 Task: Look for Airbnb properties in Phan Thi?t, Vietnam from 10th December, 2023 to 18th December, 2023 for 2 adults. Place can be private room with 1  bedroom having 1 bed and 1 bathroom. Property type can be flat. Amenities needed are: wifi, TV, free parkinig on premises, gym, breakfast.
Action: Mouse moved to (520, 64)
Screenshot: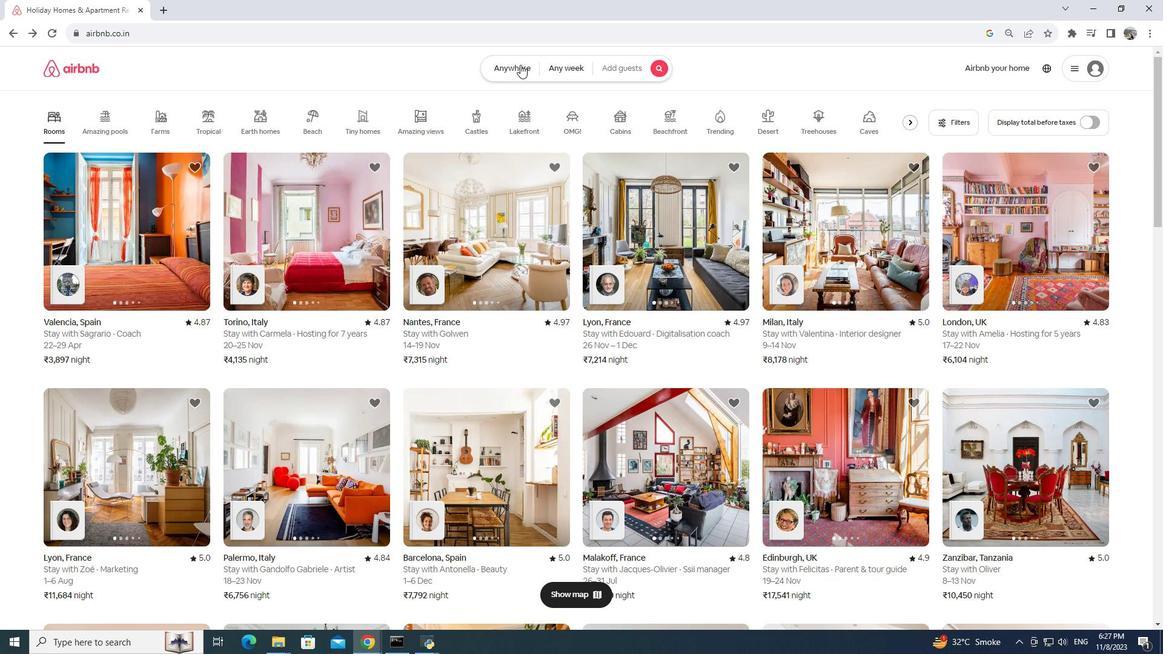 
Action: Mouse pressed left at (520, 64)
Screenshot: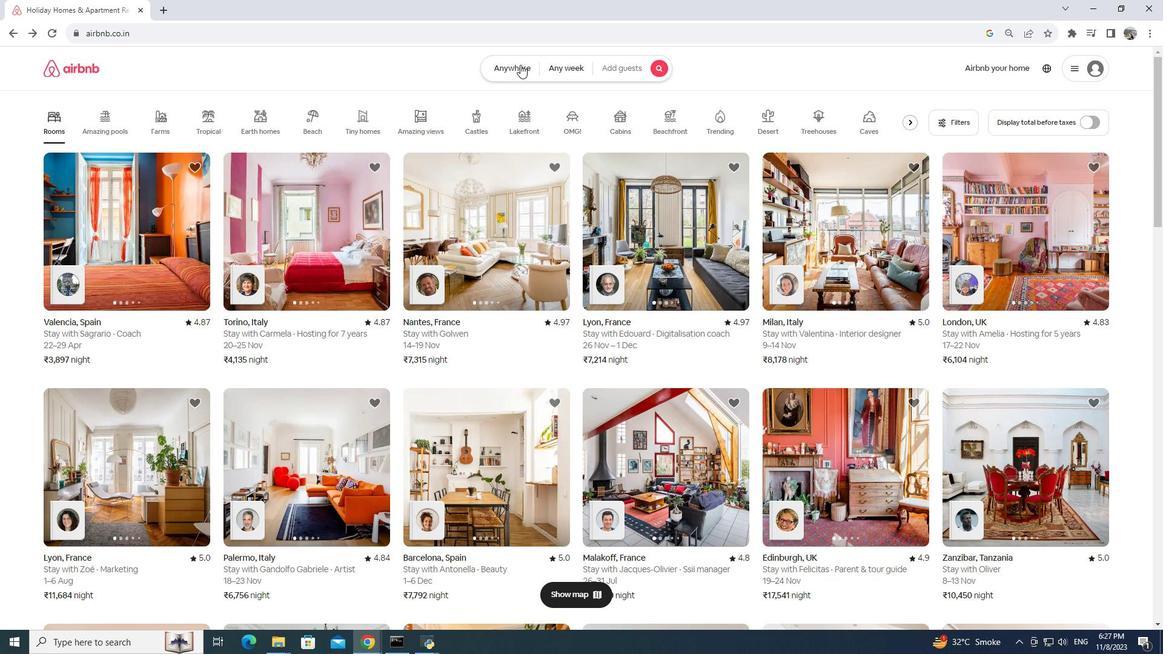
Action: Mouse moved to (431, 111)
Screenshot: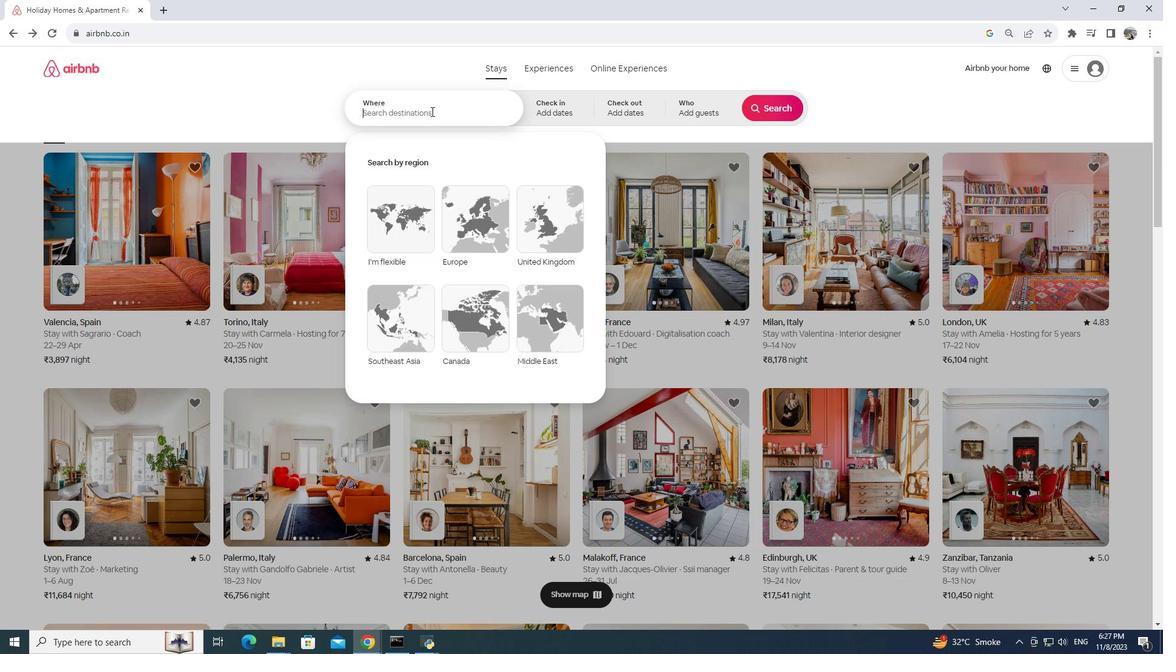 
Action: Key pressed phan<Key.space>th
Screenshot: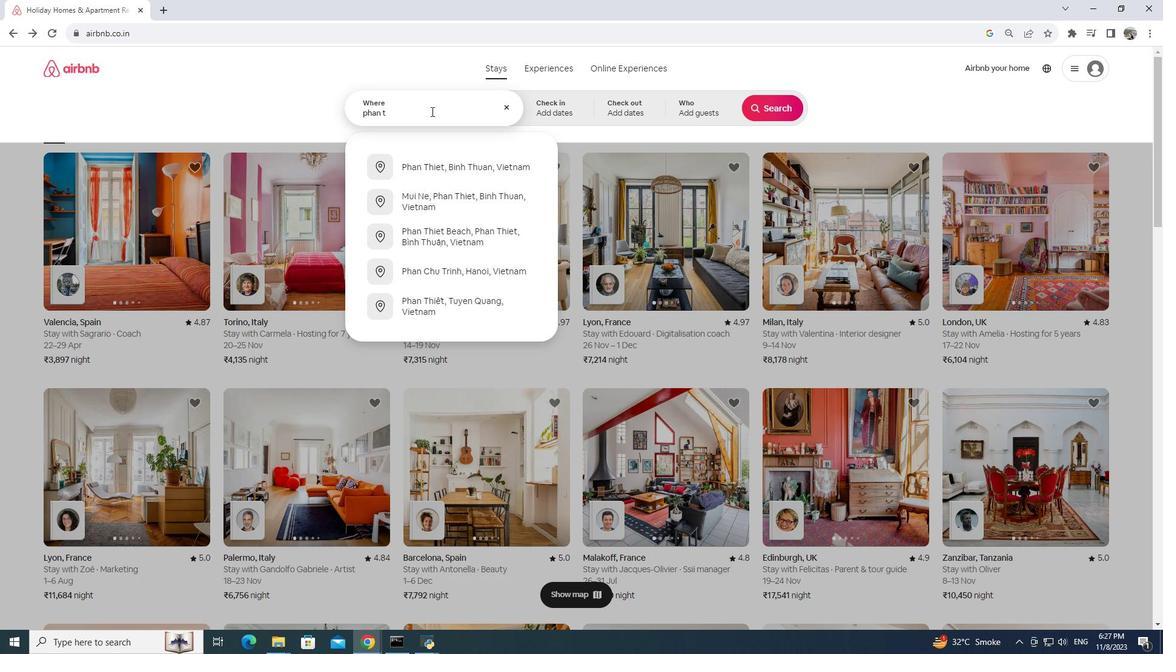 
Action: Mouse moved to (427, 119)
Screenshot: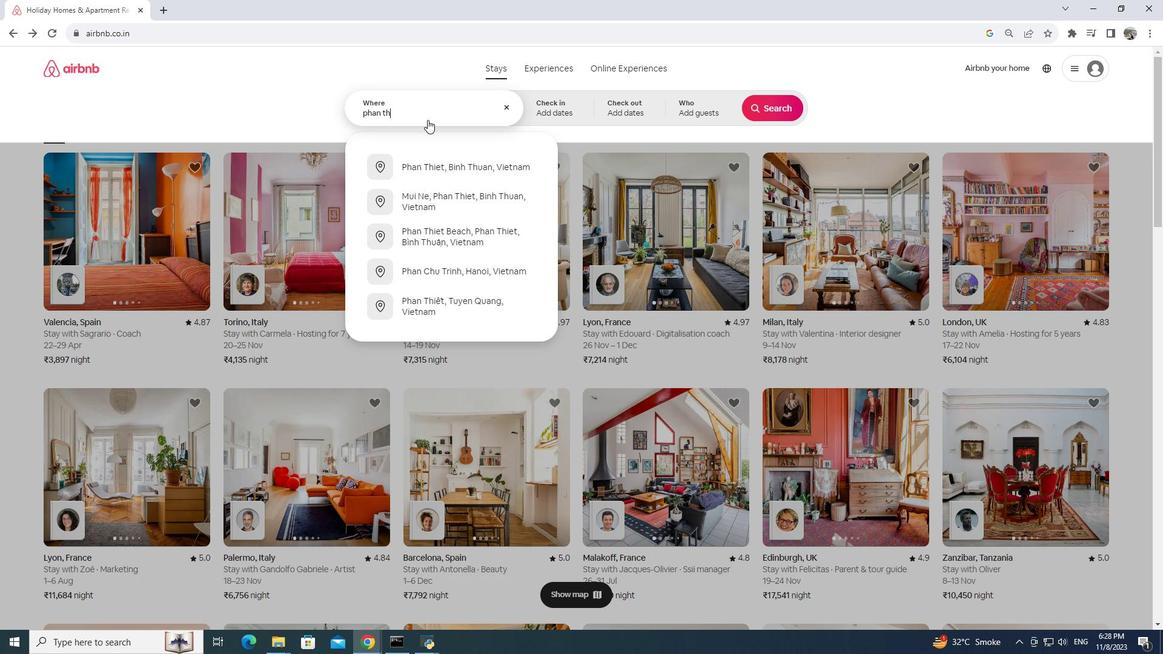 
Action: Key pressed i<Key.space>t
Screenshot: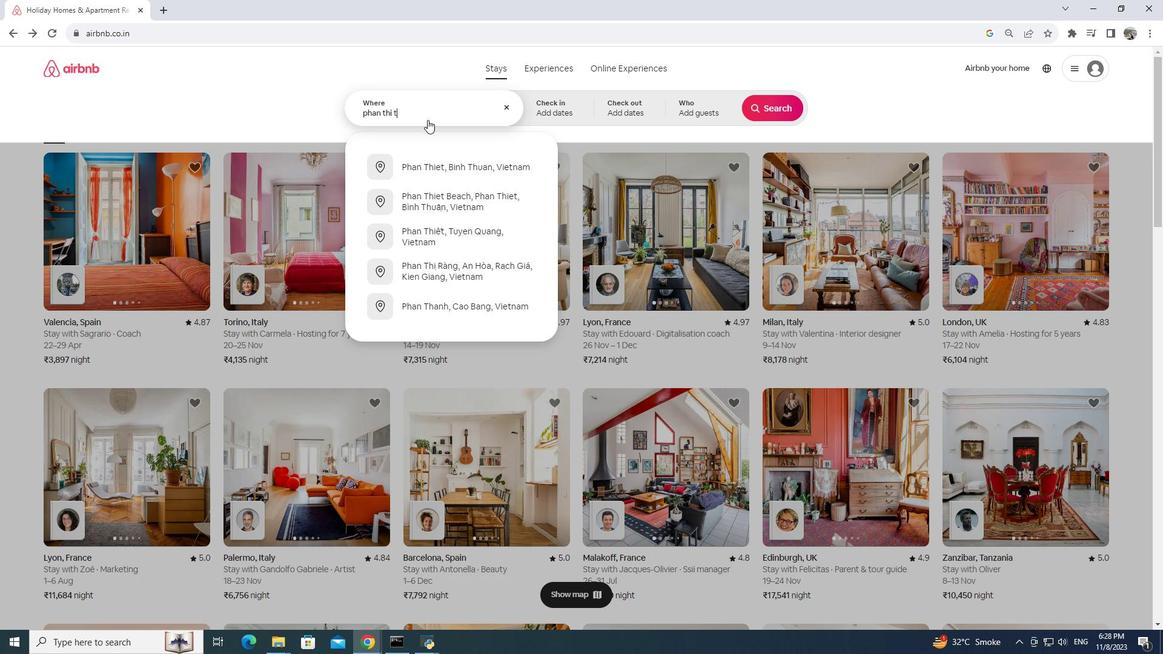 
Action: Mouse moved to (467, 166)
Screenshot: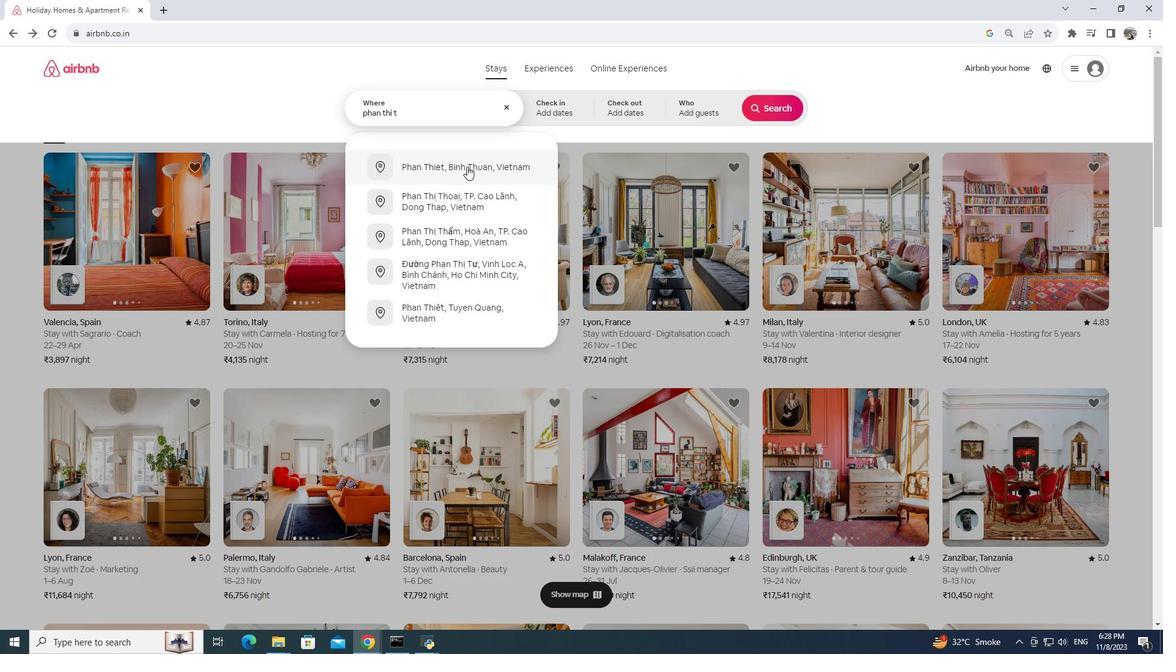 
Action: Mouse pressed left at (467, 166)
Screenshot: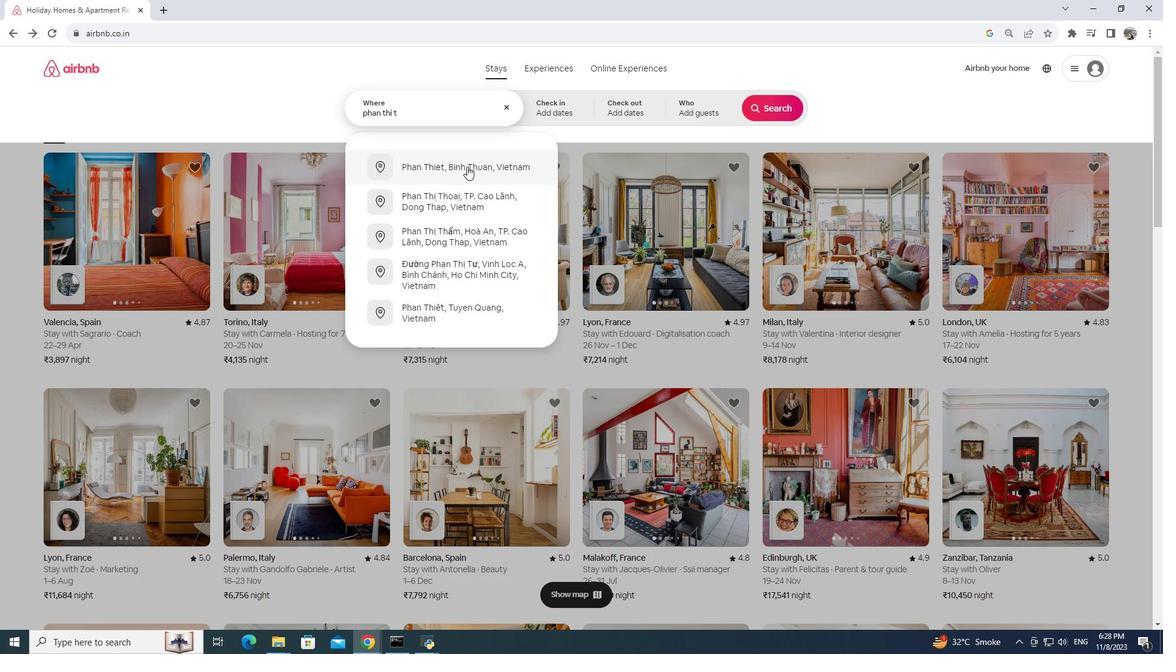 
Action: Mouse moved to (443, 113)
Screenshot: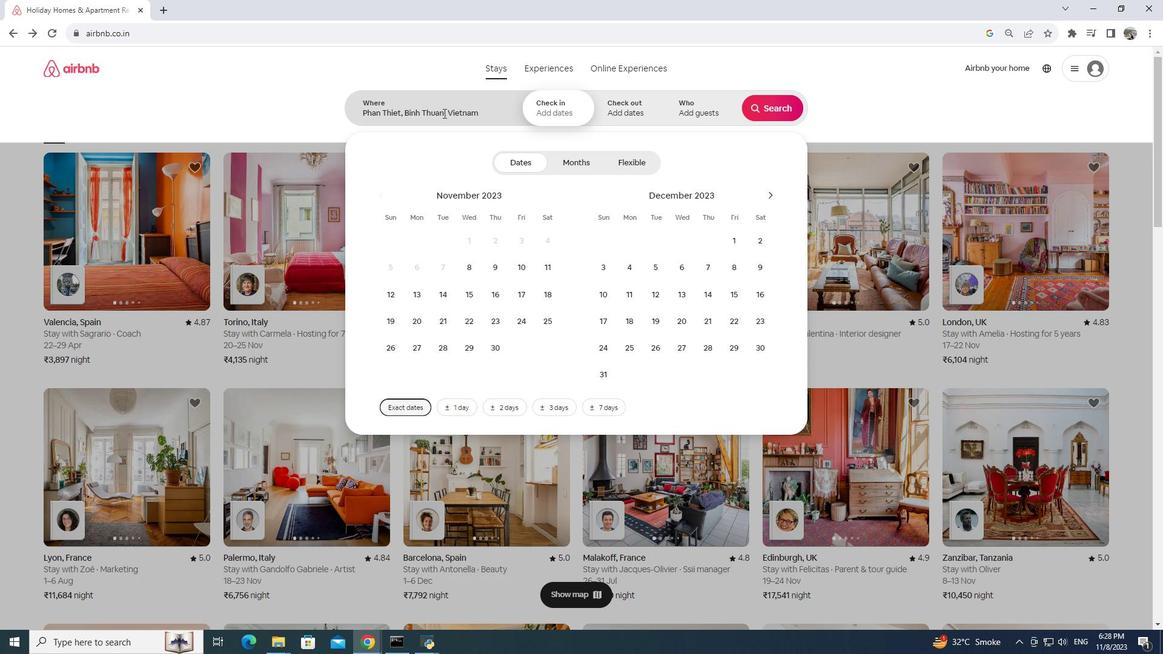 
Action: Mouse pressed left at (443, 113)
Screenshot: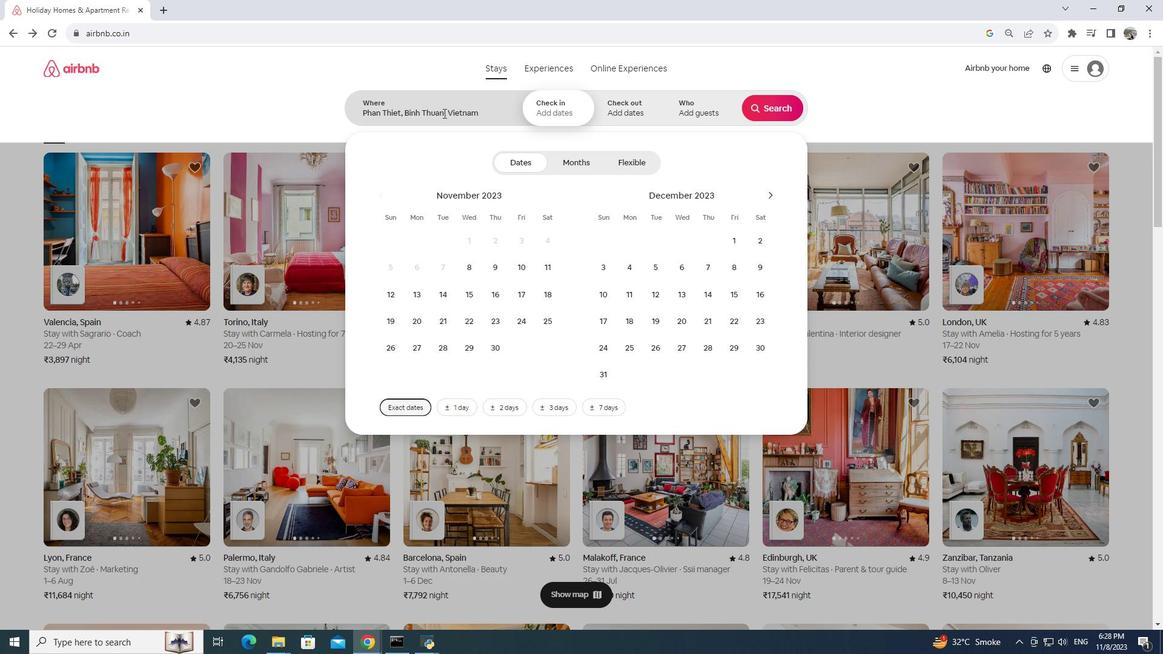 
Action: Key pressed <Key.backspace><Key.backspace><Key.backspace><Key.backspace><Key.backspace><Key.backspace><Key.backspace><Key.backspace><Key.backspace><Key.backspace>
Screenshot: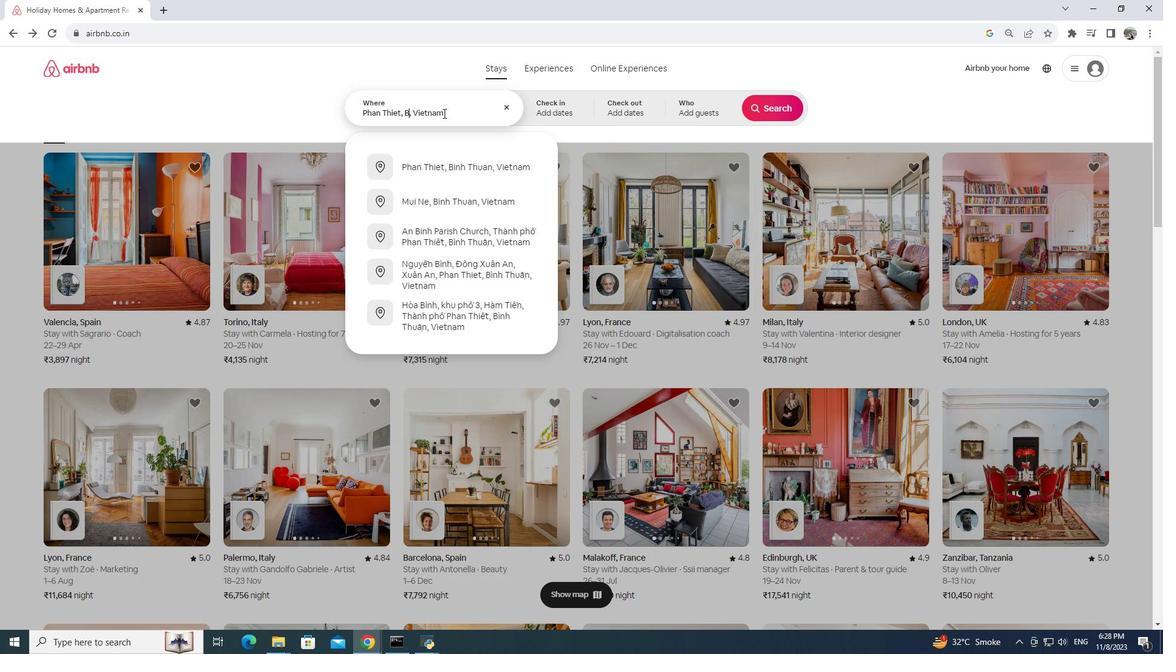 
Action: Mouse moved to (568, 109)
Screenshot: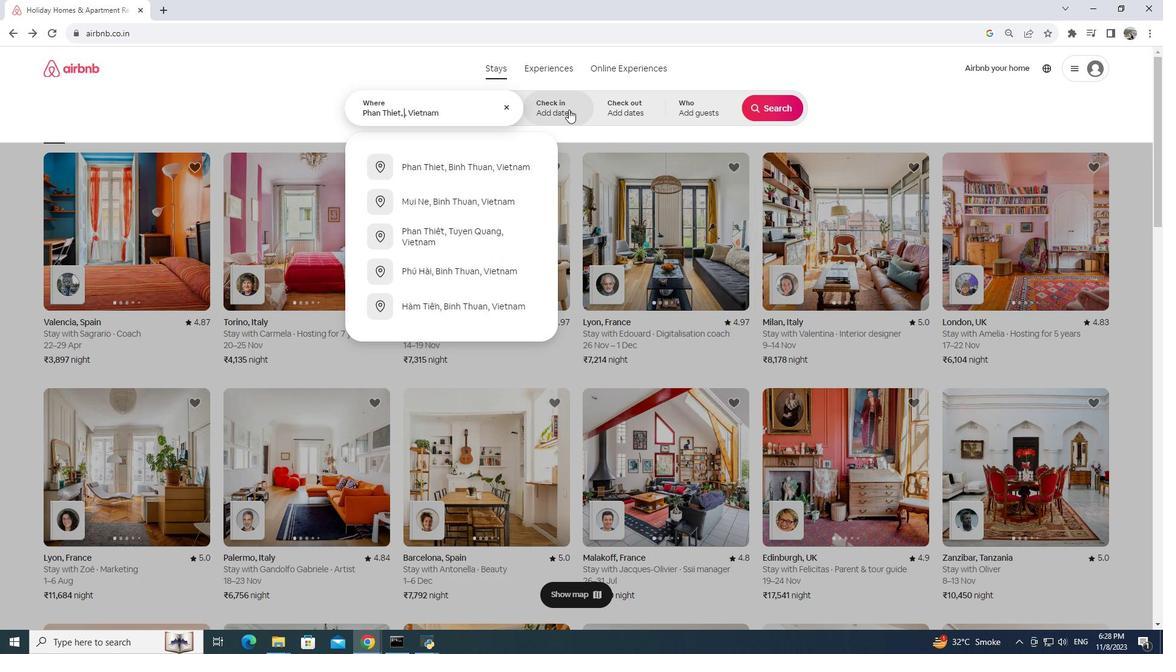 
Action: Mouse pressed left at (568, 109)
Screenshot: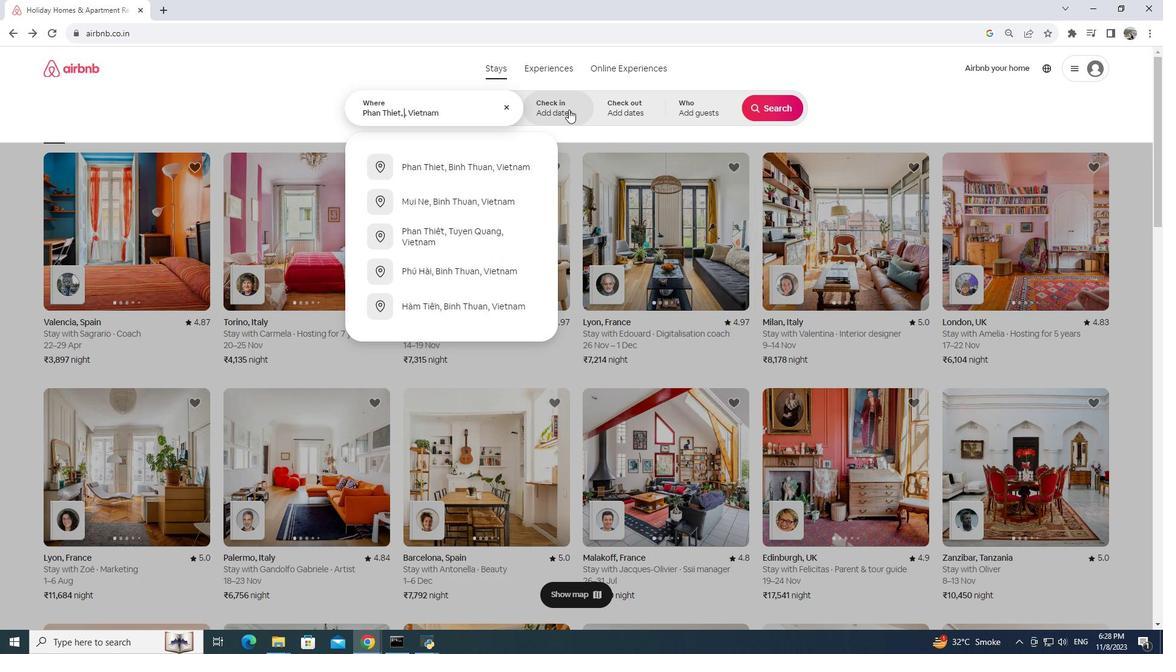 
Action: Mouse moved to (609, 294)
Screenshot: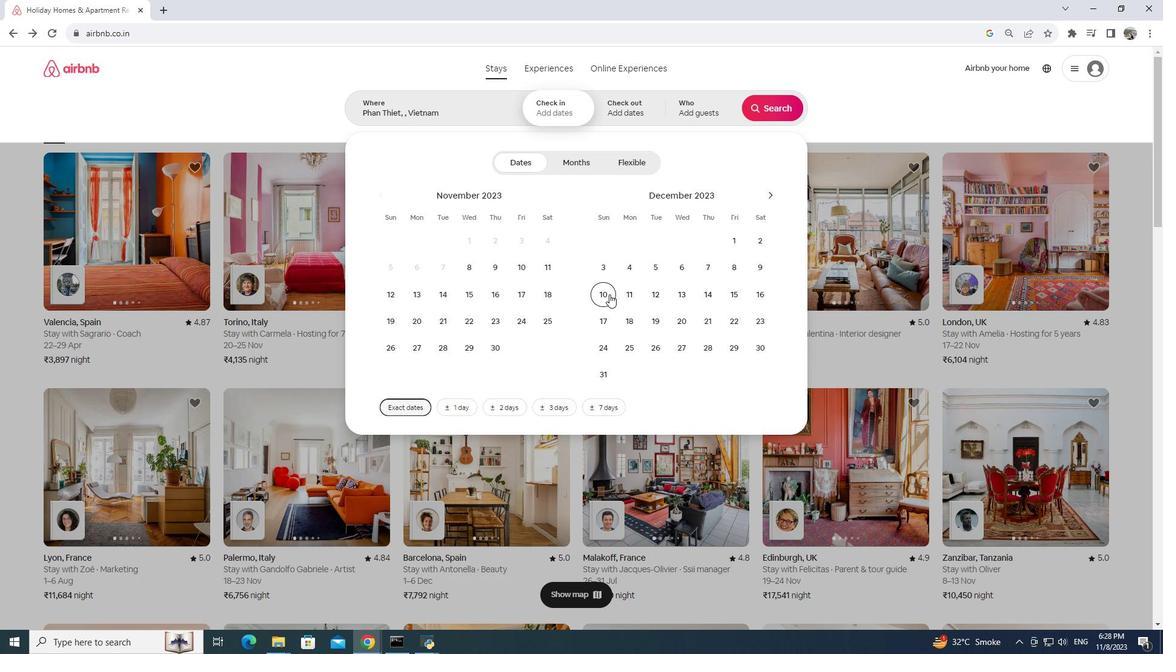 
Action: Mouse pressed left at (609, 294)
Screenshot: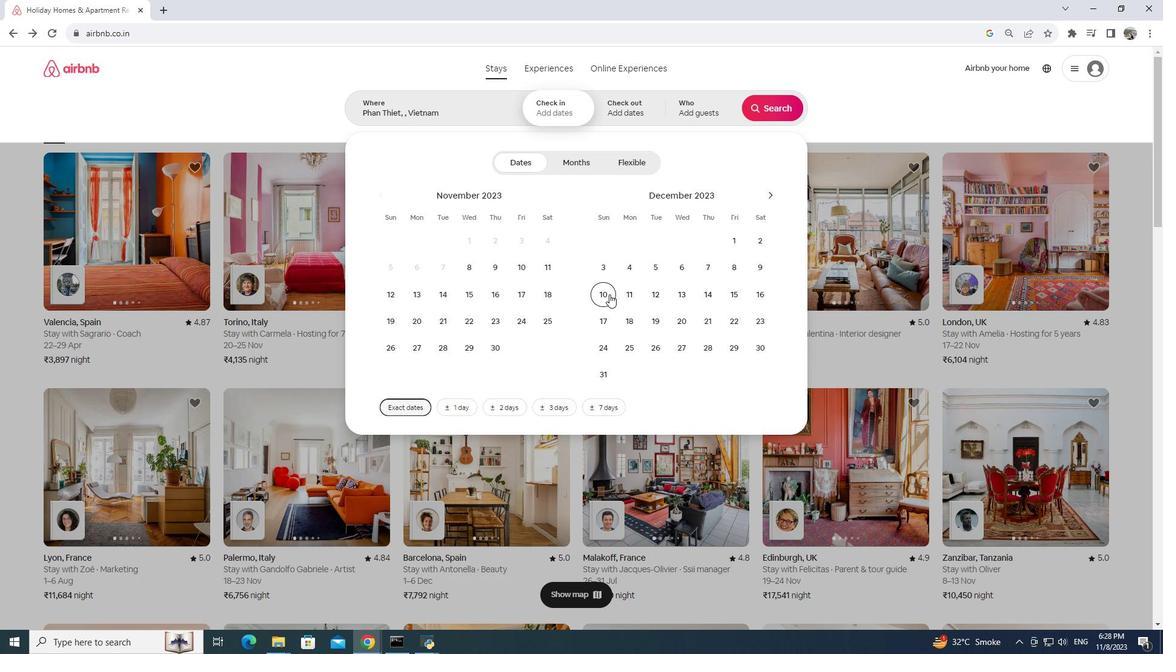 
Action: Mouse moved to (625, 316)
Screenshot: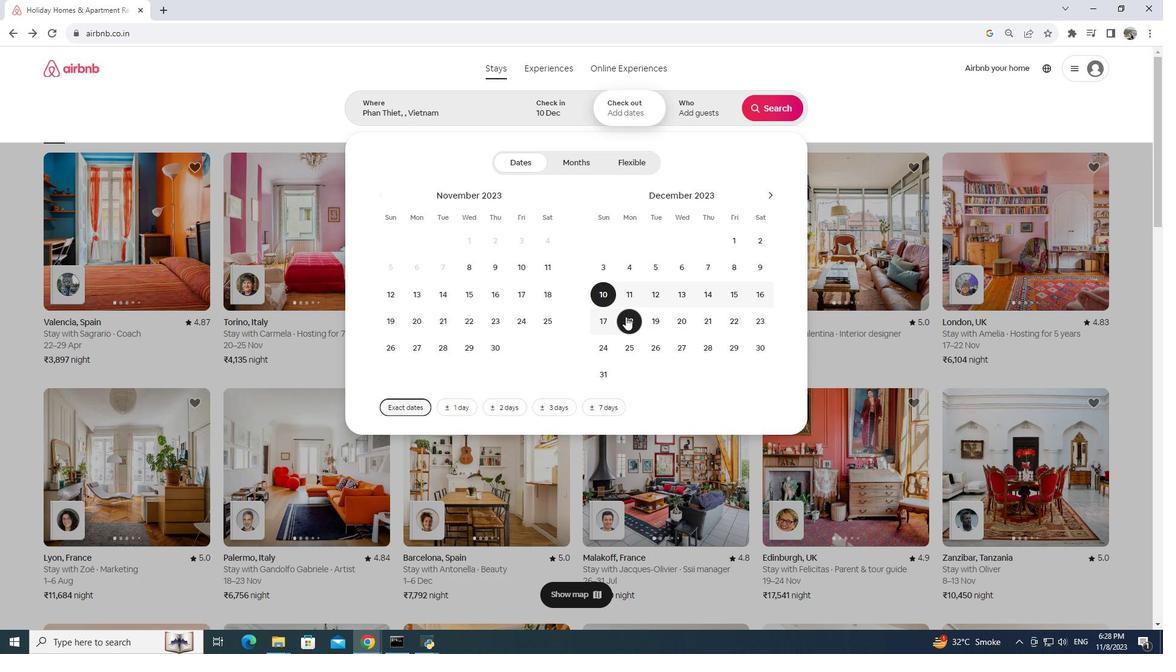 
Action: Mouse pressed left at (625, 316)
Screenshot: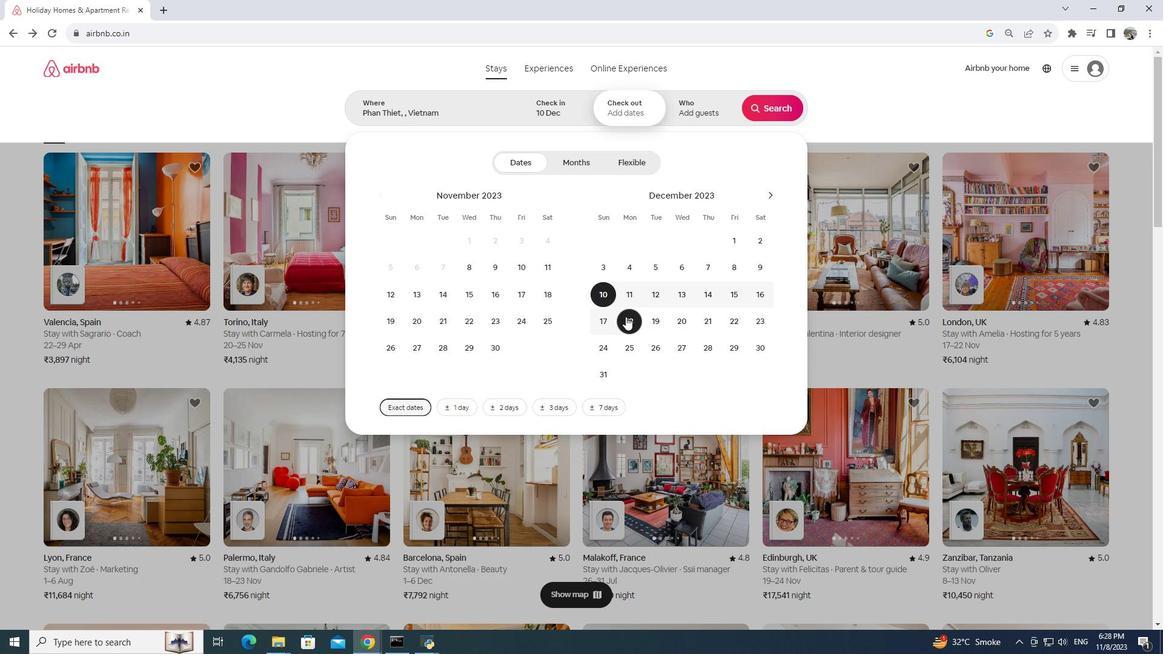 
Action: Mouse moved to (695, 105)
Screenshot: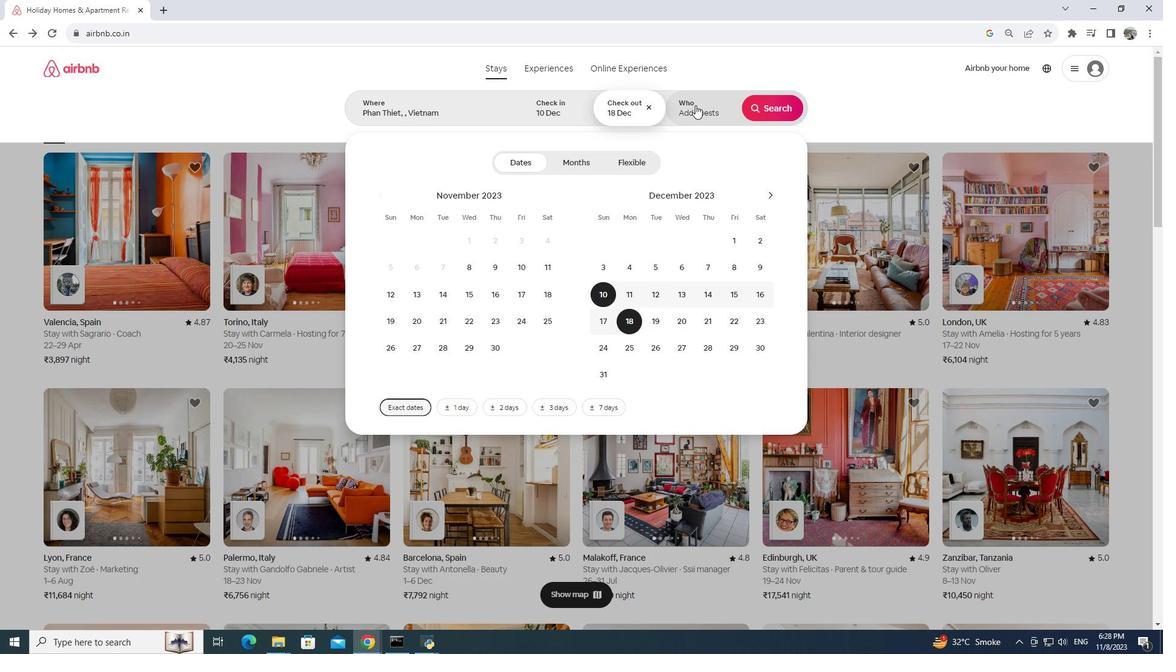 
Action: Mouse pressed left at (695, 105)
Screenshot: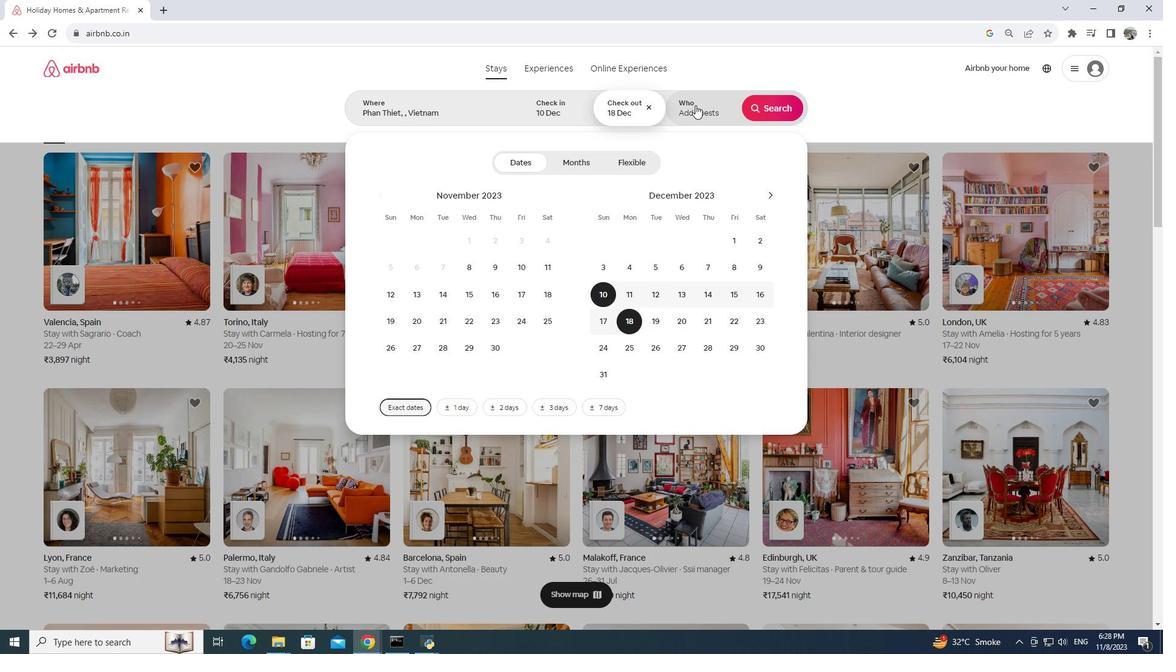 
Action: Mouse moved to (775, 164)
Screenshot: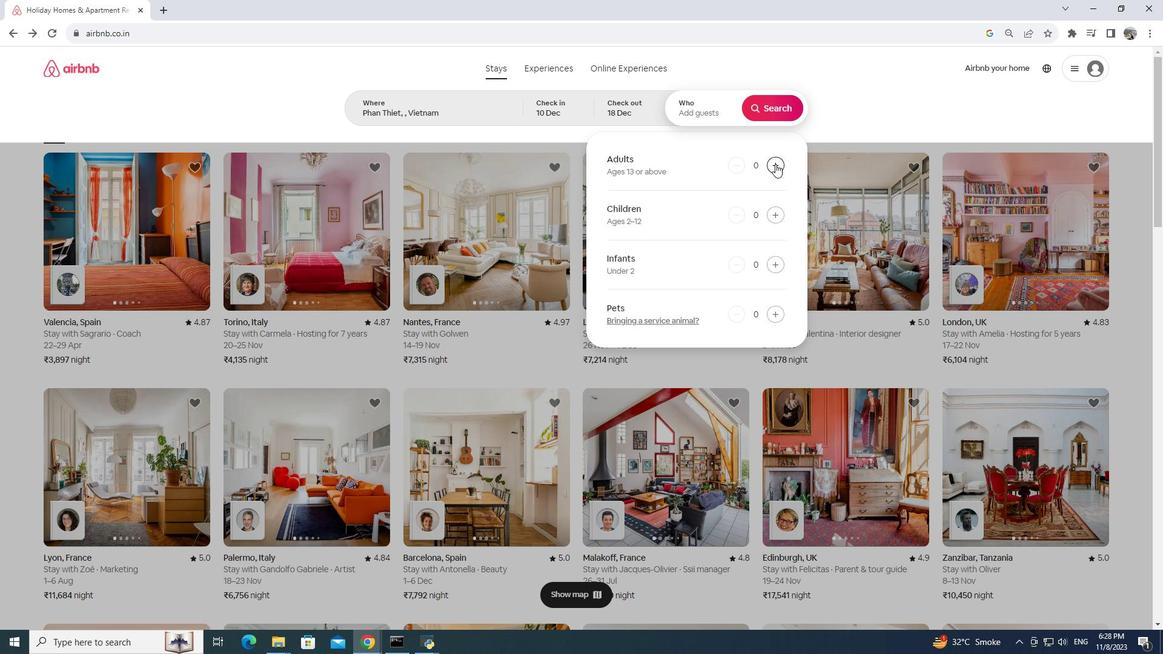 
Action: Mouse pressed left at (775, 164)
Screenshot: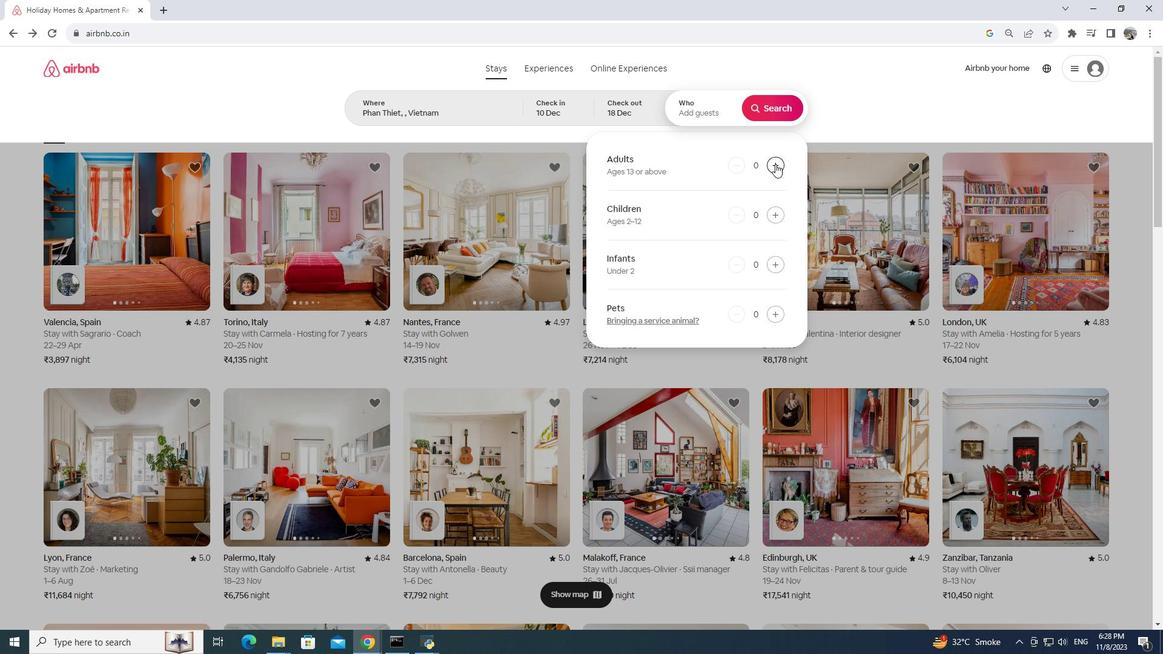 
Action: Mouse moved to (774, 164)
Screenshot: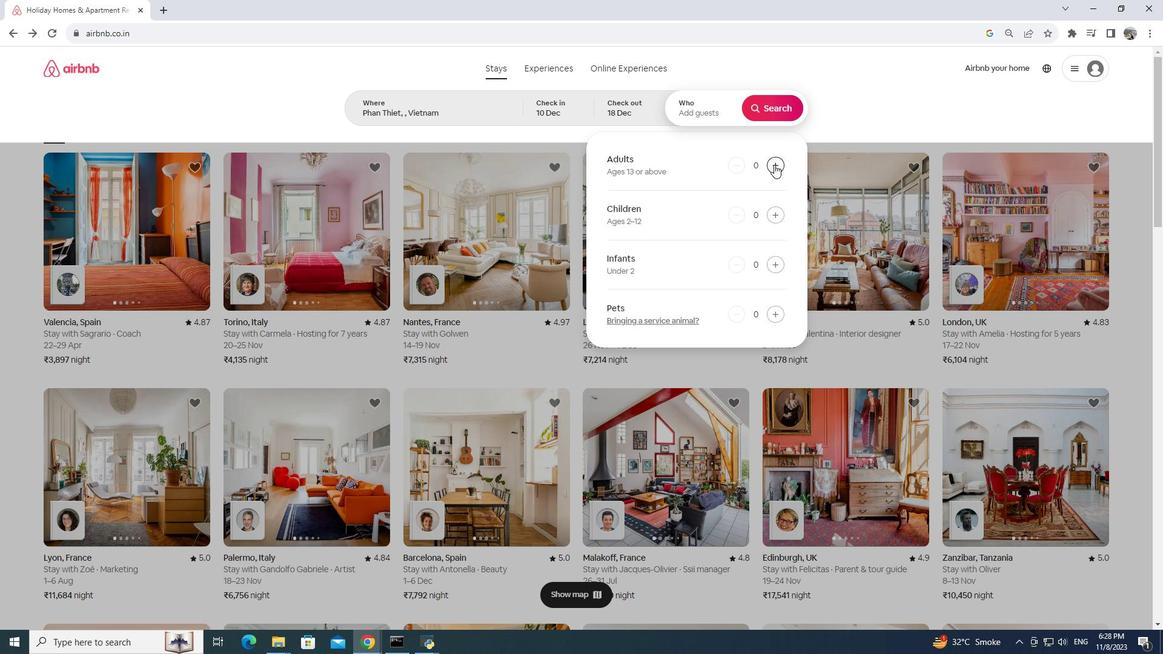 
Action: Mouse pressed left at (774, 164)
Screenshot: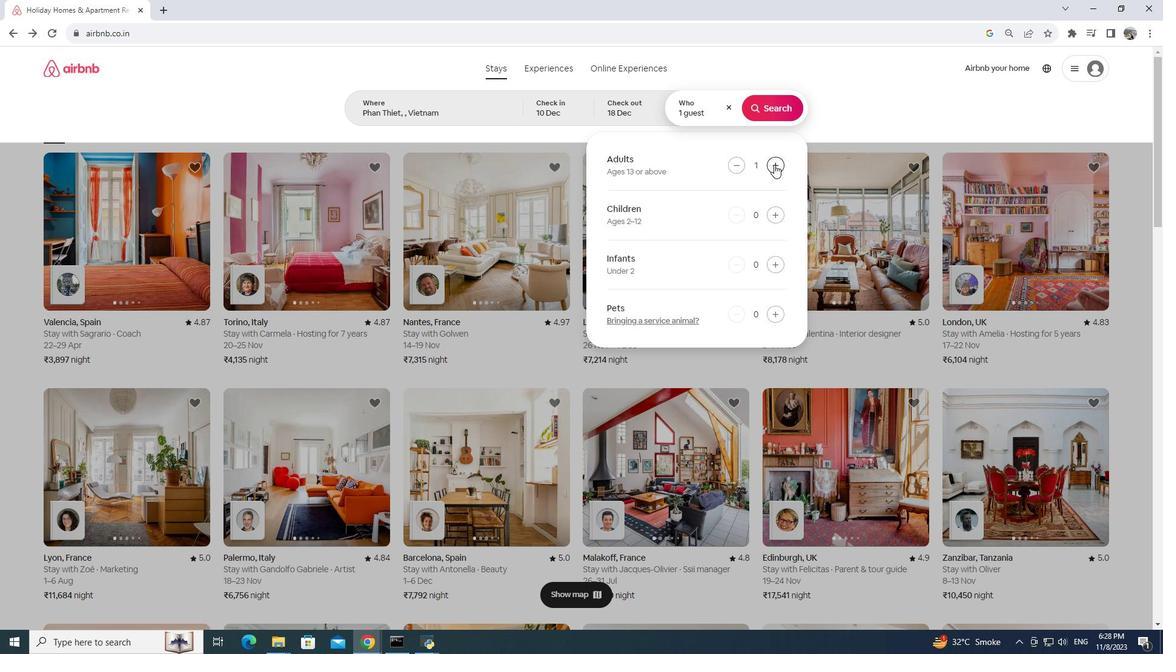 
Action: Mouse moved to (764, 105)
Screenshot: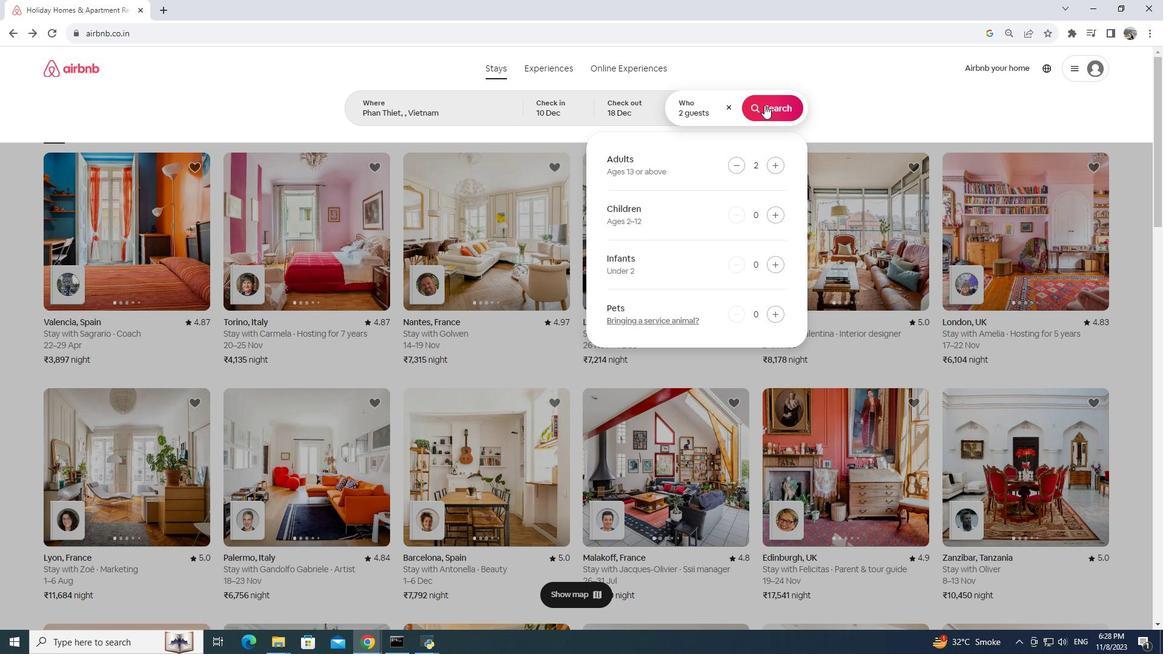 
Action: Mouse pressed left at (764, 105)
Screenshot: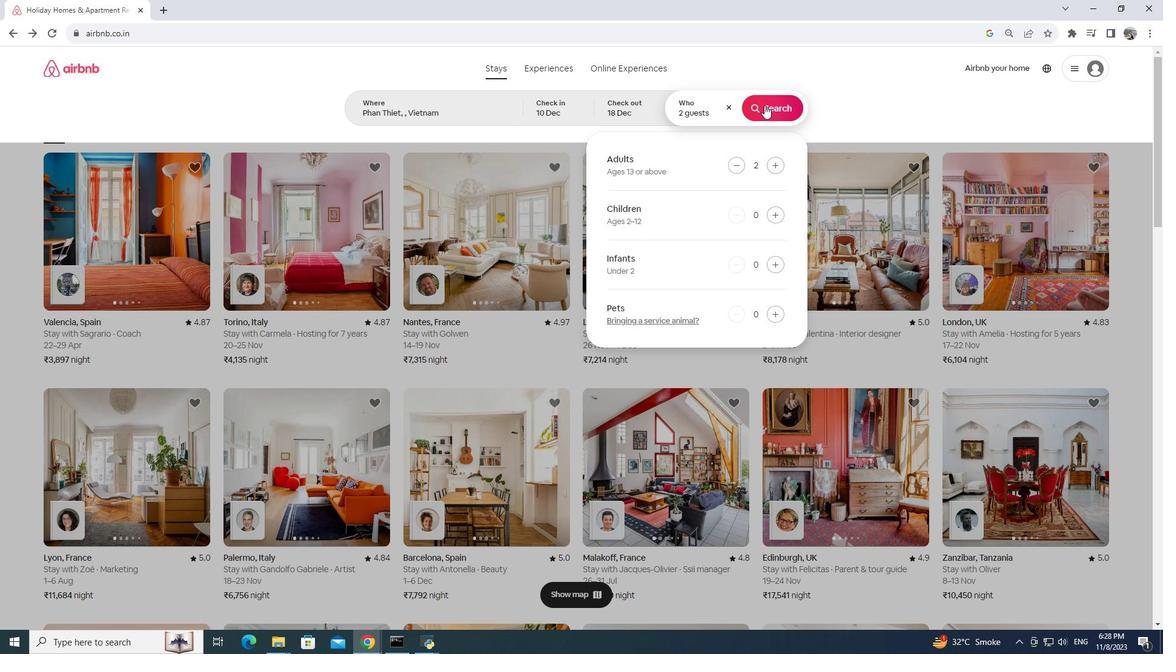 
Action: Mouse moved to (994, 112)
Screenshot: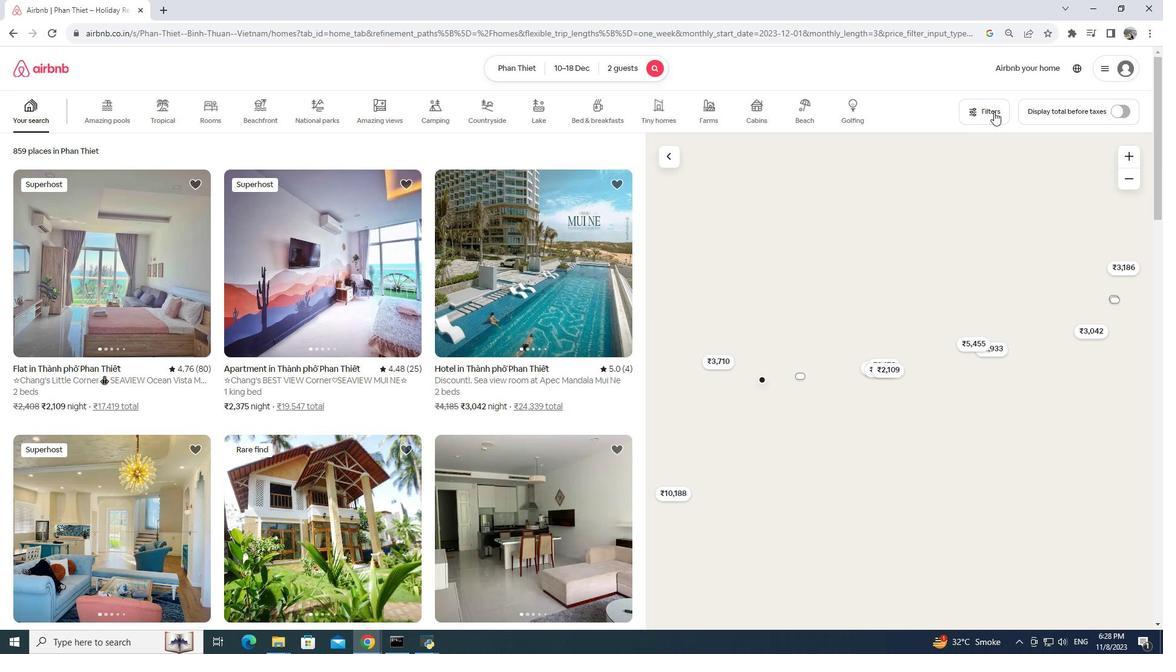 
Action: Mouse pressed left at (994, 112)
Screenshot: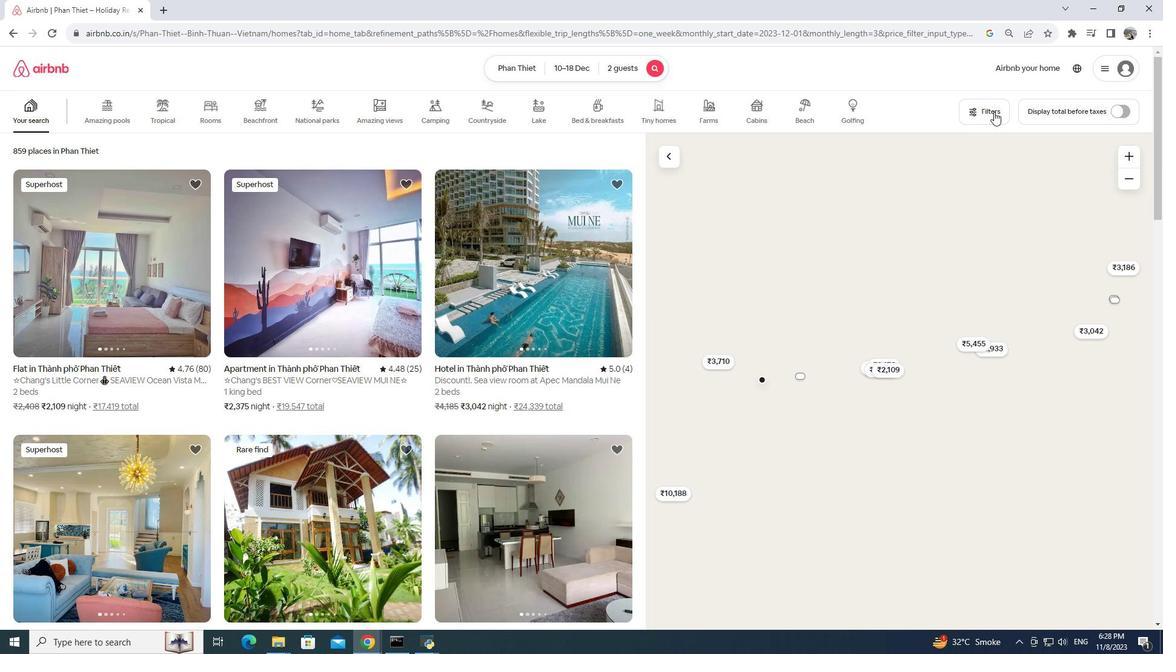 
Action: Mouse moved to (566, 427)
Screenshot: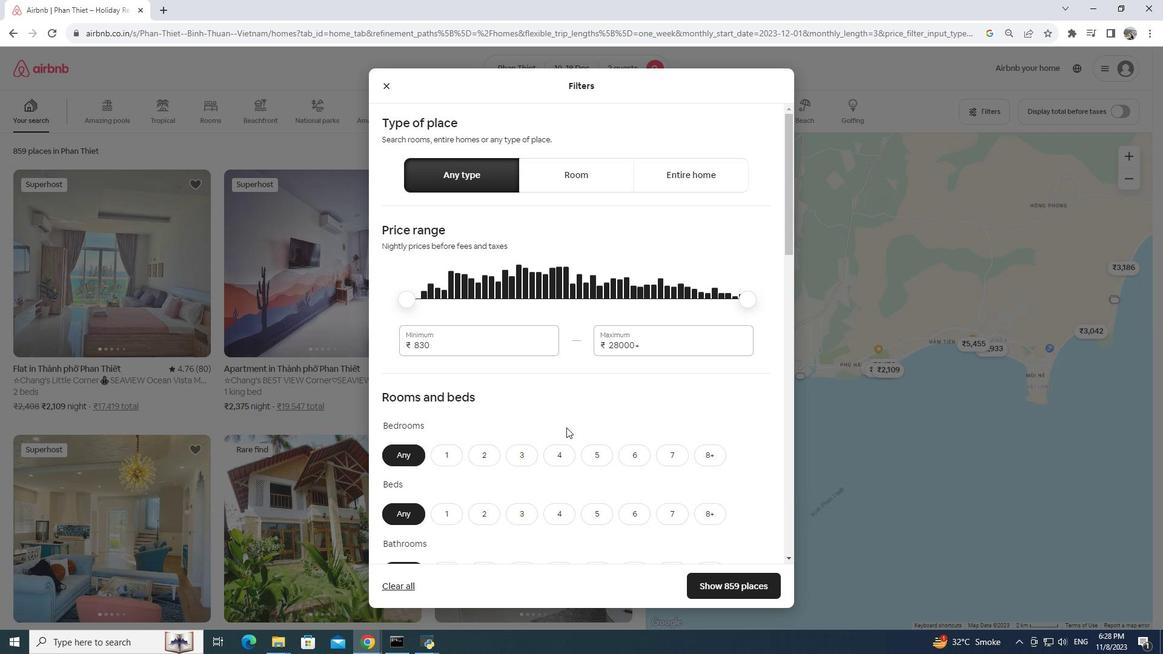 
Action: Mouse scrolled (566, 427) with delta (0, 0)
Screenshot: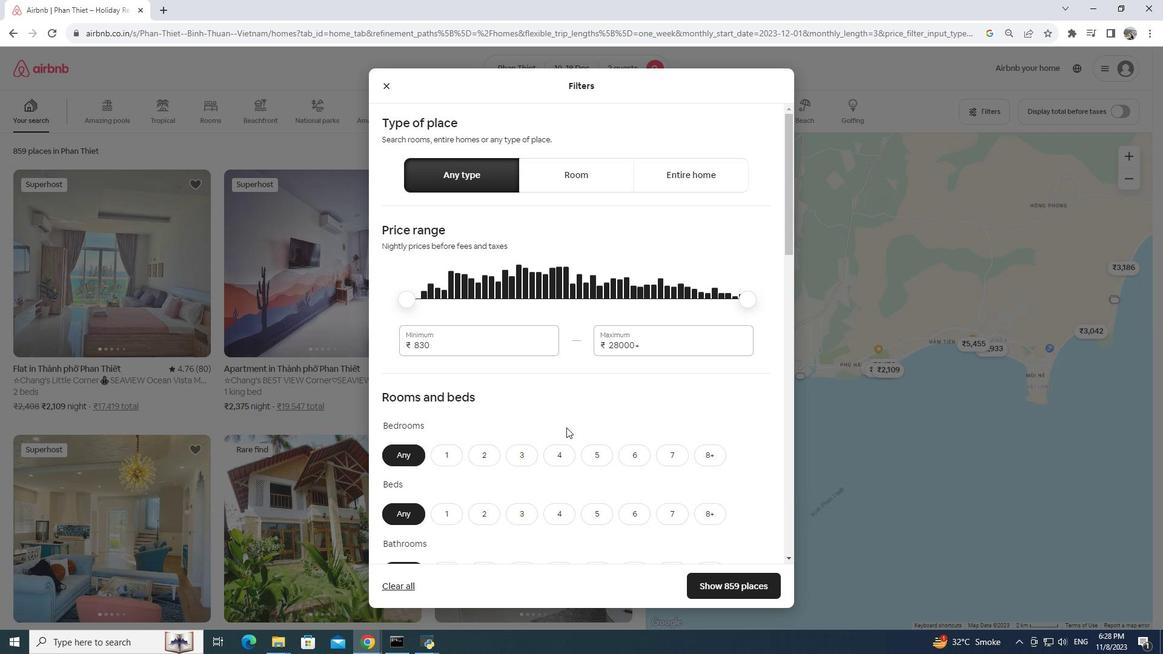
Action: Mouse moved to (565, 427)
Screenshot: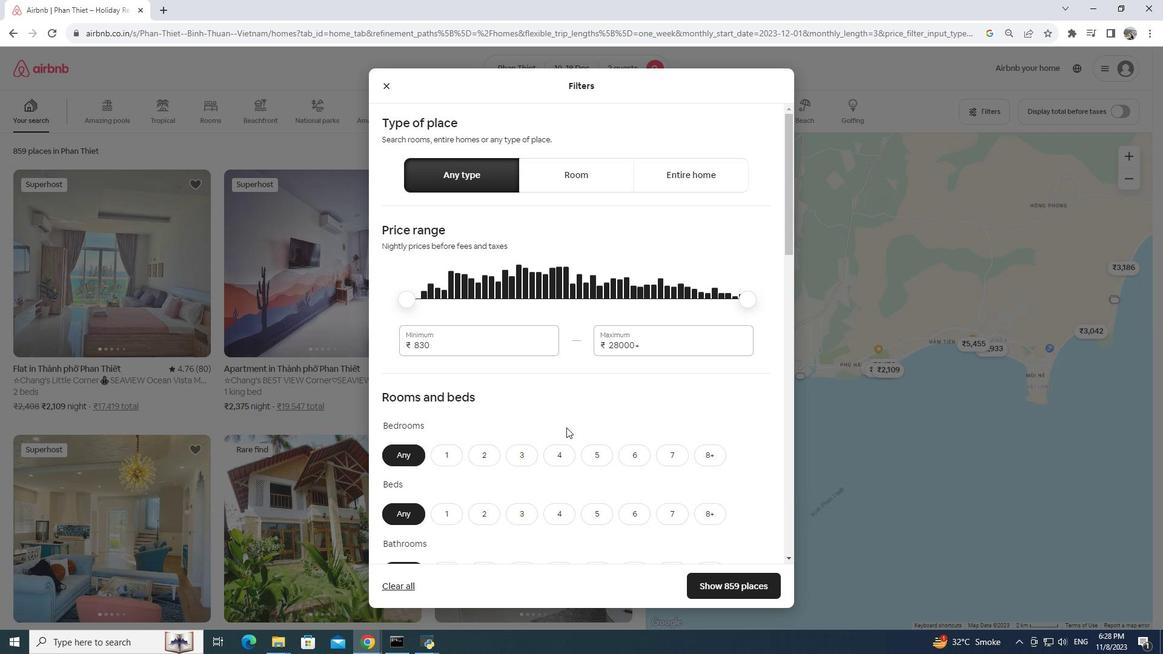 
Action: Mouse scrolled (565, 426) with delta (0, 0)
Screenshot: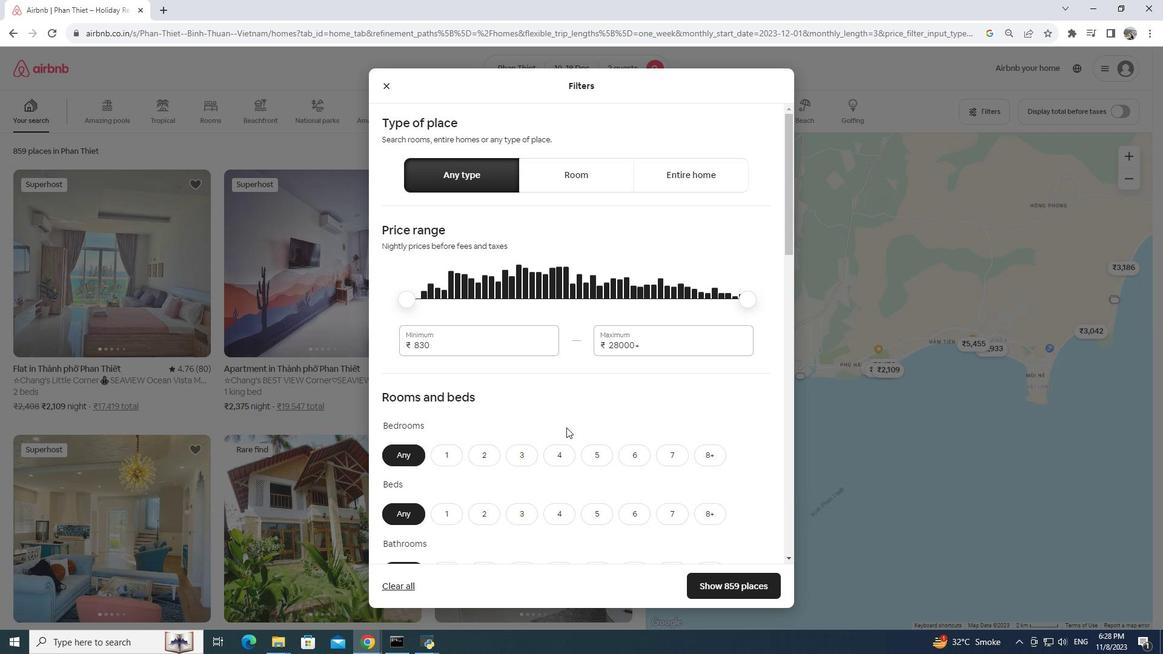 
Action: Mouse moved to (563, 425)
Screenshot: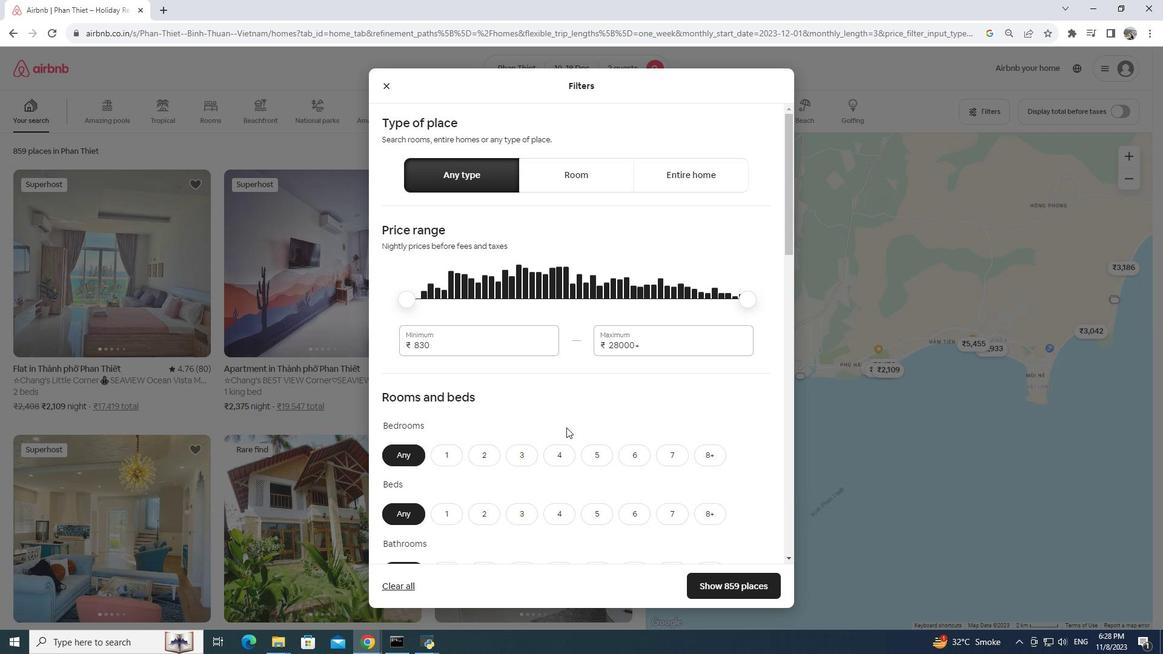 
Action: Mouse scrolled (563, 424) with delta (0, 0)
Screenshot: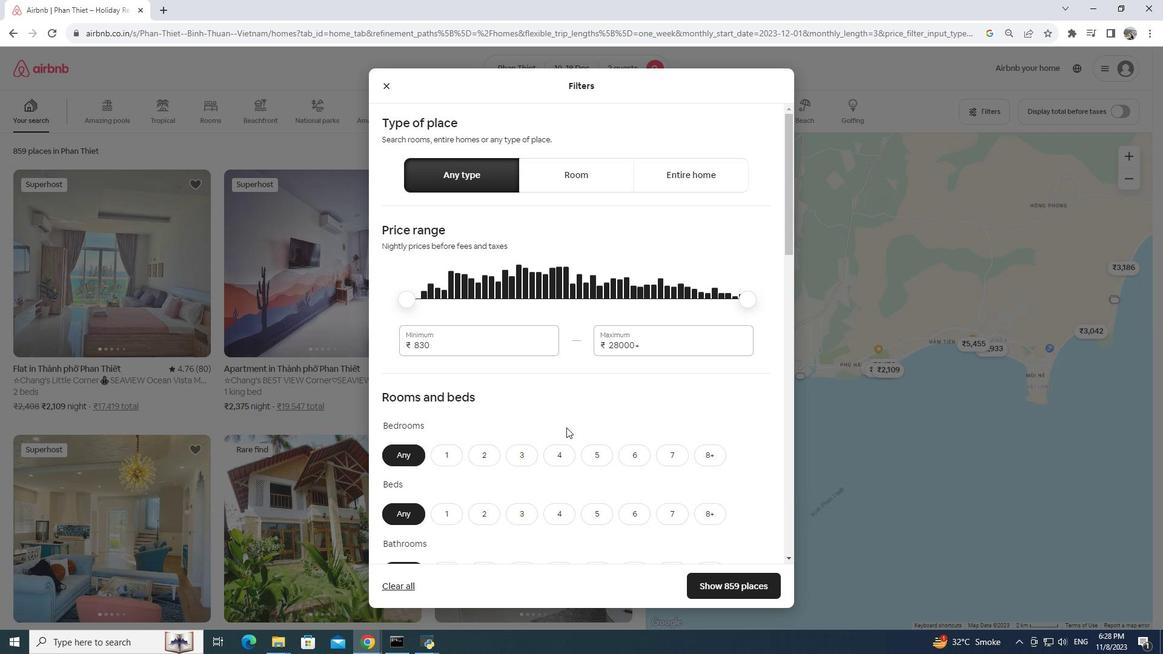 
Action: Mouse moved to (561, 423)
Screenshot: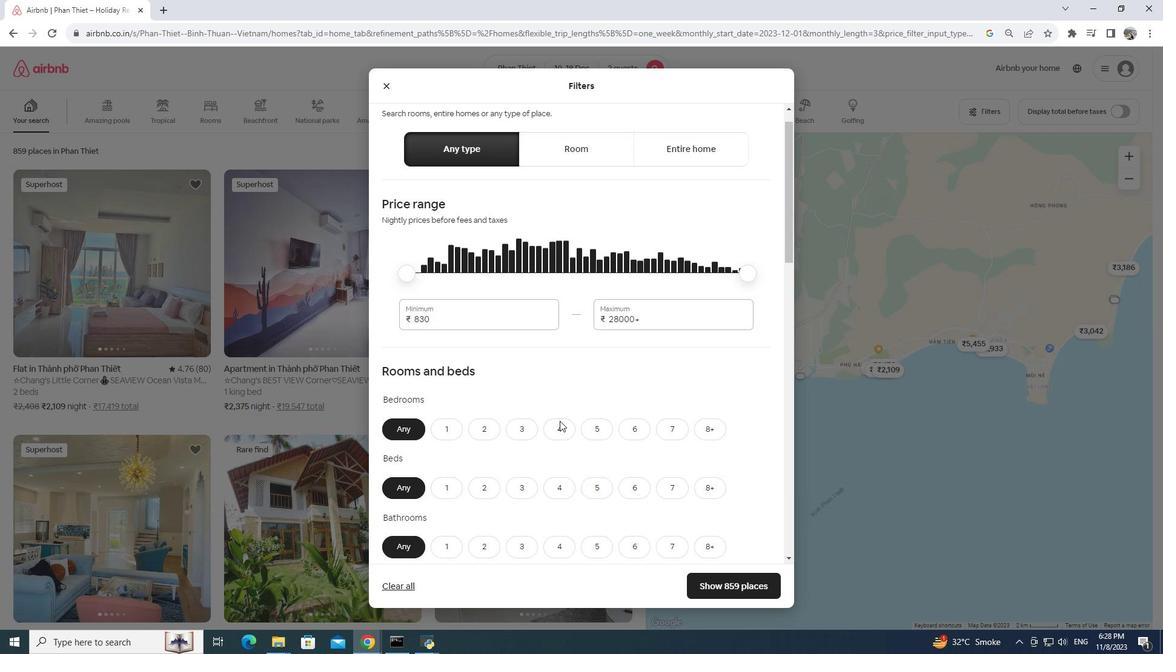 
Action: Mouse scrolled (561, 422) with delta (0, 0)
Screenshot: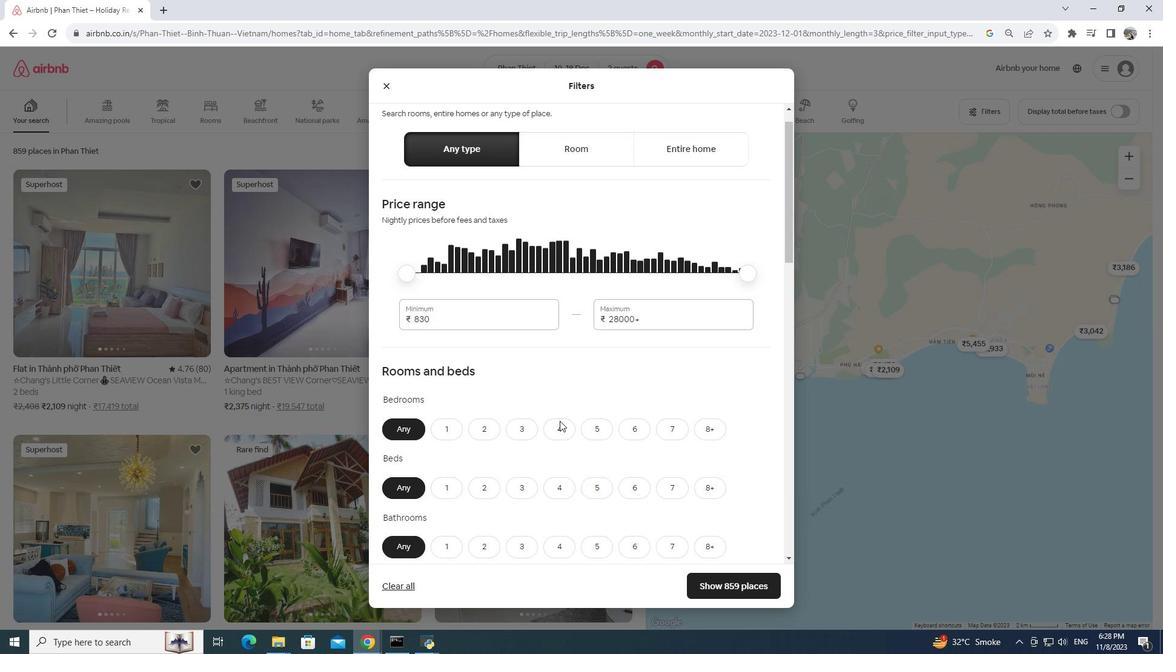 
Action: Mouse moved to (559, 421)
Screenshot: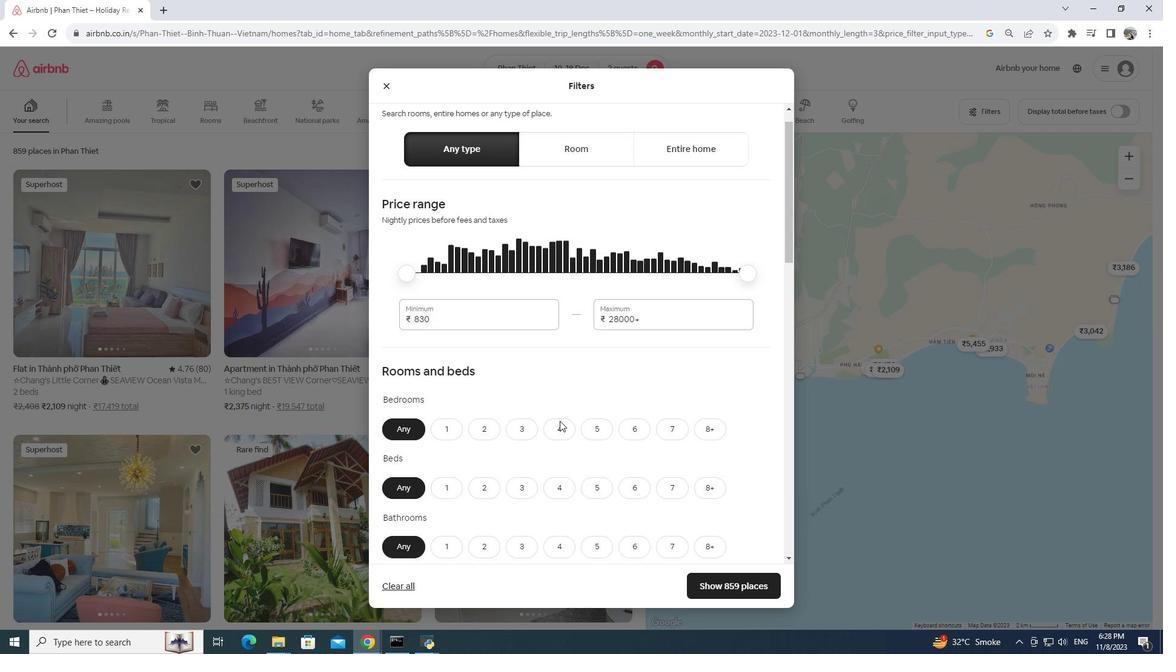 
Action: Mouse scrolled (559, 421) with delta (0, 0)
Screenshot: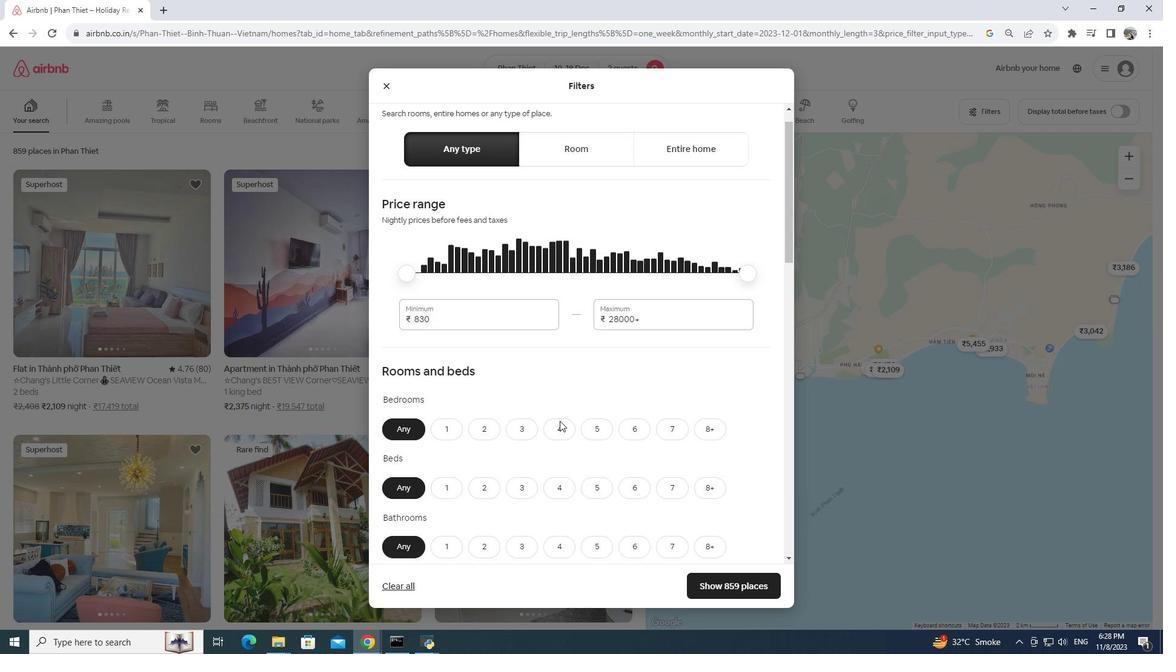 
Action: Mouse moved to (443, 147)
Screenshot: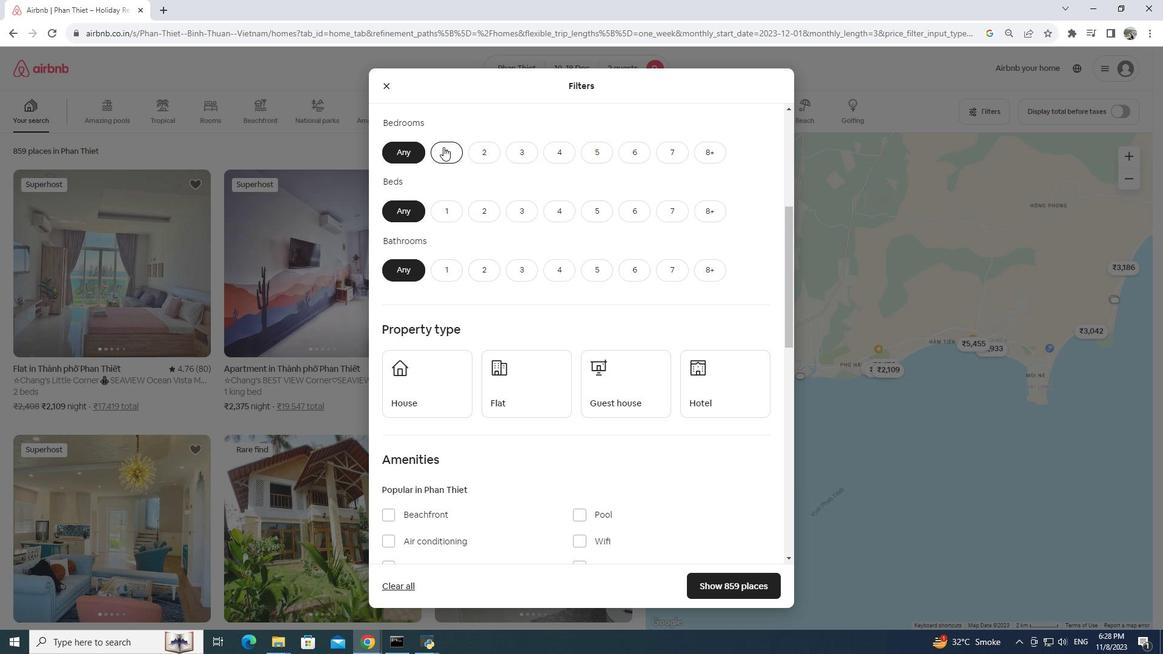 
Action: Mouse pressed left at (443, 147)
Screenshot: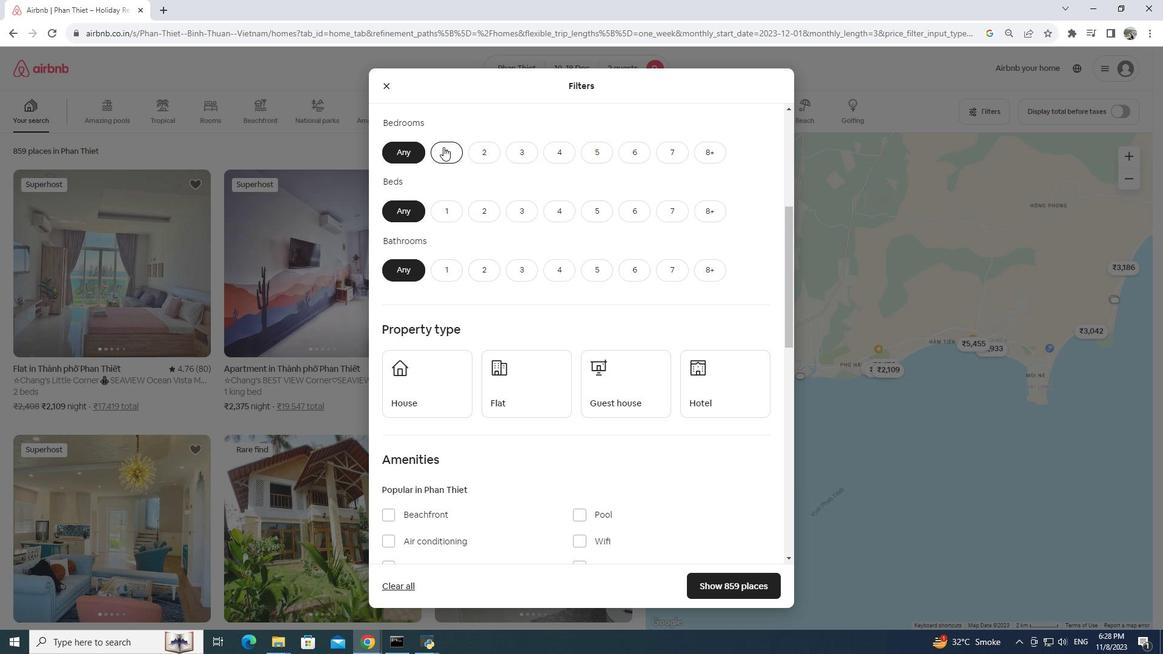 
Action: Mouse moved to (441, 207)
Screenshot: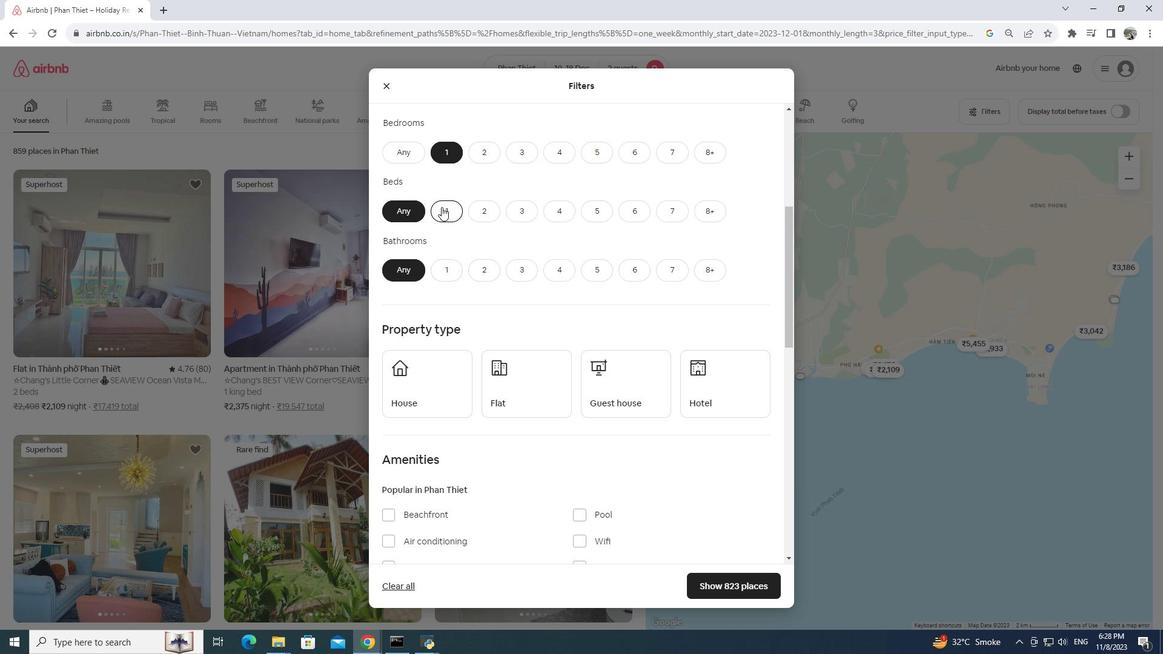 
Action: Mouse pressed left at (441, 207)
Screenshot: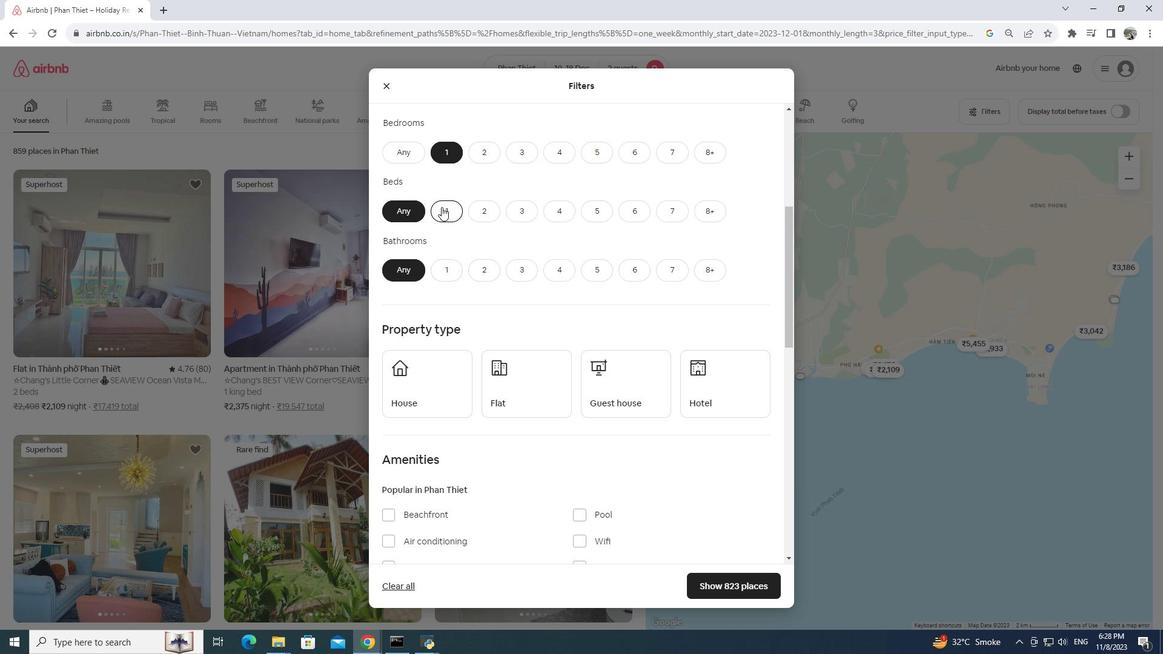 
Action: Mouse moved to (444, 277)
Screenshot: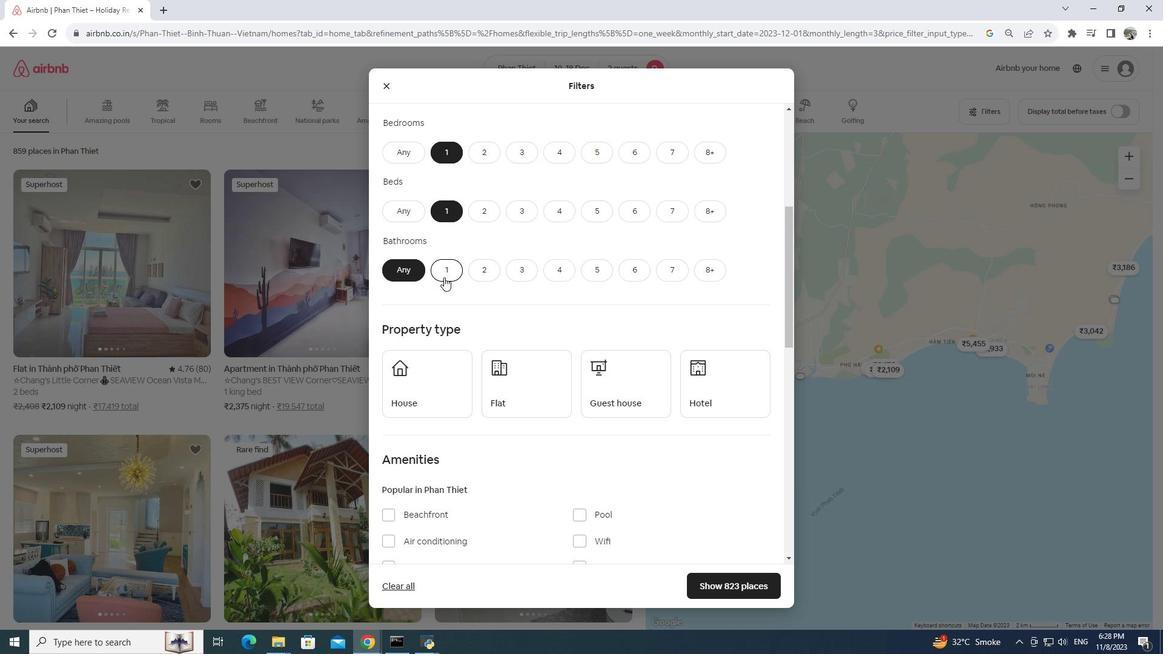 
Action: Mouse pressed left at (444, 277)
Screenshot: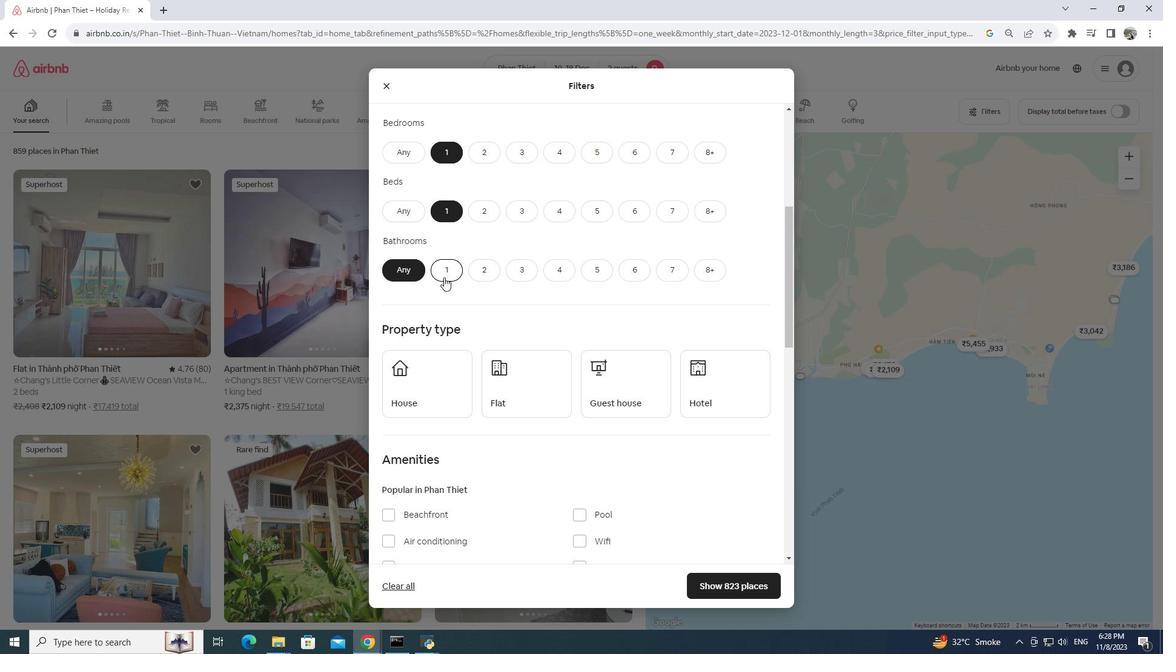 
Action: Mouse moved to (463, 250)
Screenshot: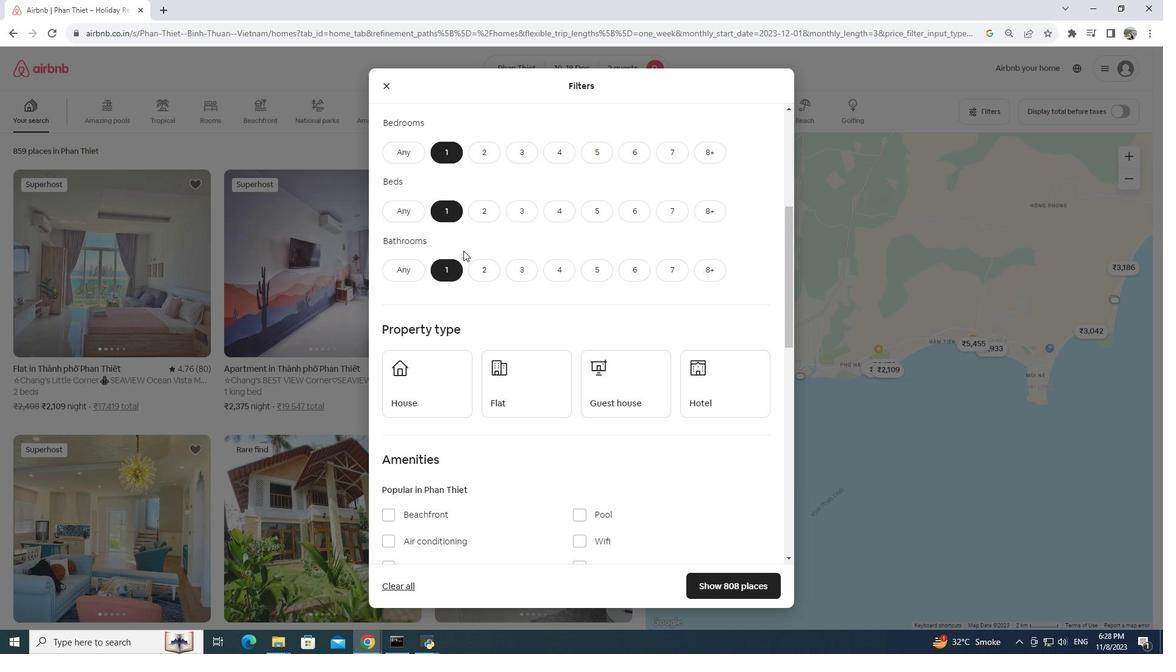 
Action: Mouse scrolled (463, 250) with delta (0, 0)
Screenshot: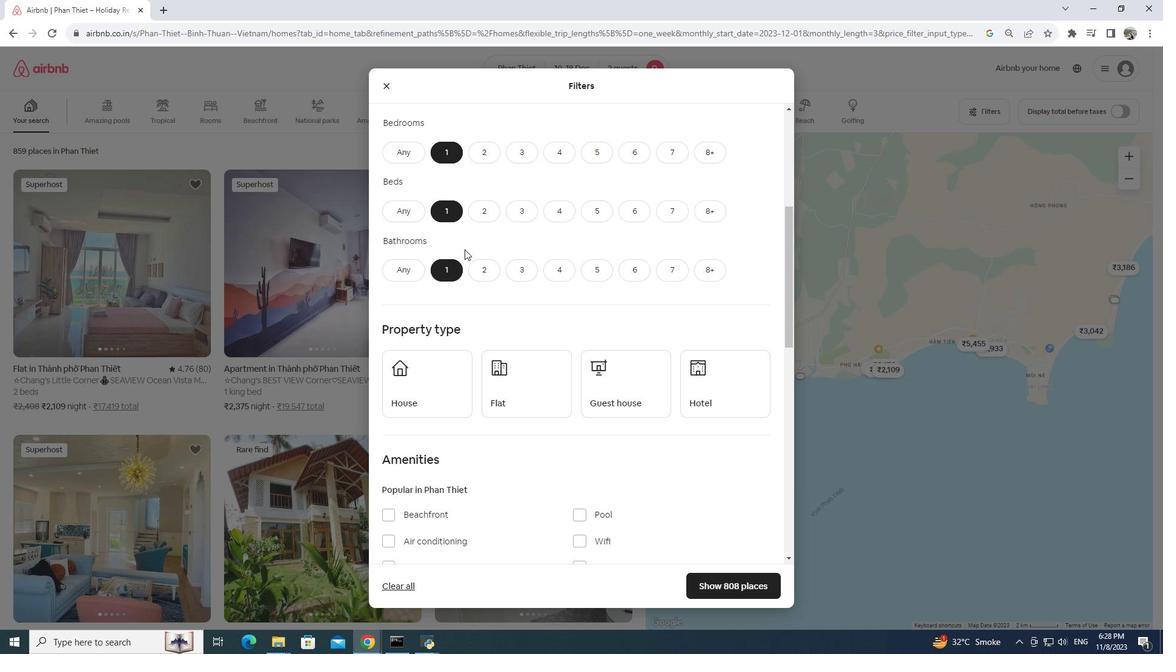 
Action: Mouse moved to (465, 249)
Screenshot: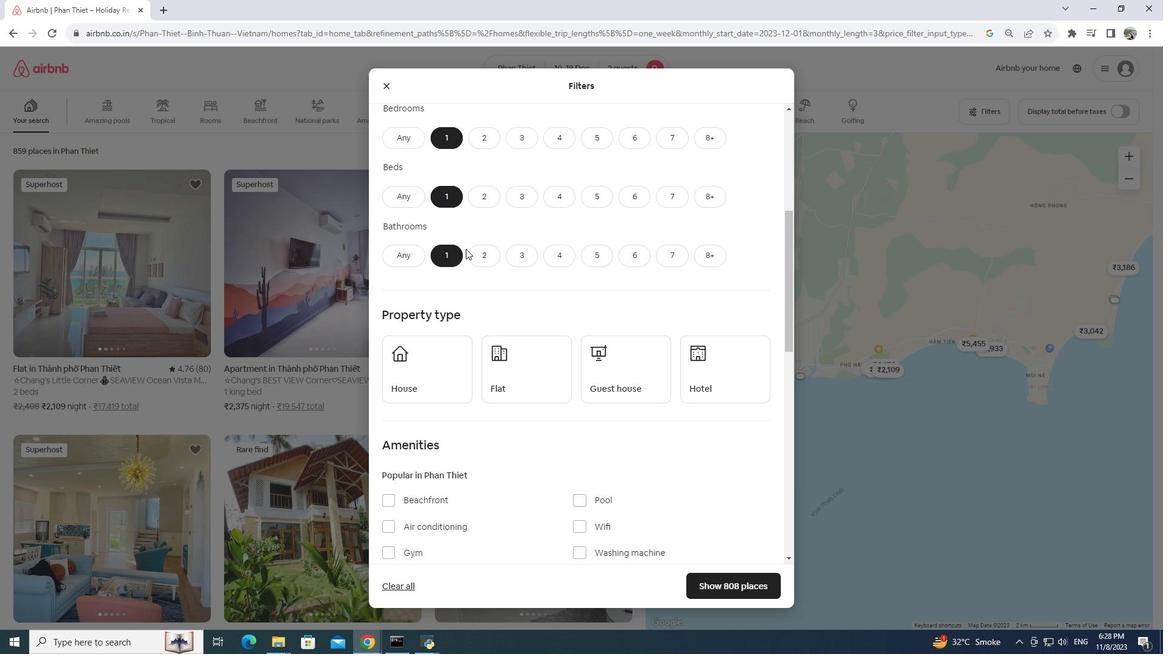 
Action: Mouse scrolled (465, 249) with delta (0, 0)
Screenshot: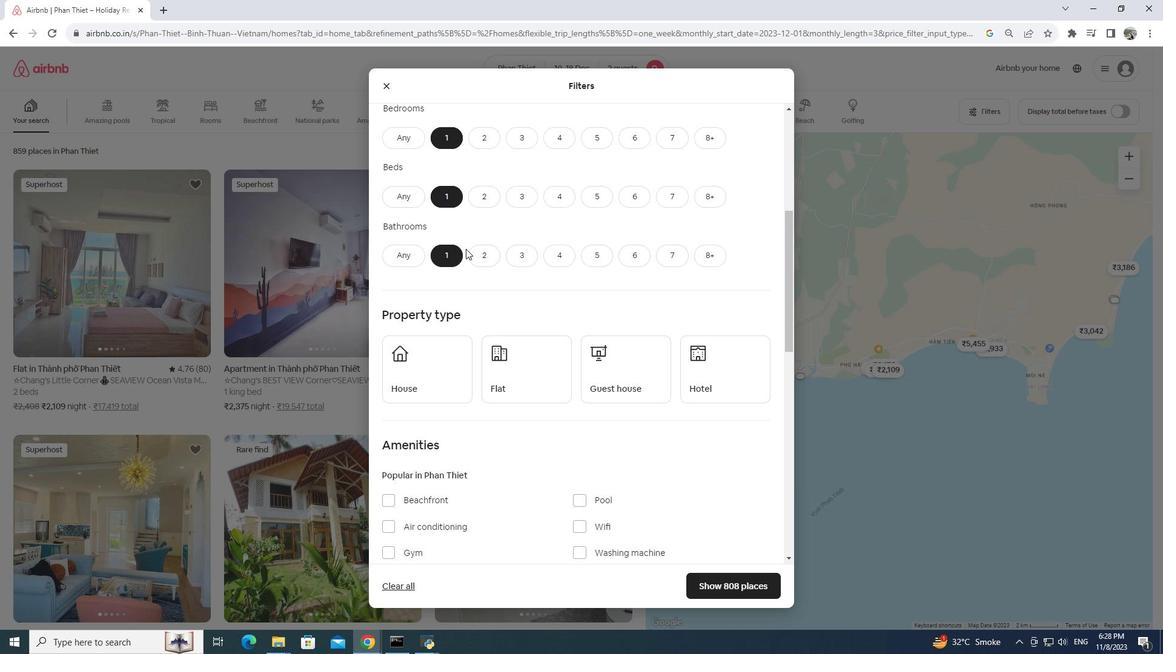 
Action: Mouse moved to (538, 255)
Screenshot: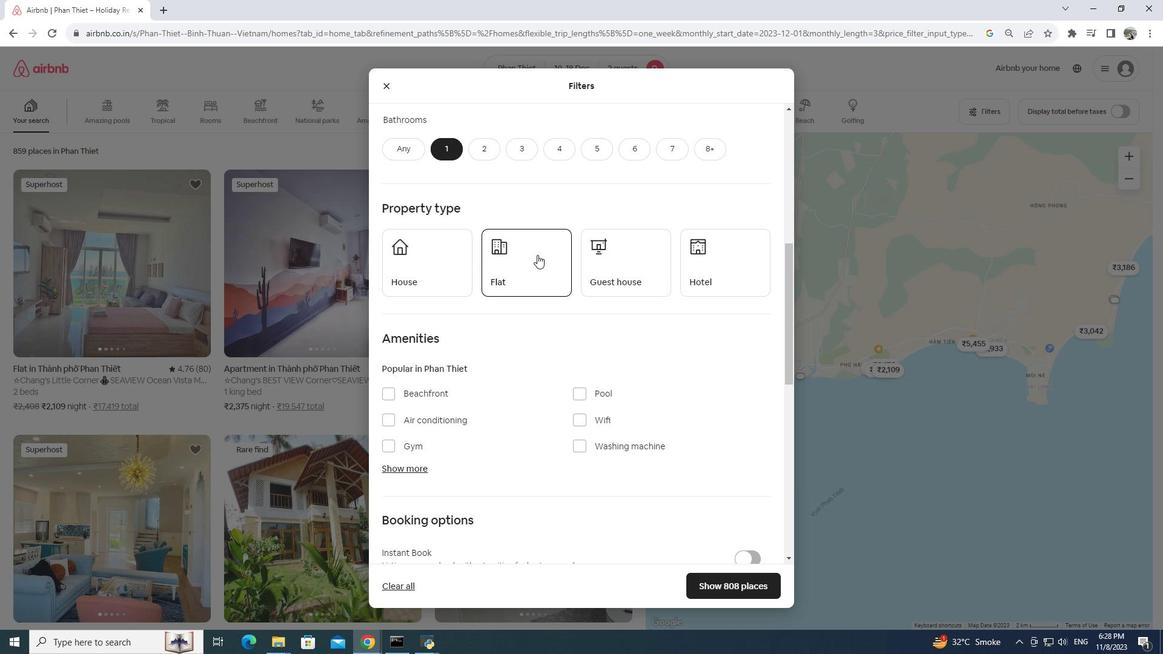 
Action: Mouse pressed left at (538, 255)
Screenshot: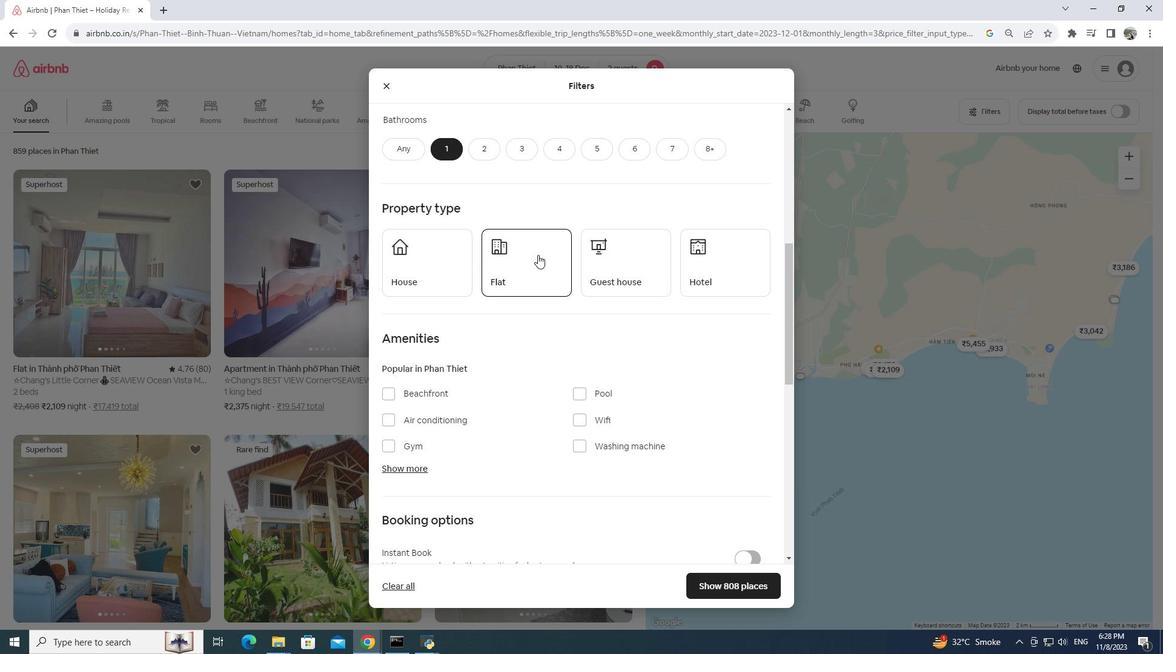 
Action: Mouse moved to (533, 256)
Screenshot: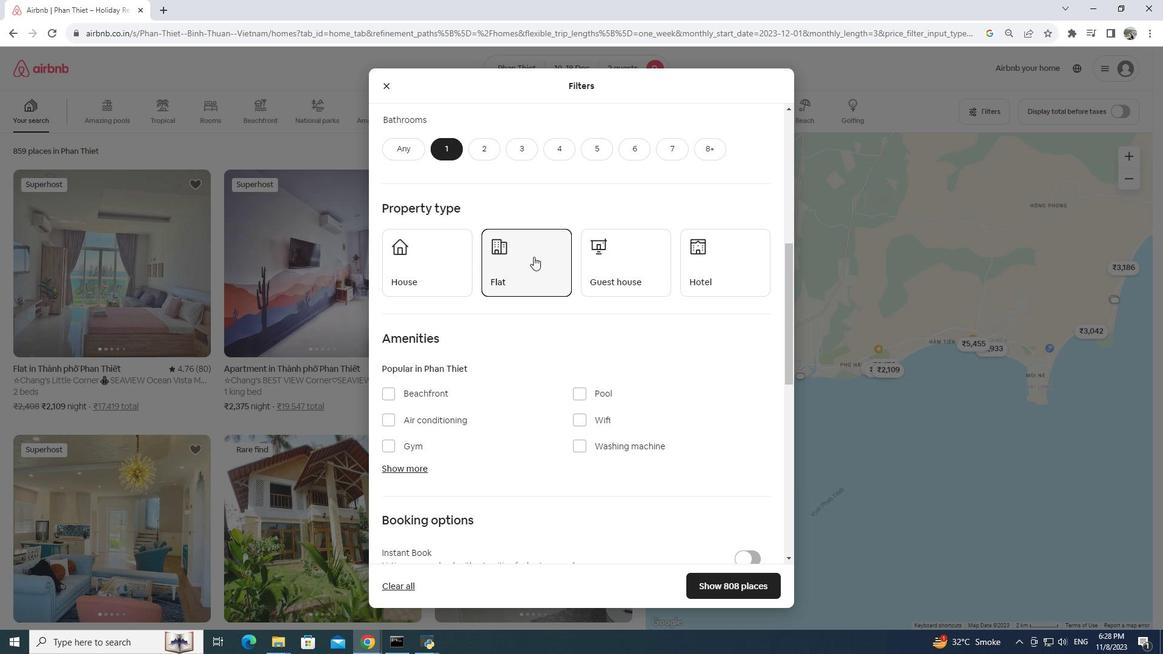 
Action: Mouse scrolled (533, 256) with delta (0, 0)
Screenshot: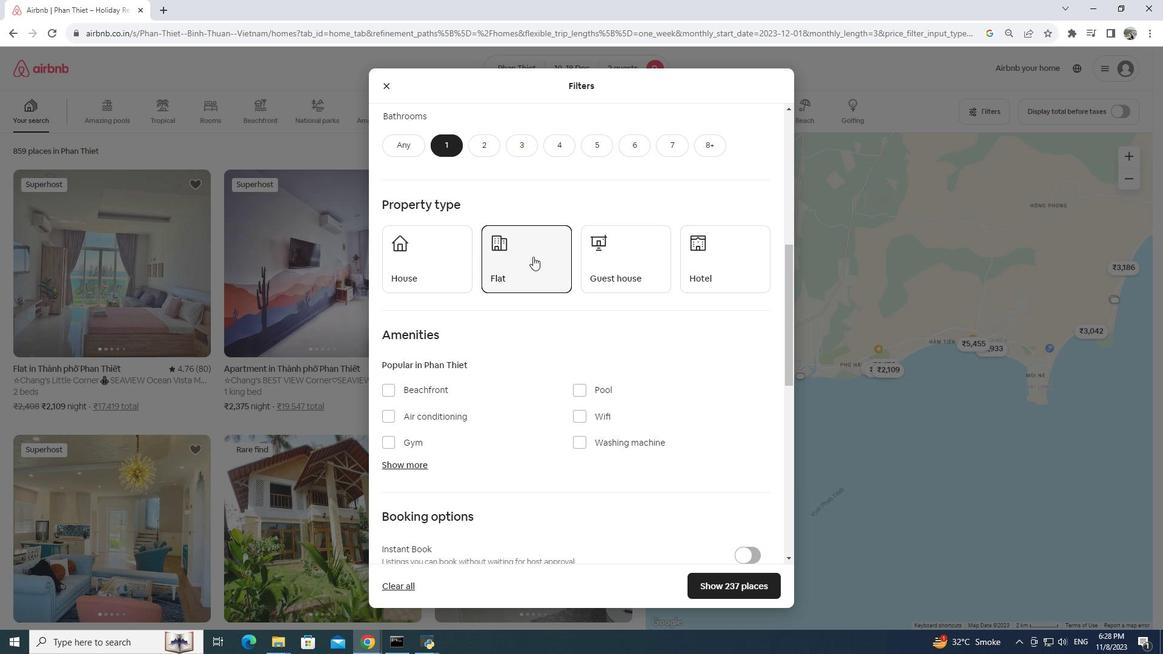 
Action: Mouse moved to (533, 256)
Screenshot: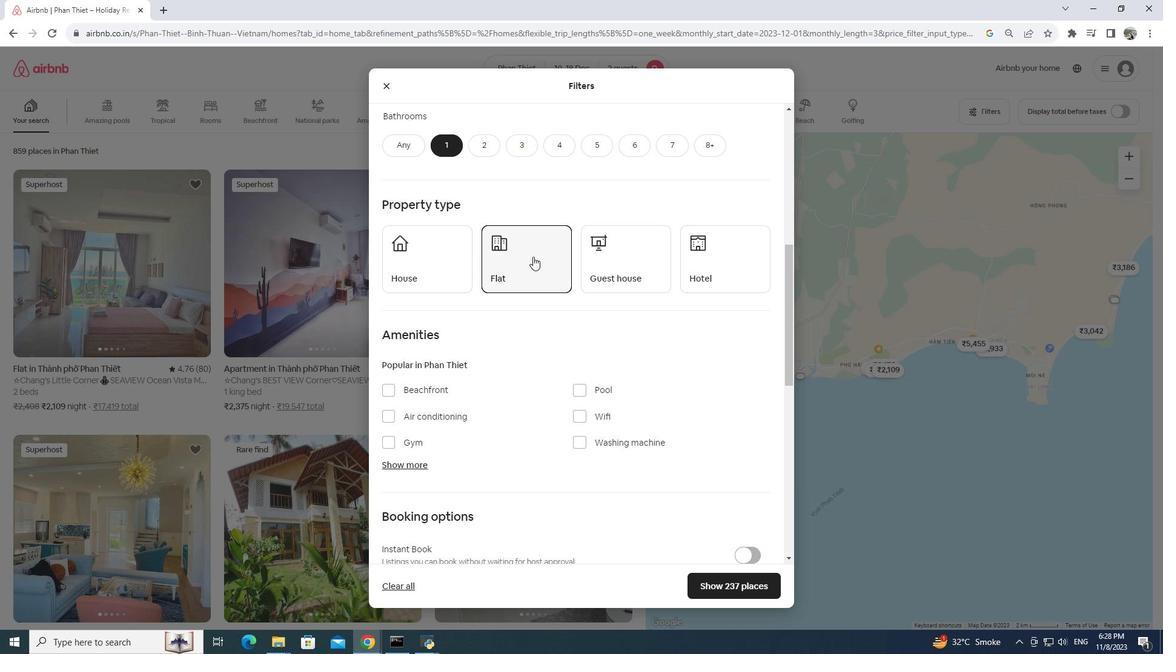 
Action: Mouse scrolled (533, 256) with delta (0, 0)
Screenshot: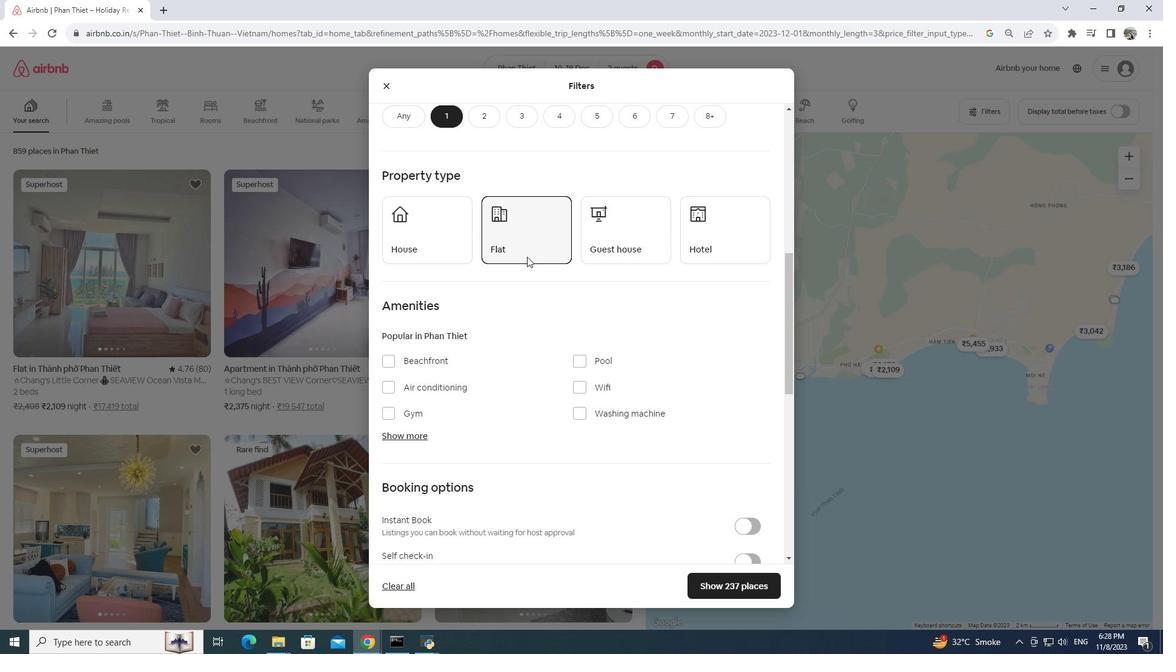 
Action: Mouse moved to (530, 256)
Screenshot: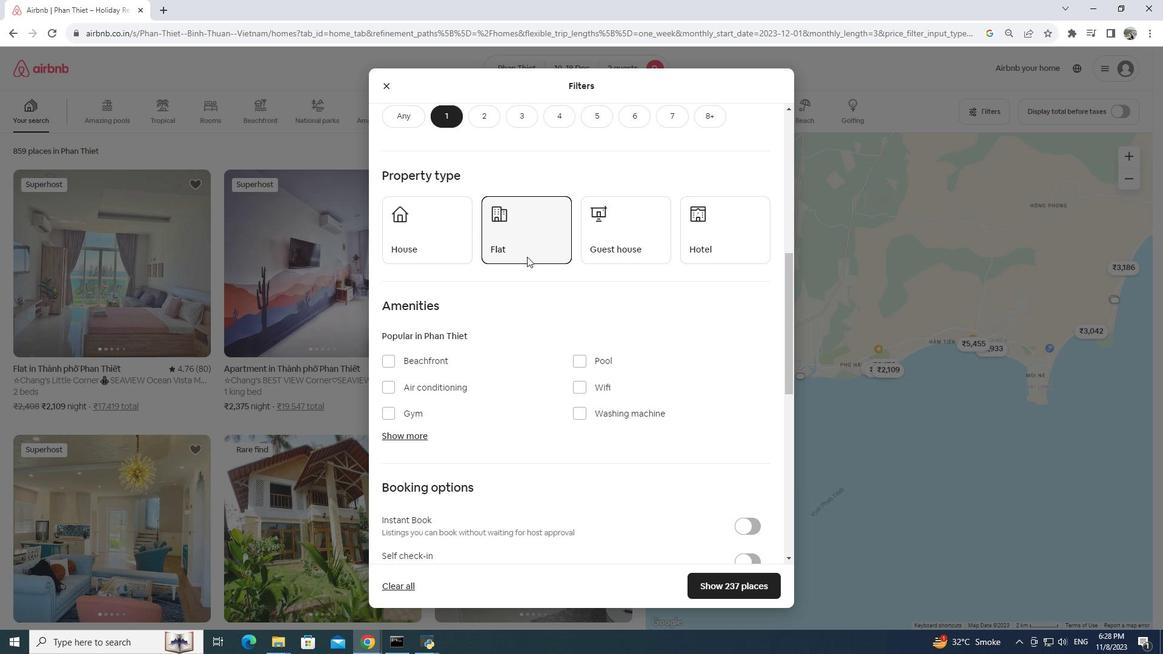 
Action: Mouse scrolled (530, 256) with delta (0, 0)
Screenshot: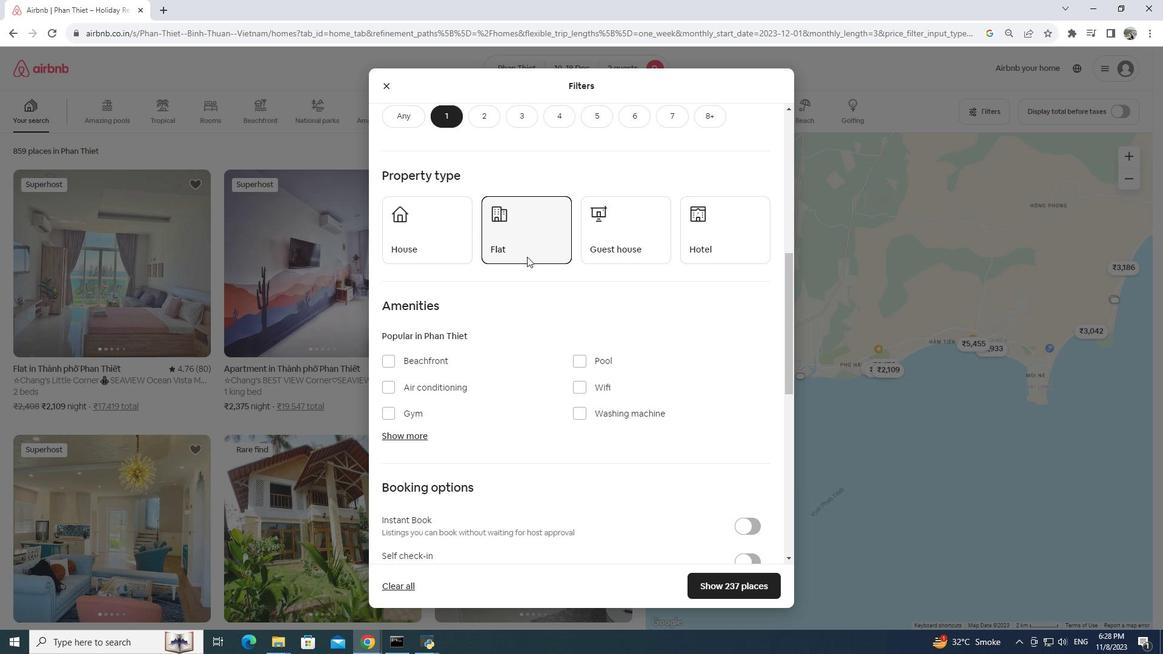 
Action: Mouse moved to (524, 256)
Screenshot: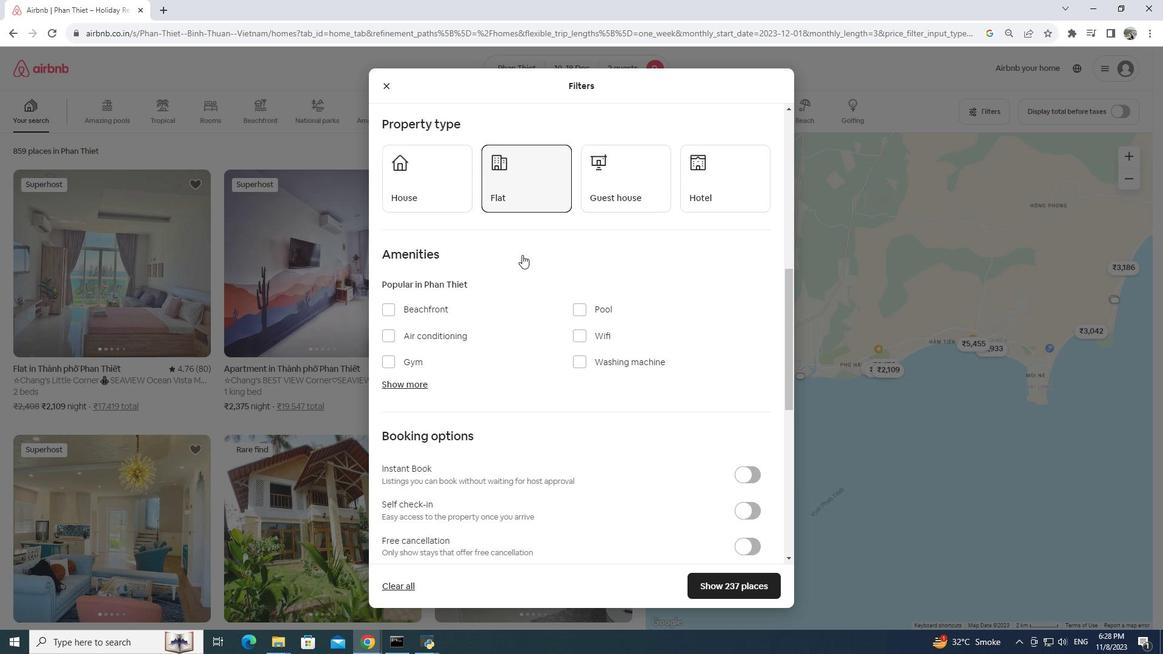 
Action: Mouse scrolled (524, 255) with delta (0, 0)
Screenshot: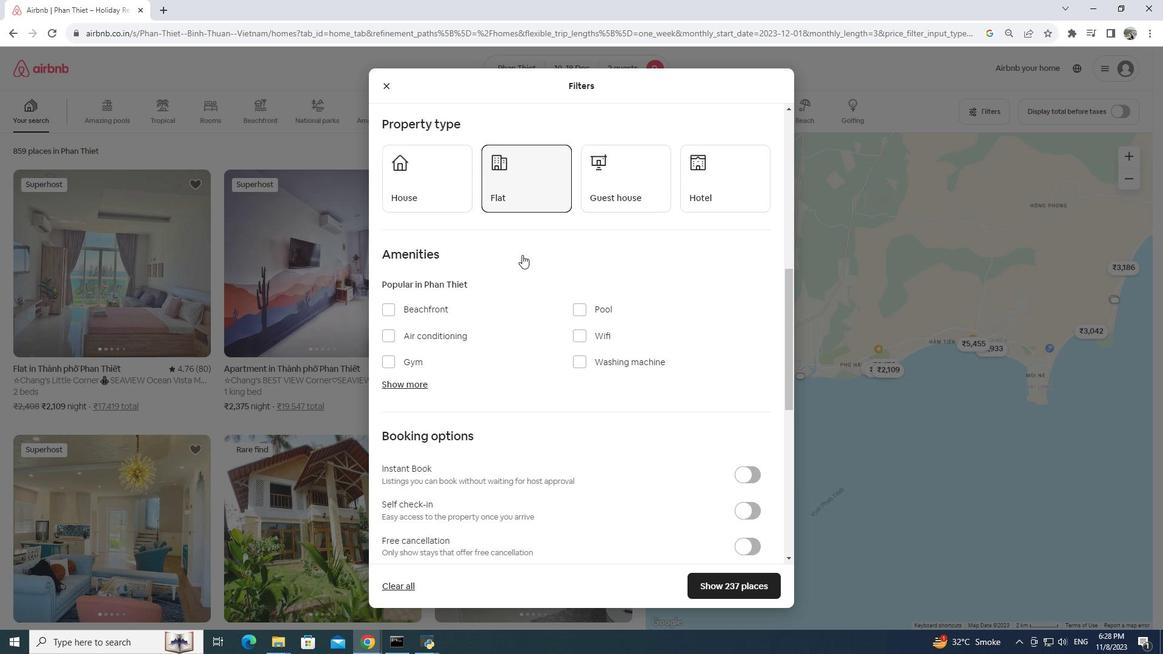 
Action: Mouse moved to (527, 240)
Screenshot: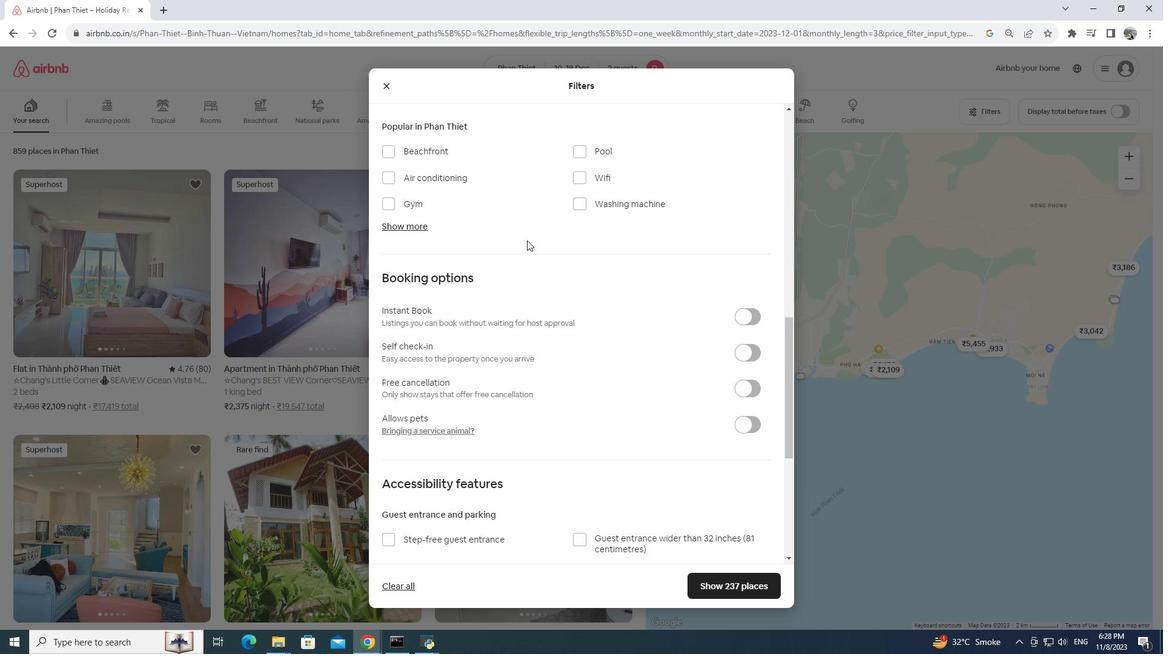 
Action: Mouse scrolled (527, 241) with delta (0, 0)
Screenshot: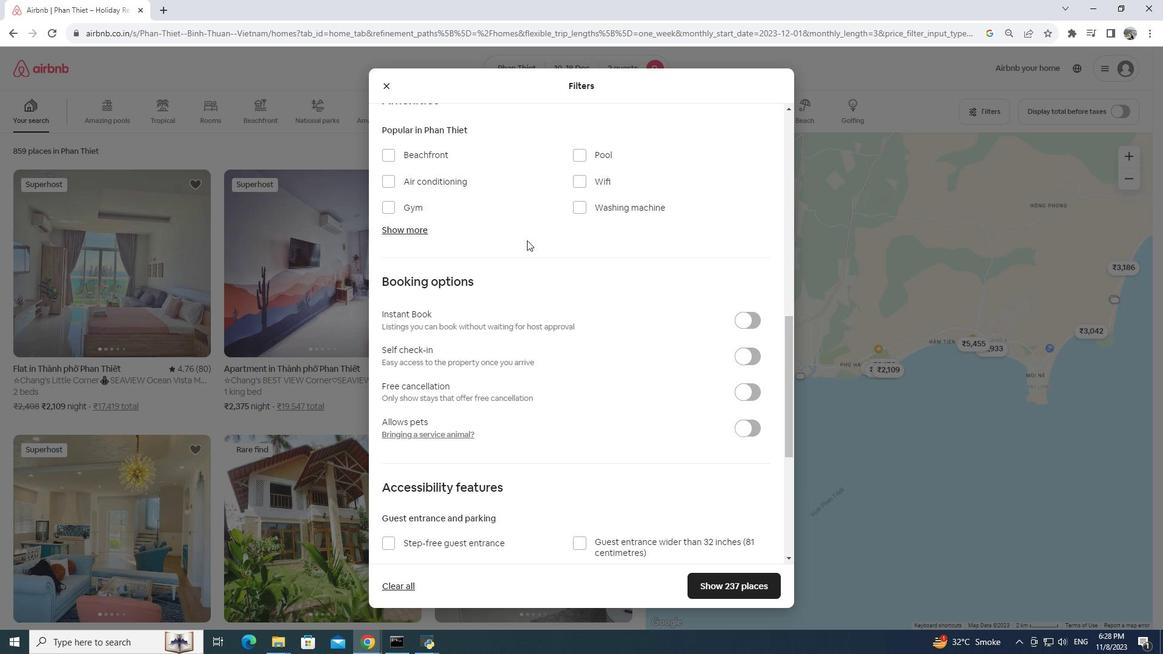 
Action: Mouse scrolled (527, 241) with delta (0, 0)
Screenshot: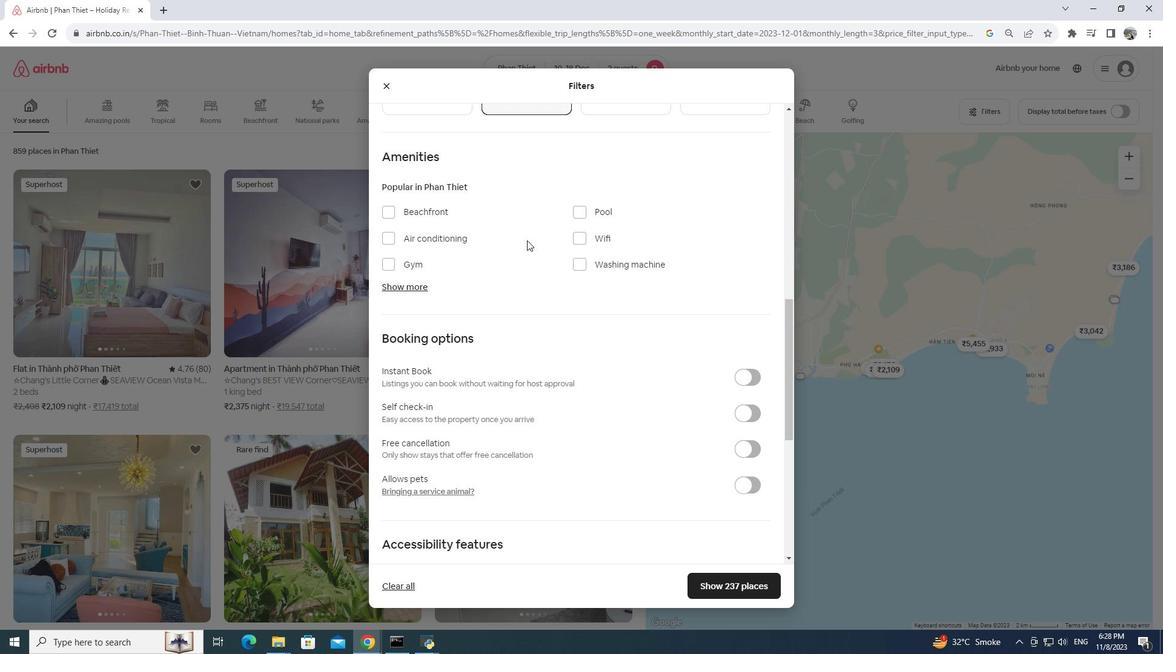
Action: Mouse scrolled (527, 241) with delta (0, 0)
Screenshot: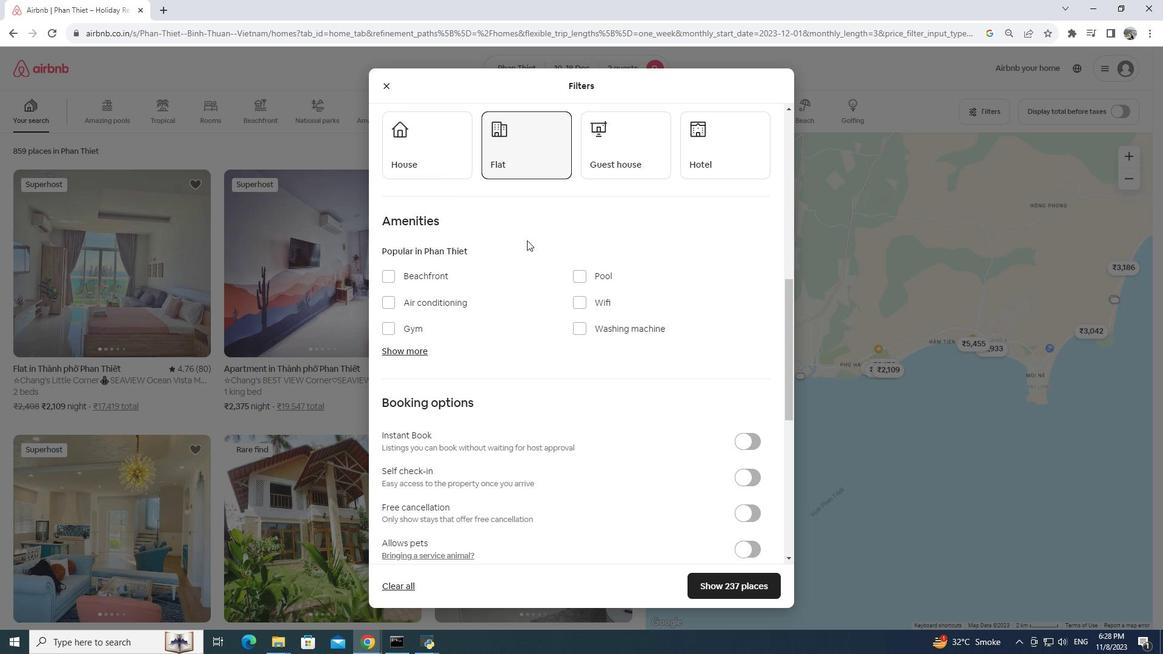 
Action: Mouse moved to (401, 409)
Screenshot: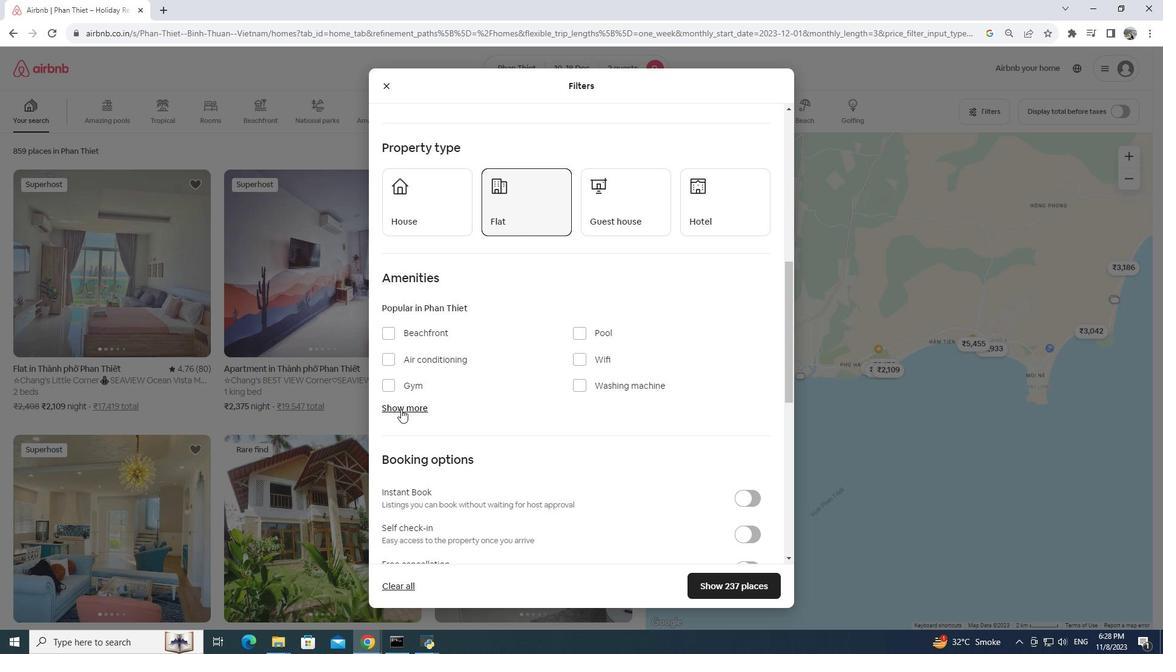 
Action: Mouse pressed left at (401, 409)
Screenshot: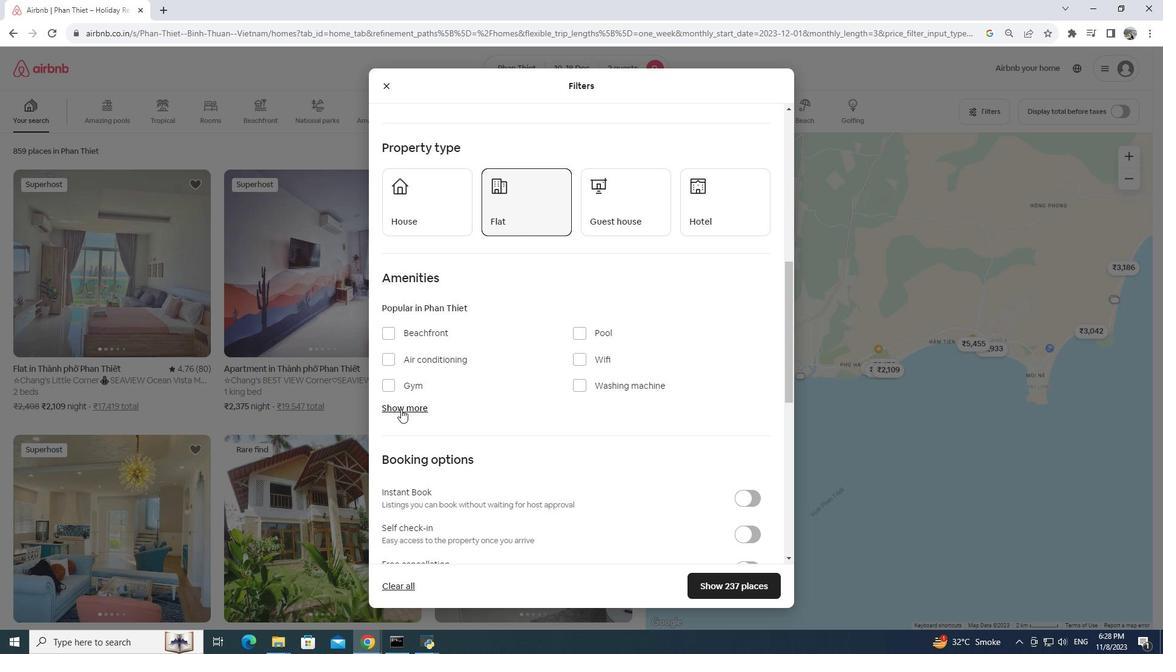 
Action: Mouse moved to (585, 356)
Screenshot: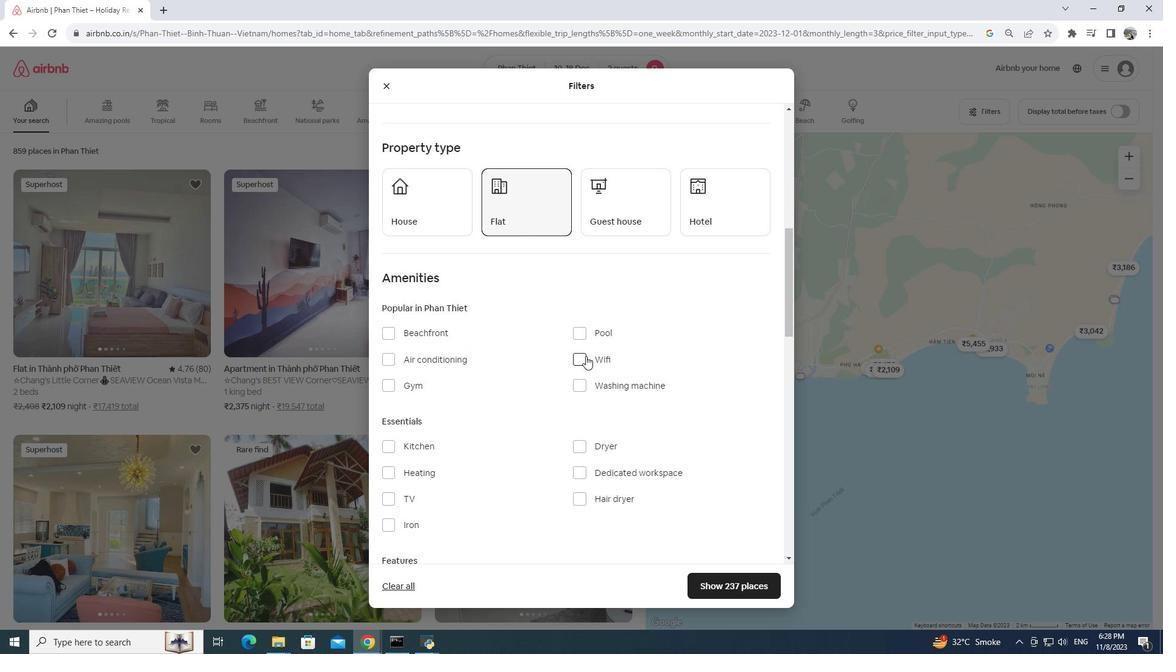 
Action: Mouse pressed left at (585, 356)
Screenshot: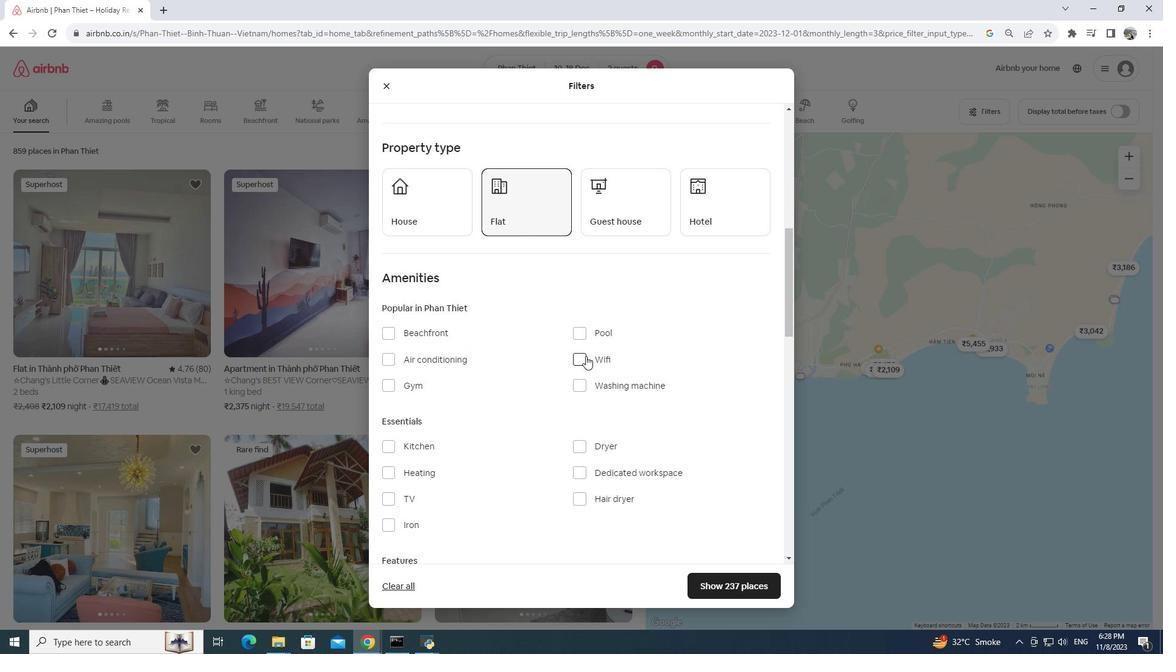 
Action: Mouse moved to (385, 378)
Screenshot: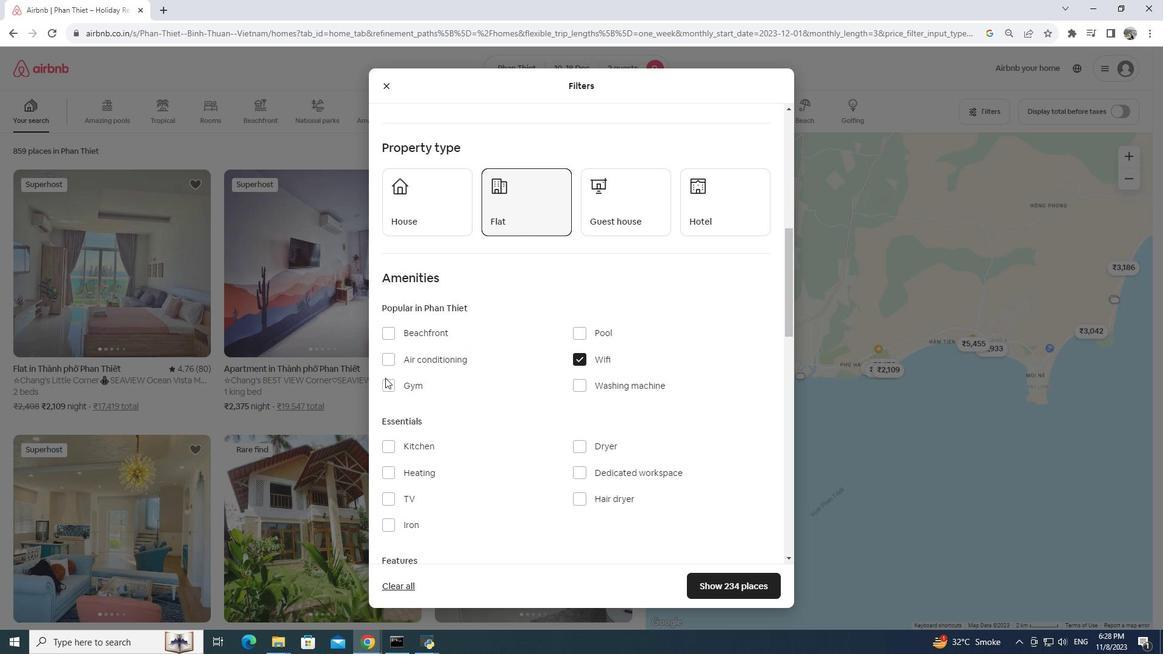 
Action: Mouse pressed left at (385, 378)
Screenshot: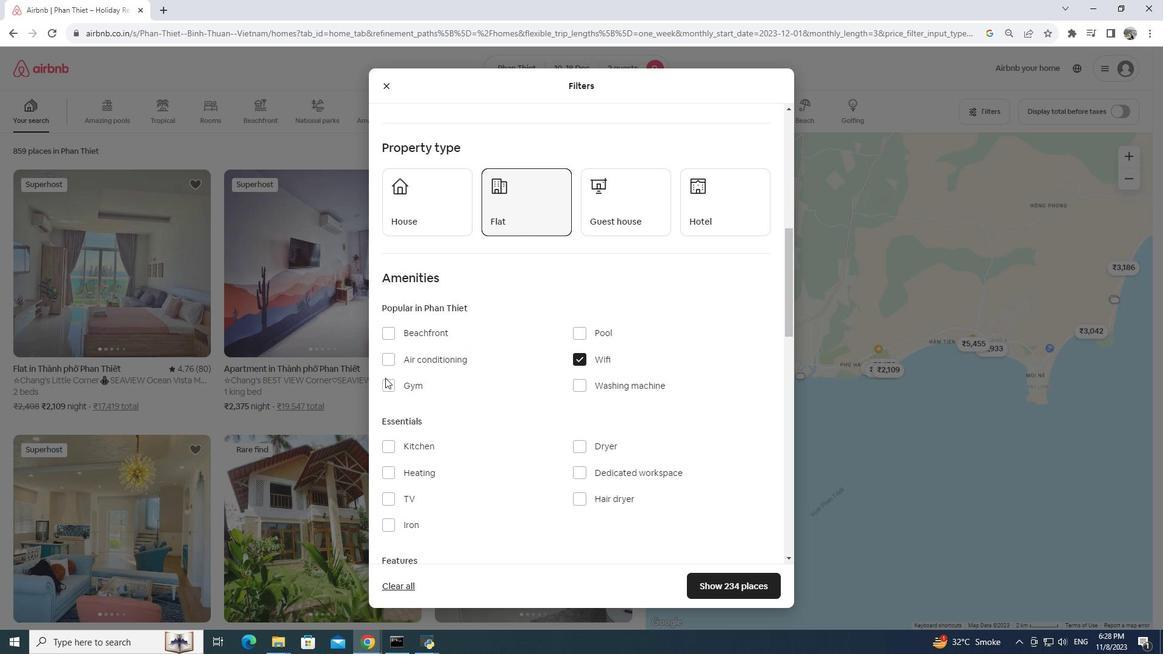 
Action: Mouse moved to (525, 378)
Screenshot: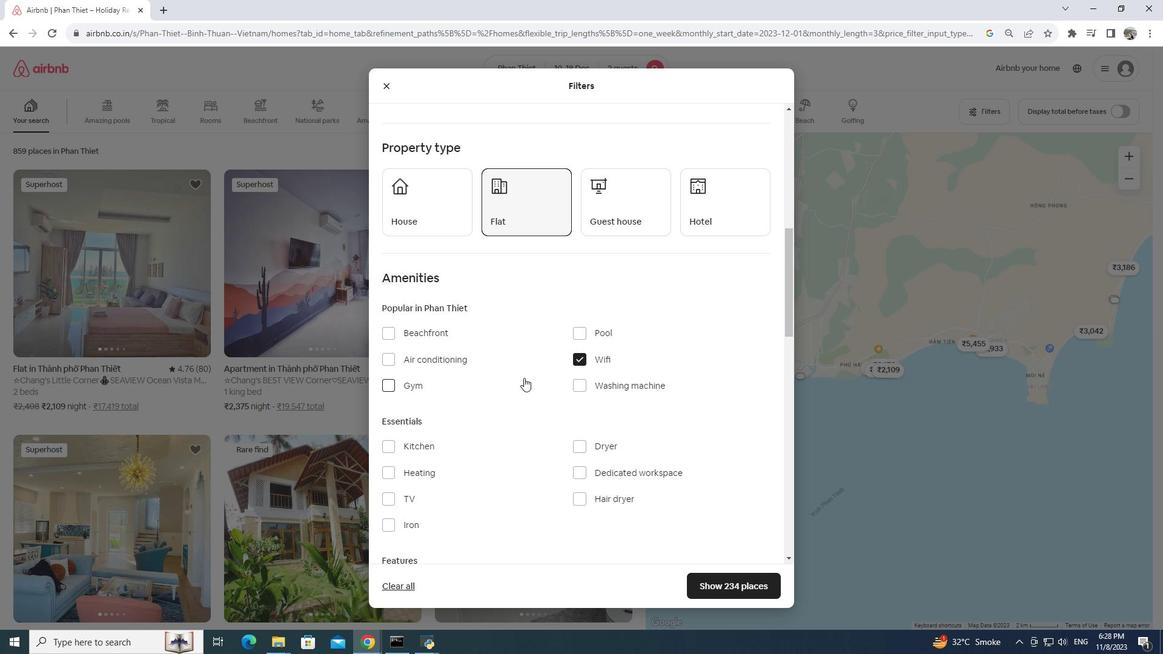 
Action: Mouse scrolled (525, 378) with delta (0, 0)
Screenshot: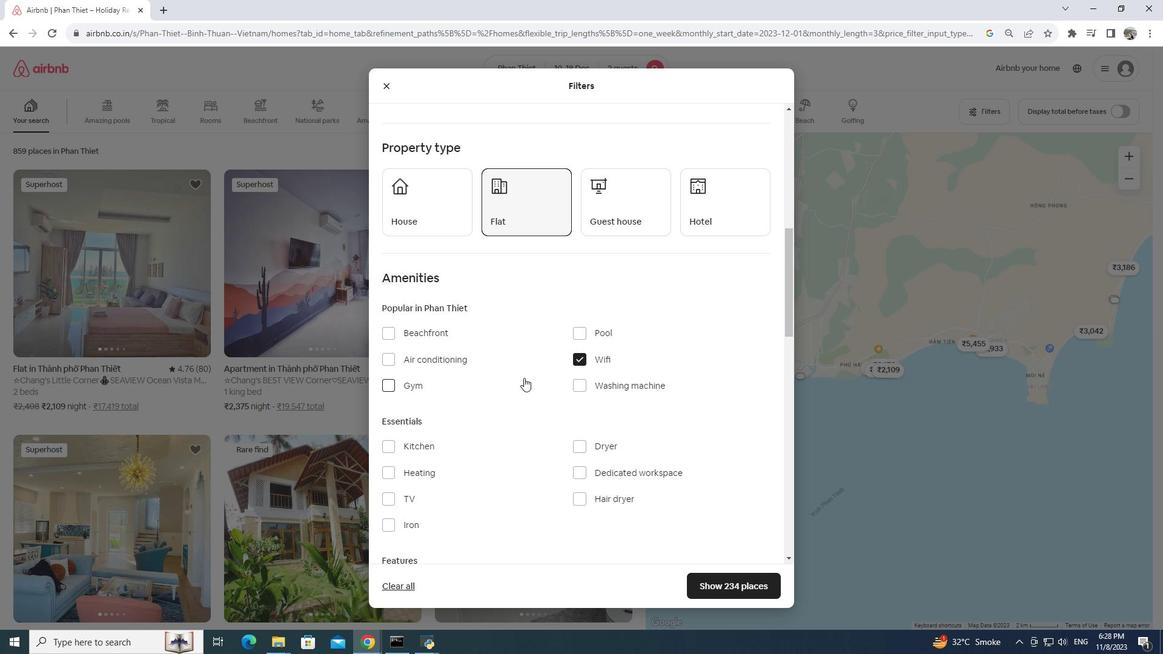 
Action: Mouse moved to (524, 377)
Screenshot: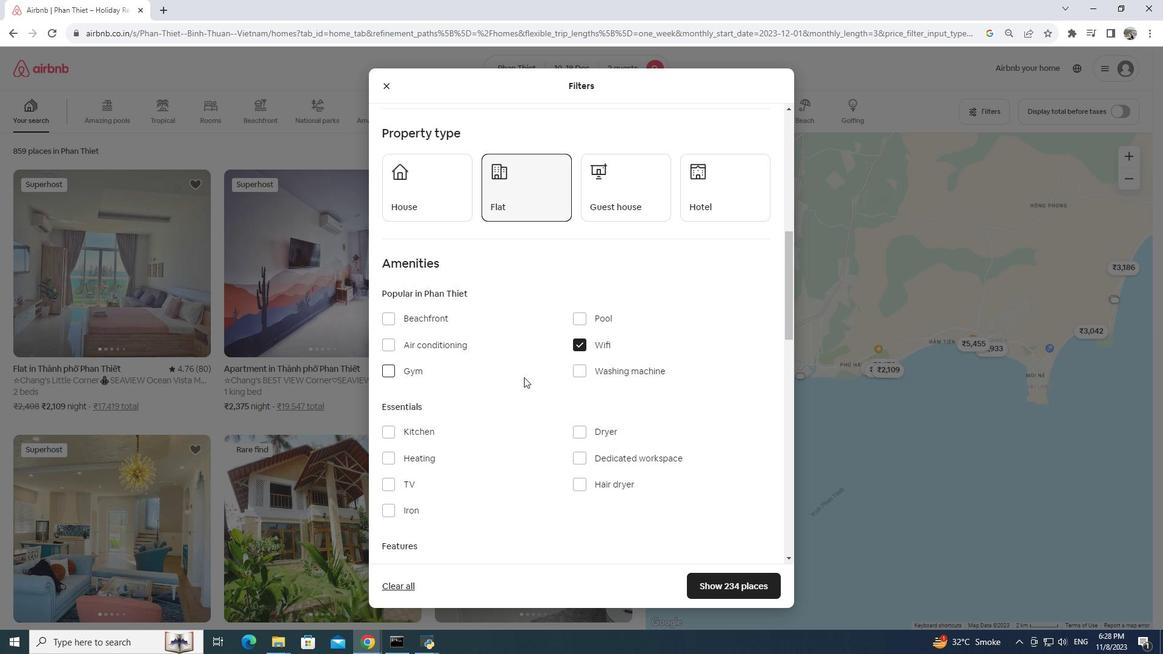 
Action: Mouse scrolled (524, 376) with delta (0, 0)
Screenshot: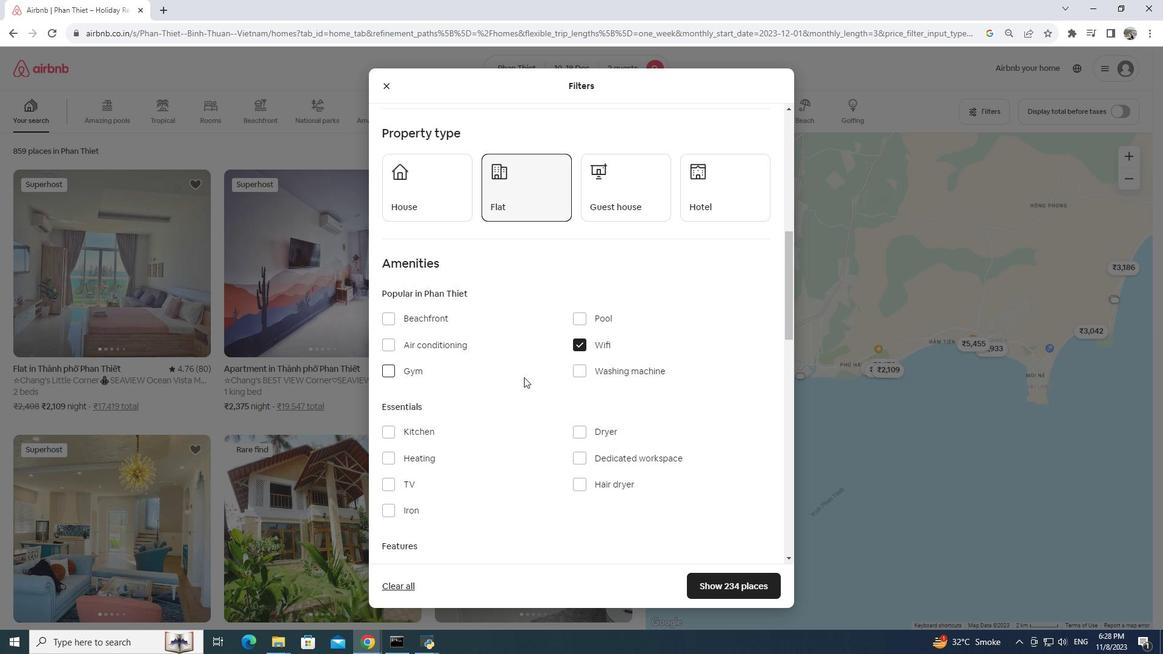 
Action: Mouse moved to (524, 376)
Screenshot: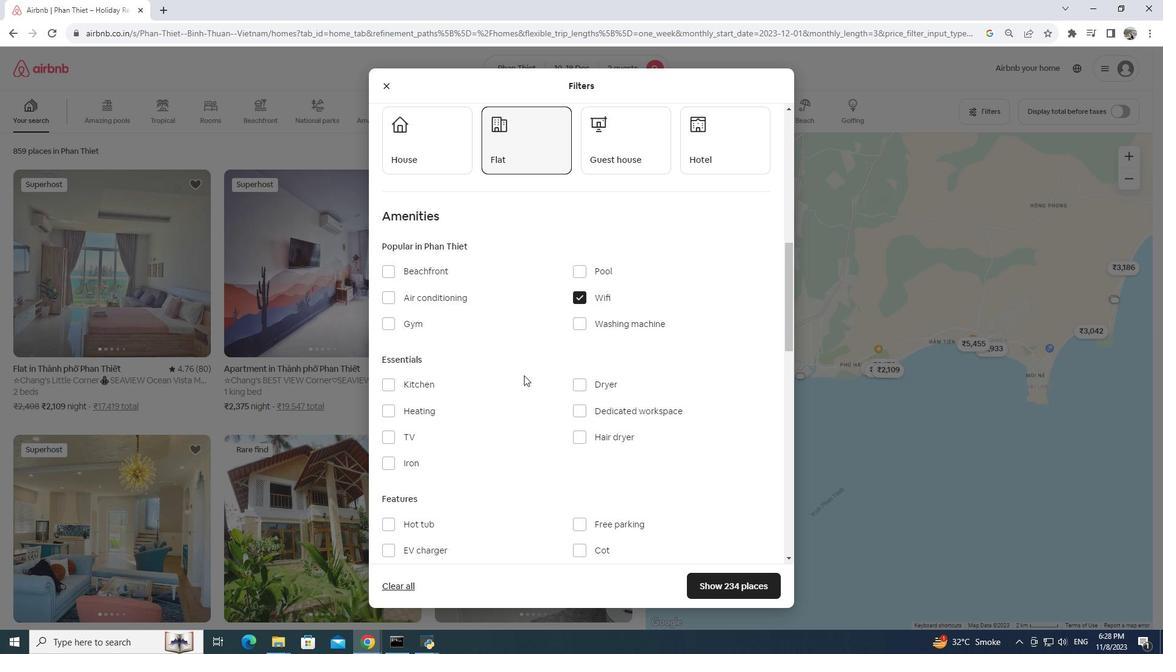 
Action: Mouse scrolled (524, 376) with delta (0, 0)
Screenshot: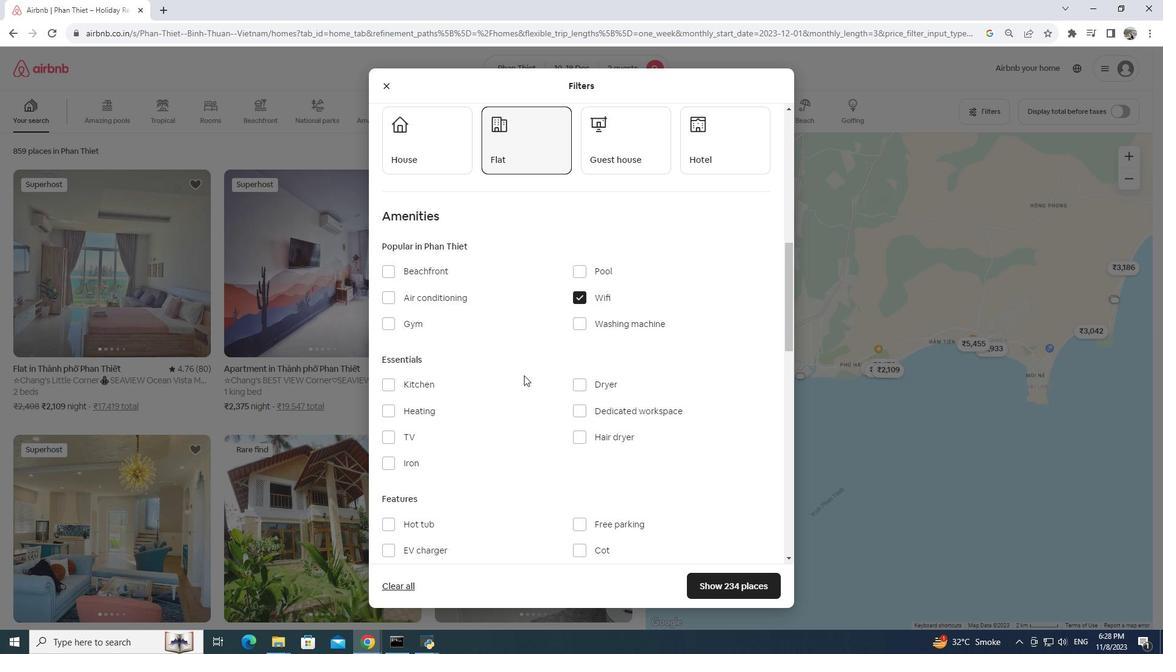 
Action: Mouse moved to (395, 312)
Screenshot: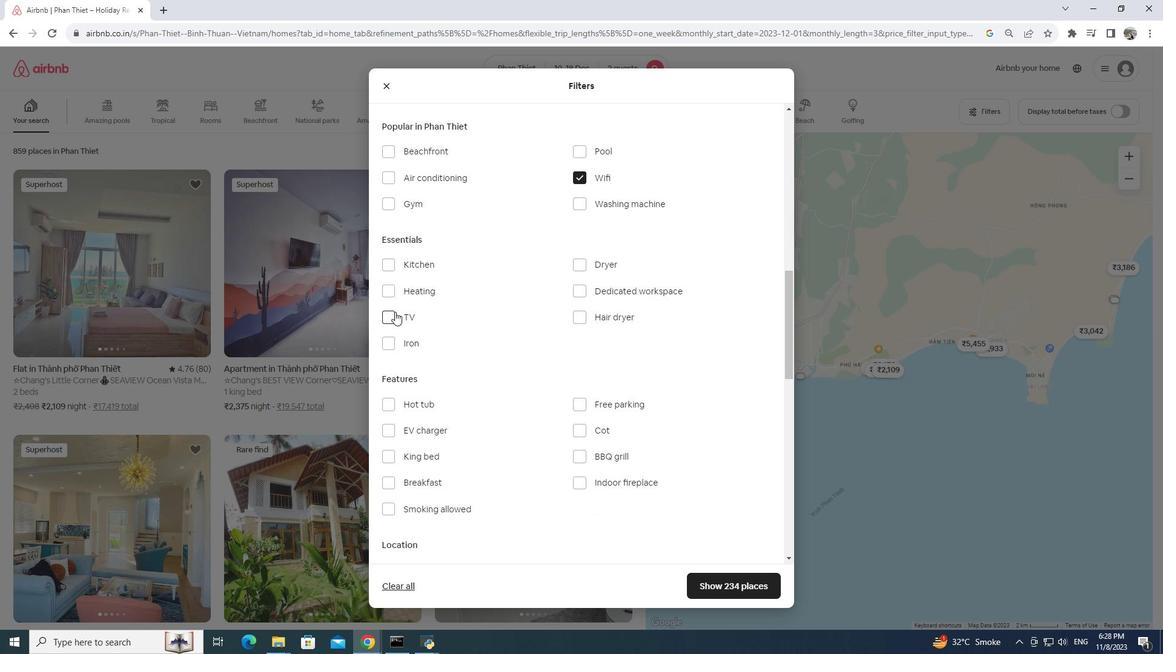 
Action: Mouse pressed left at (395, 312)
Screenshot: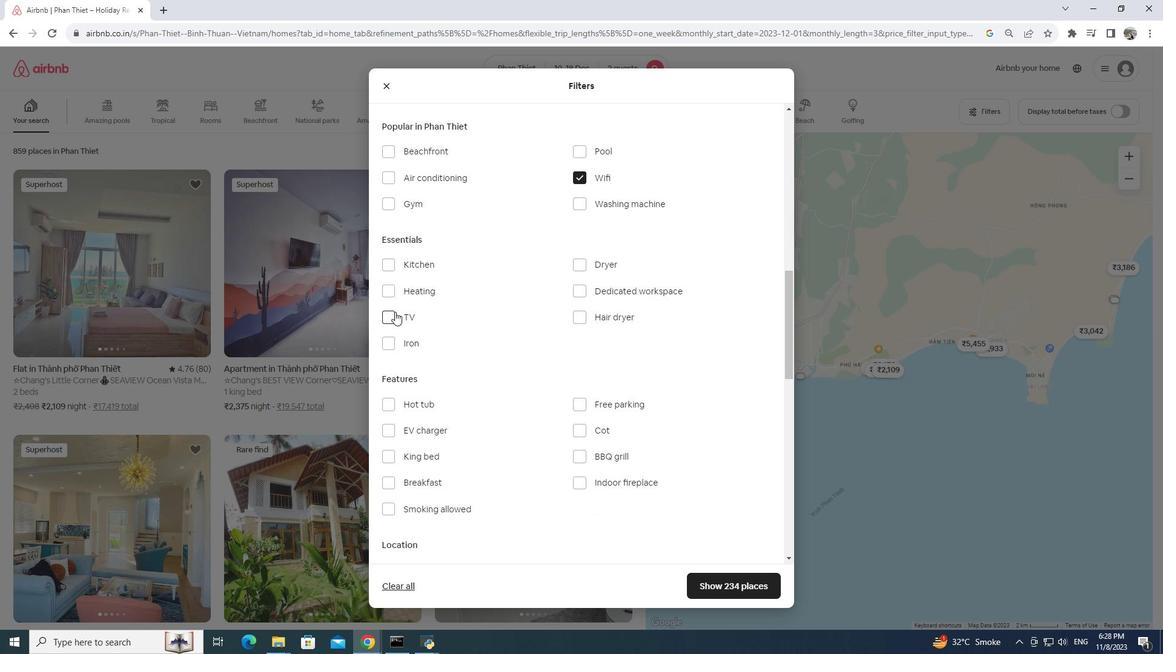 
Action: Mouse moved to (578, 404)
Screenshot: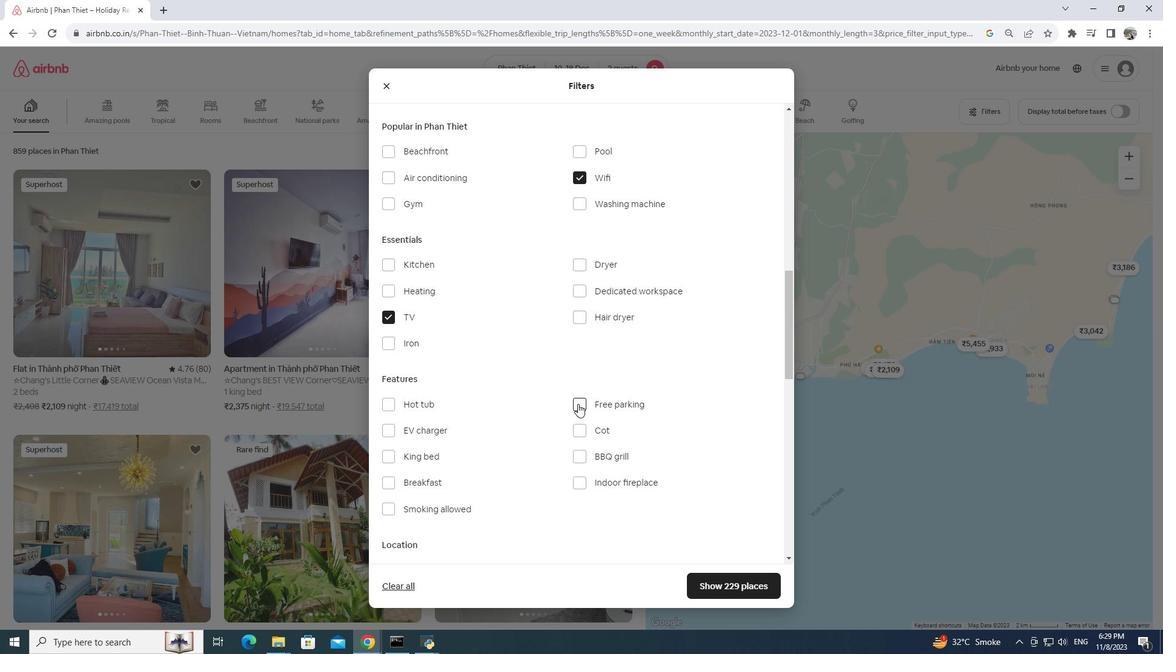 
Action: Mouse pressed left at (578, 404)
Screenshot: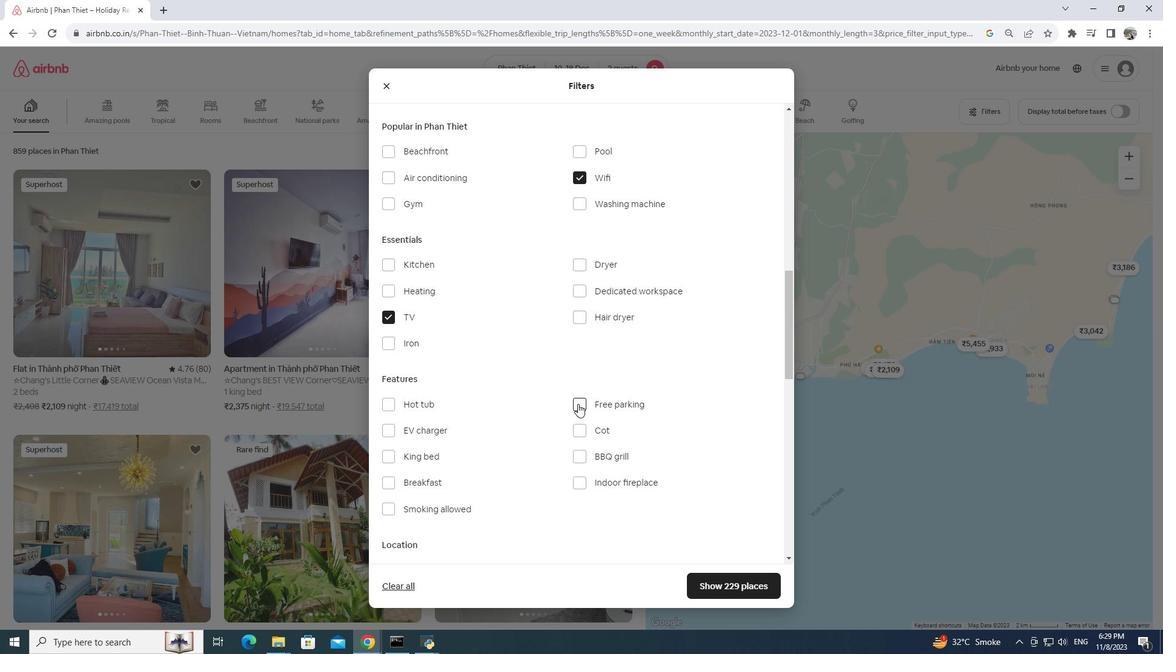 
Action: Mouse moved to (573, 403)
Screenshot: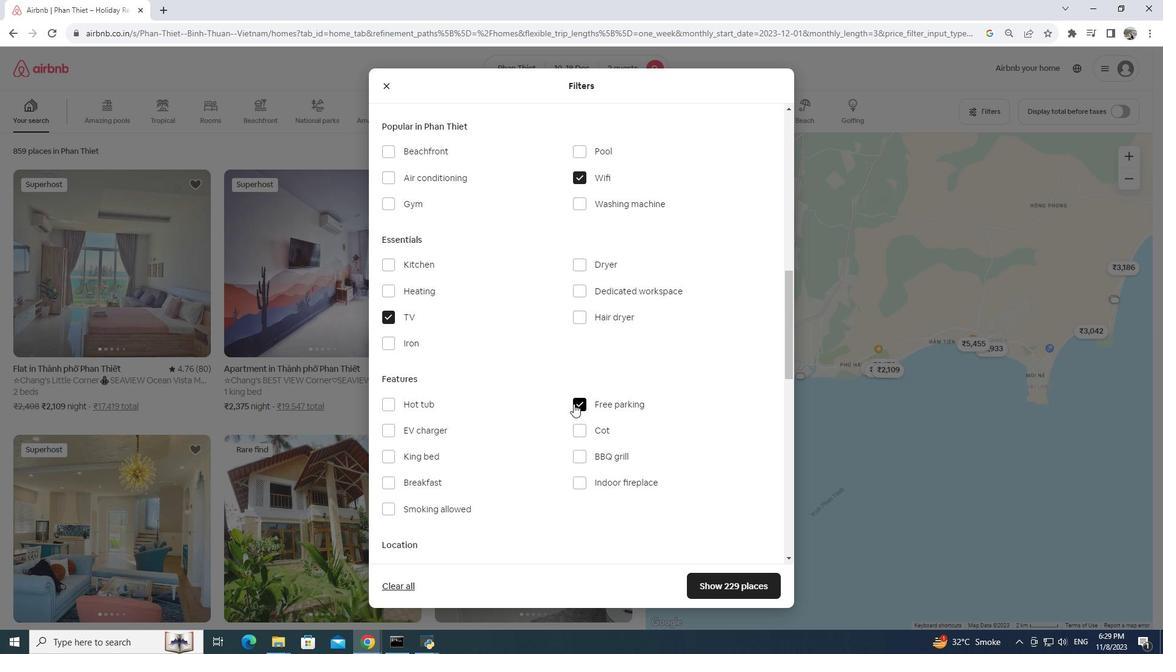 
Action: Mouse scrolled (573, 402) with delta (0, 0)
Screenshot: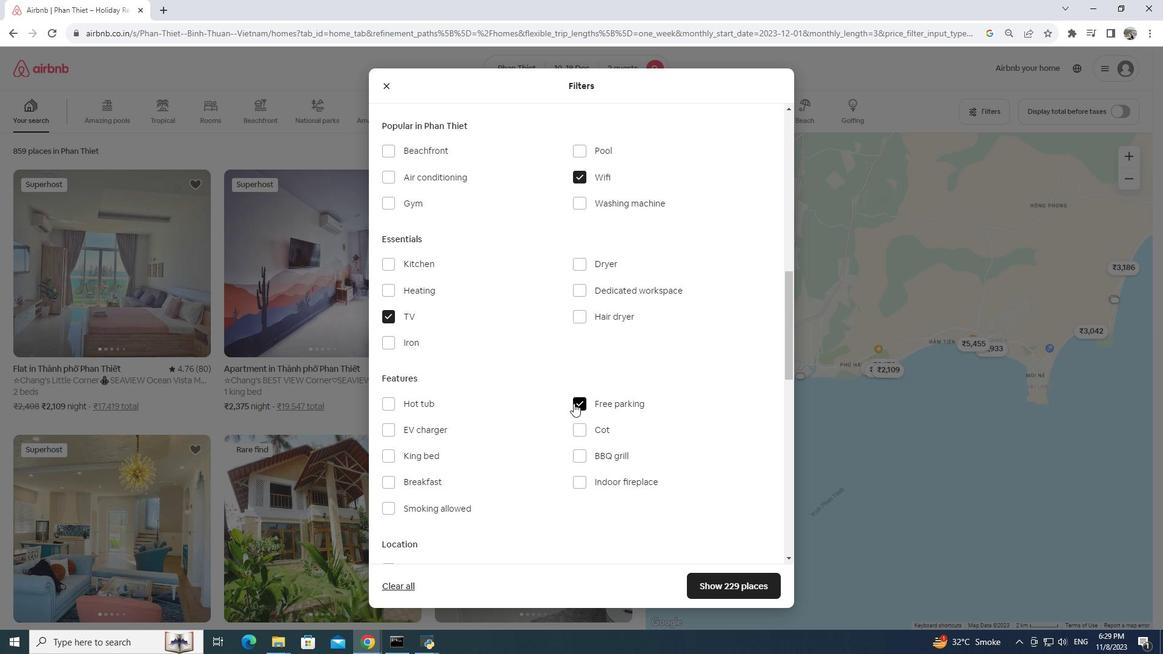 
Action: Mouse moved to (567, 399)
Screenshot: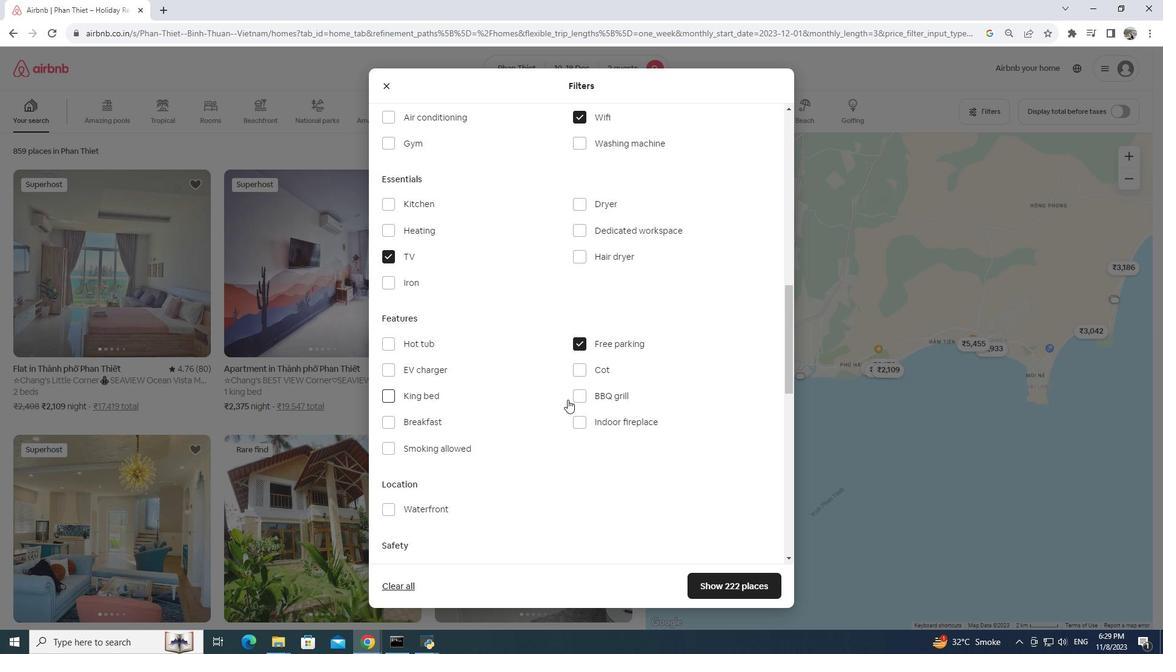 
Action: Mouse scrolled (567, 399) with delta (0, 0)
Screenshot: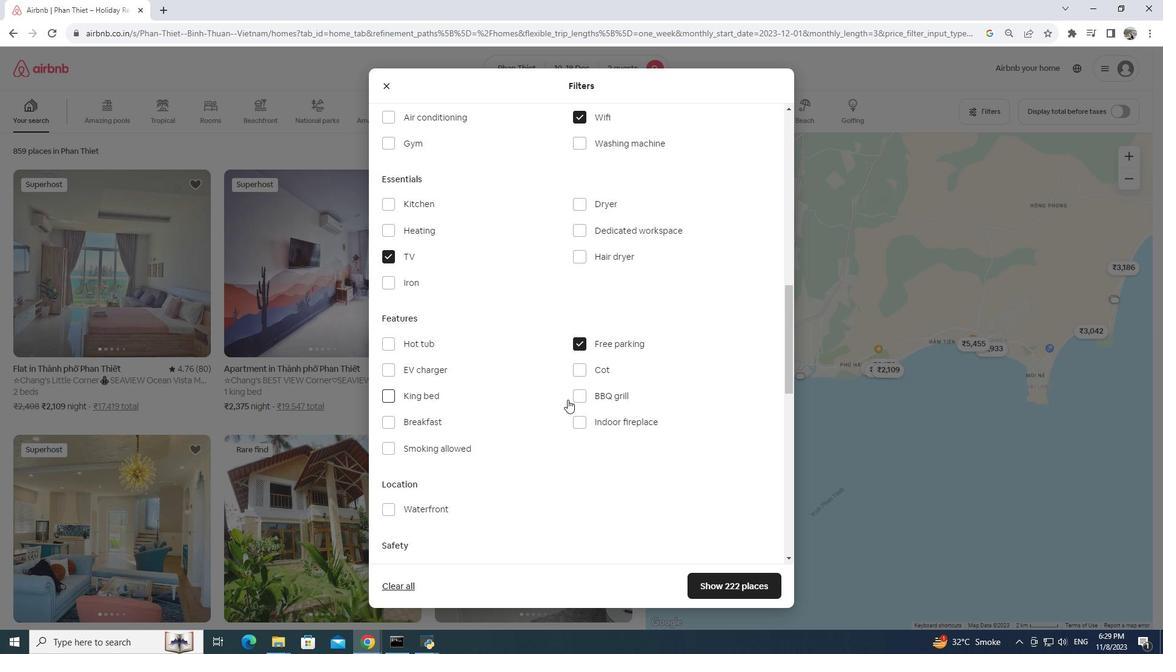 
Action: Mouse moved to (376, 356)
Screenshot: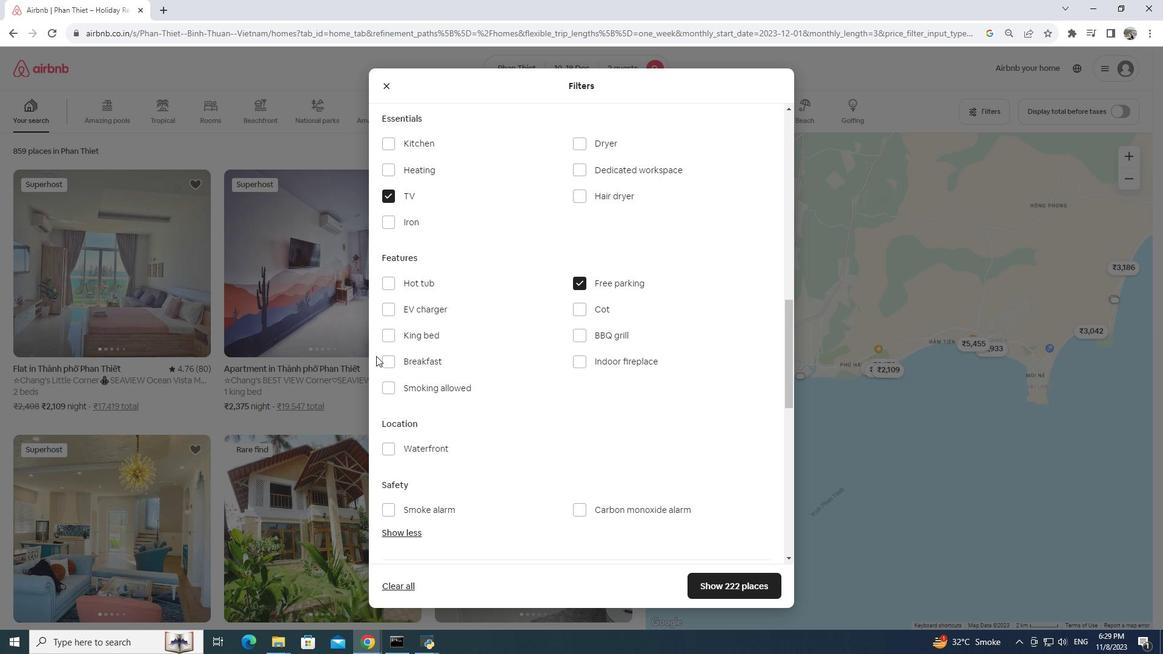 
Action: Mouse pressed left at (376, 356)
Screenshot: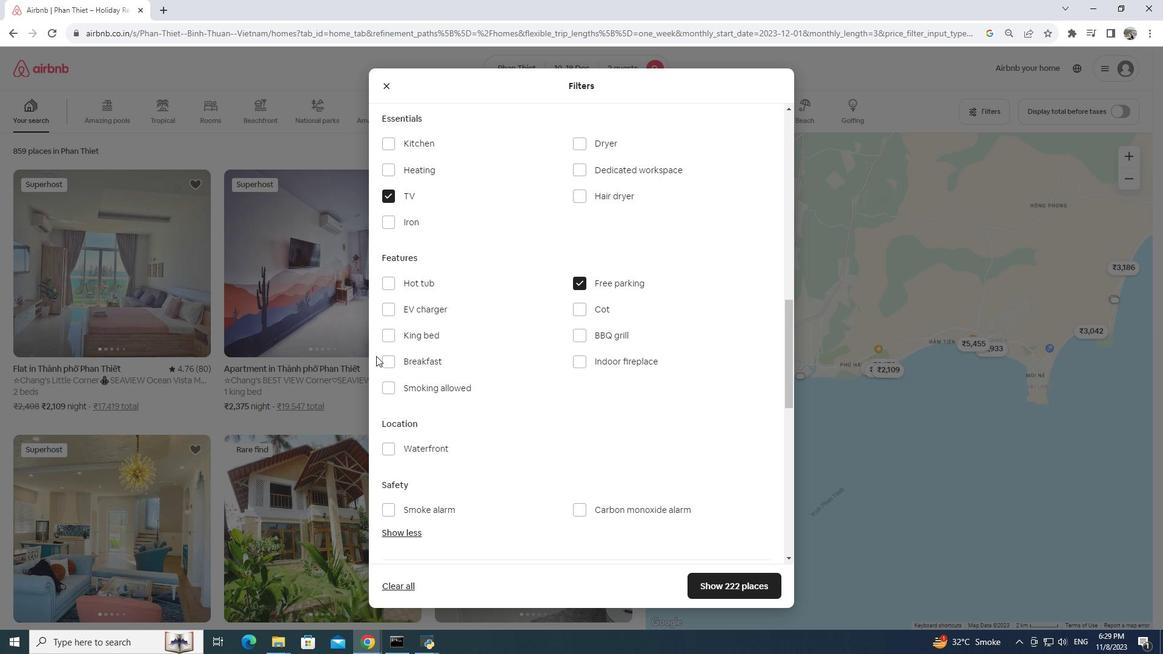 
Action: Mouse moved to (426, 216)
Screenshot: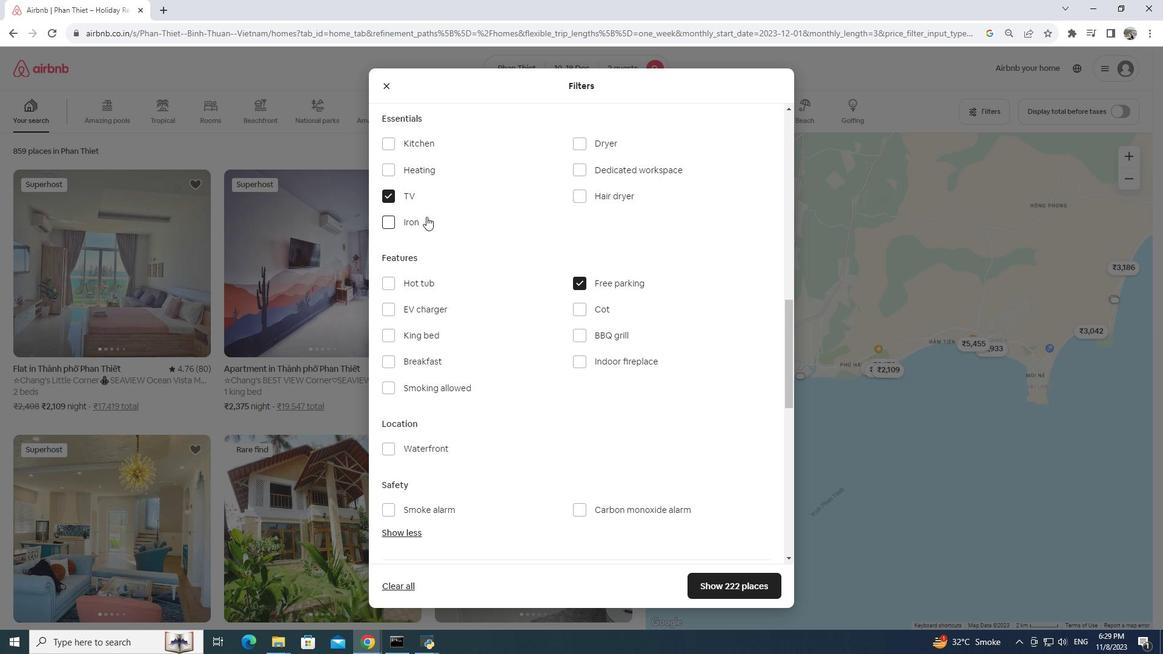 
Action: Mouse scrolled (426, 216) with delta (0, 0)
Screenshot: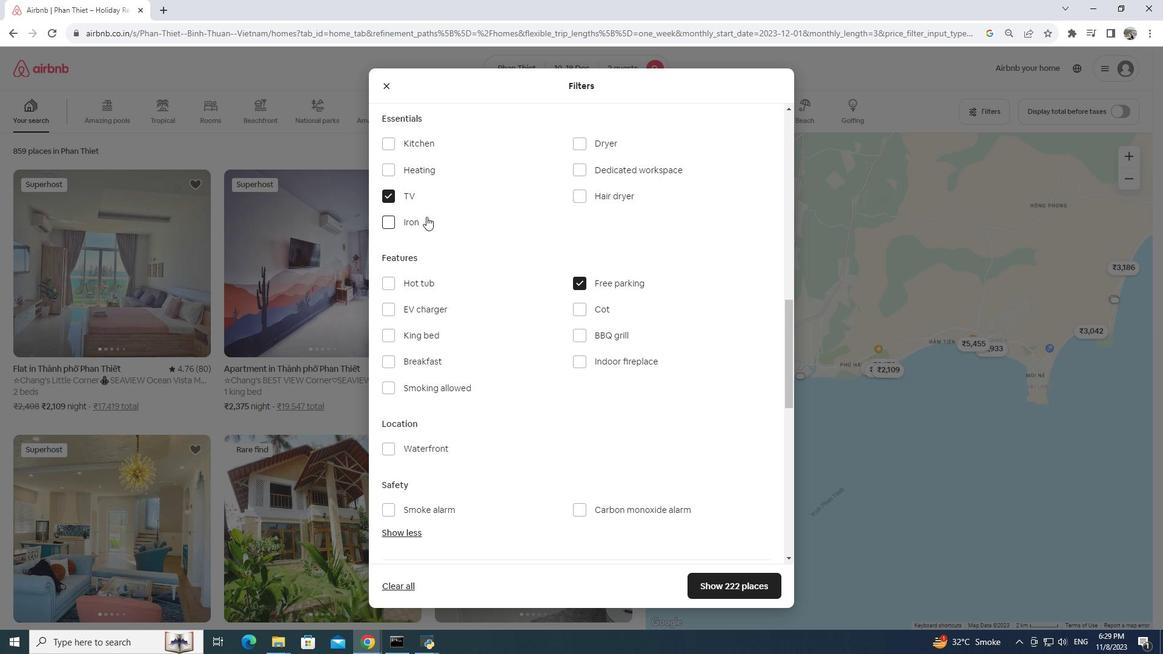 
Action: Mouse scrolled (426, 216) with delta (0, 0)
Screenshot: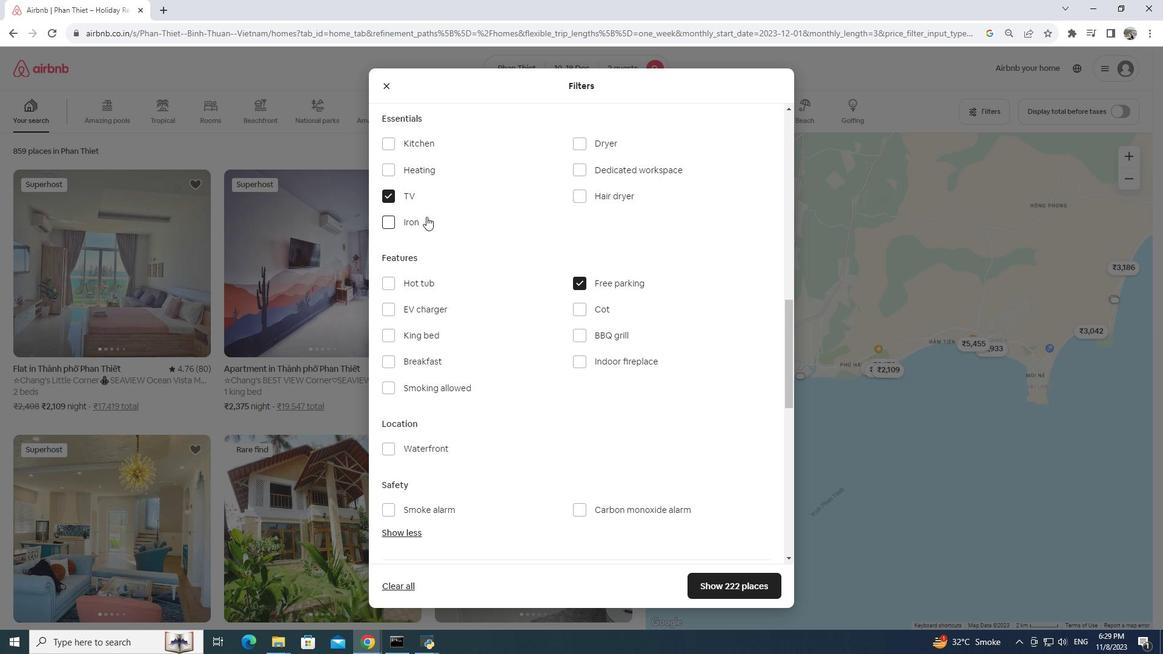 
Action: Mouse moved to (426, 216)
Screenshot: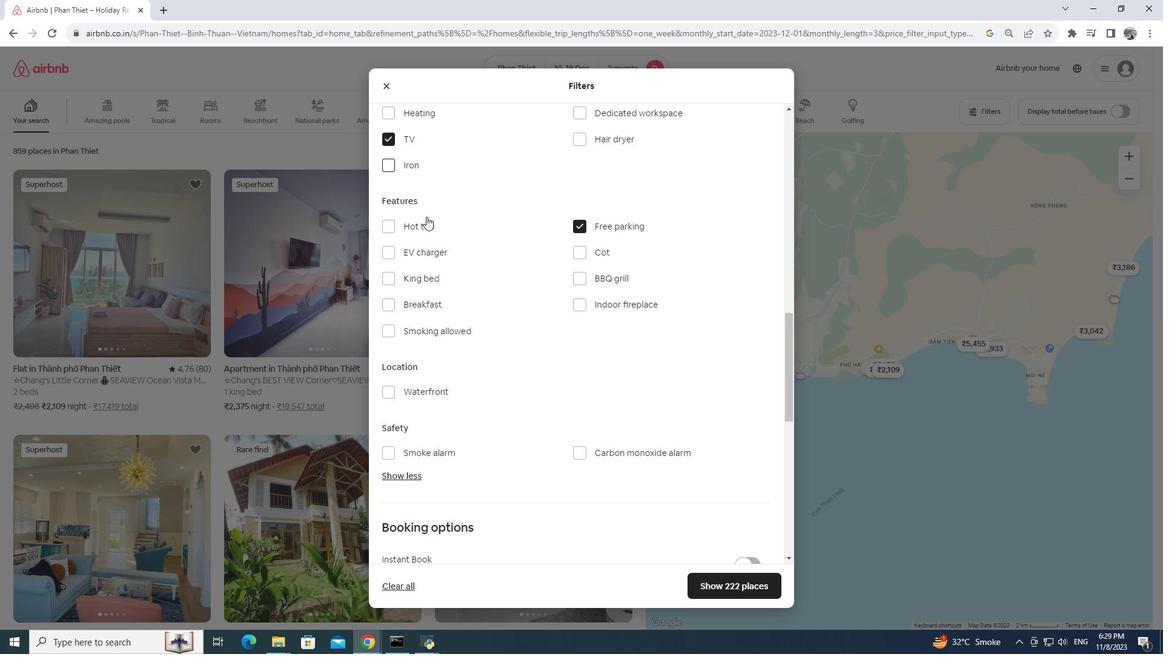 
Action: Mouse scrolled (426, 217) with delta (0, 0)
Screenshot: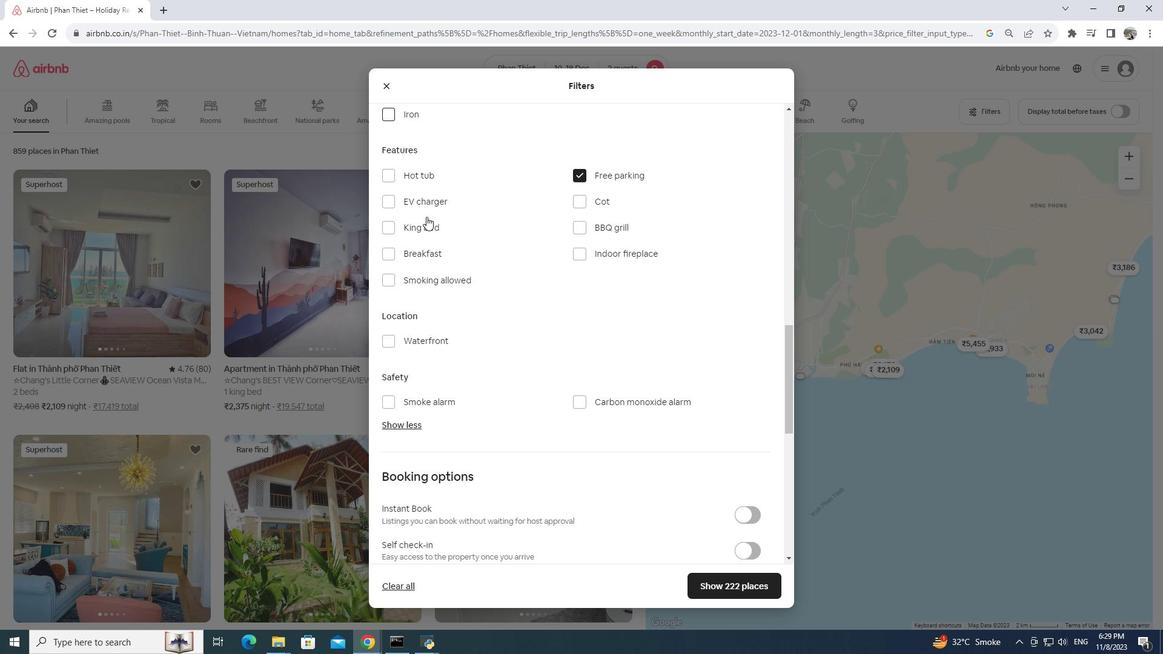 
Action: Mouse moved to (426, 219)
Screenshot: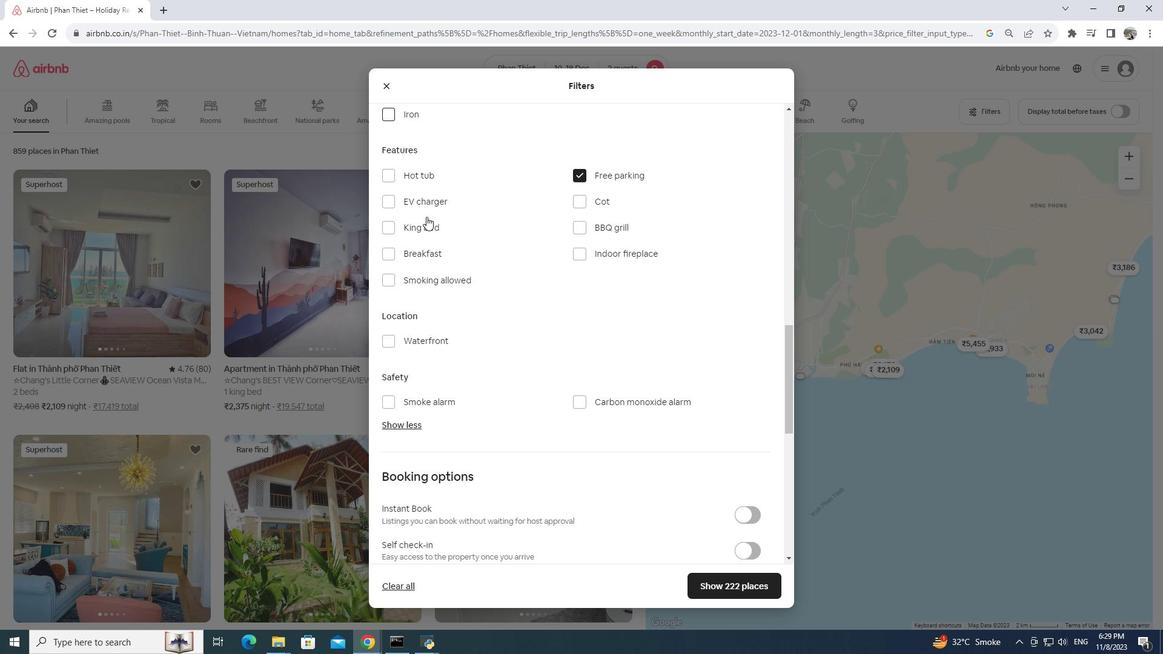 
Action: Mouse scrolled (426, 220) with delta (0, 0)
Screenshot: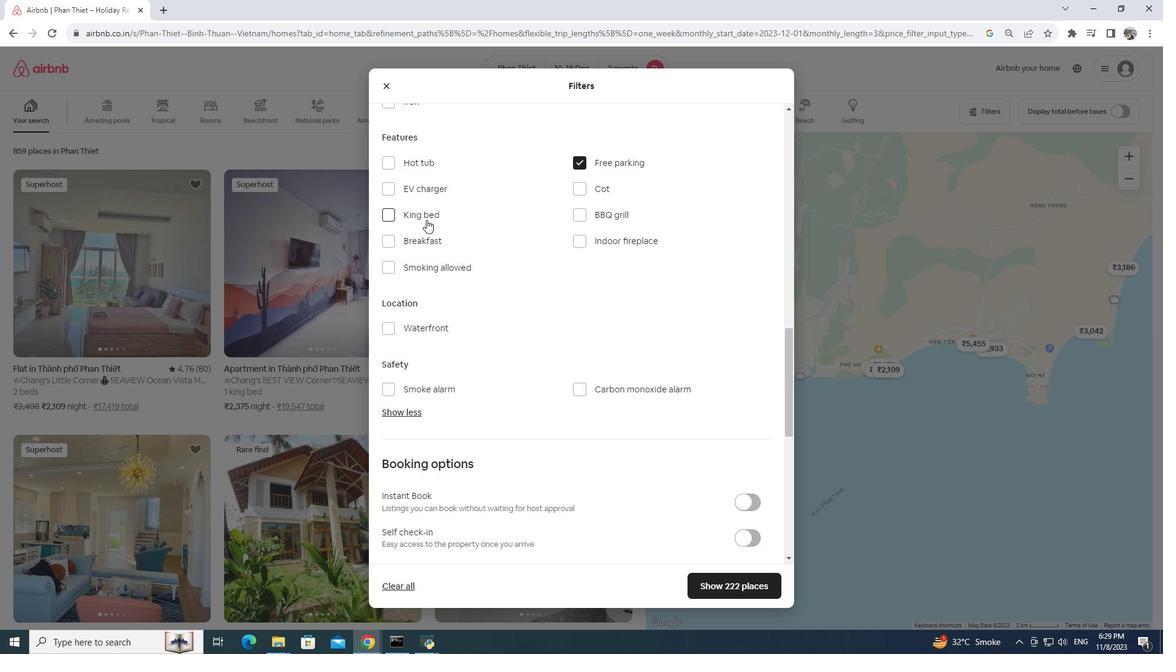 
Action: Mouse moved to (426, 223)
Screenshot: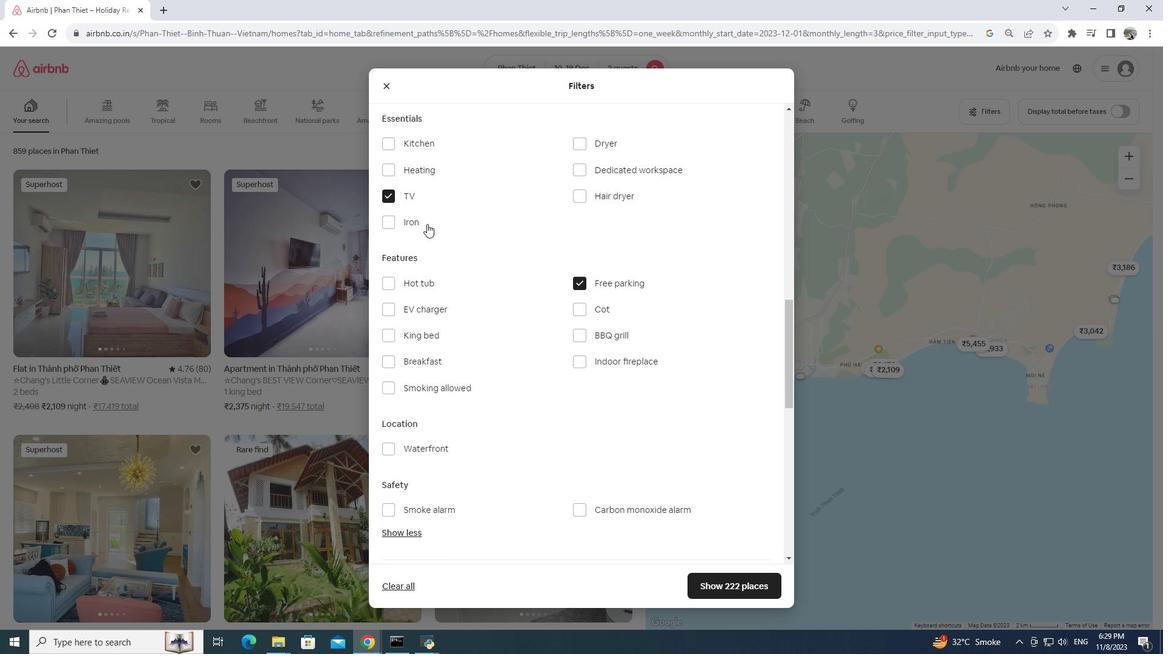 
Action: Mouse scrolled (426, 224) with delta (0, 0)
Screenshot: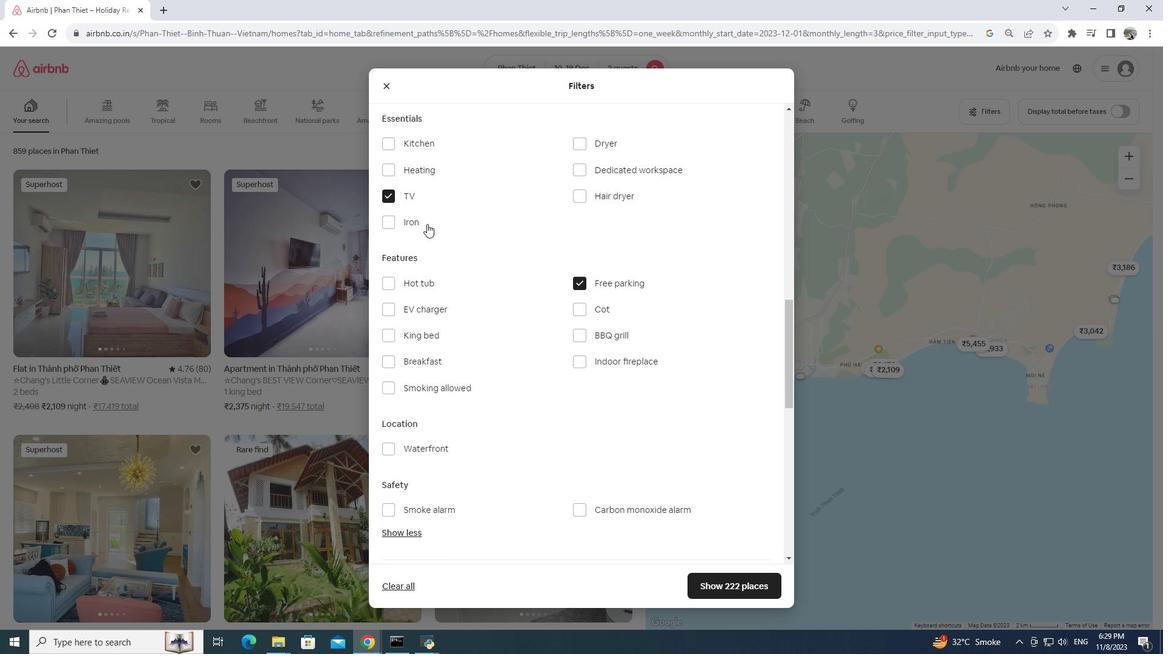 
Action: Mouse moved to (427, 224)
Screenshot: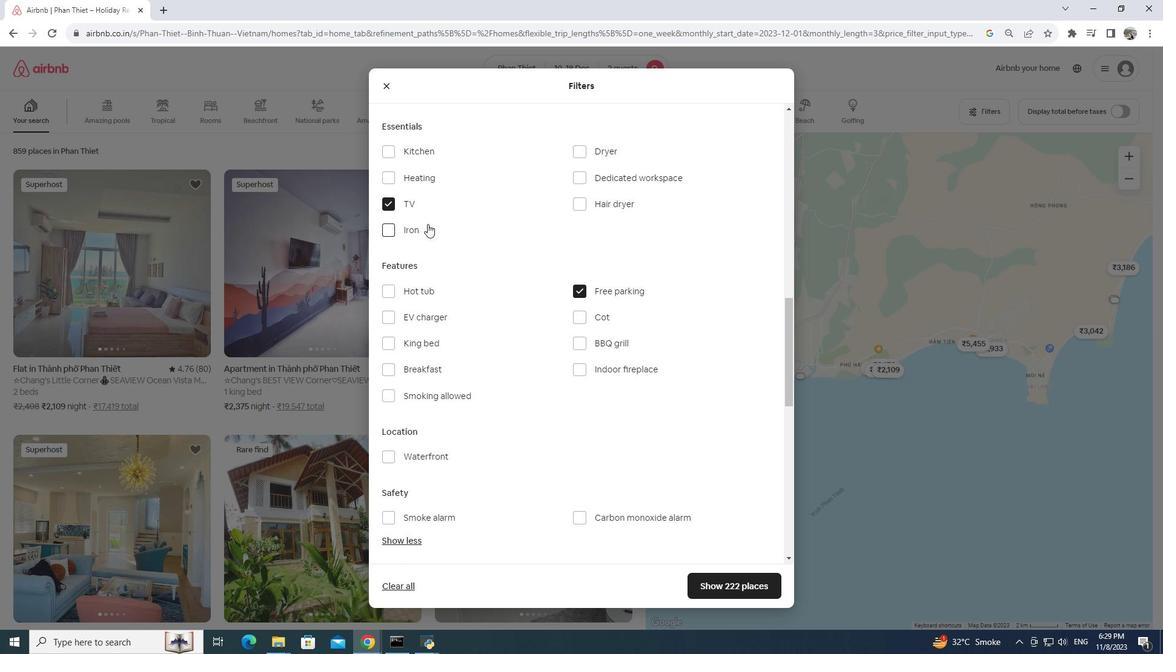 
Action: Mouse scrolled (427, 224) with delta (0, 0)
Screenshot: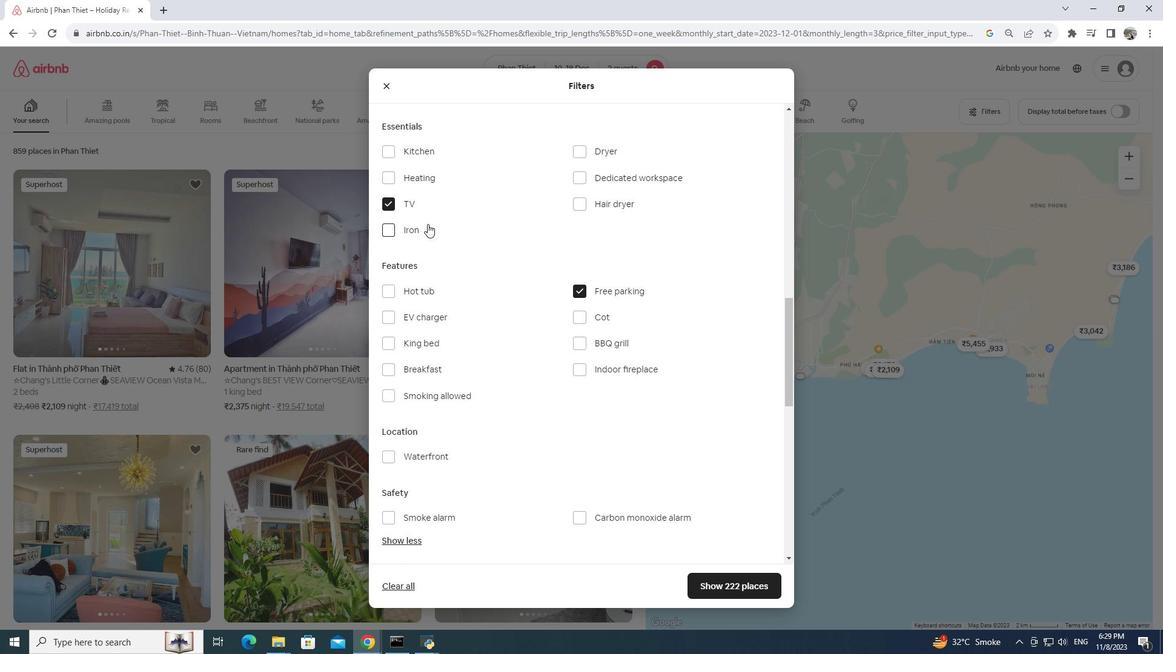 
Action: Mouse moved to (425, 211)
Screenshot: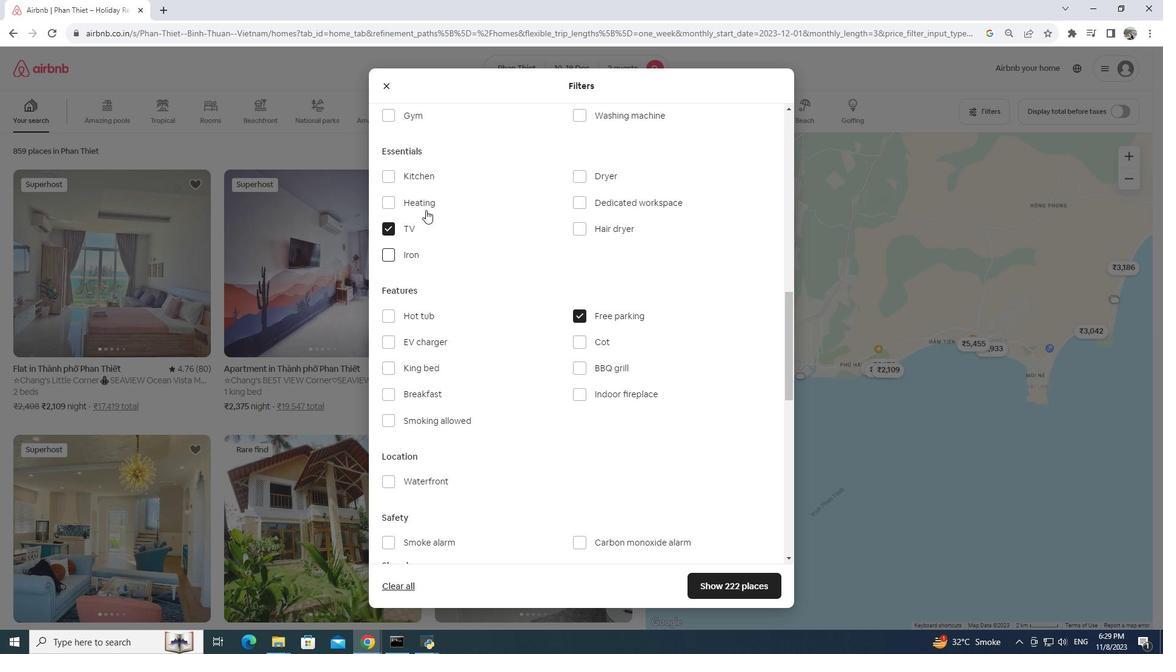 
Action: Mouse scrolled (425, 212) with delta (0, 0)
Screenshot: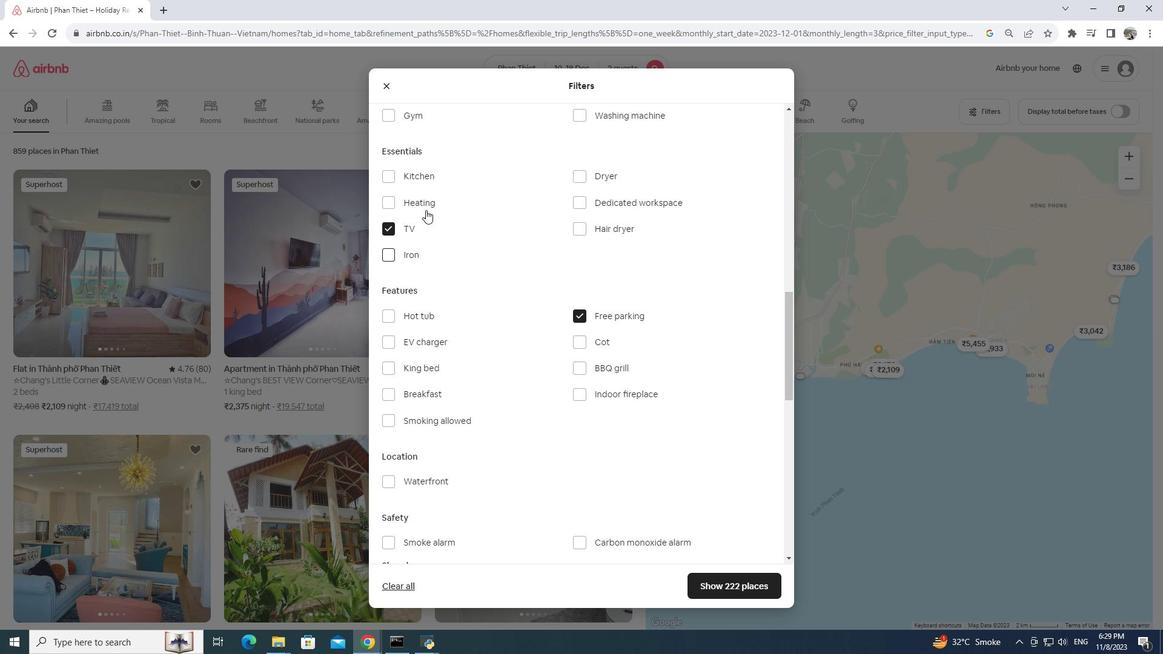 
Action: Mouse moved to (541, 255)
Screenshot: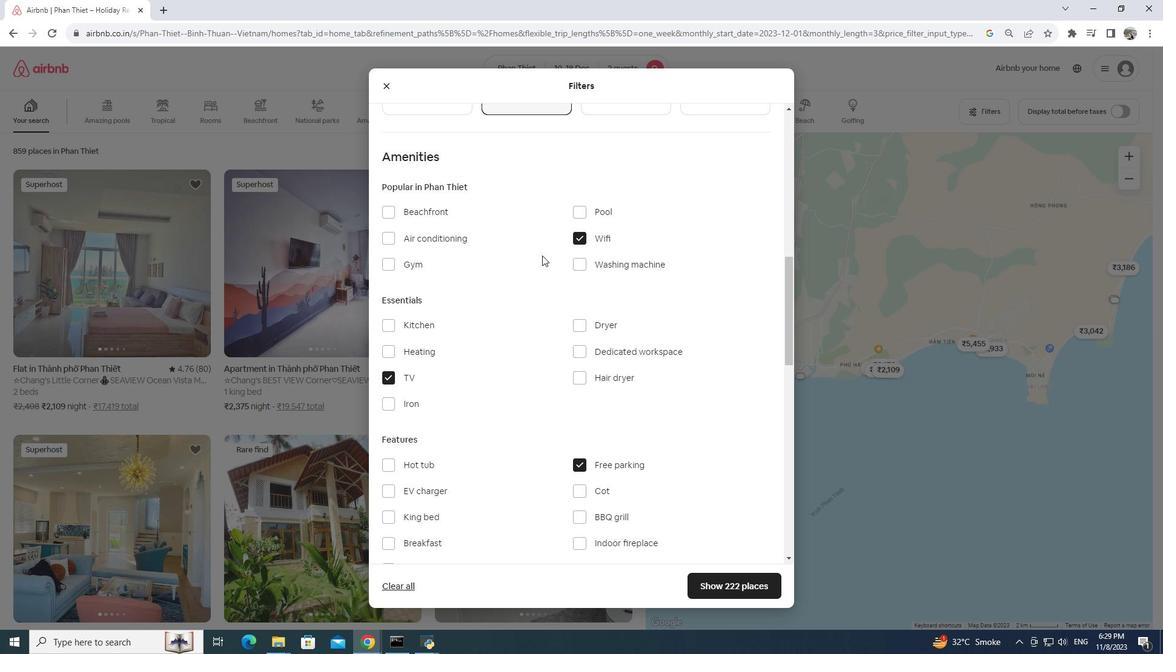 
Action: Mouse scrolled (541, 256) with delta (0, 0)
Screenshot: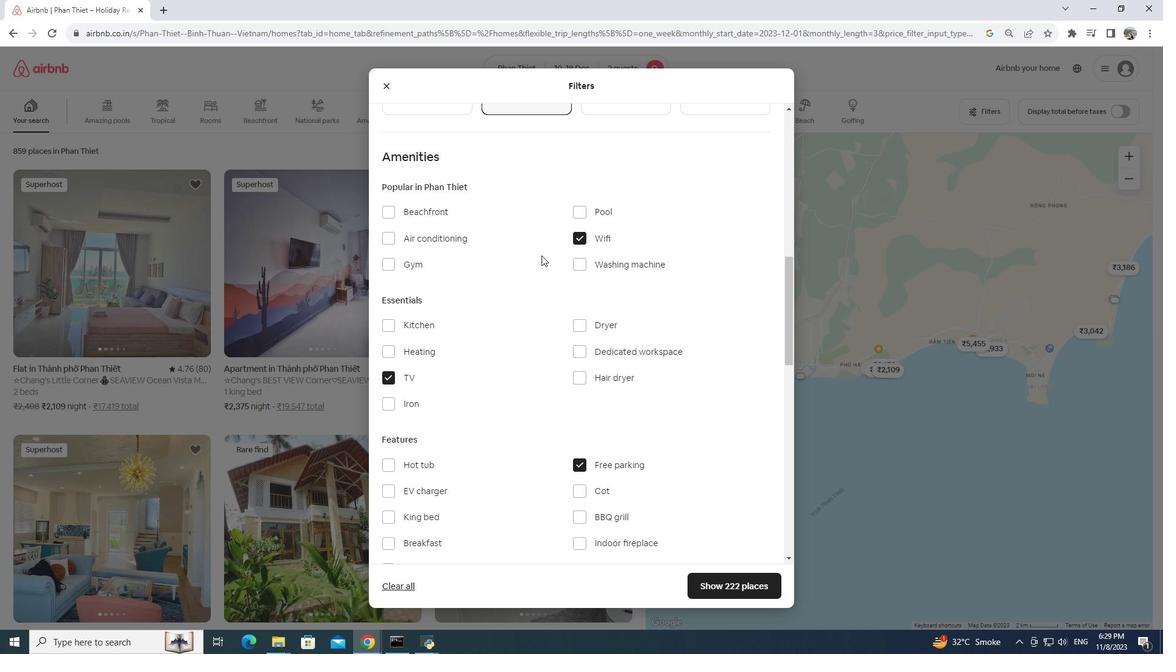 
Action: Mouse scrolled (541, 256) with delta (0, 0)
Screenshot: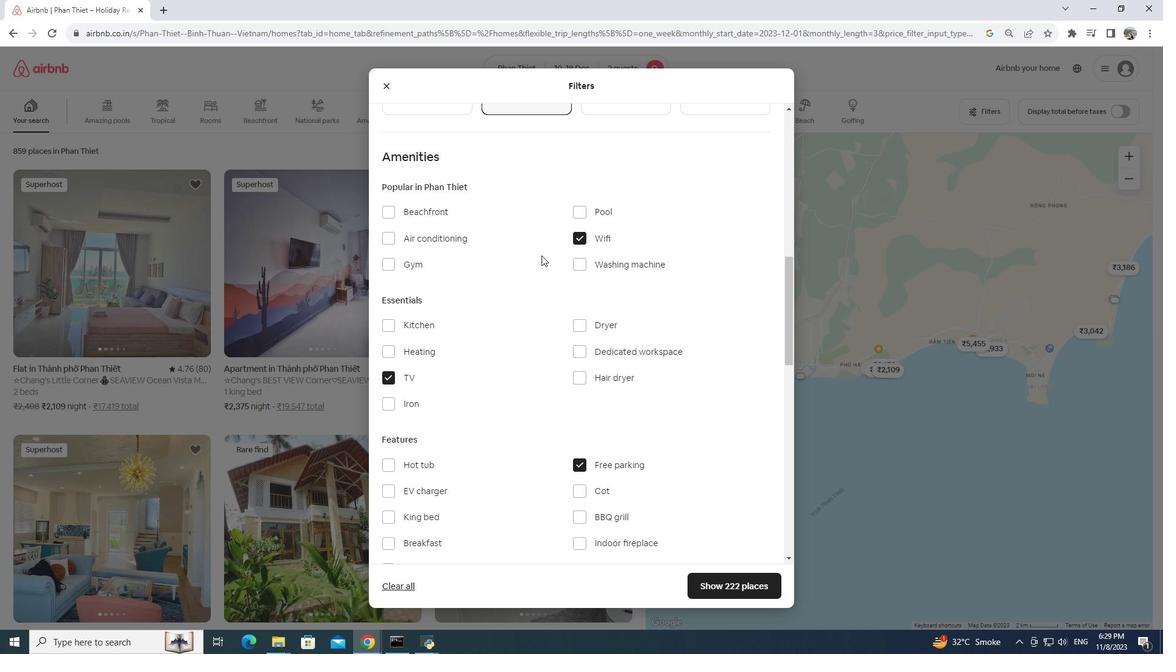 
Action: Mouse scrolled (541, 256) with delta (0, 0)
Screenshot: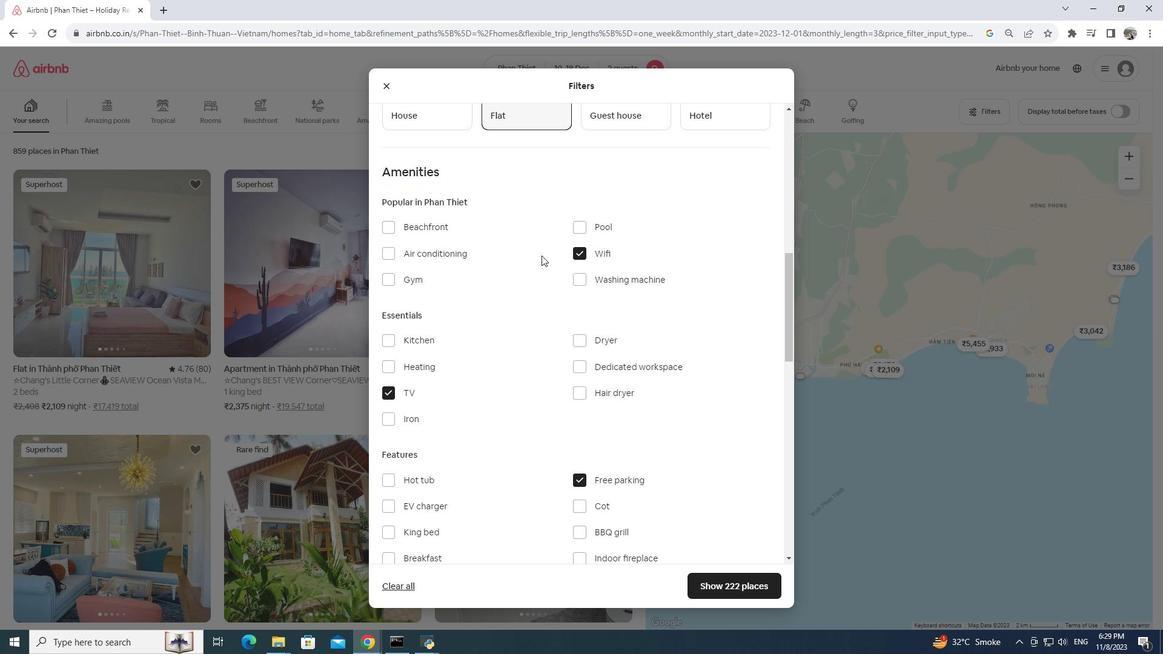 
Action: Mouse moved to (536, 259)
Screenshot: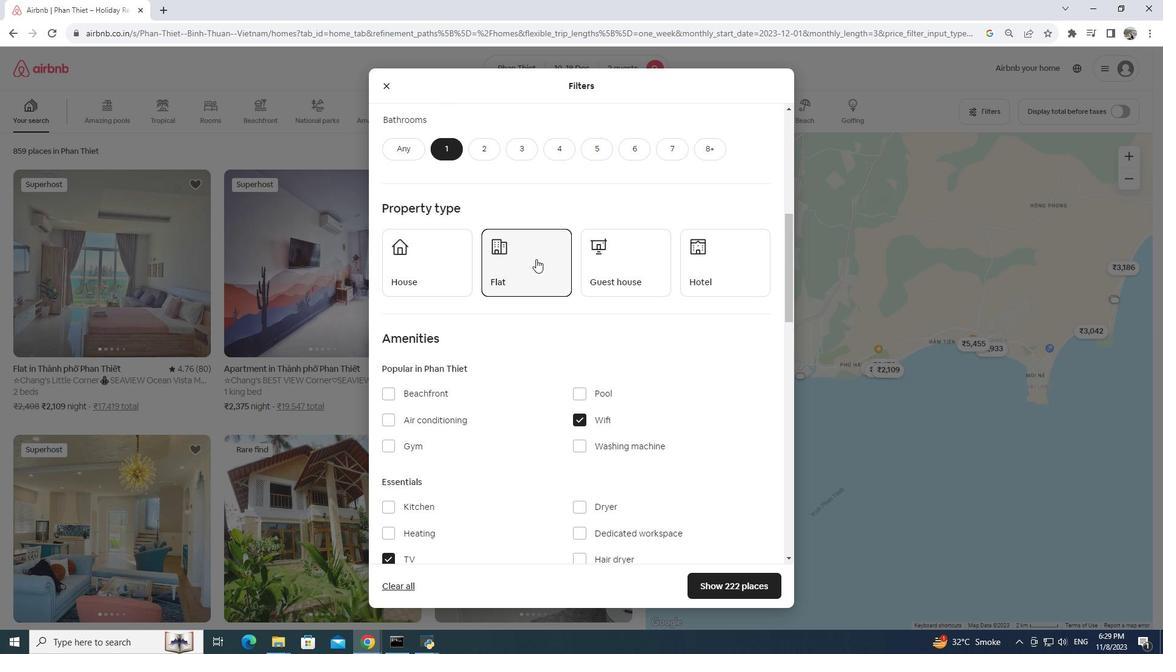 
Action: Mouse scrolled (536, 258) with delta (0, 0)
Screenshot: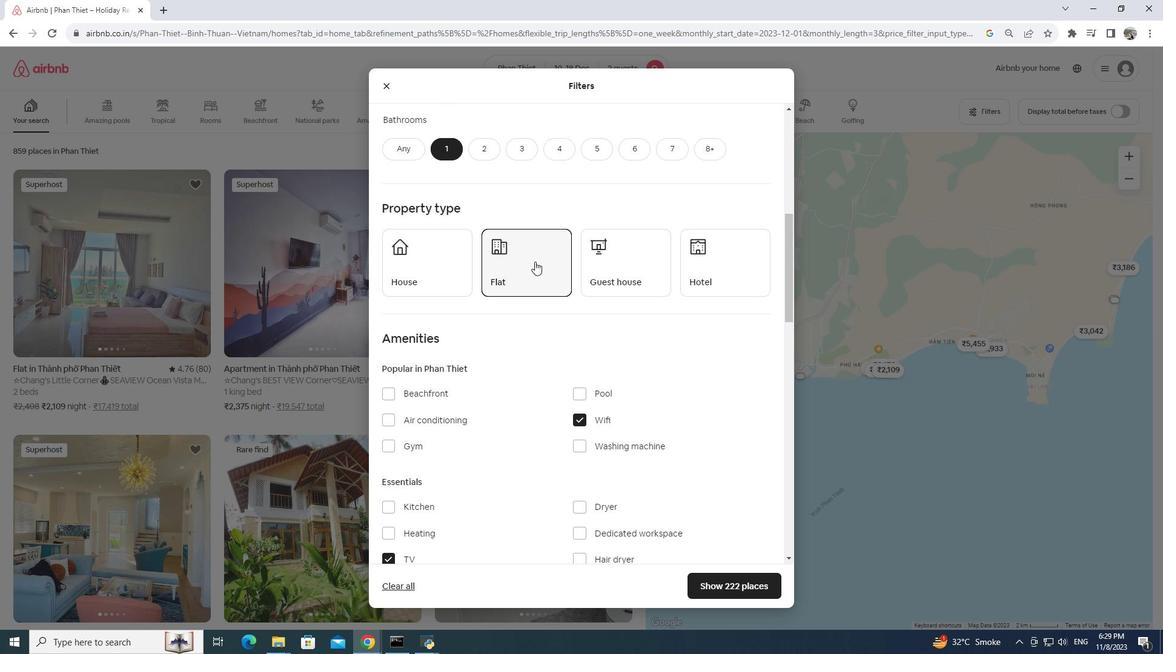 
Action: Mouse moved to (534, 262)
Screenshot: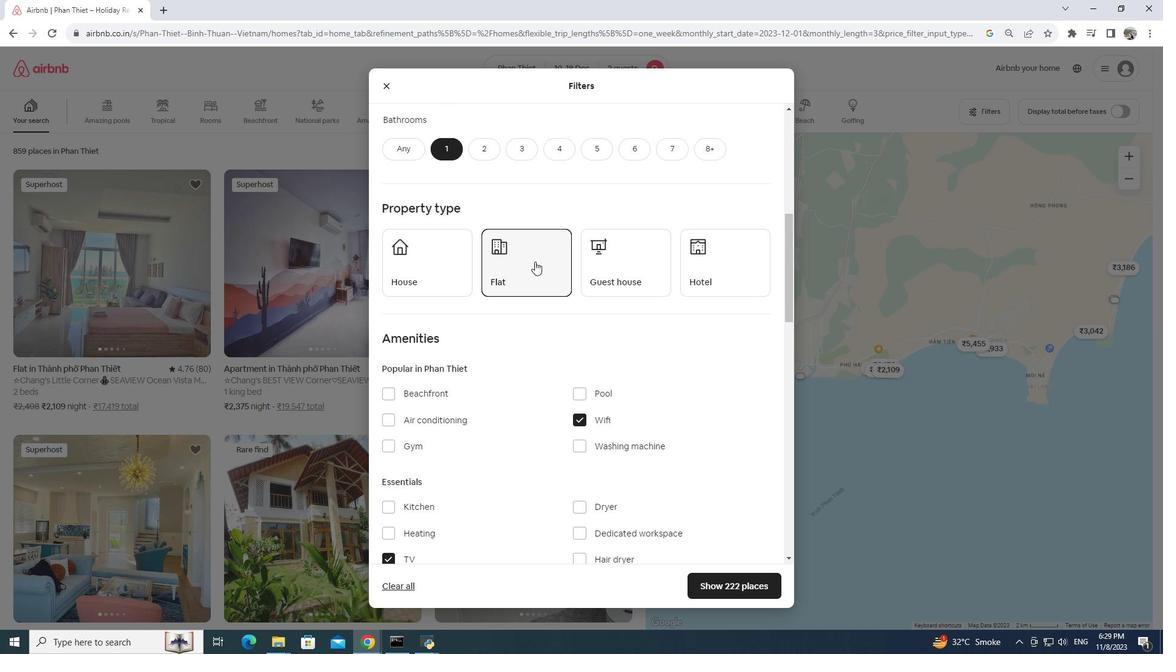
Action: Mouse scrolled (534, 261) with delta (0, 0)
Screenshot: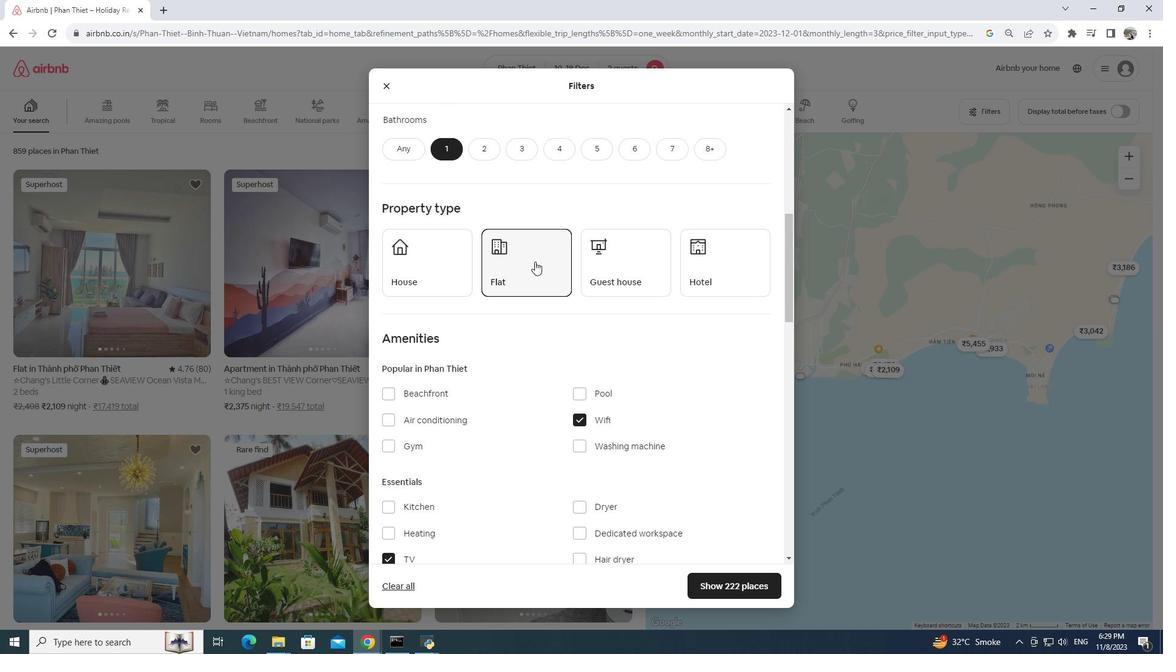 
Action: Mouse moved to (533, 264)
Screenshot: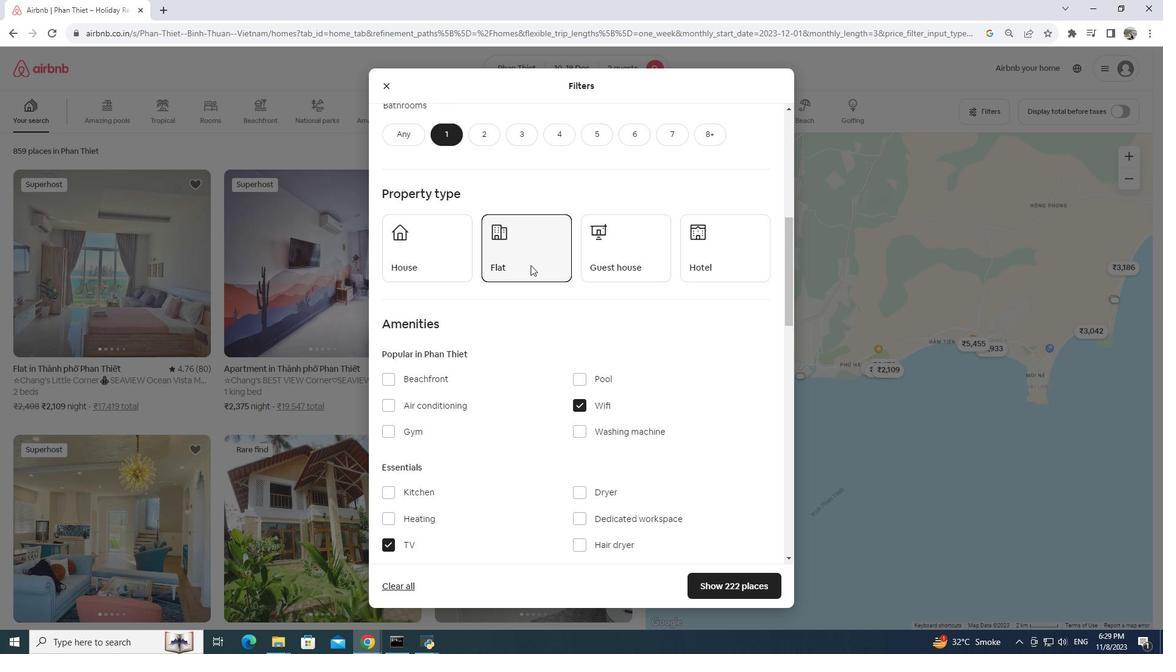 
Action: Mouse scrolled (533, 263) with delta (0, 0)
Screenshot: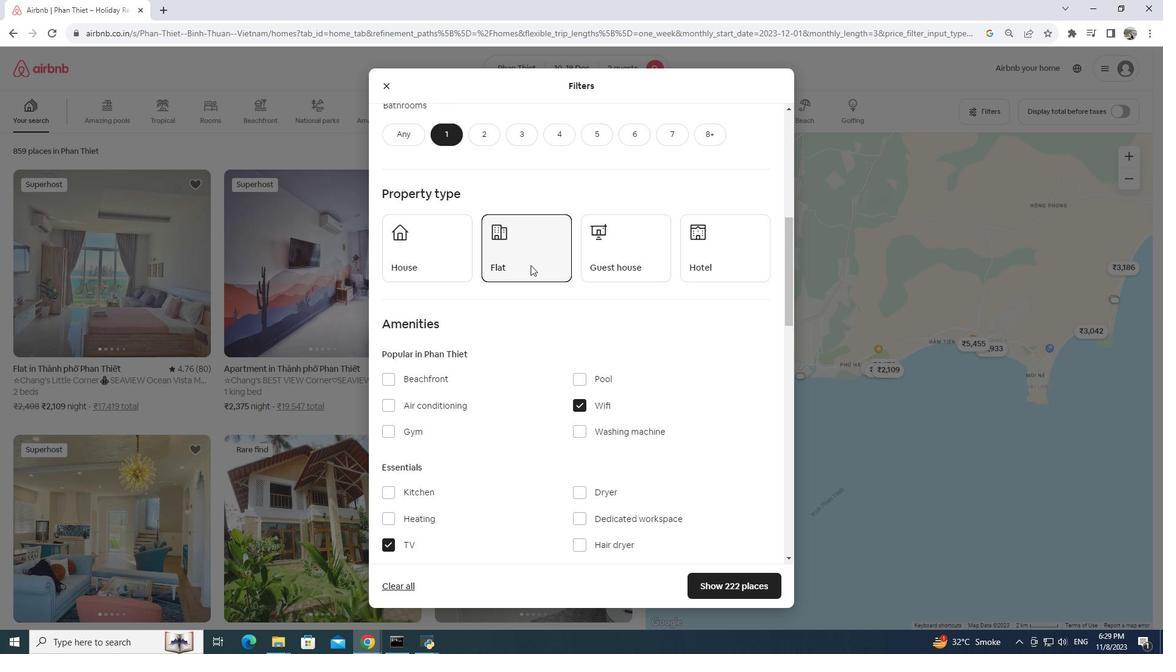 
Action: Mouse moved to (531, 265)
Screenshot: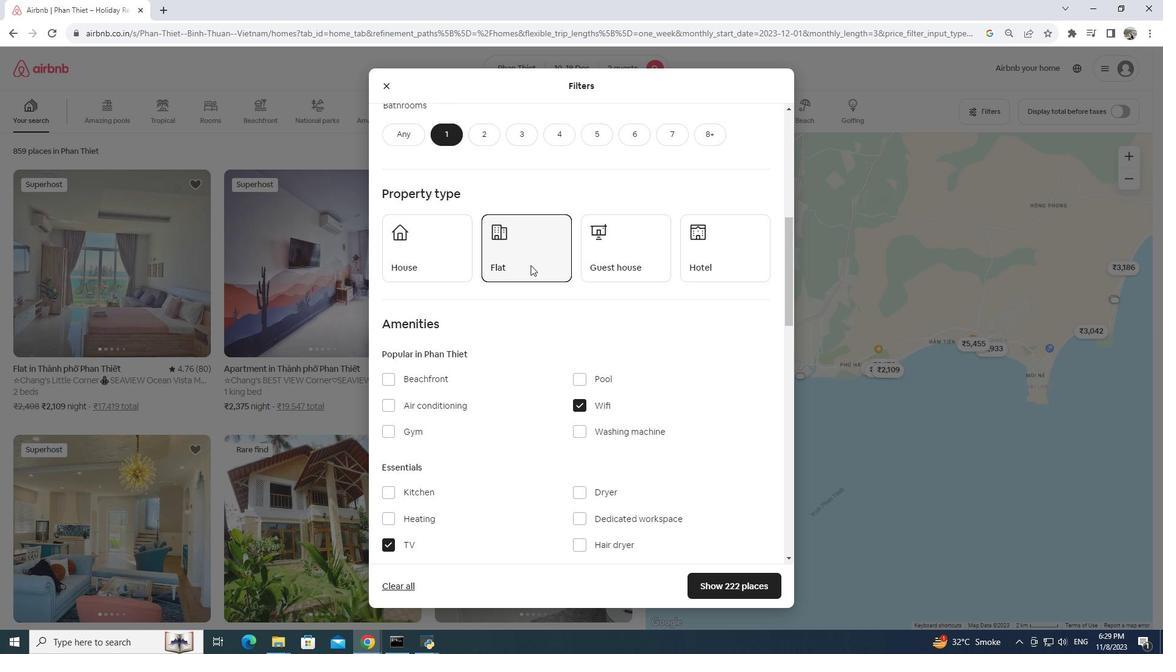 
Action: Mouse scrolled (531, 264) with delta (0, 0)
Screenshot: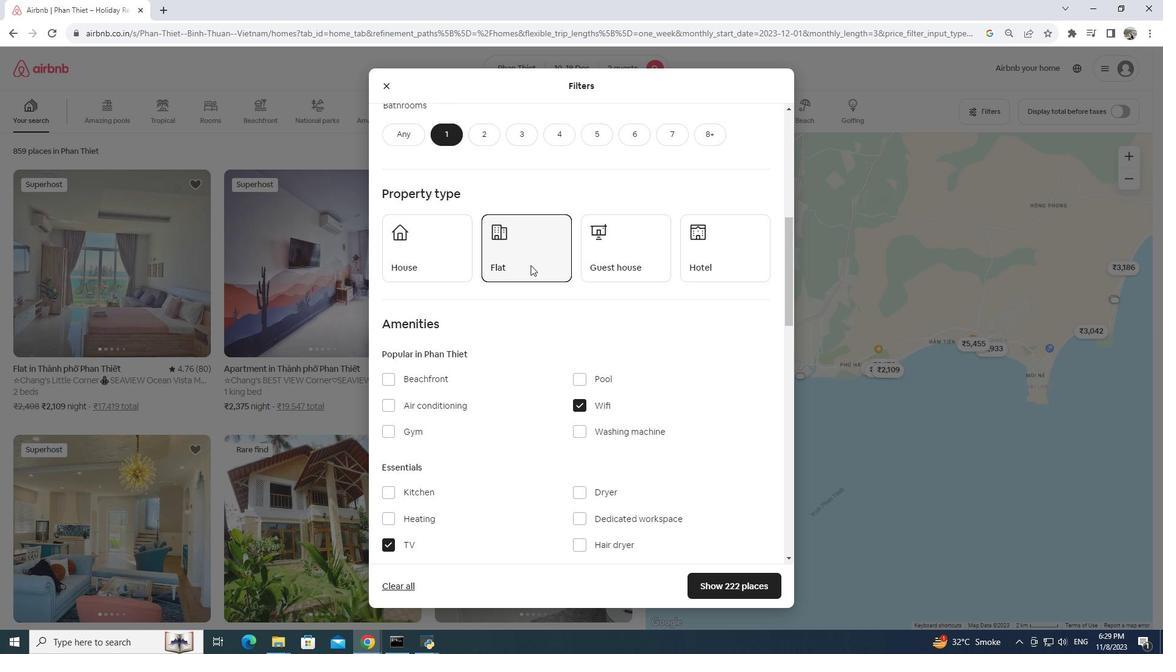 
Action: Mouse moved to (530, 265)
Screenshot: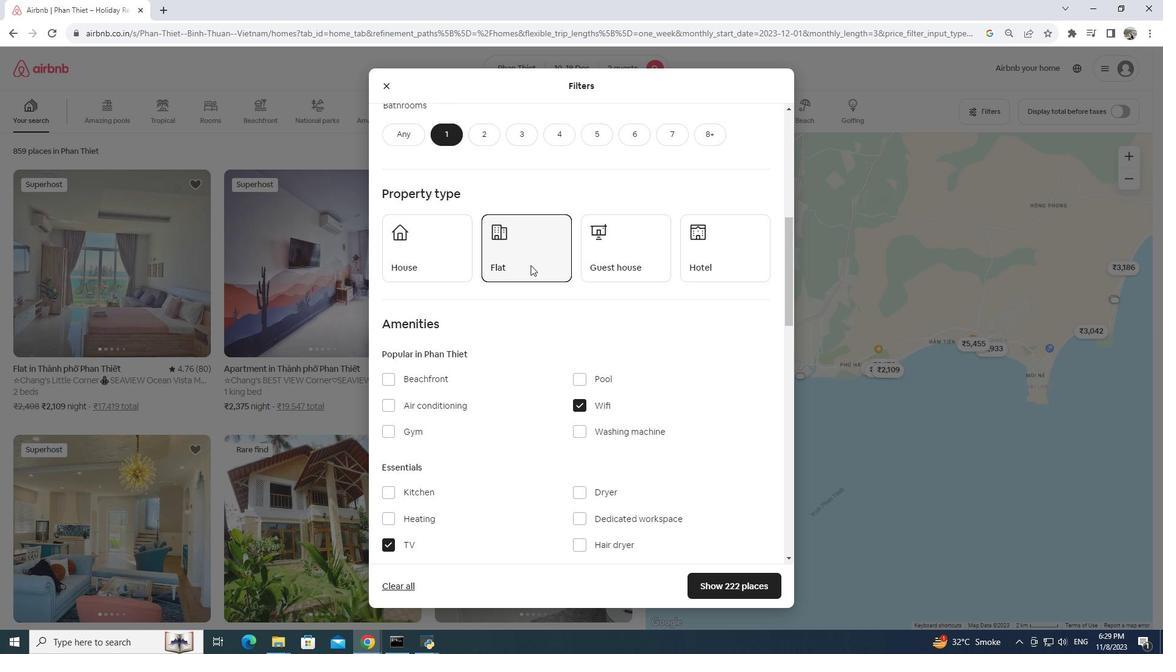 
Action: Mouse scrolled (530, 264) with delta (0, 0)
Screenshot: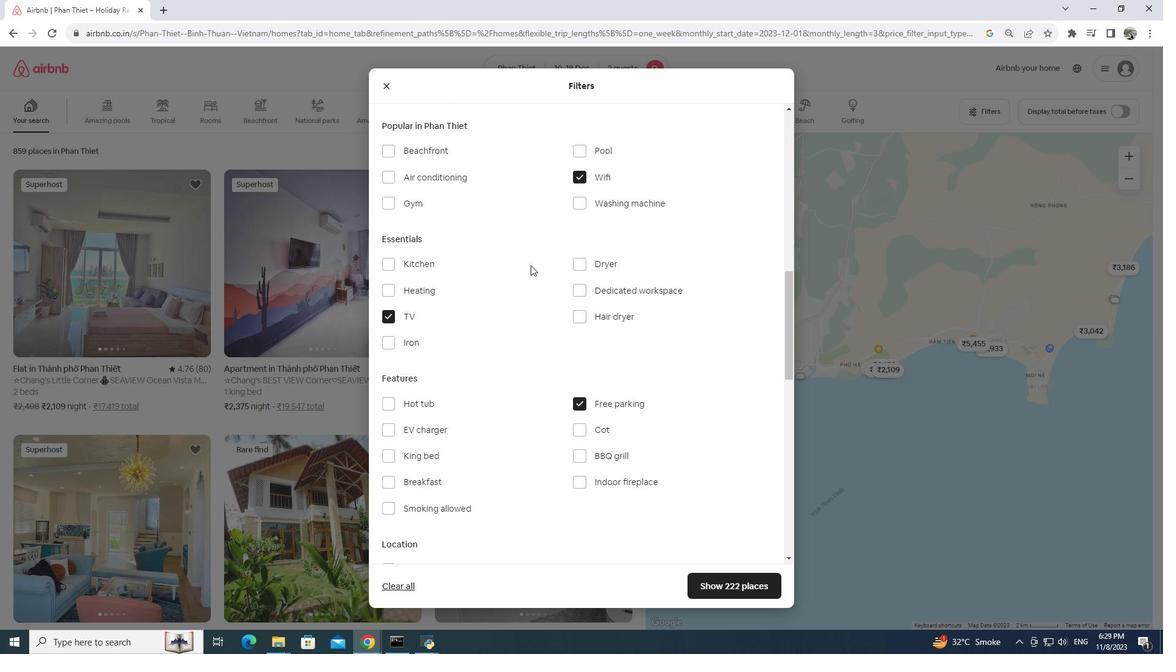 
Action: Mouse scrolled (530, 264) with delta (0, 0)
Screenshot: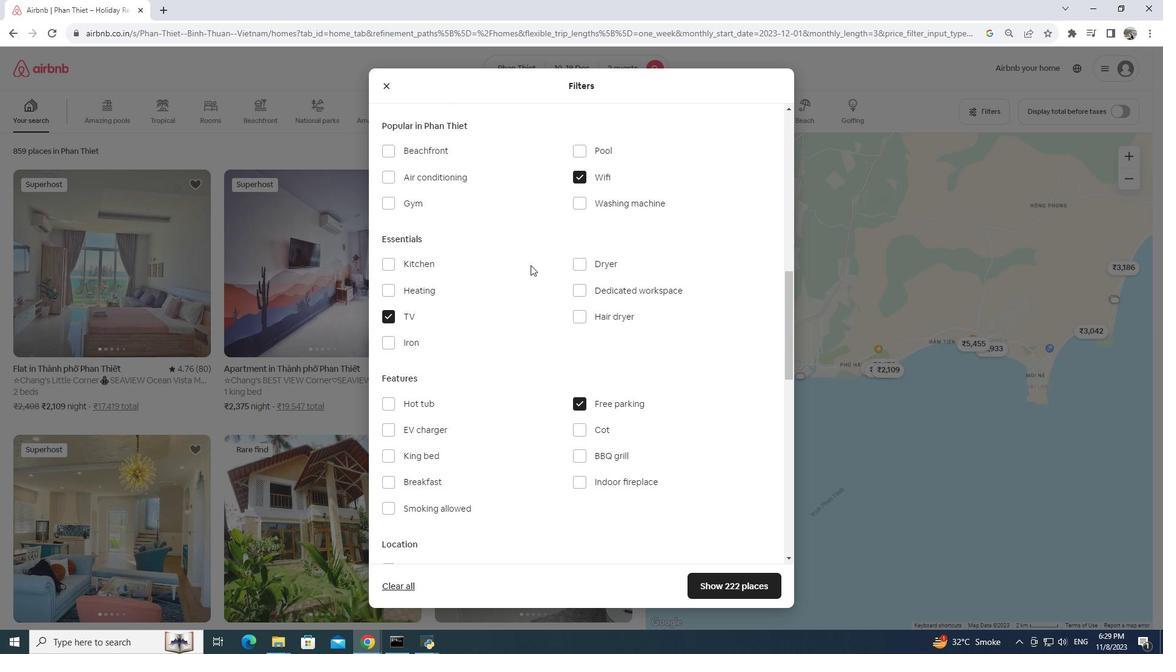 
Action: Mouse scrolled (530, 264) with delta (0, 0)
Screenshot: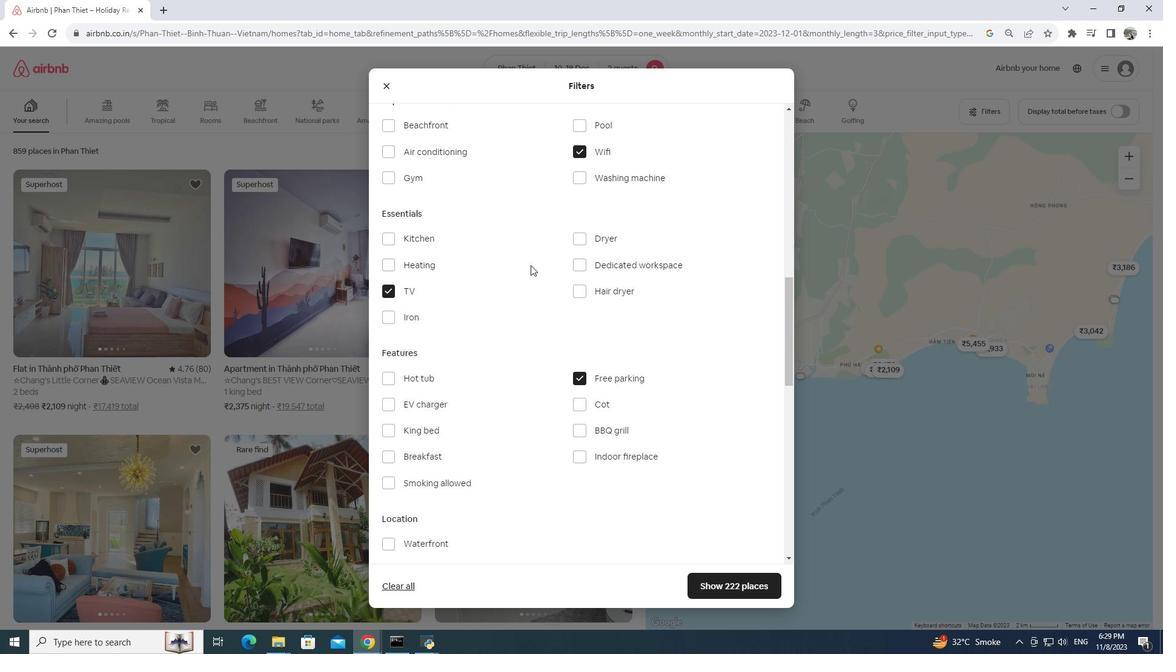 
Action: Mouse moved to (530, 265)
Screenshot: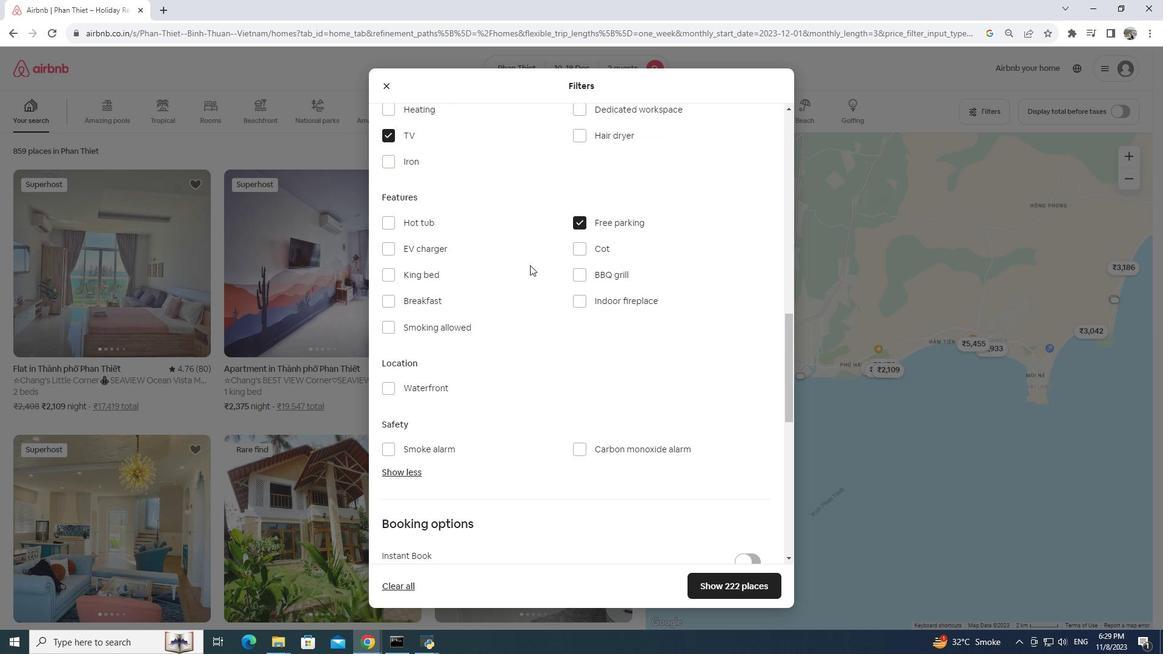 
Action: Mouse scrolled (530, 264) with delta (0, 0)
Screenshot: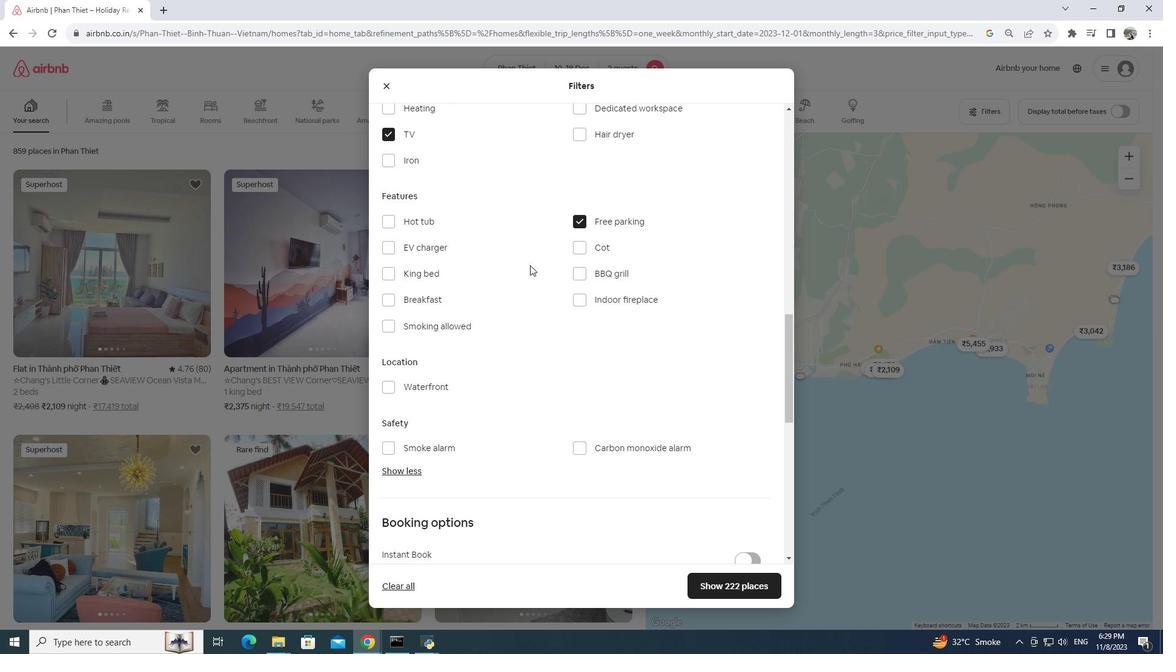 
Action: Mouse scrolled (530, 264) with delta (0, 0)
Screenshot: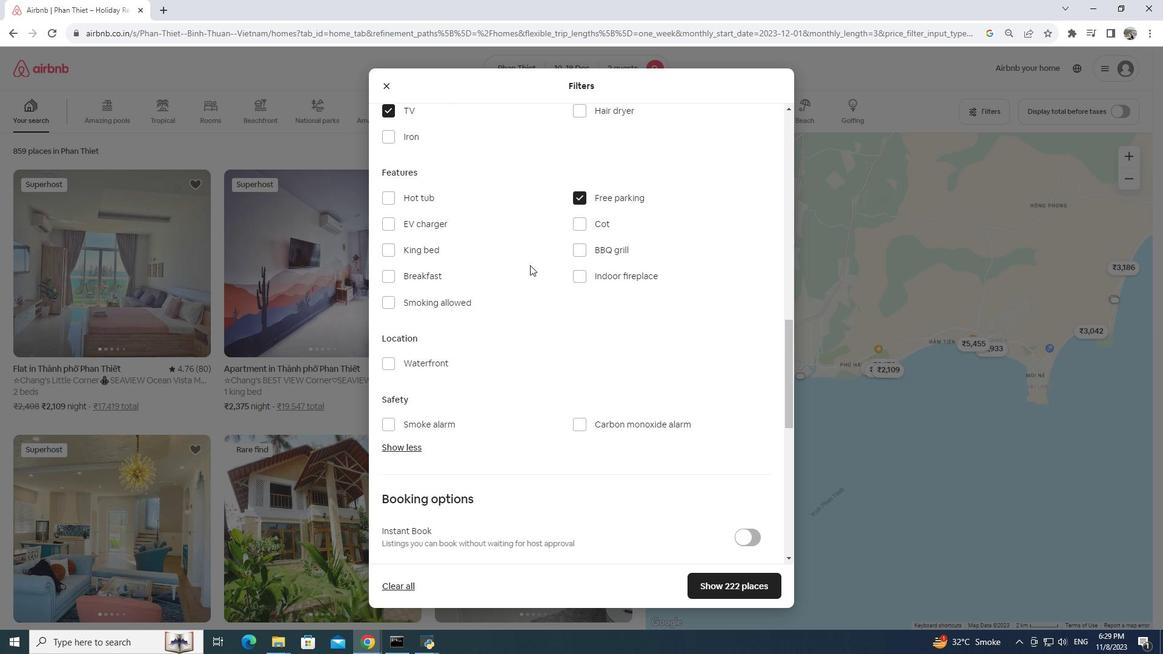 
Action: Mouse moved to (459, 233)
Screenshot: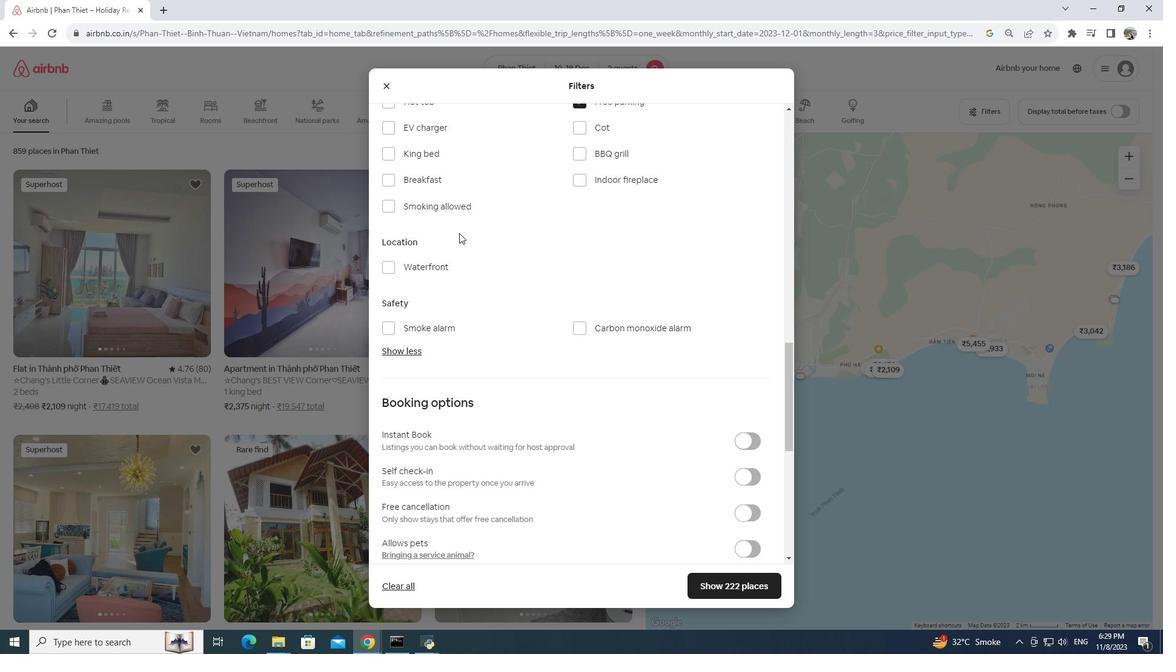 
Action: Mouse scrolled (459, 233) with delta (0, 0)
Screenshot: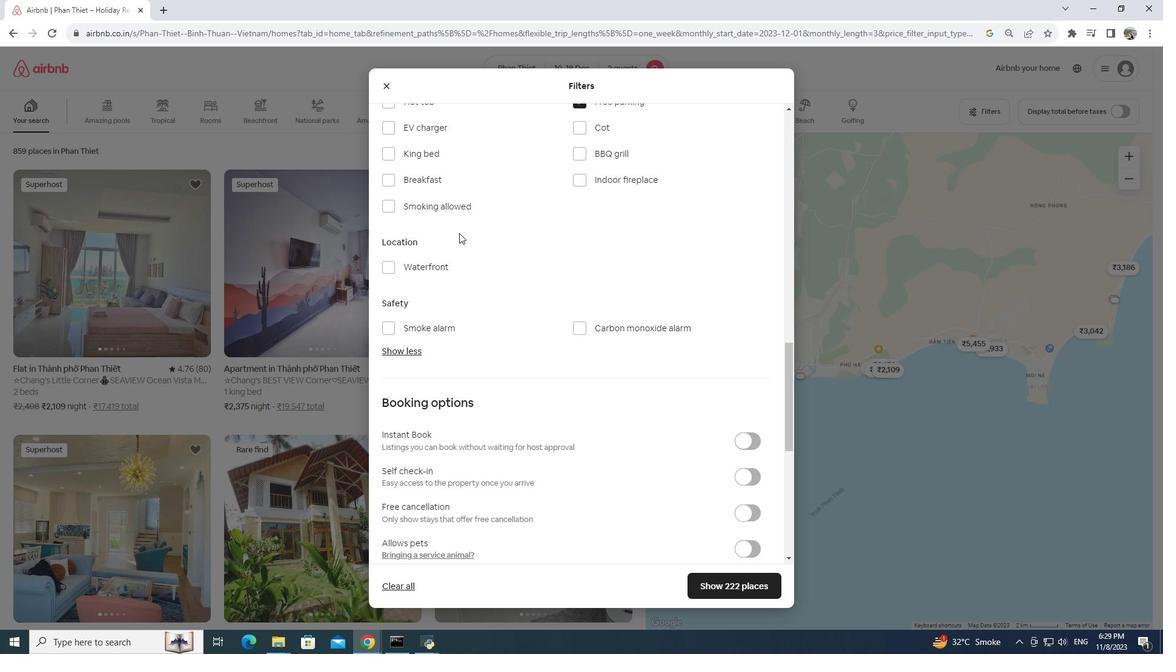 
Action: Mouse moved to (388, 238)
Screenshot: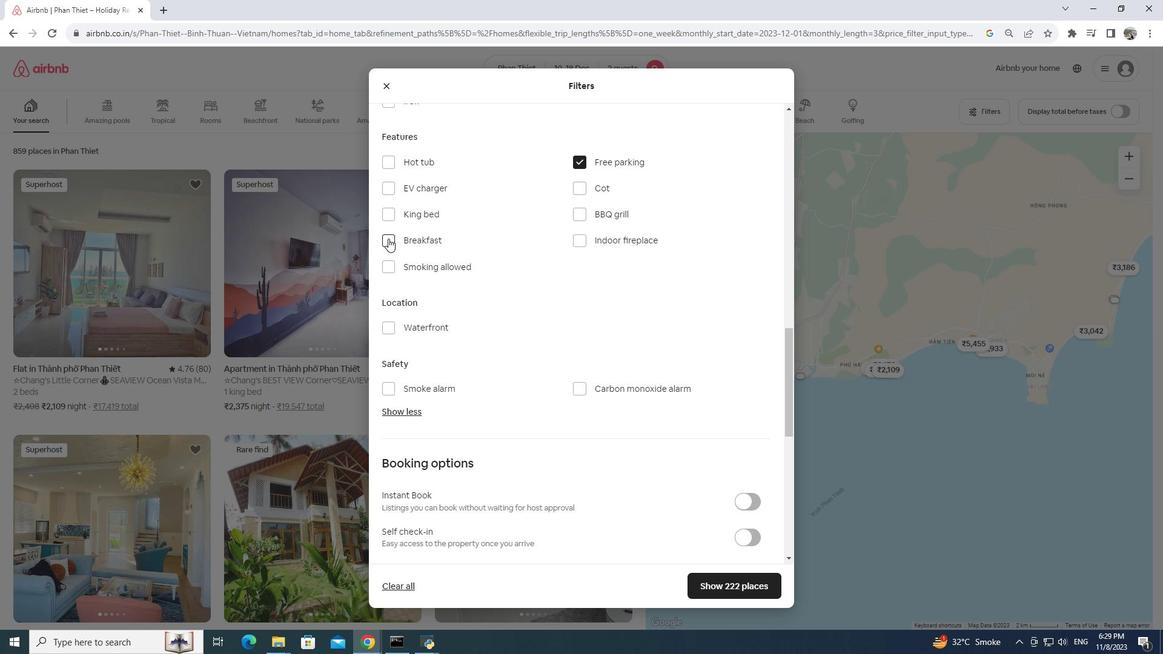 
Action: Mouse pressed left at (388, 238)
Screenshot: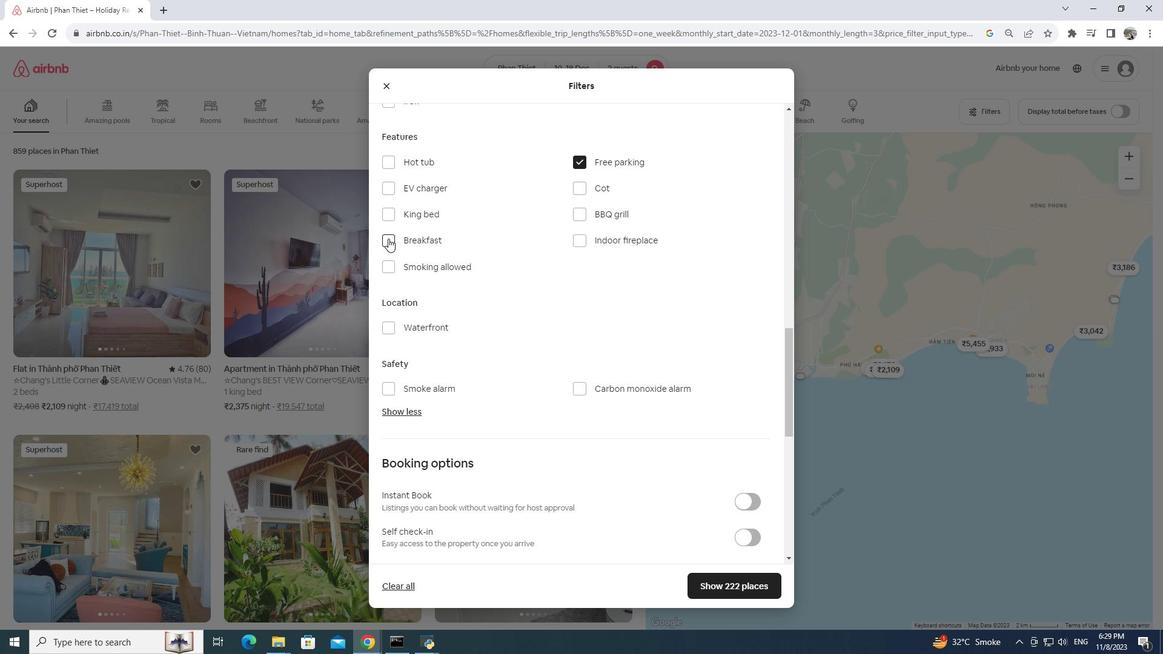 
Action: Mouse moved to (541, 260)
Screenshot: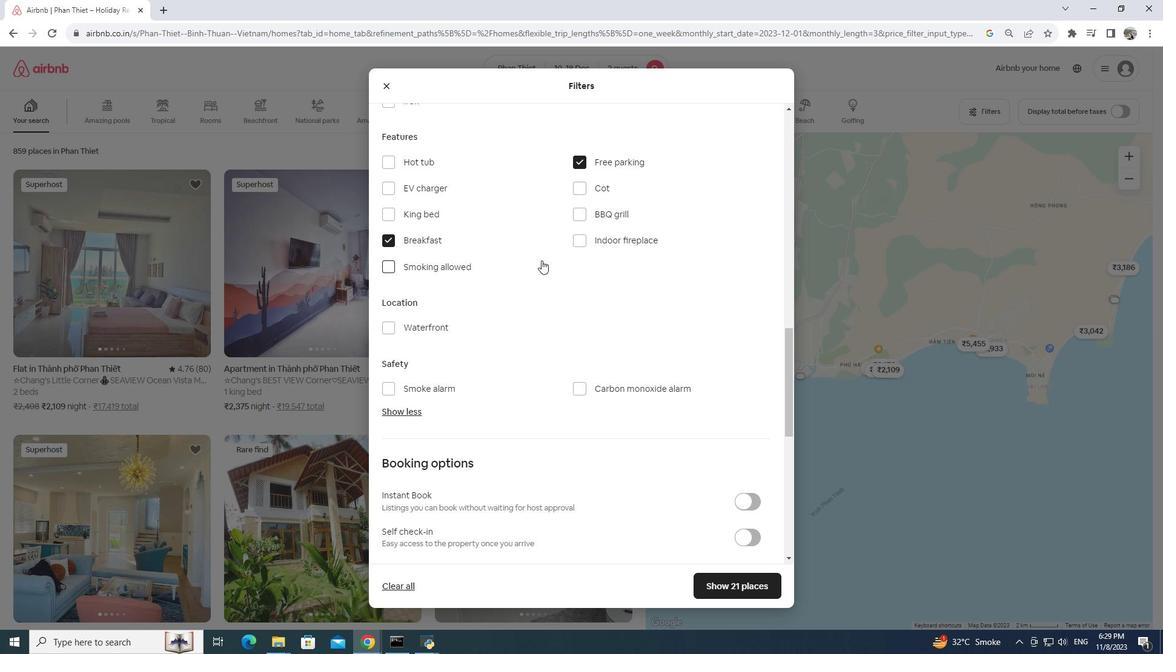 
Action: Mouse scrolled (541, 261) with delta (0, 0)
Screenshot: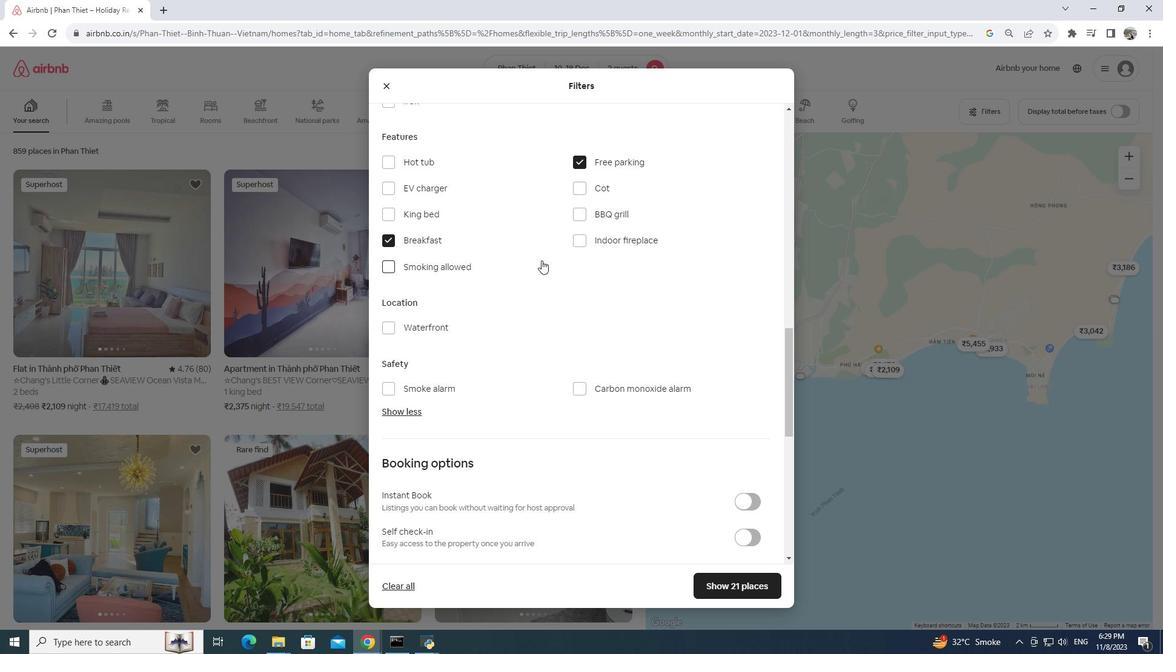 
Action: Mouse scrolled (541, 261) with delta (0, 0)
Screenshot: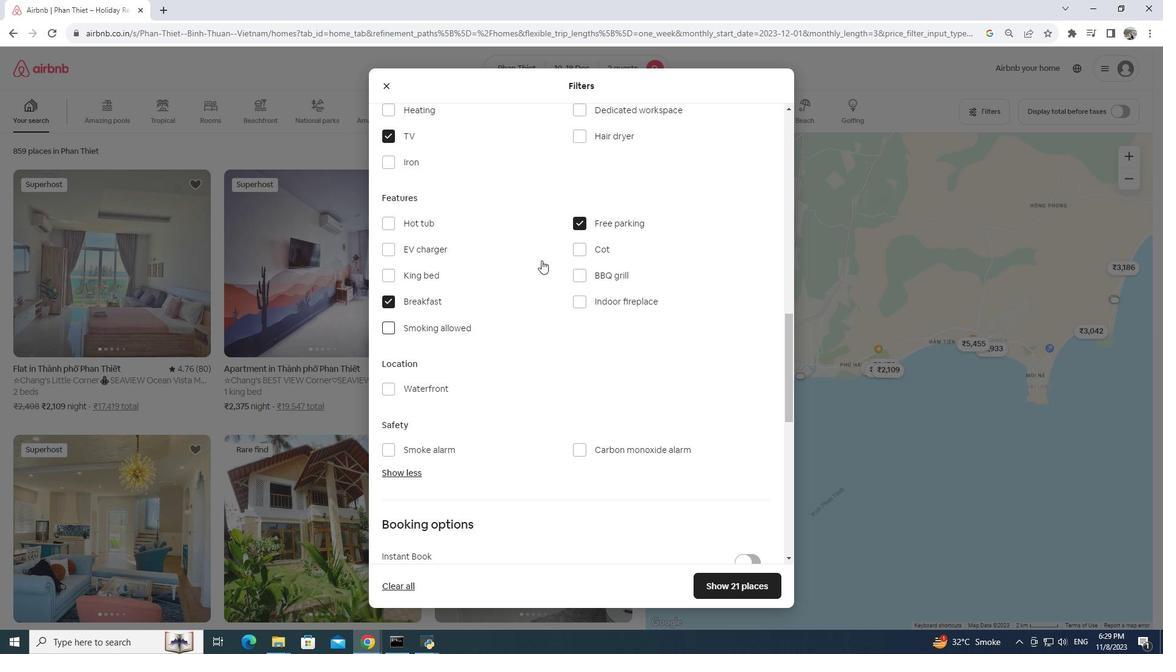
Action: Mouse scrolled (541, 261) with delta (0, 0)
Screenshot: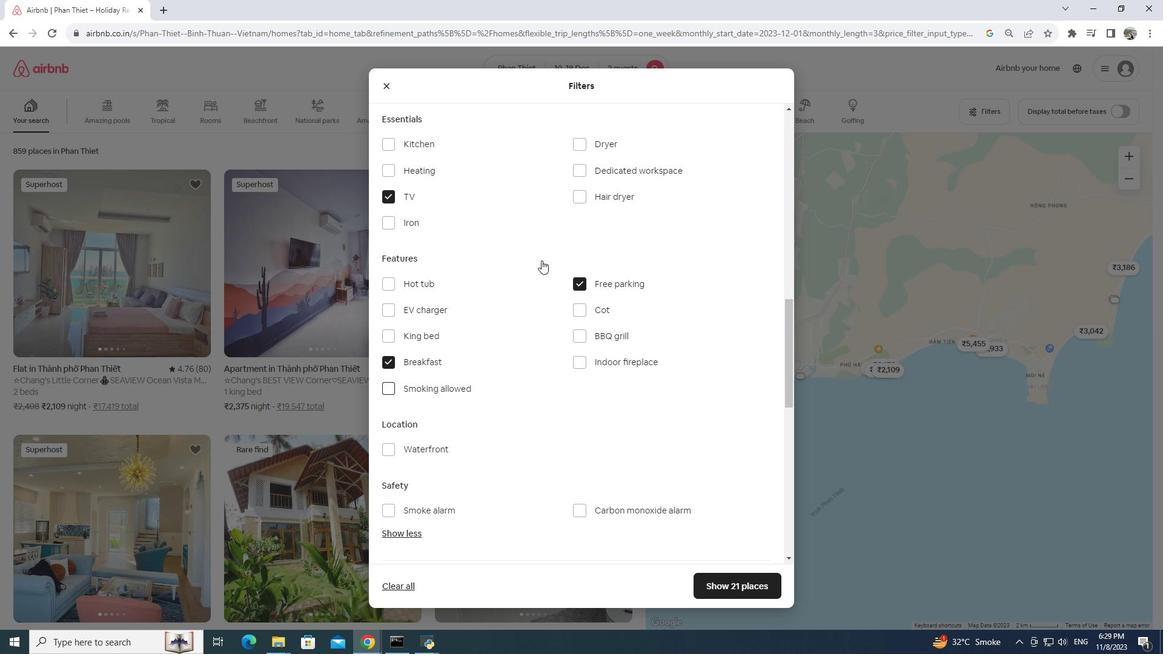 
Action: Mouse scrolled (541, 261) with delta (0, 0)
Screenshot: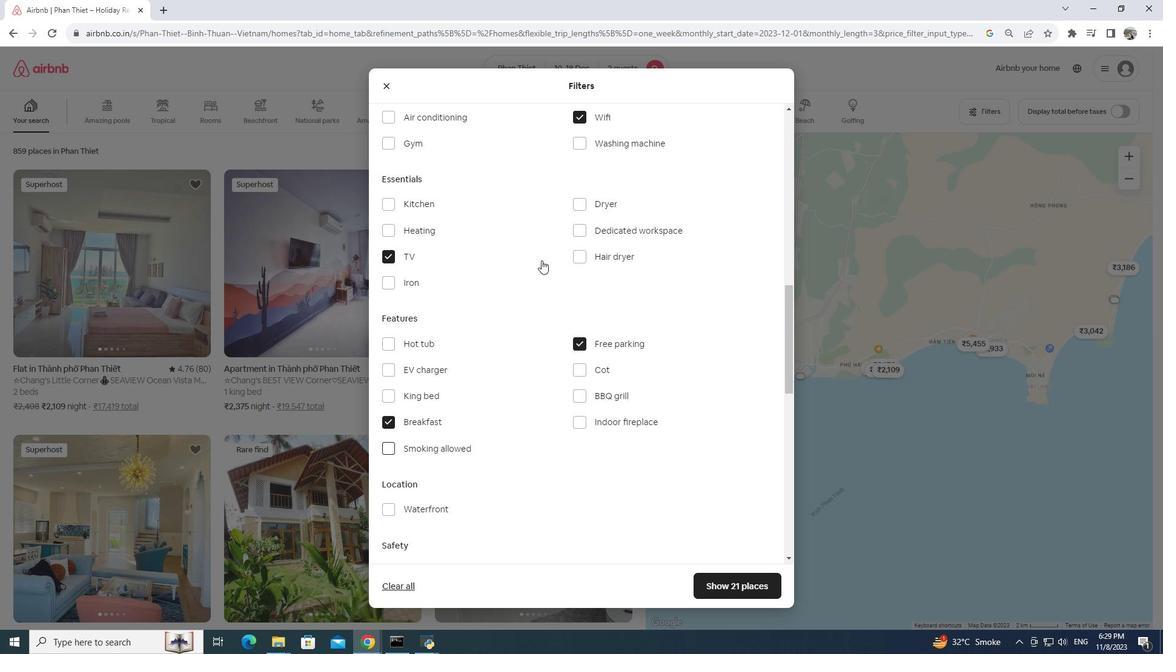 
Action: Mouse moved to (540, 257)
Screenshot: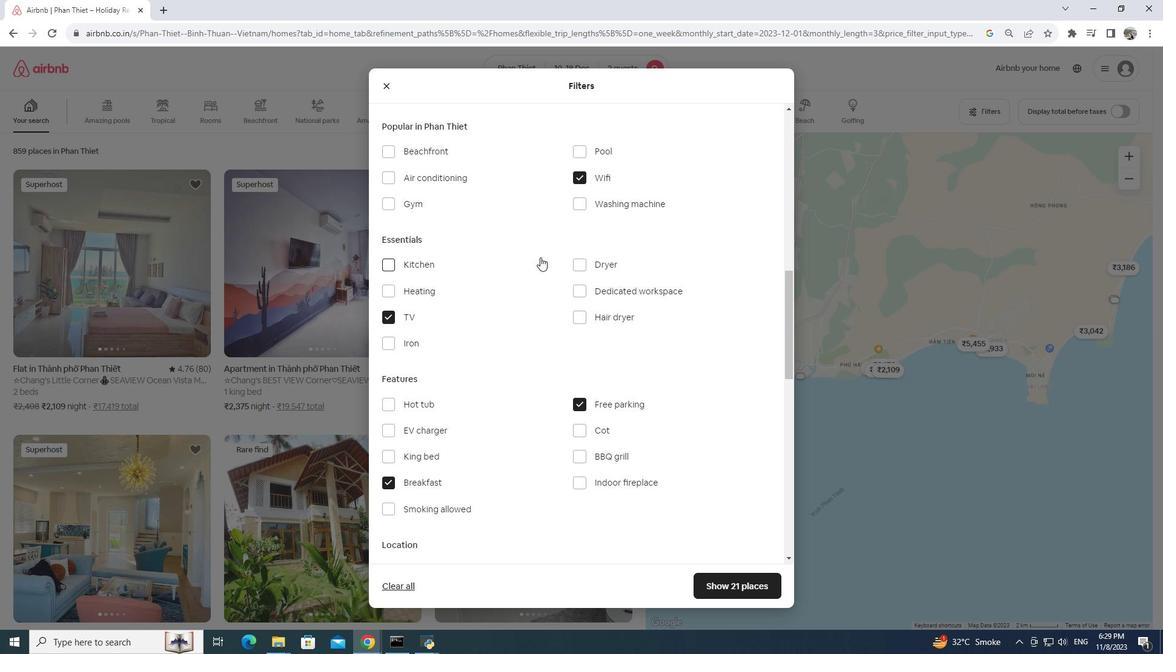 
Action: Mouse scrolled (540, 258) with delta (0, 0)
Screenshot: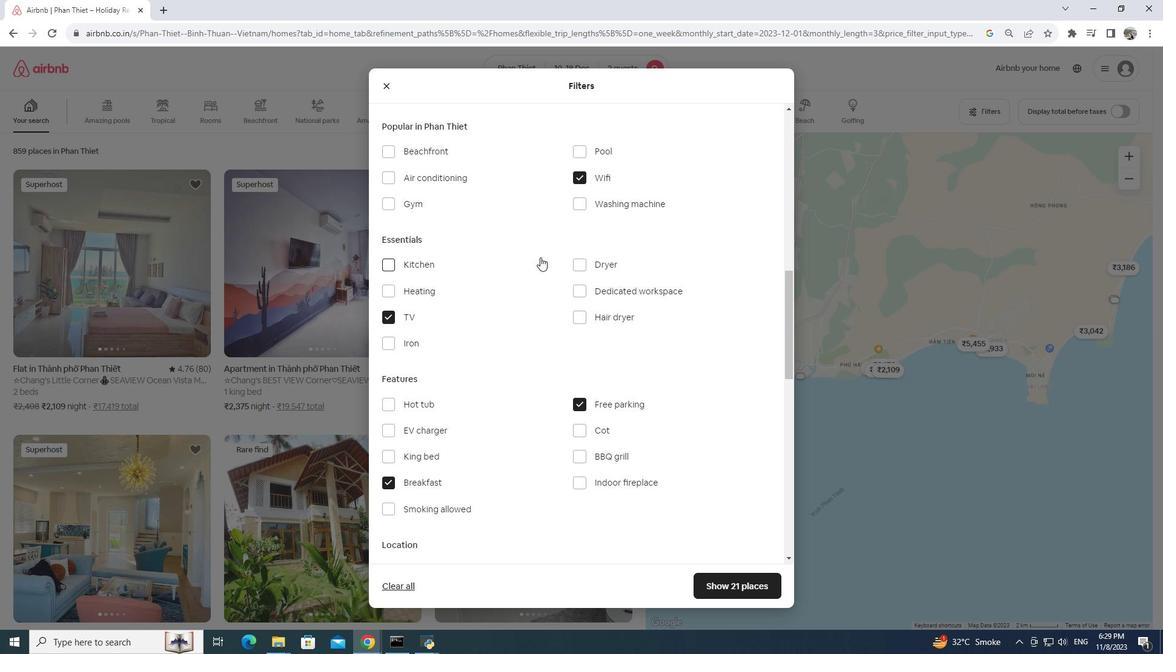 
Action: Mouse moved to (388, 258)
Screenshot: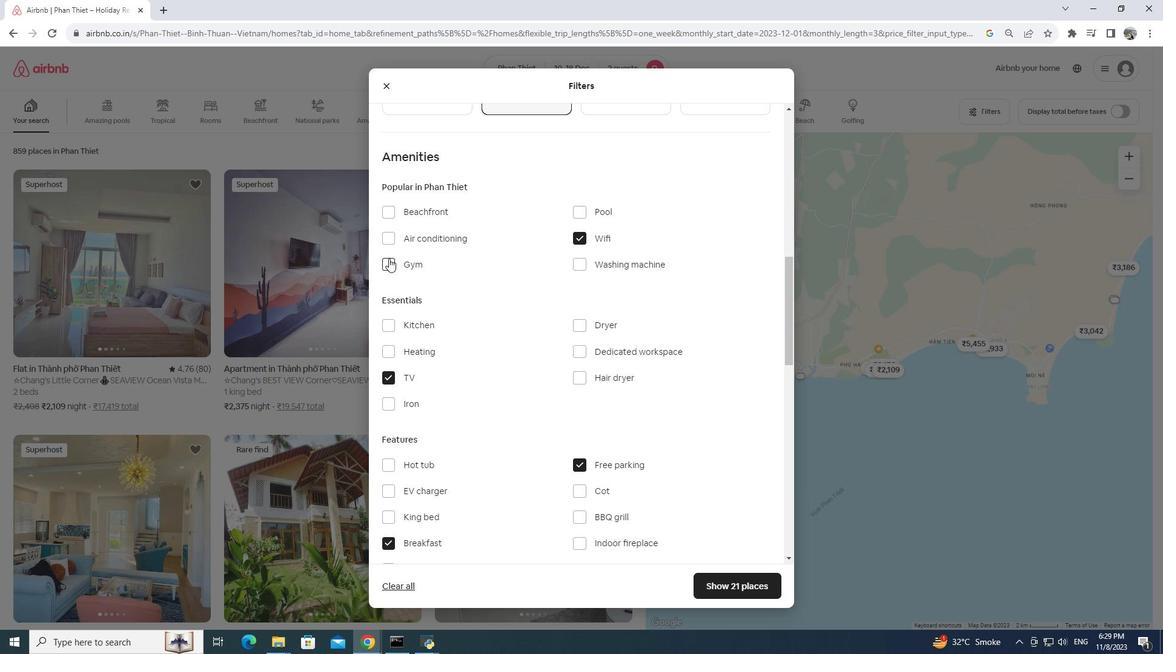 
Action: Mouse pressed left at (388, 258)
Screenshot: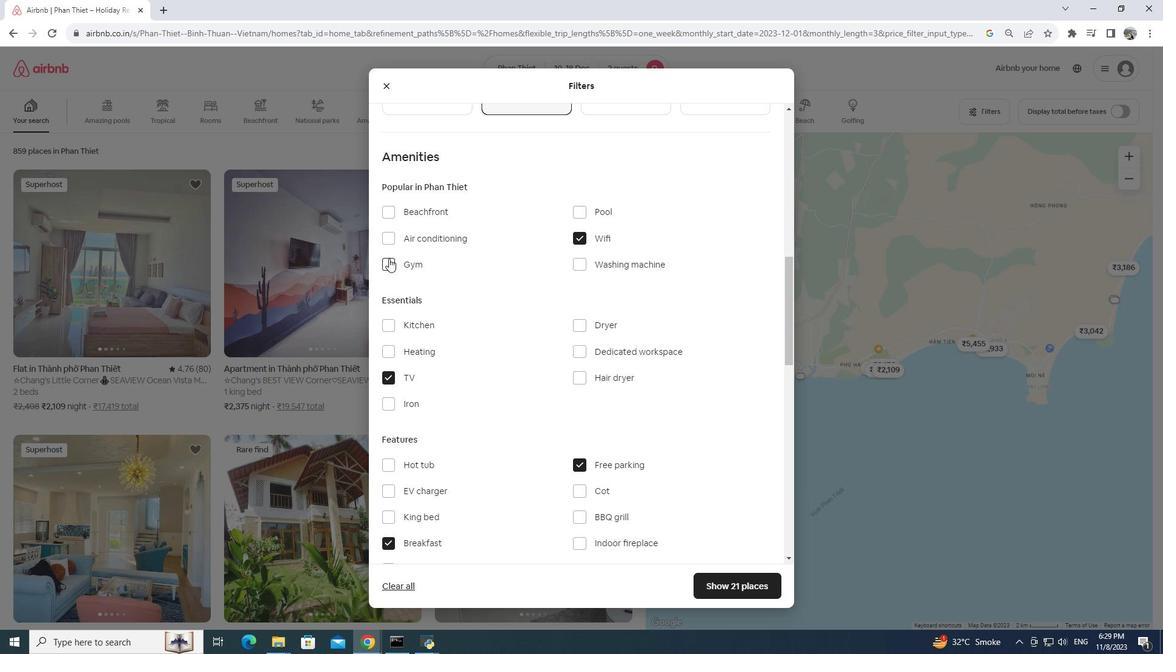 
Action: Mouse moved to (745, 591)
Screenshot: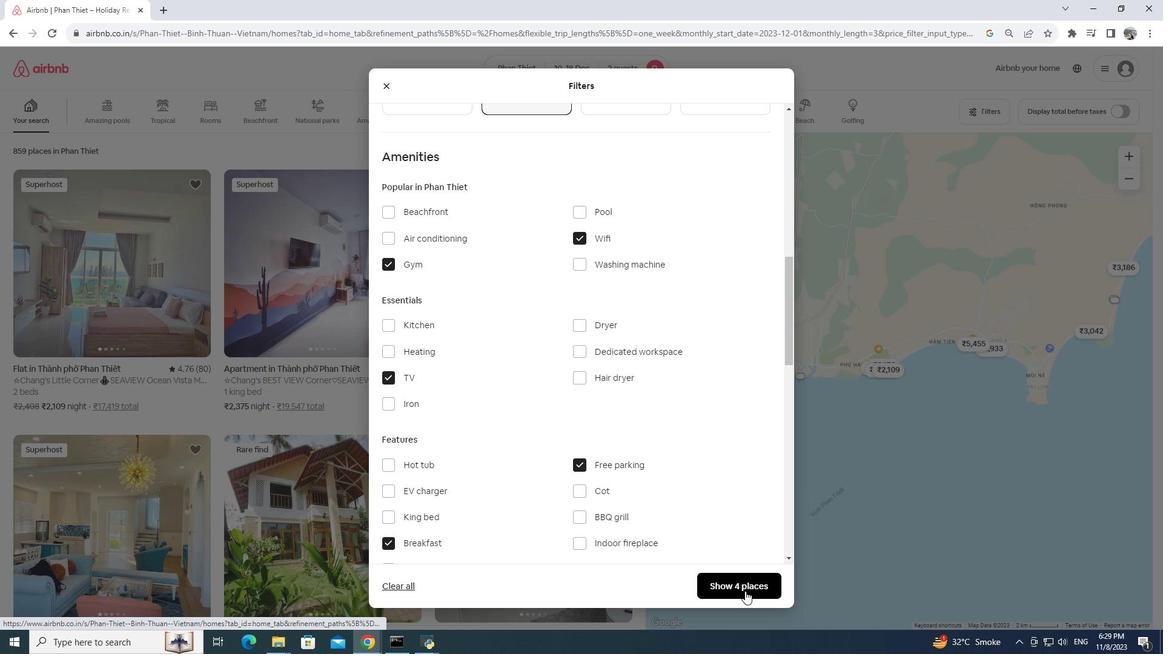 
Action: Mouse pressed left at (745, 591)
Screenshot: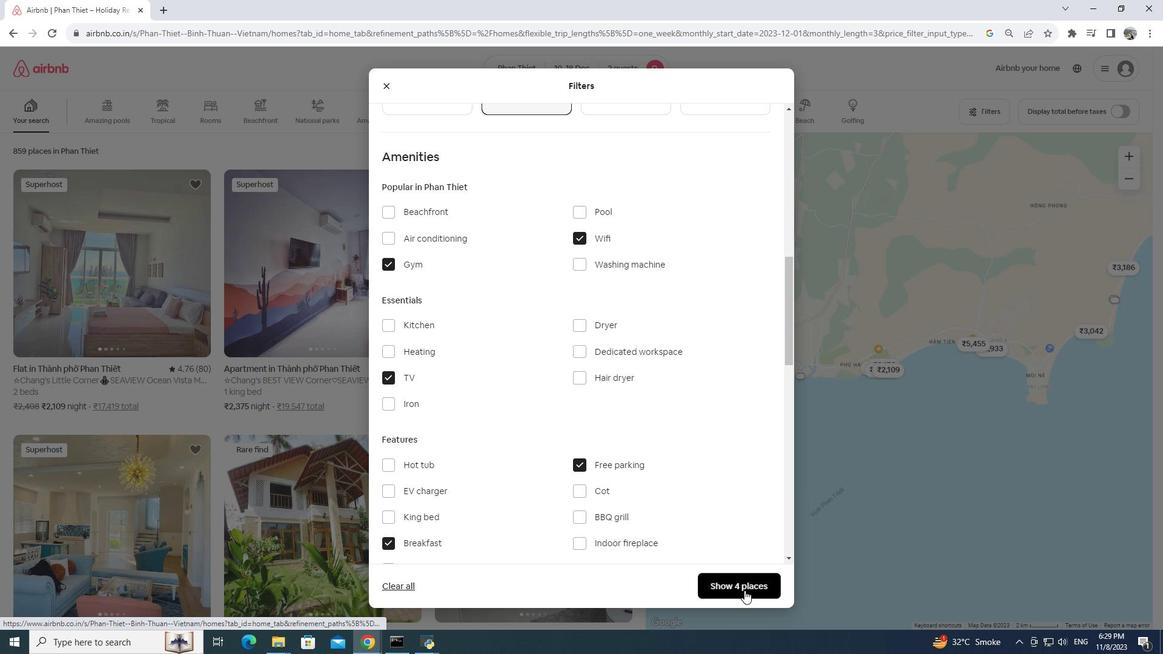 
Action: Mouse moved to (484, 273)
Screenshot: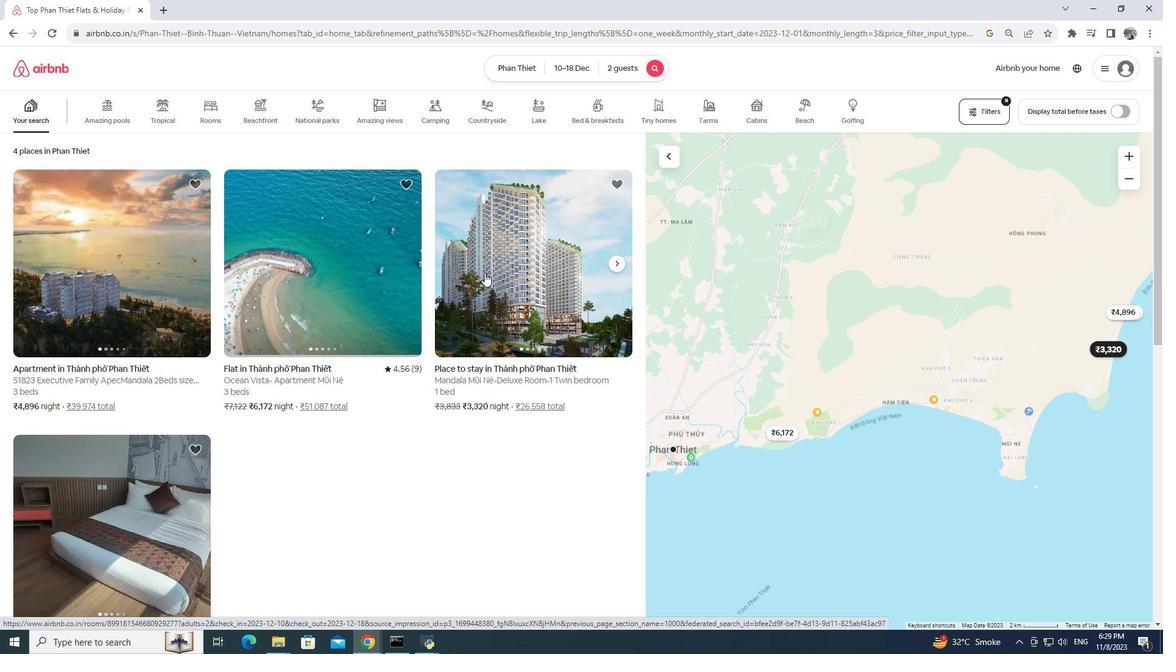 
Action: Mouse pressed left at (484, 273)
Screenshot: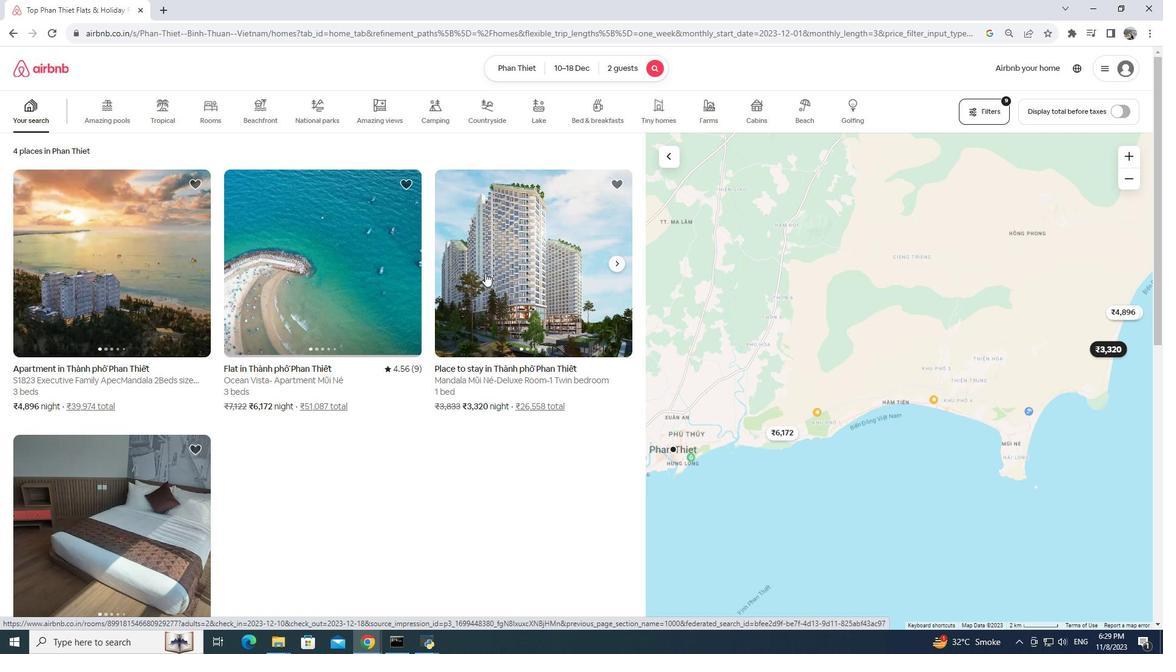 
Action: Mouse moved to (485, 273)
Screenshot: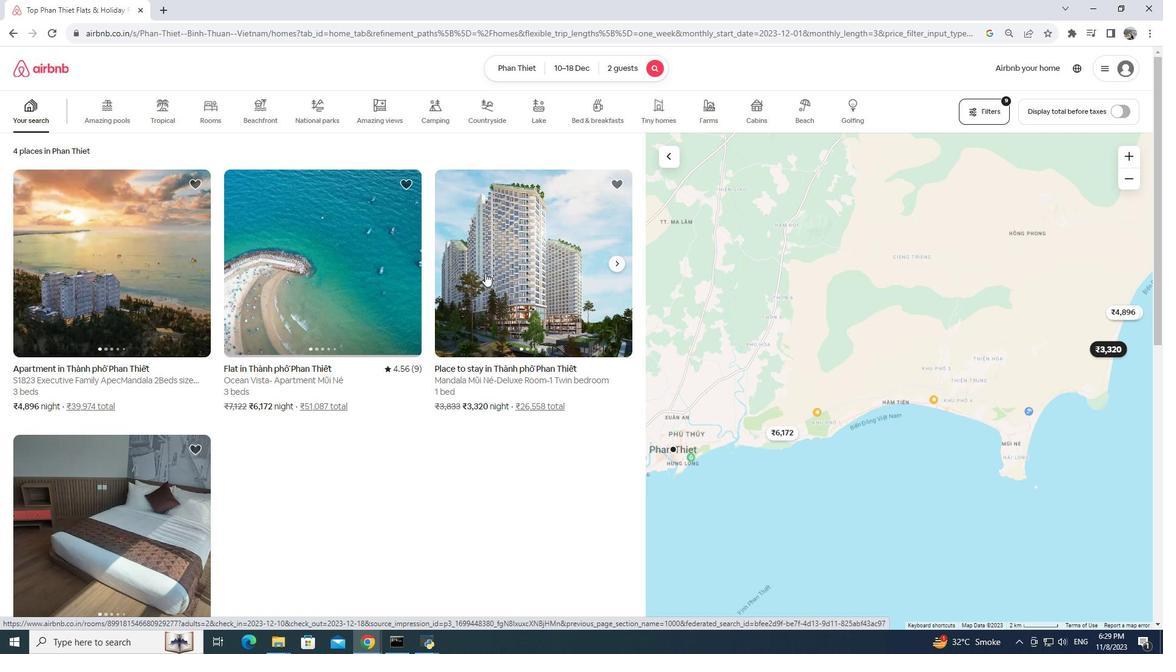 
Action: Mouse pressed left at (485, 273)
Screenshot: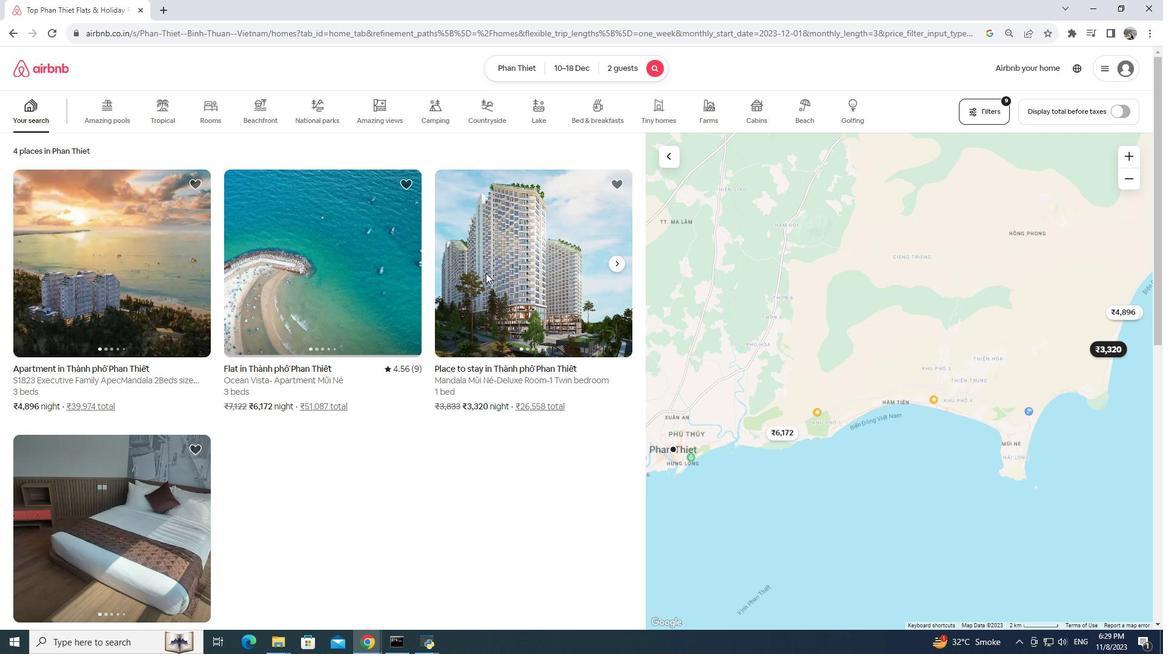 
Action: Mouse moved to (834, 430)
Screenshot: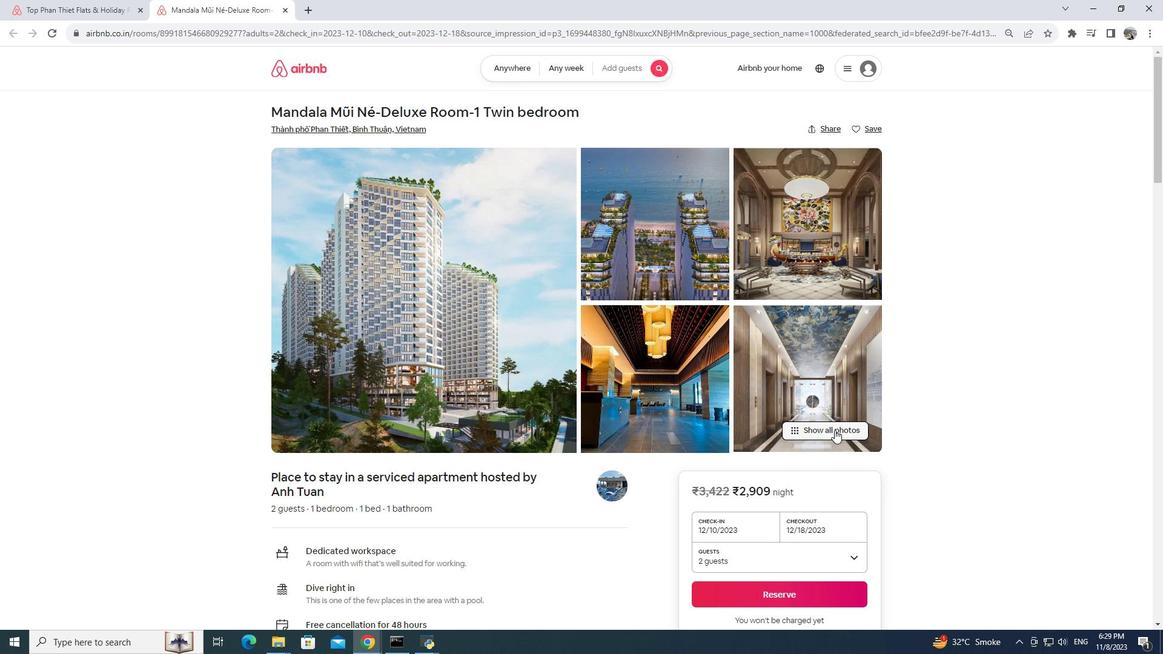 
Action: Mouse pressed left at (834, 430)
Screenshot: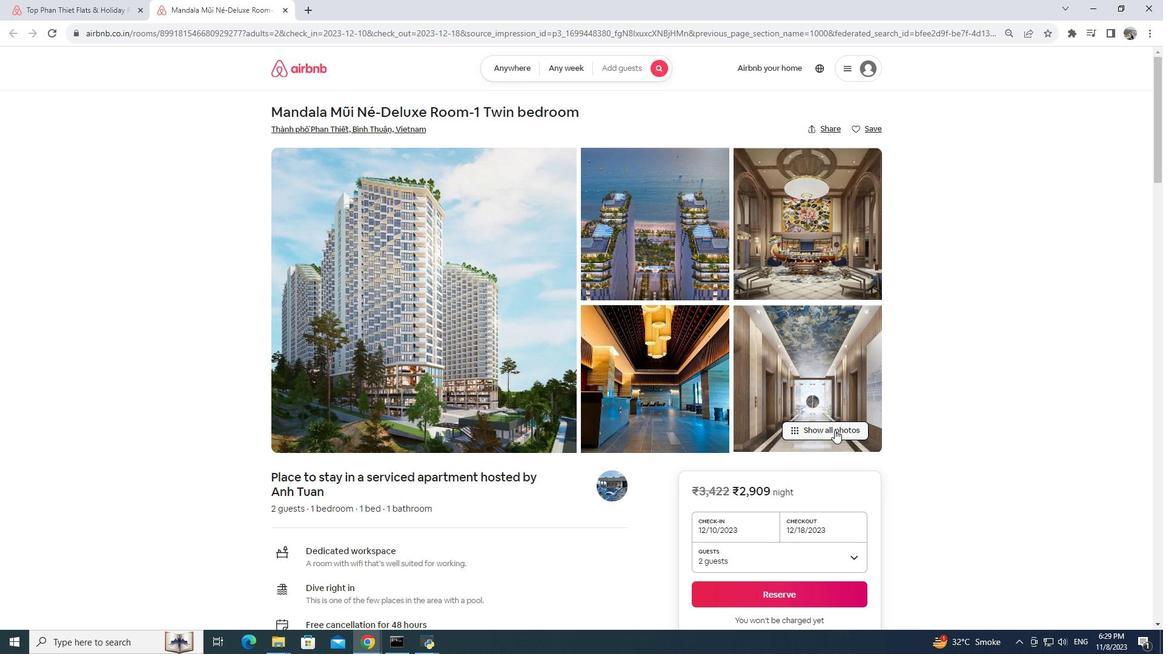 
Action: Mouse moved to (679, 401)
Screenshot: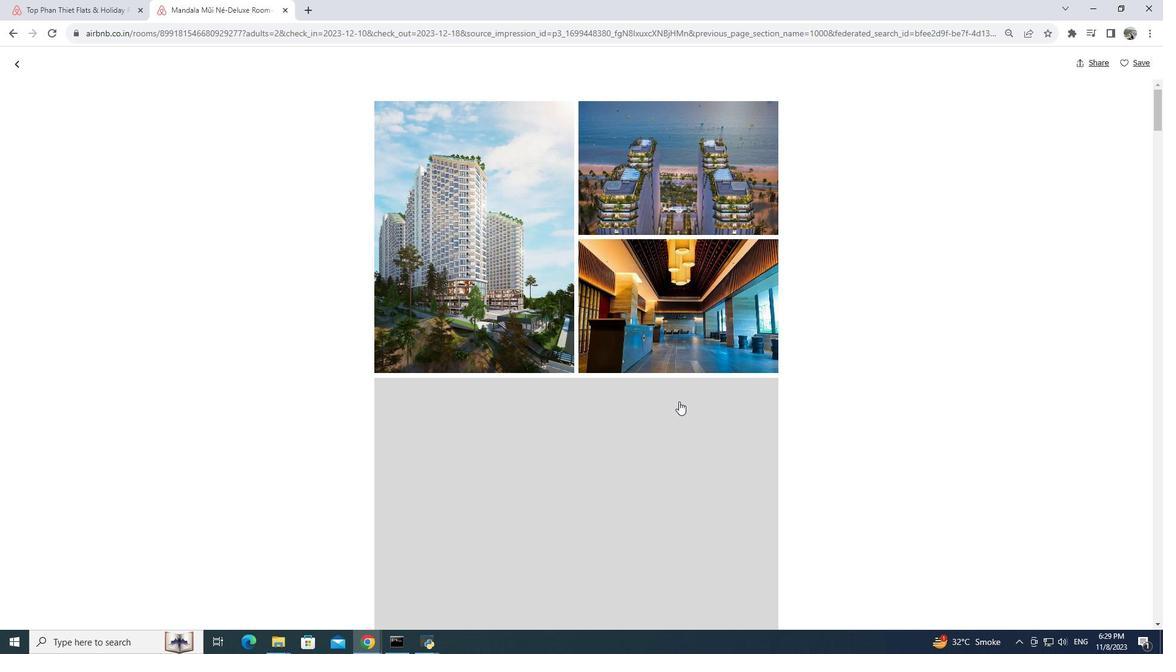 
Action: Mouse scrolled (679, 401) with delta (0, 0)
Screenshot: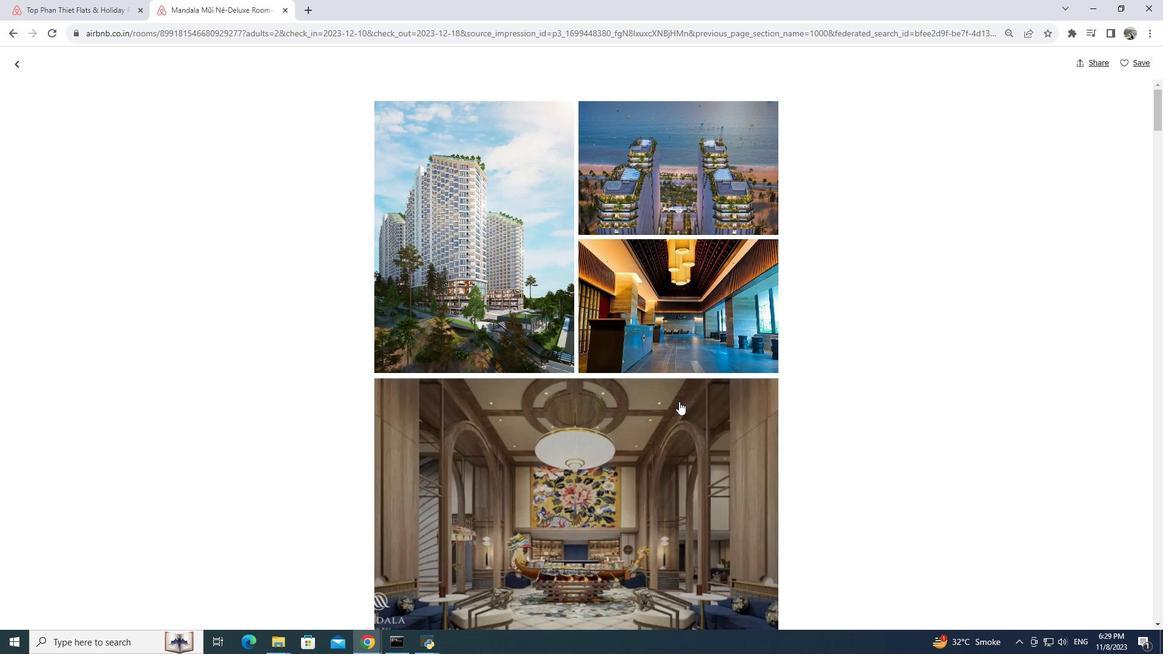 
Action: Mouse scrolled (679, 401) with delta (0, 0)
Screenshot: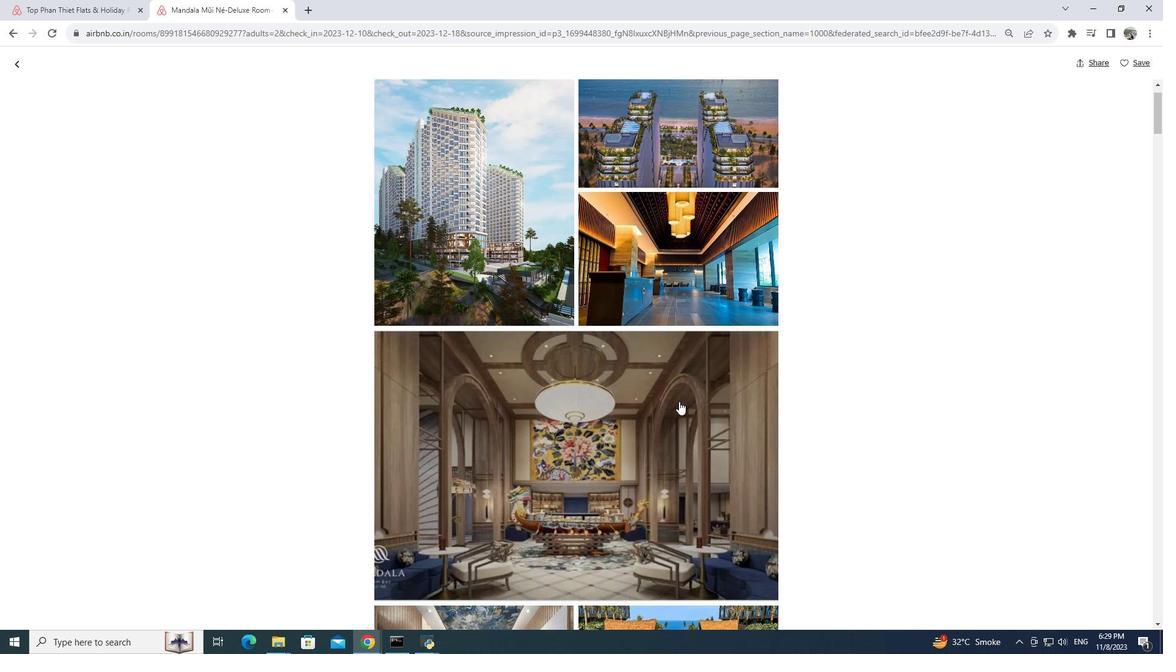 
Action: Mouse moved to (679, 400)
Screenshot: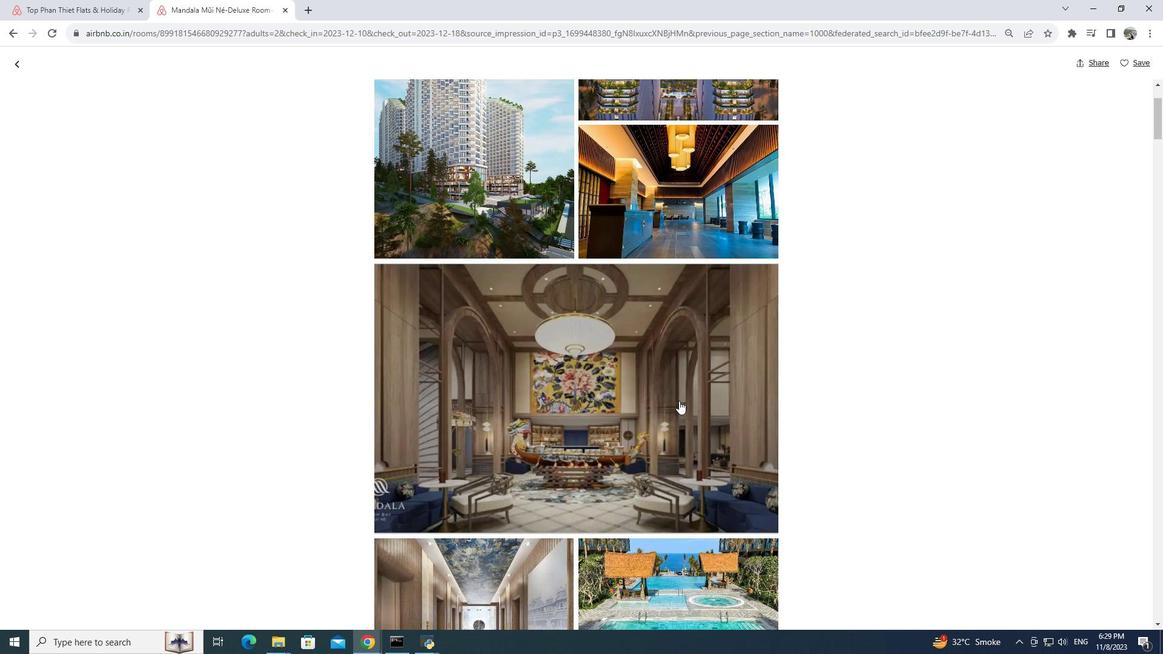 
Action: Mouse scrolled (679, 399) with delta (0, 0)
Screenshot: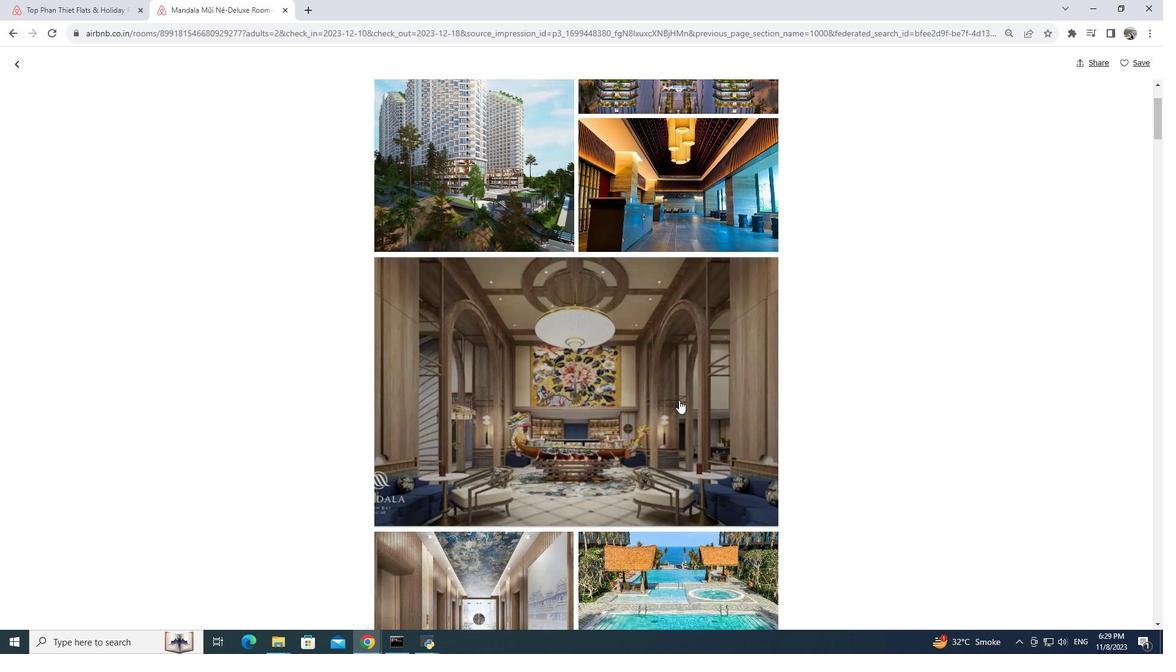 
Action: Mouse scrolled (679, 399) with delta (0, 0)
Screenshot: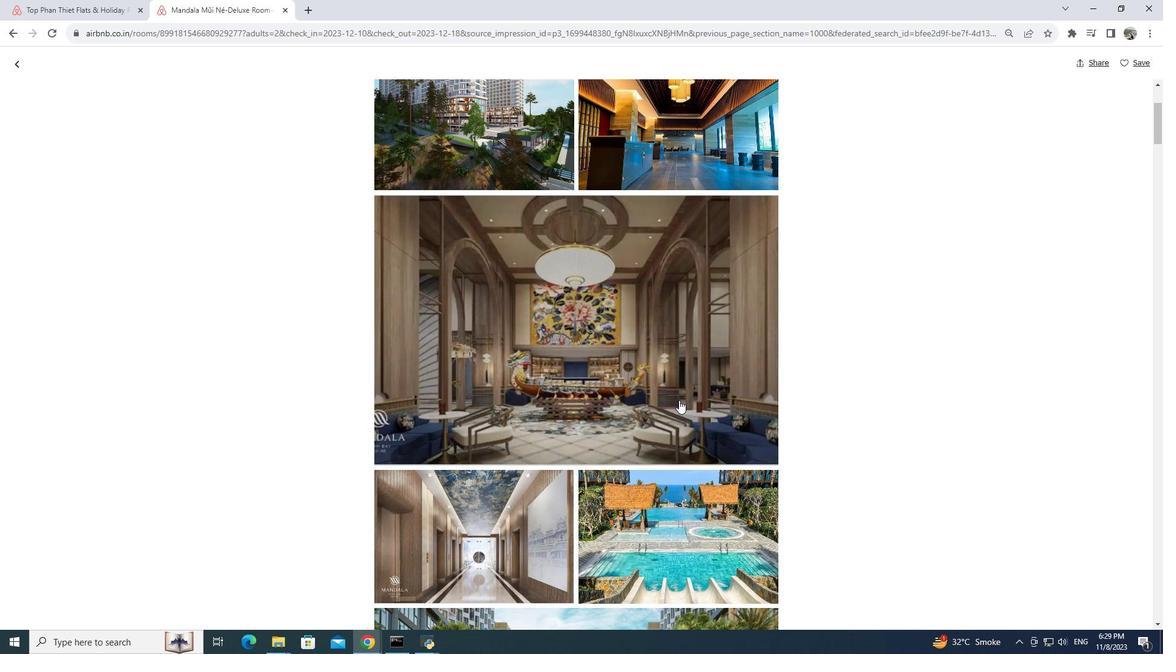 
Action: Mouse scrolled (679, 399) with delta (0, 0)
Screenshot: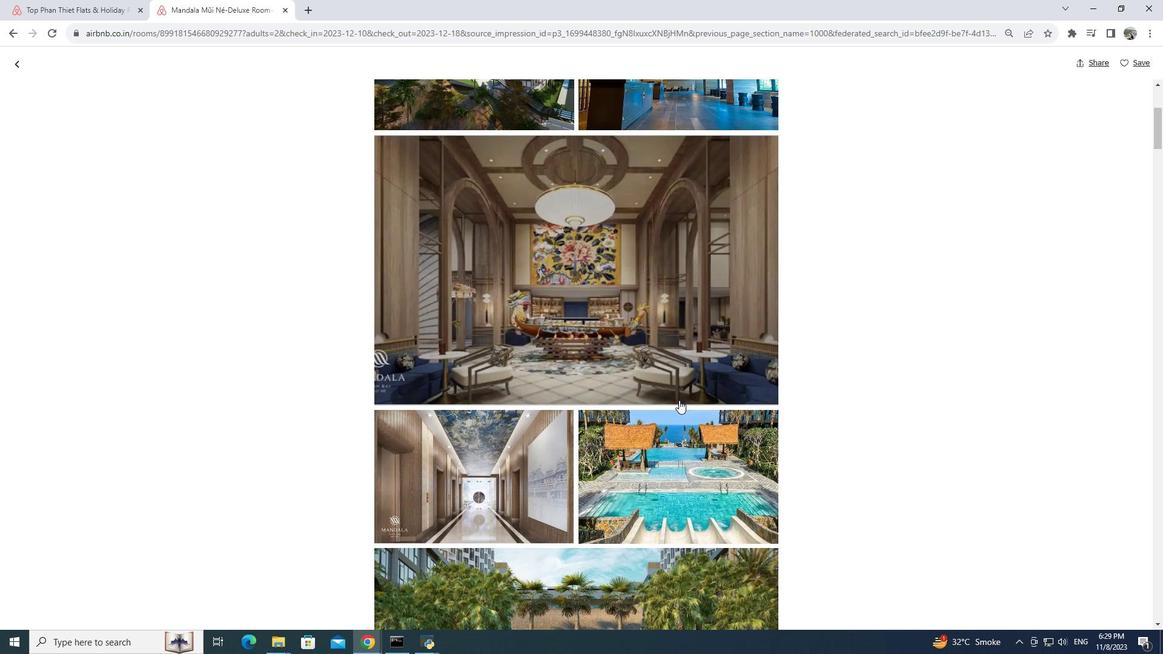 
Action: Mouse scrolled (679, 399) with delta (0, 0)
Screenshot: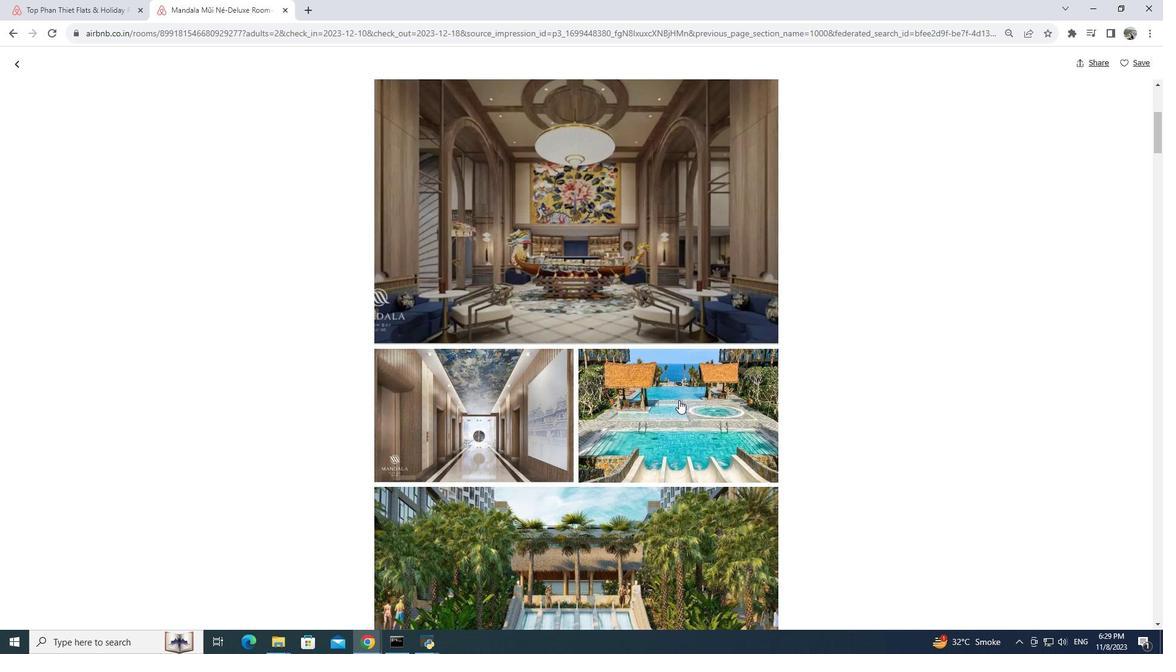 
Action: Mouse moved to (679, 399)
Screenshot: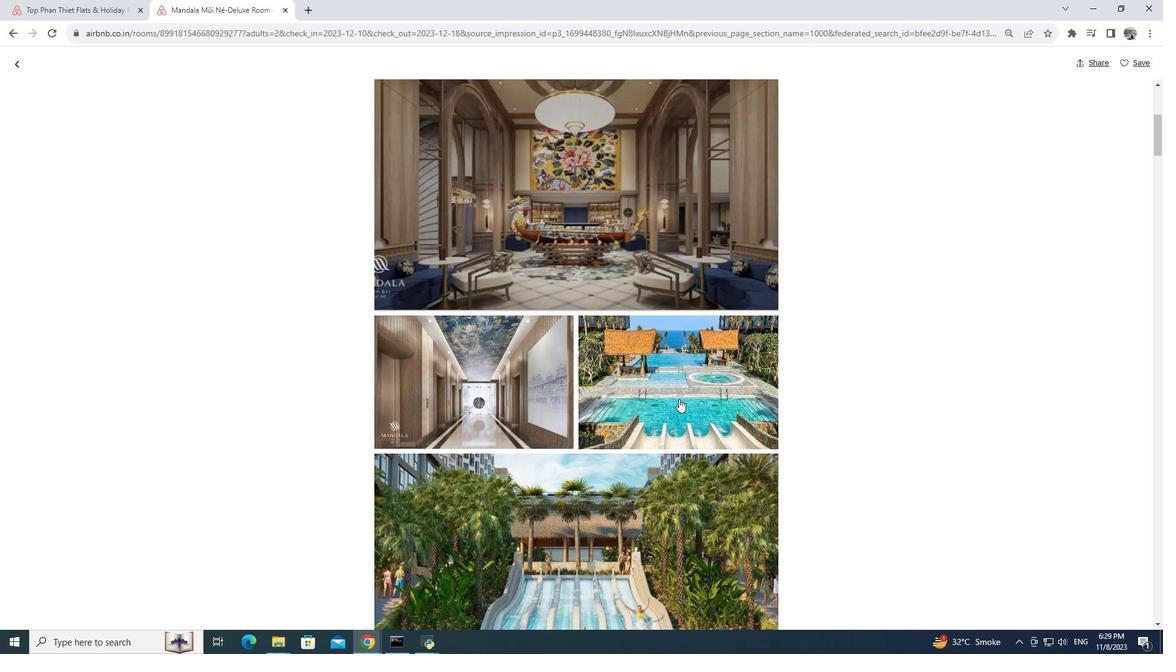 
Action: Mouse scrolled (679, 398) with delta (0, 0)
Screenshot: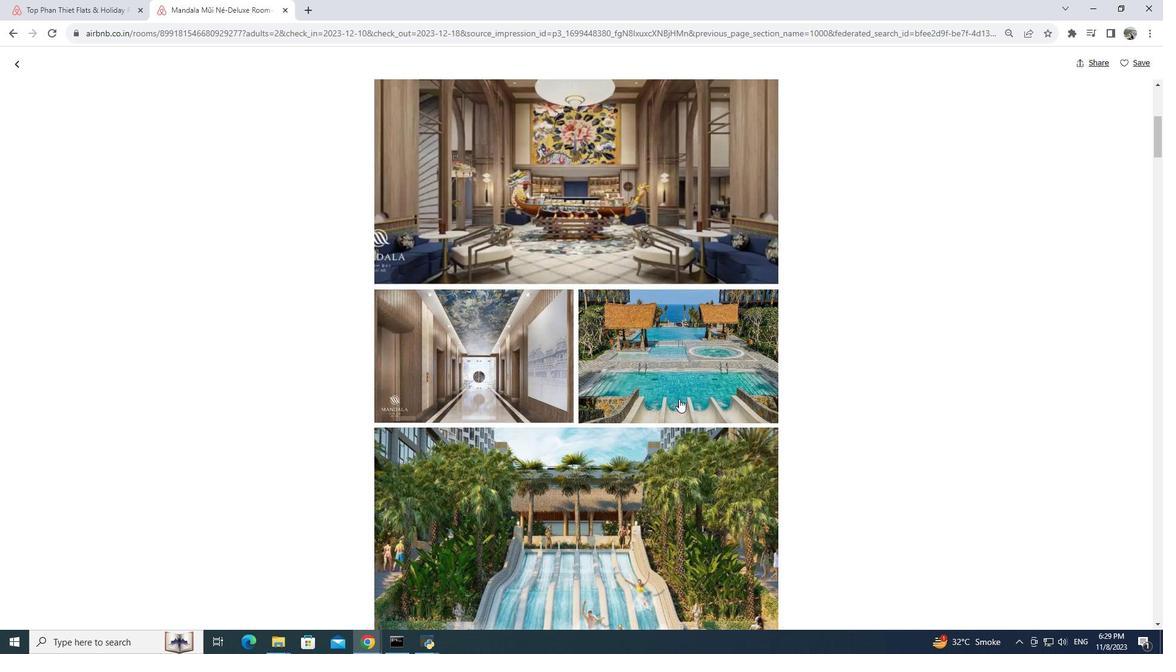 
Action: Mouse scrolled (679, 398) with delta (0, 0)
Screenshot: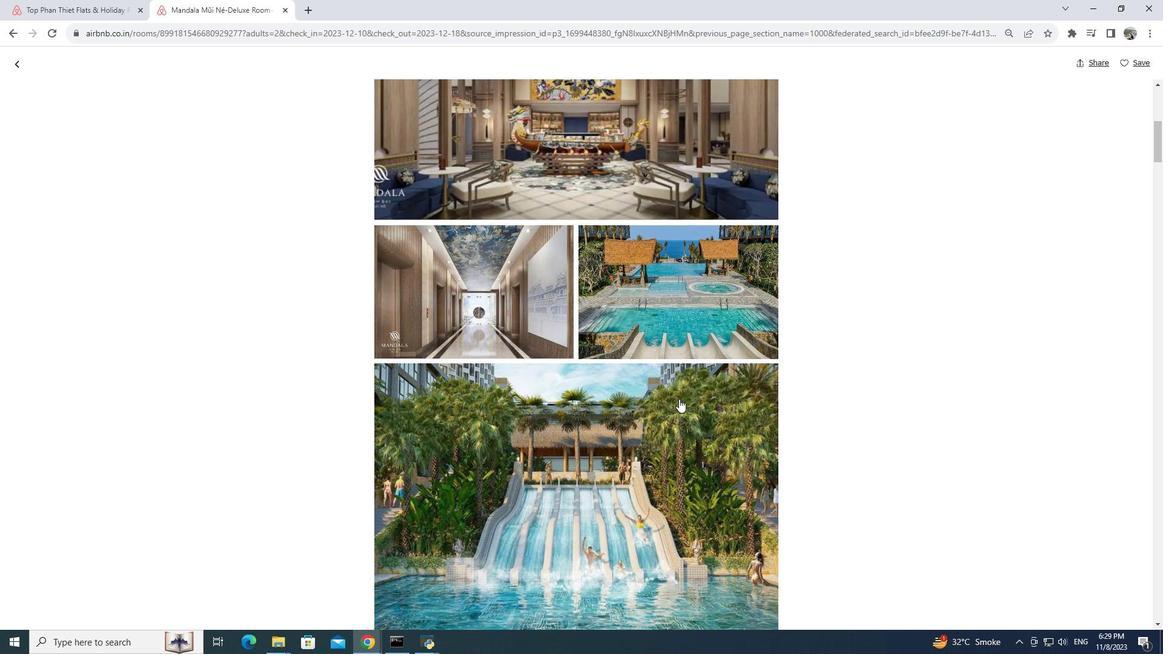 
Action: Mouse scrolled (679, 398) with delta (0, 0)
Screenshot: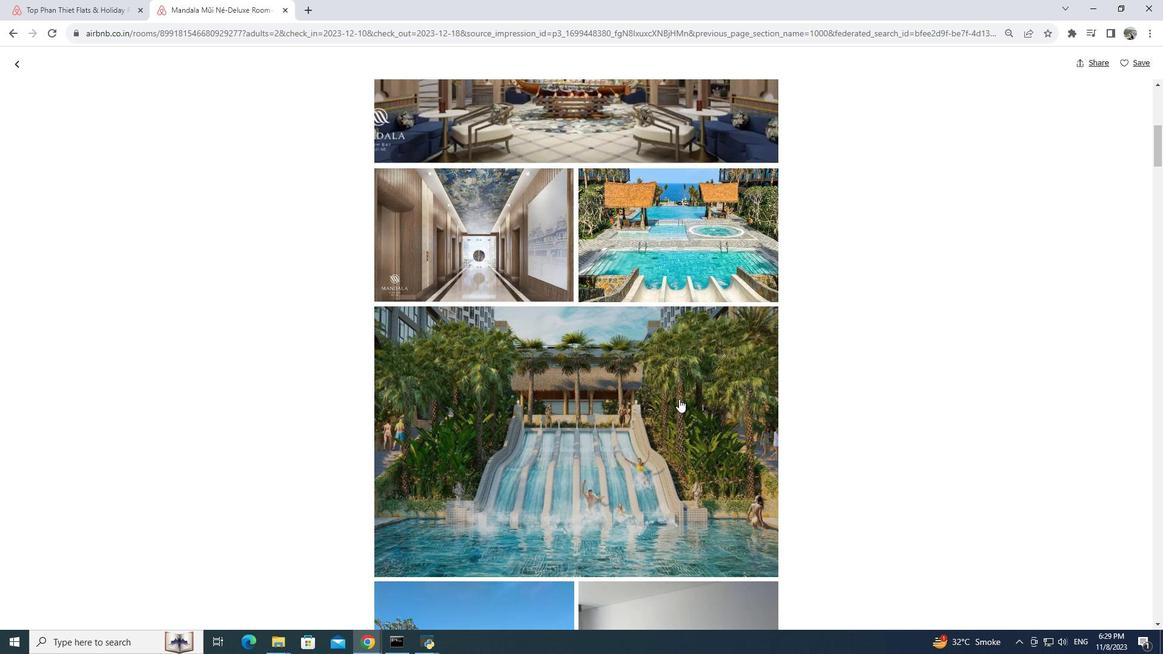 
Action: Mouse scrolled (679, 398) with delta (0, 0)
Screenshot: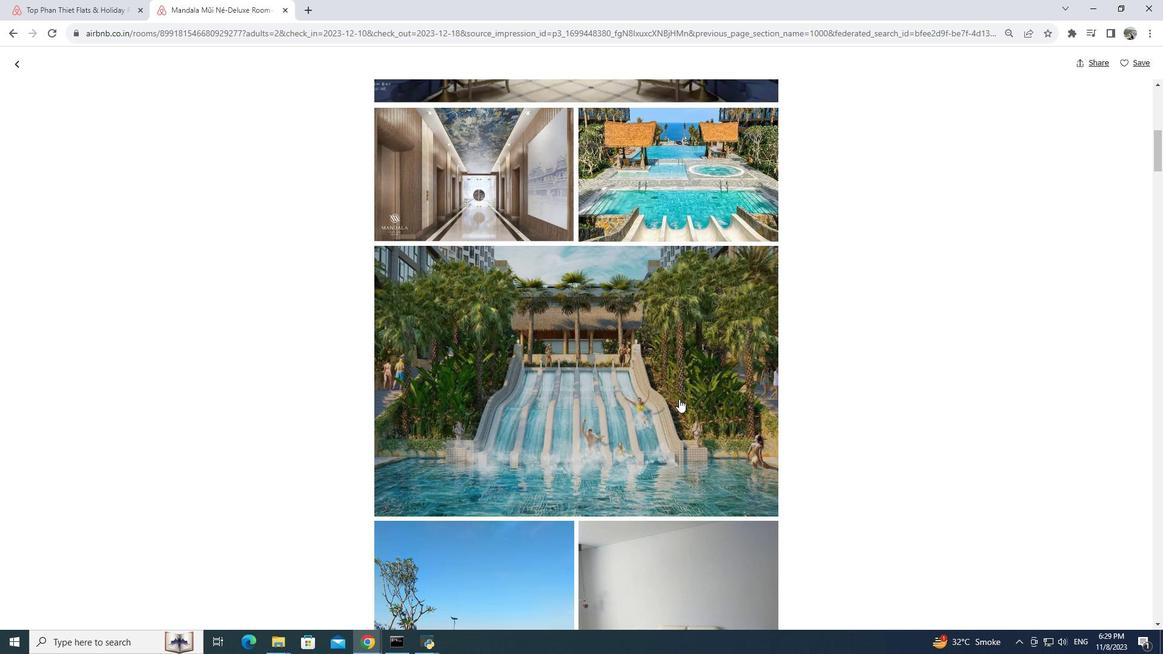 
Action: Mouse scrolled (679, 398) with delta (0, 0)
Screenshot: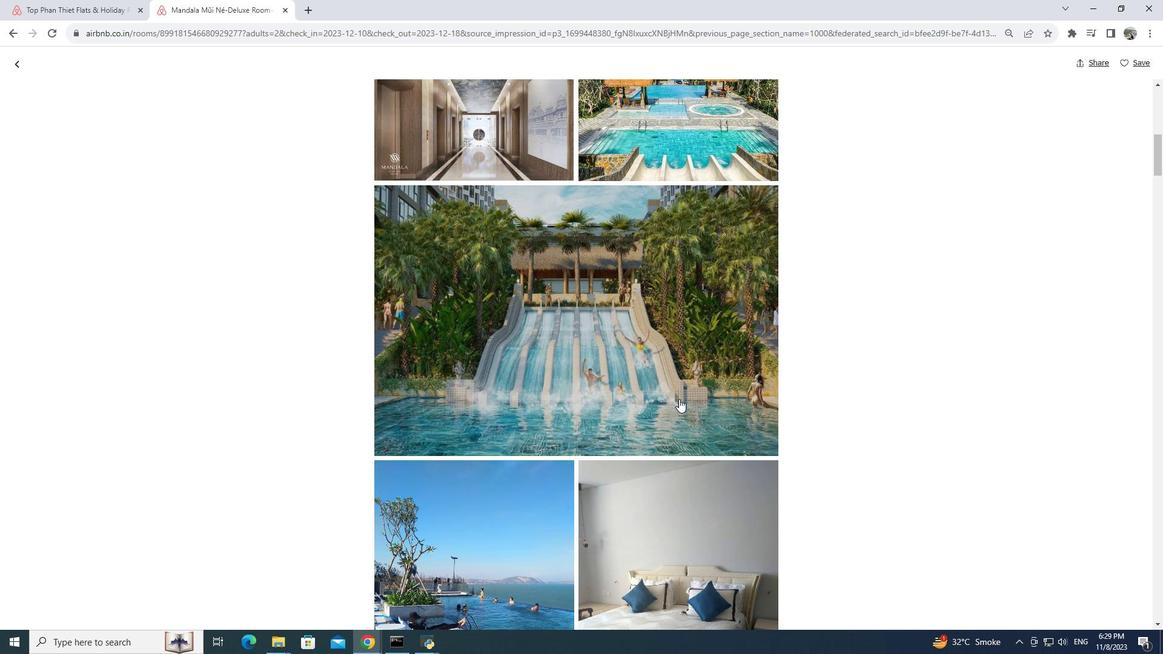 
Action: Mouse scrolled (679, 398) with delta (0, 0)
Screenshot: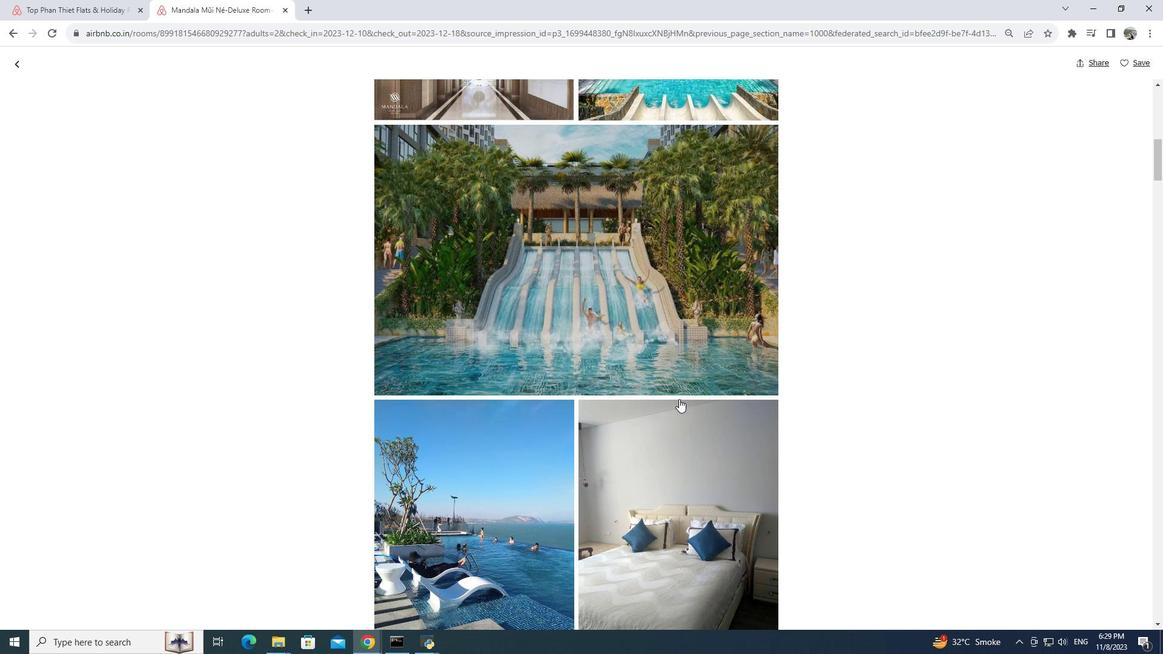 
Action: Mouse scrolled (679, 398) with delta (0, 0)
Screenshot: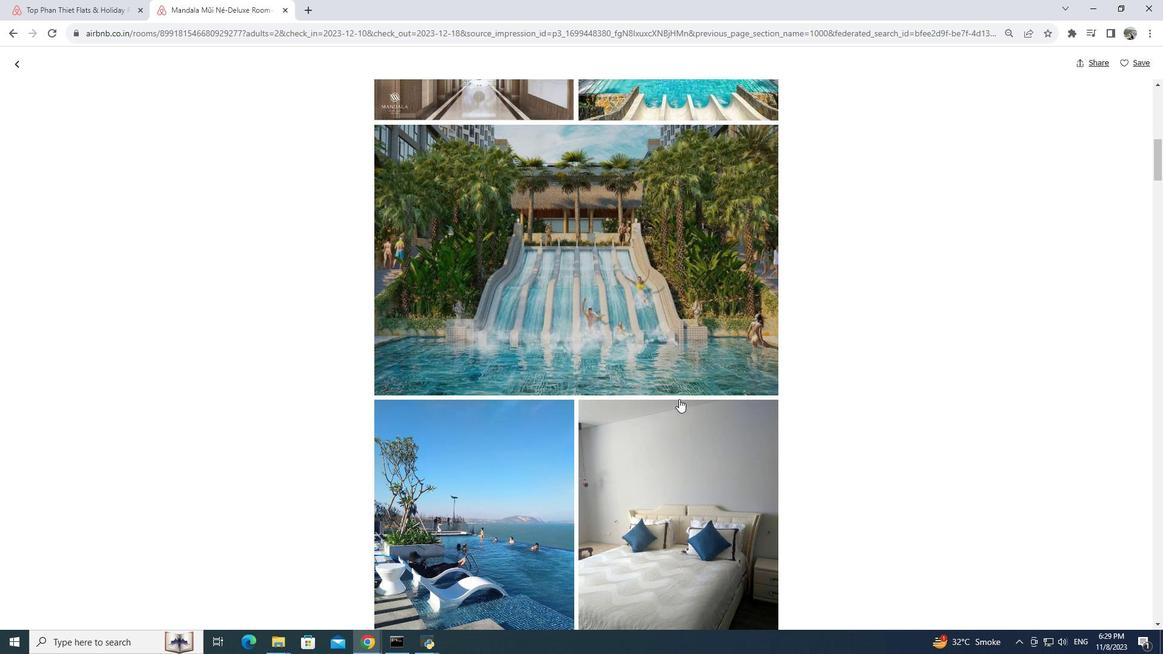 
Action: Mouse scrolled (679, 398) with delta (0, 0)
Screenshot: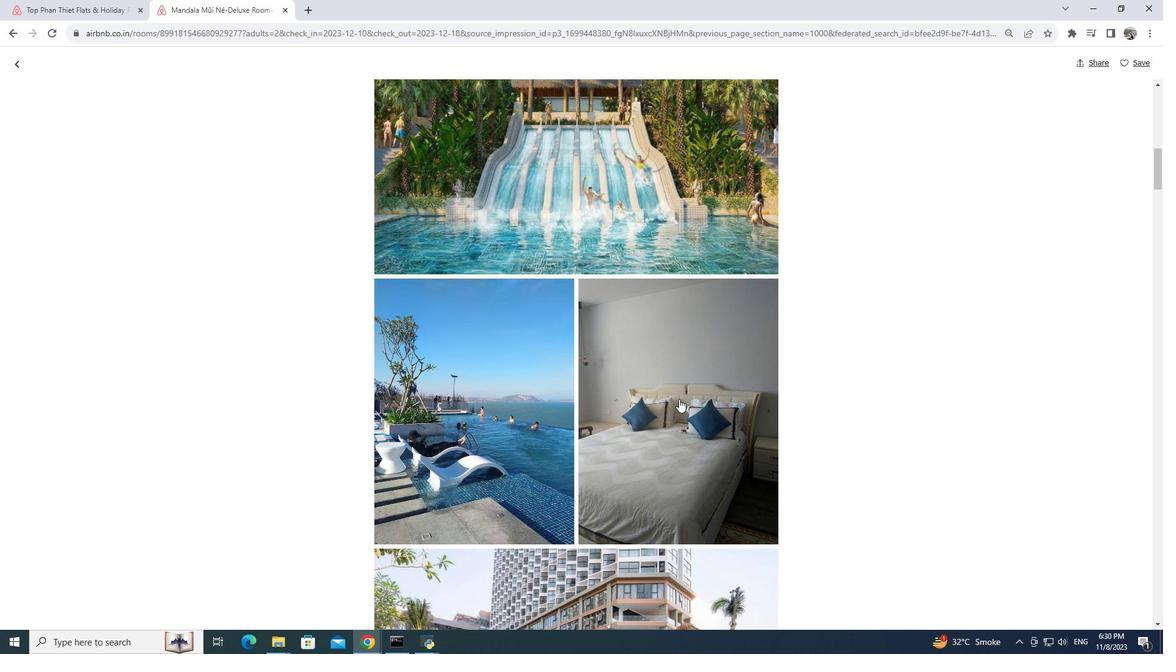 
Action: Mouse scrolled (679, 398) with delta (0, 0)
Screenshot: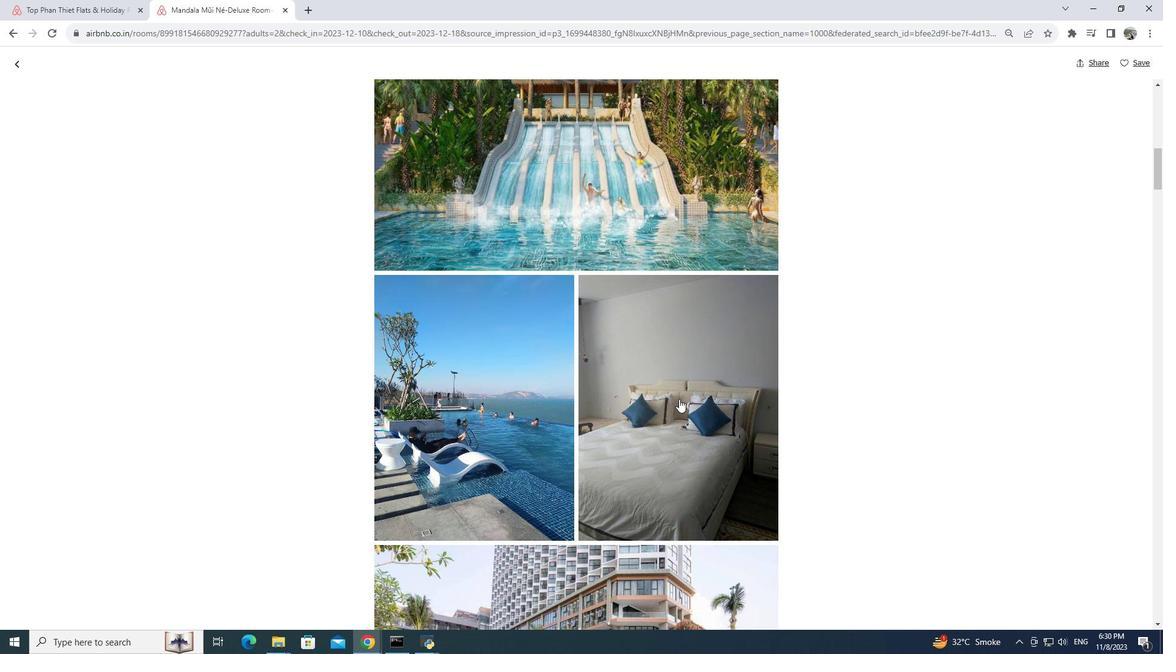 
Action: Mouse scrolled (679, 398) with delta (0, 0)
Screenshot: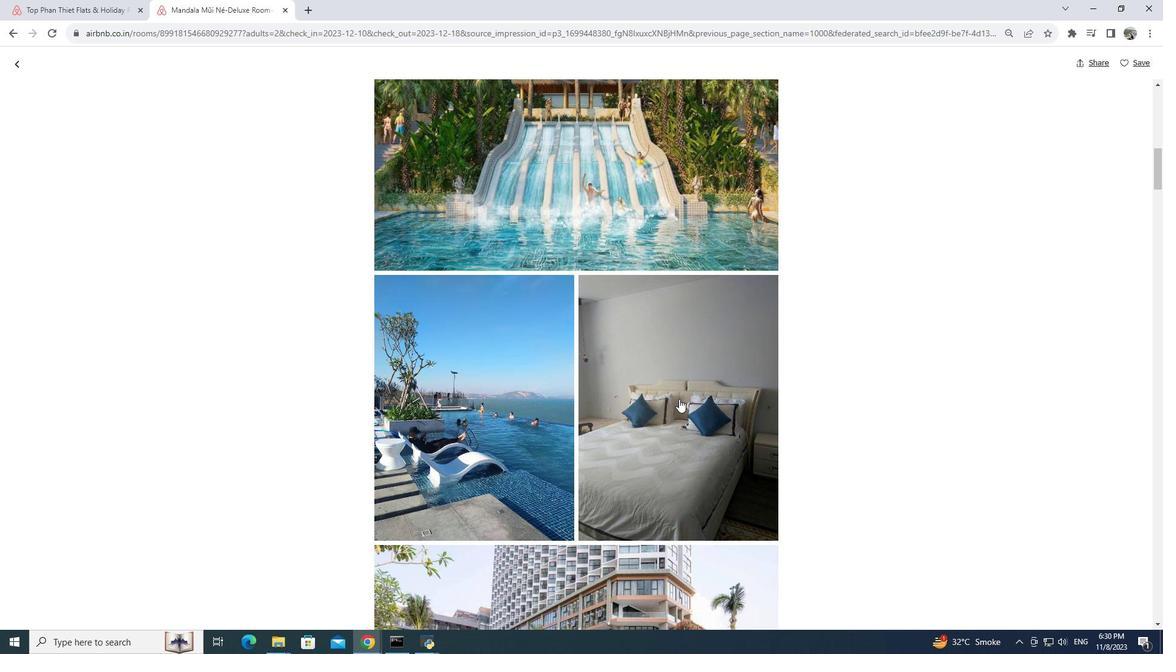 
Action: Mouse moved to (679, 399)
Screenshot: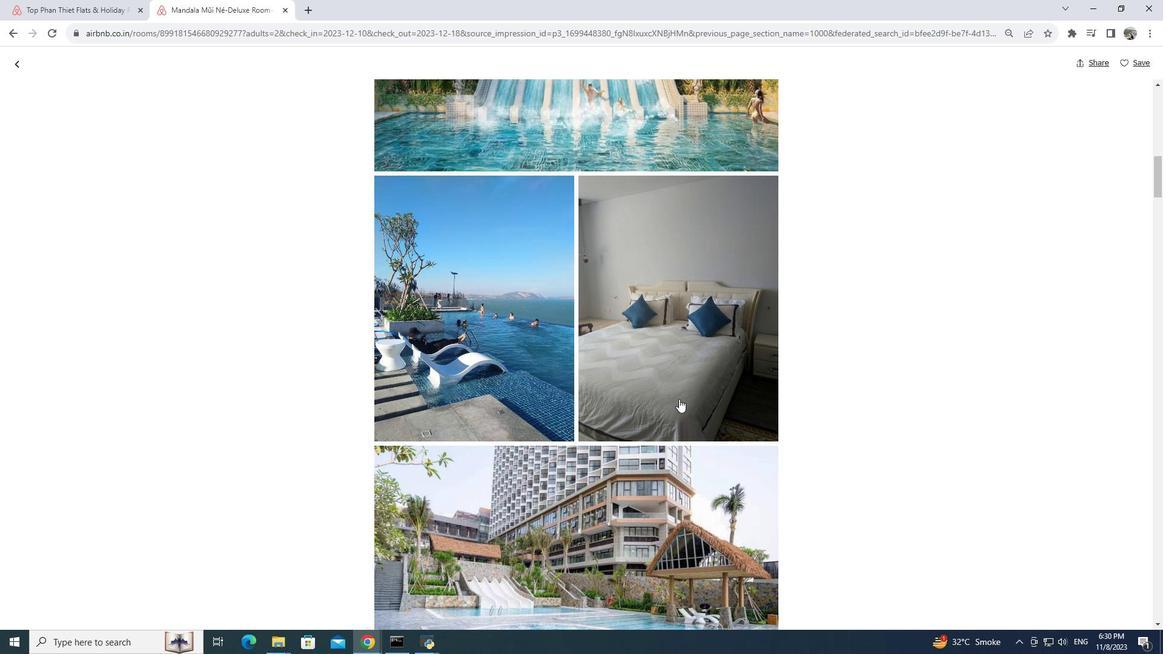 
Action: Mouse scrolled (679, 398) with delta (0, 0)
Screenshot: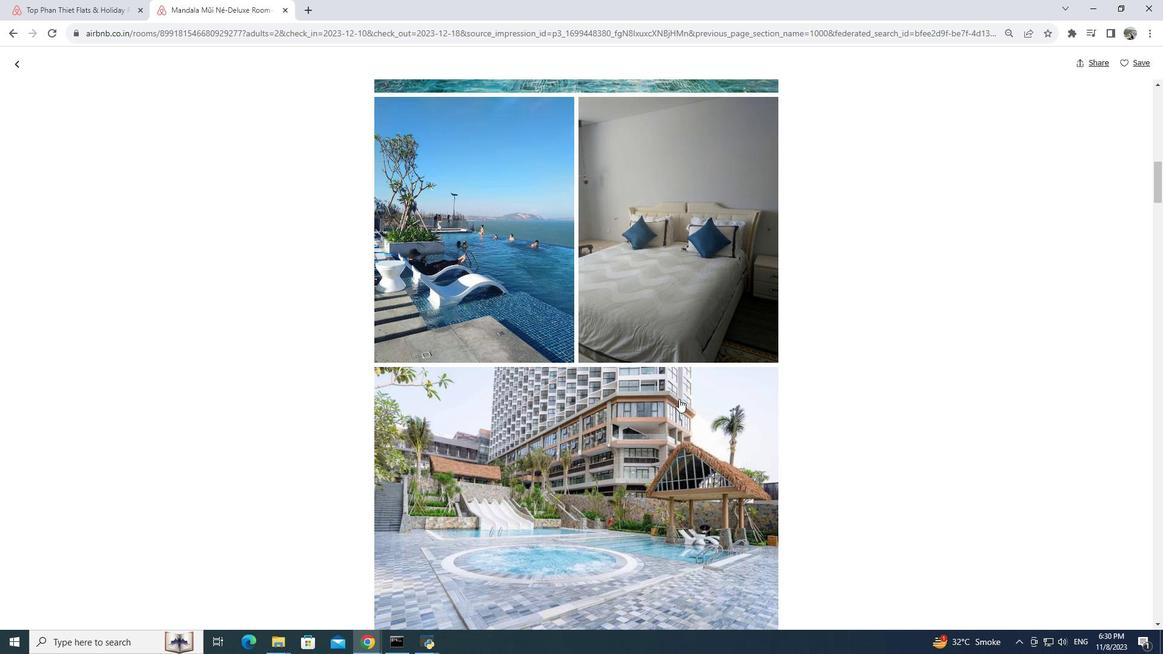 
Action: Mouse scrolled (679, 398) with delta (0, 0)
Screenshot: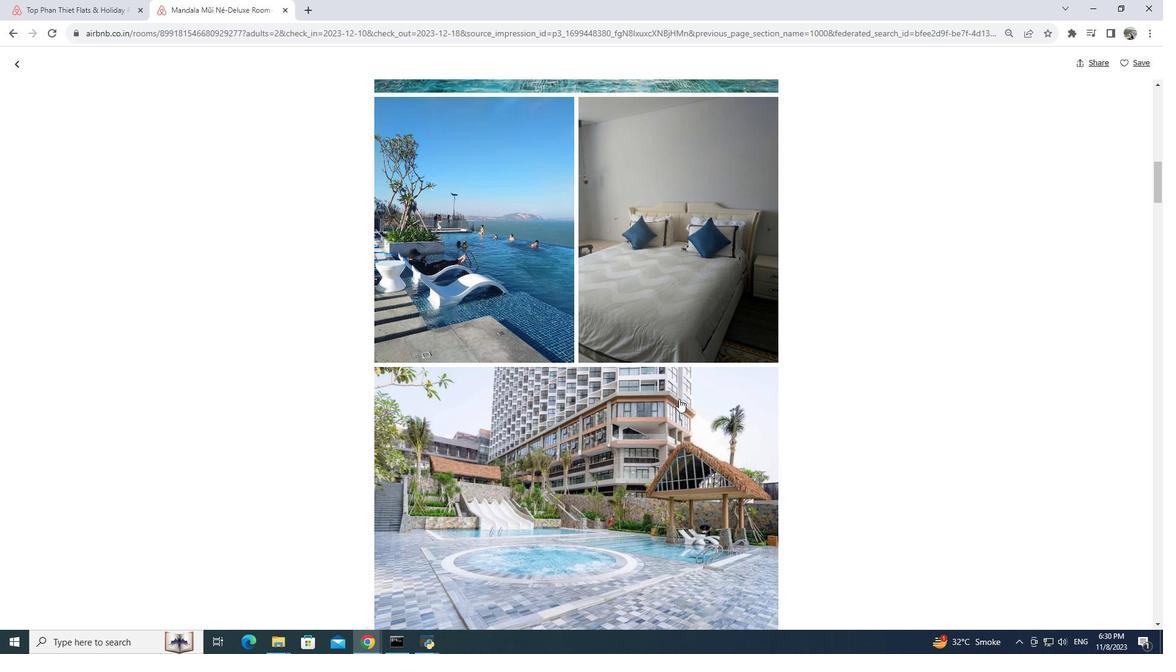 
Action: Mouse scrolled (679, 398) with delta (0, 0)
Screenshot: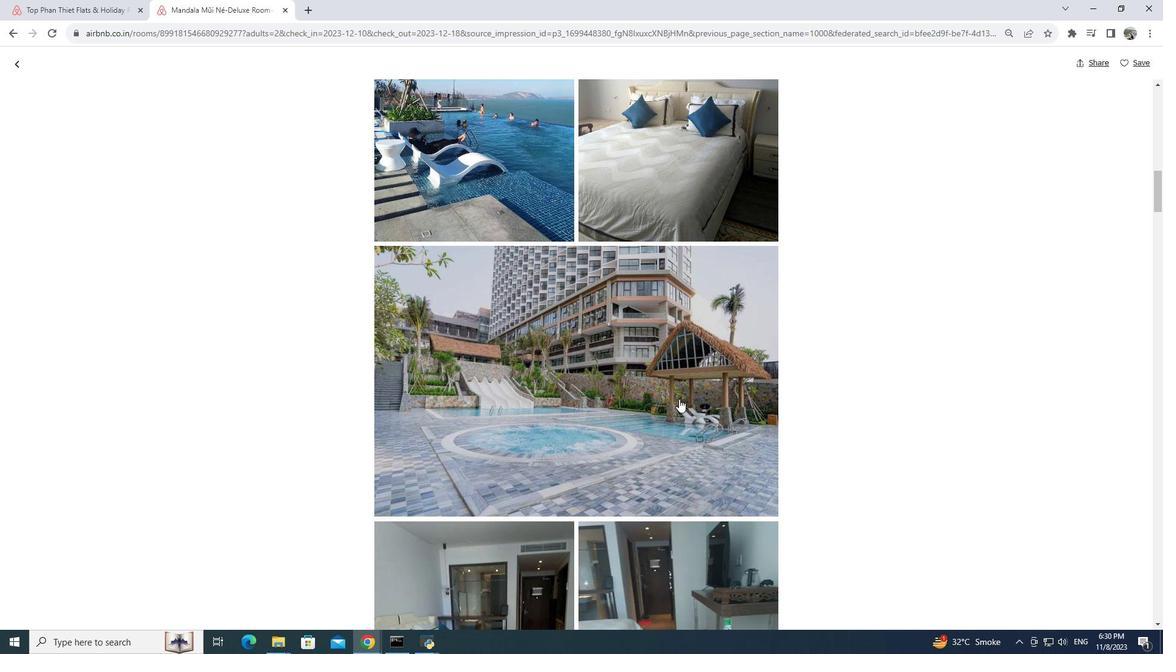 
Action: Mouse scrolled (679, 398) with delta (0, 0)
Screenshot: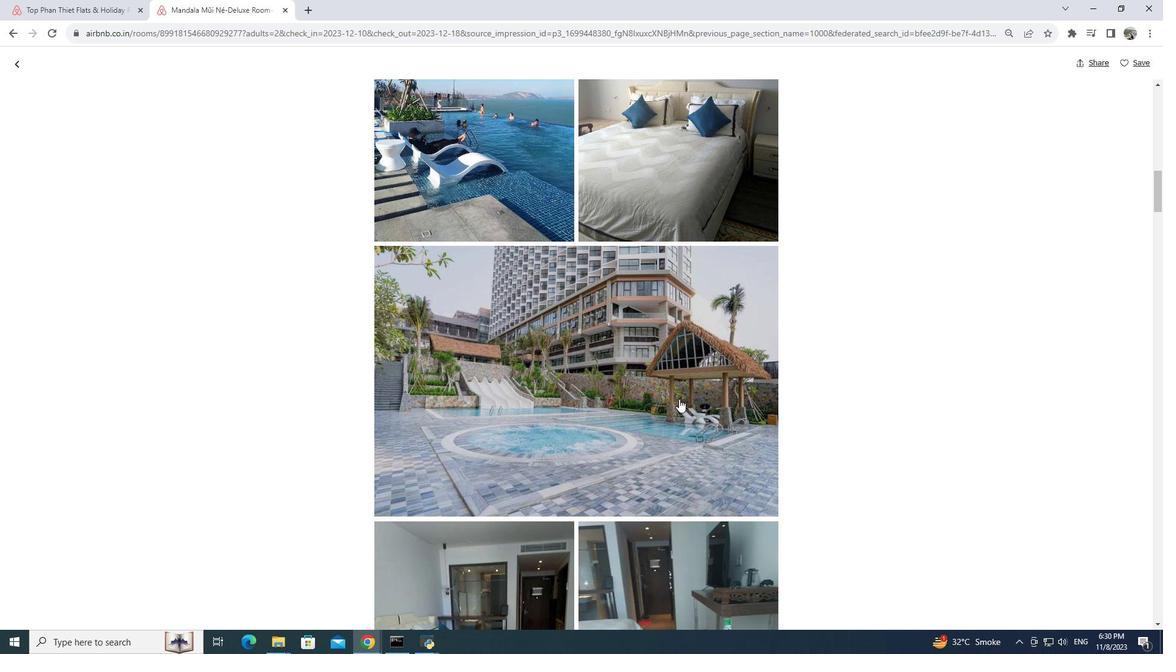 
Action: Mouse moved to (679, 400)
Screenshot: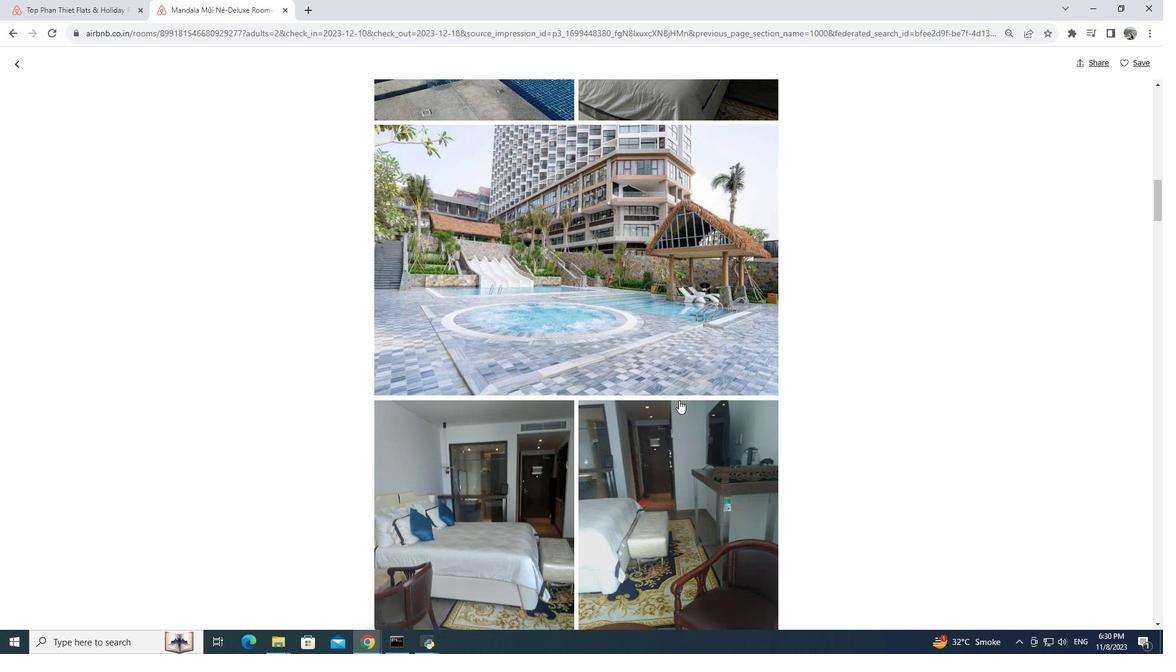 
Action: Mouse scrolled (679, 399) with delta (0, 0)
Screenshot: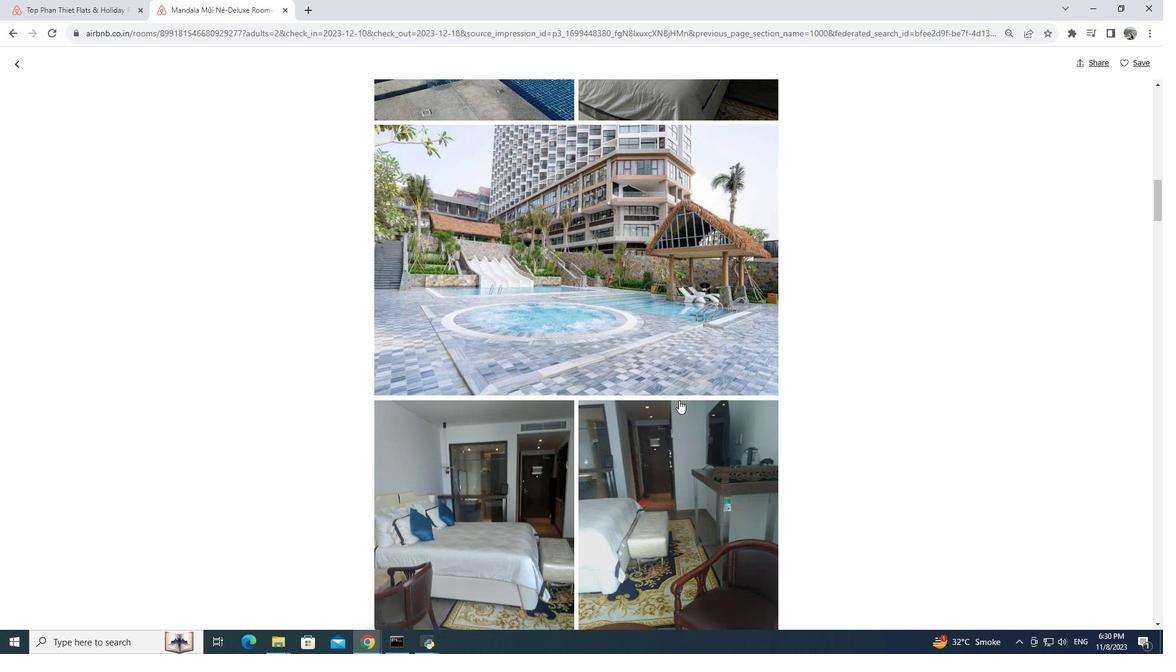 
Action: Mouse moved to (679, 400)
Screenshot: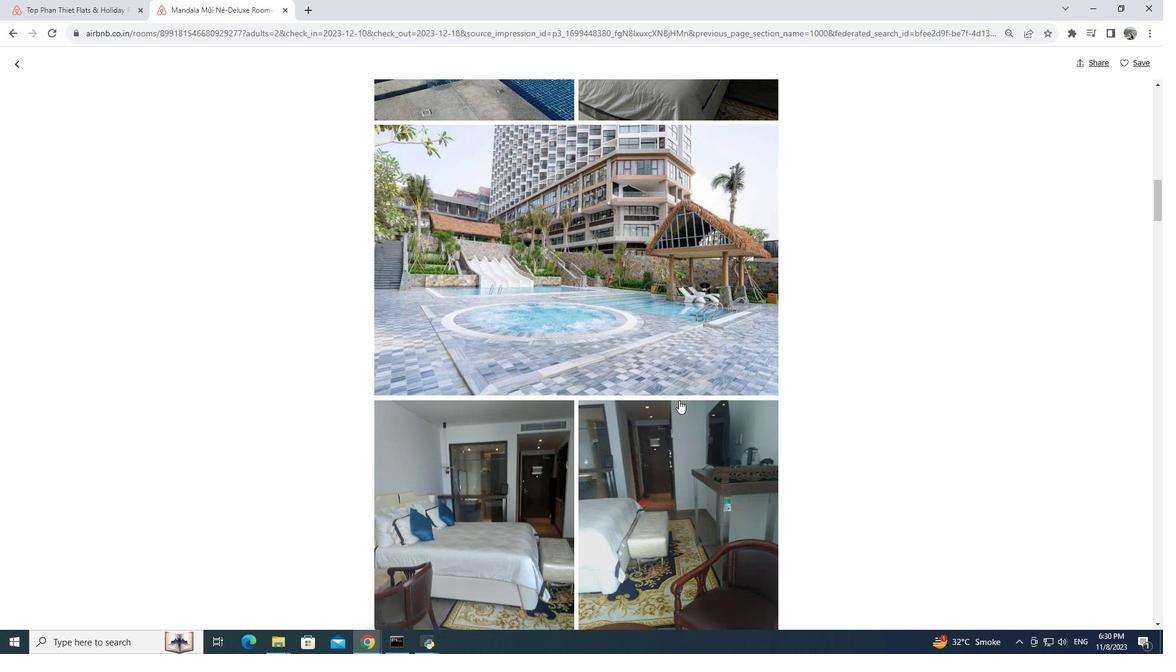 
Action: Mouse scrolled (679, 399) with delta (0, 0)
Screenshot: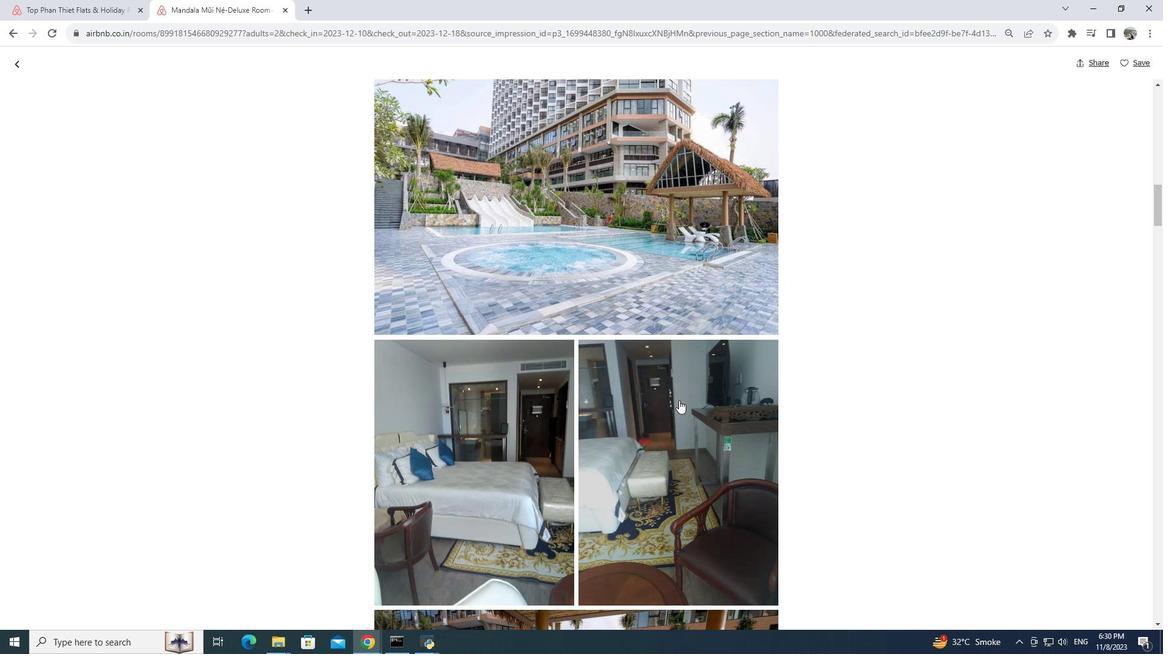 
Action: Mouse scrolled (679, 399) with delta (0, 0)
Screenshot: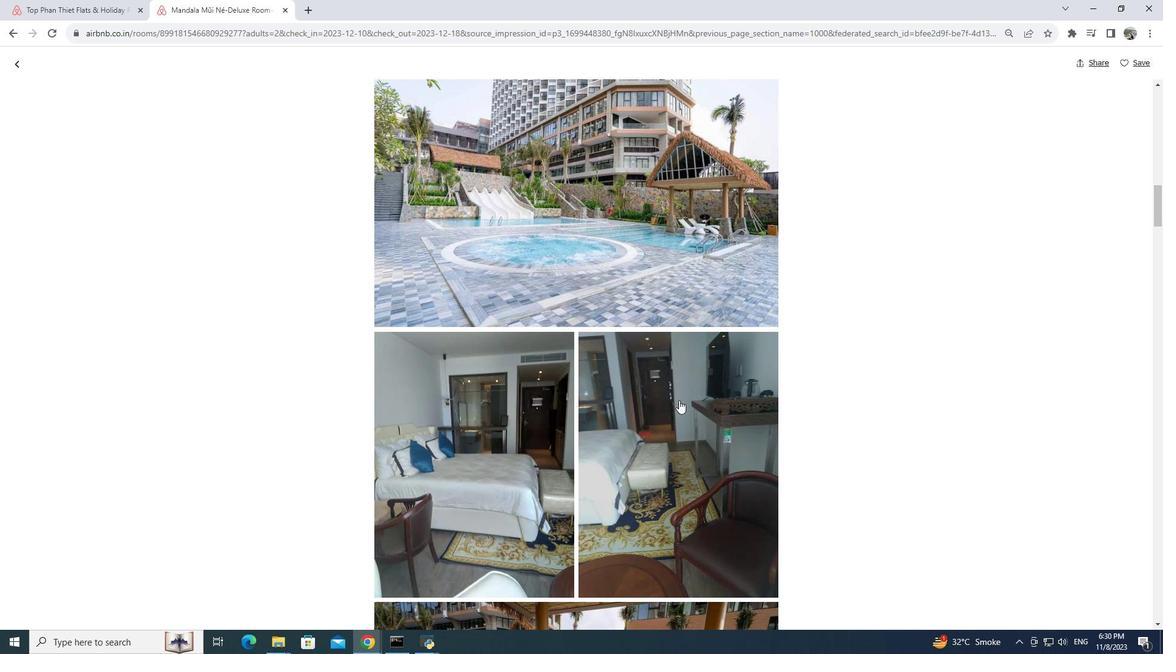 
Action: Mouse moved to (678, 400)
Screenshot: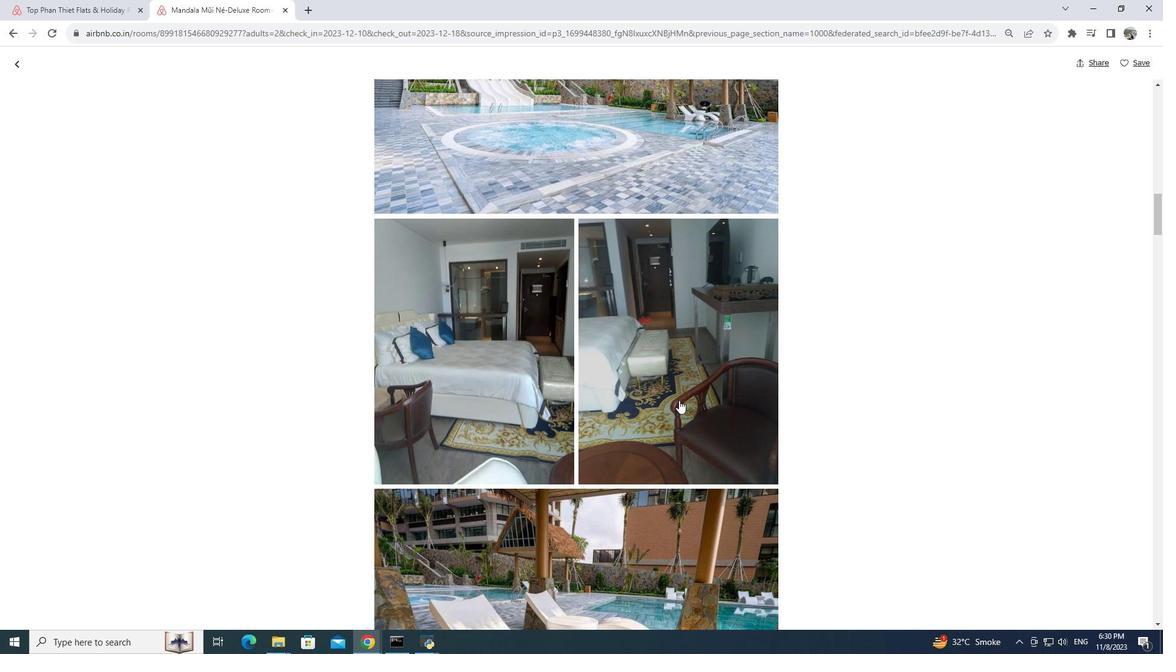 
Action: Mouse scrolled (678, 399) with delta (0, 0)
Screenshot: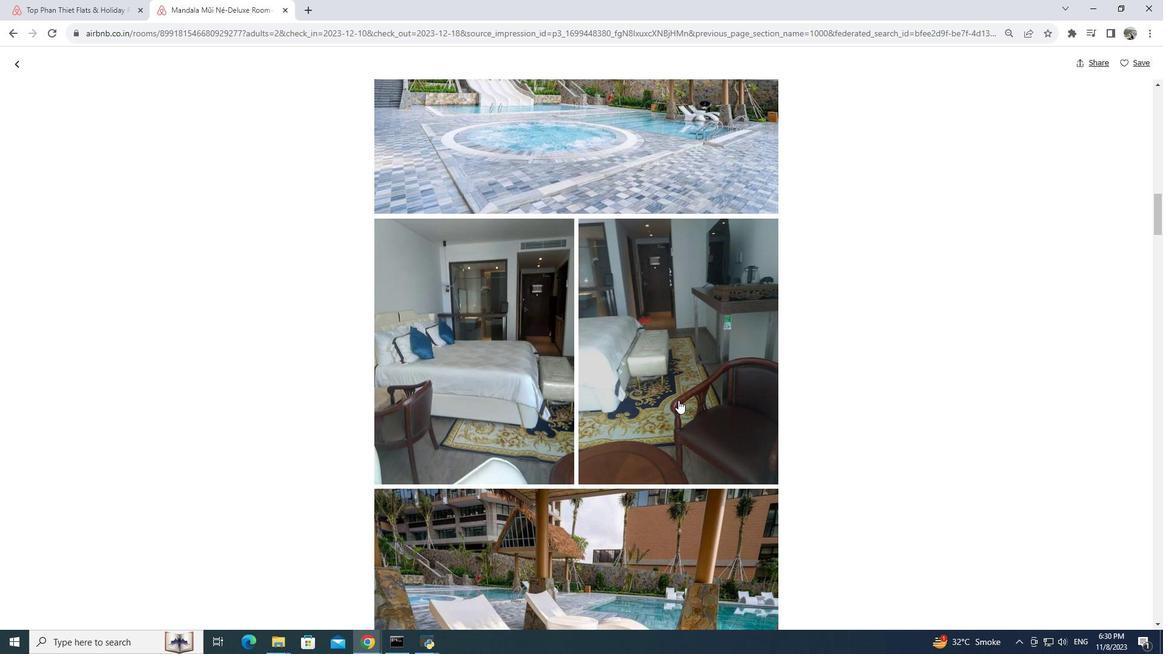 
Action: Mouse moved to (678, 400)
Screenshot: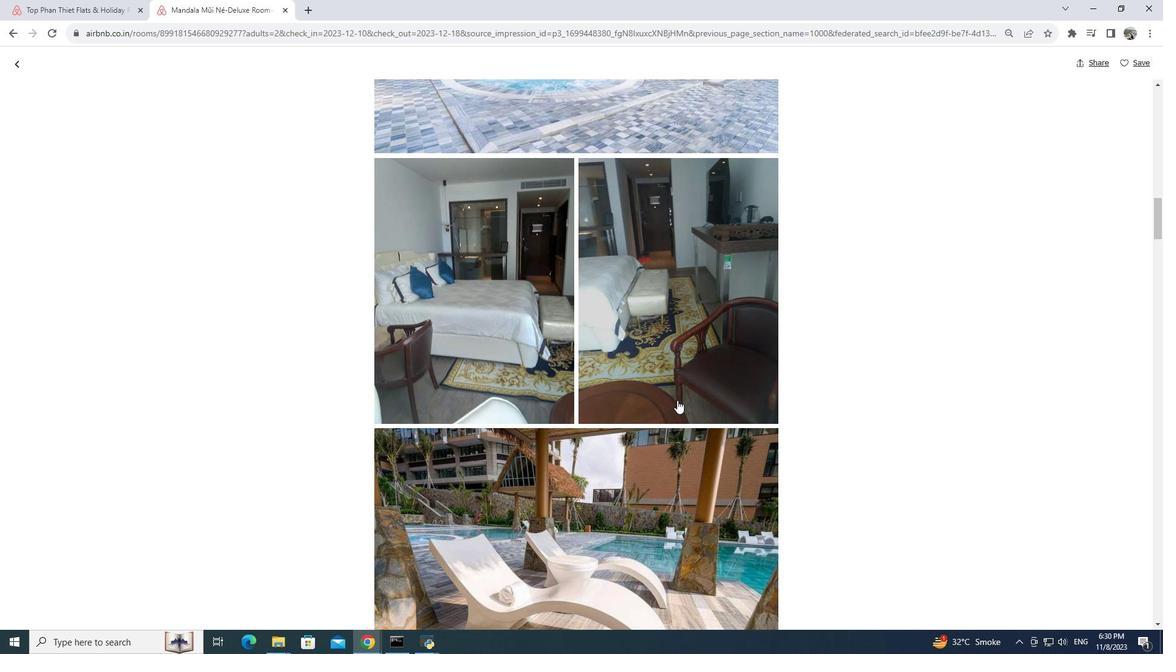 
Action: Mouse scrolled (678, 399) with delta (0, 0)
Screenshot: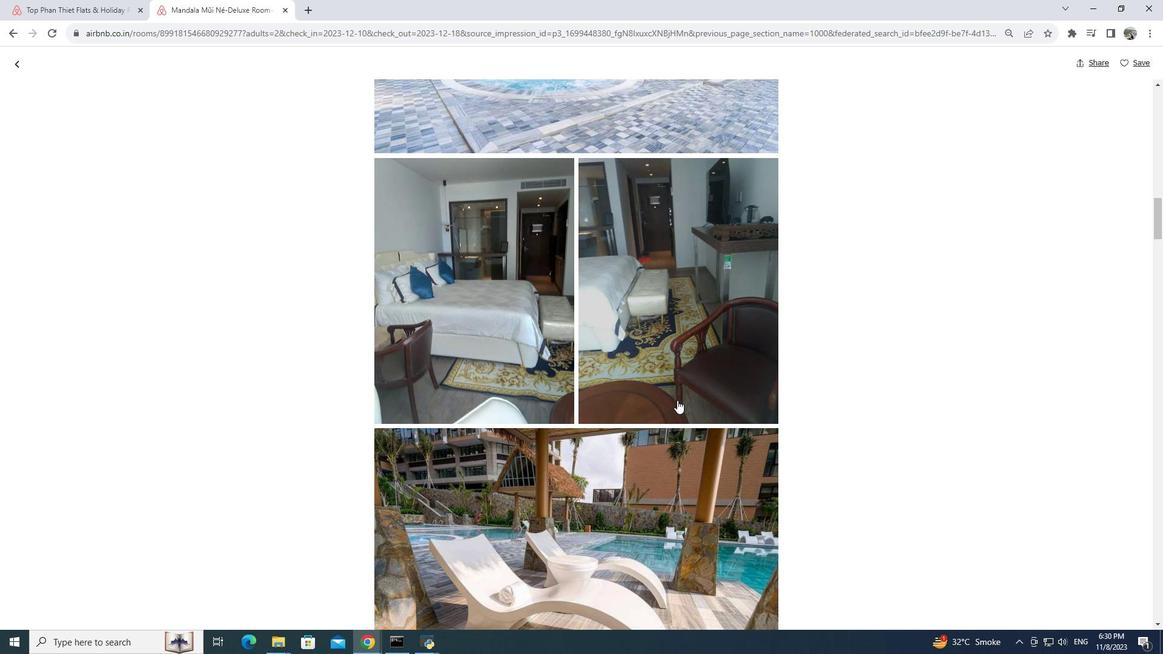 
Action: Mouse moved to (677, 400)
Screenshot: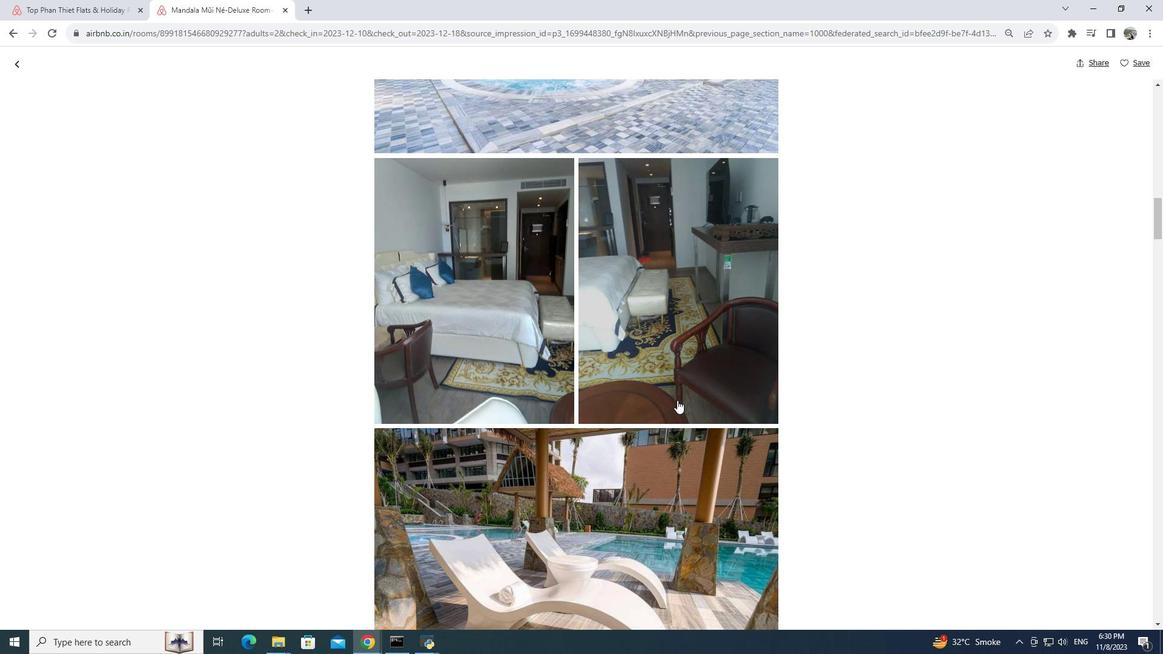 
Action: Mouse scrolled (677, 399) with delta (0, 0)
Screenshot: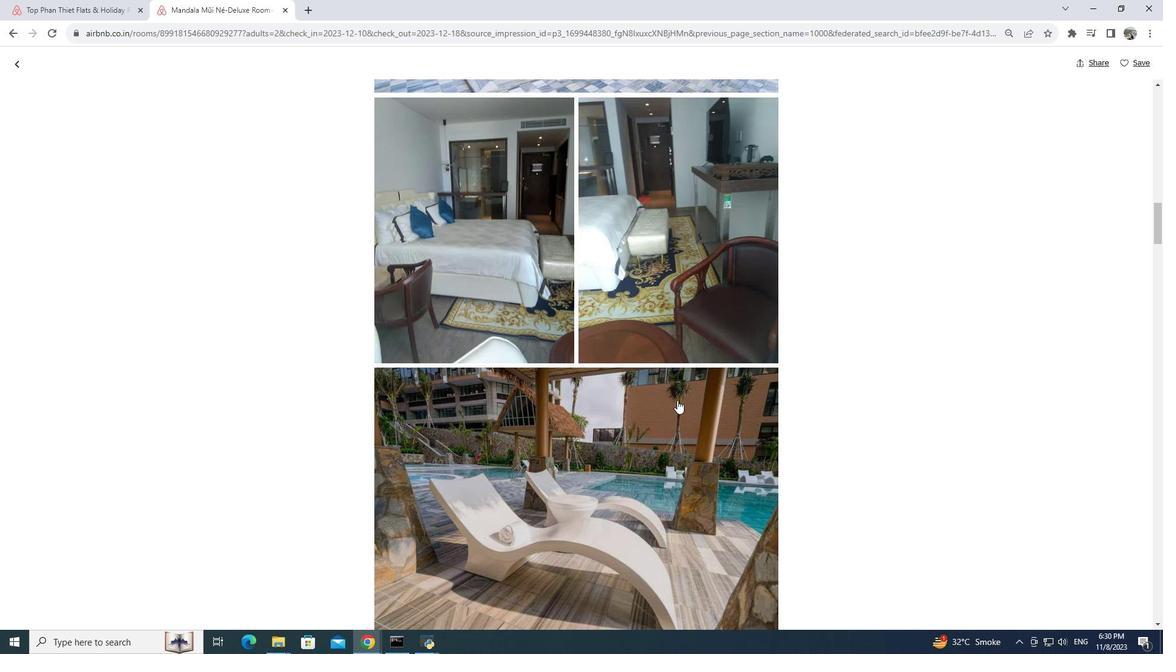 
Action: Mouse scrolled (677, 399) with delta (0, 0)
Screenshot: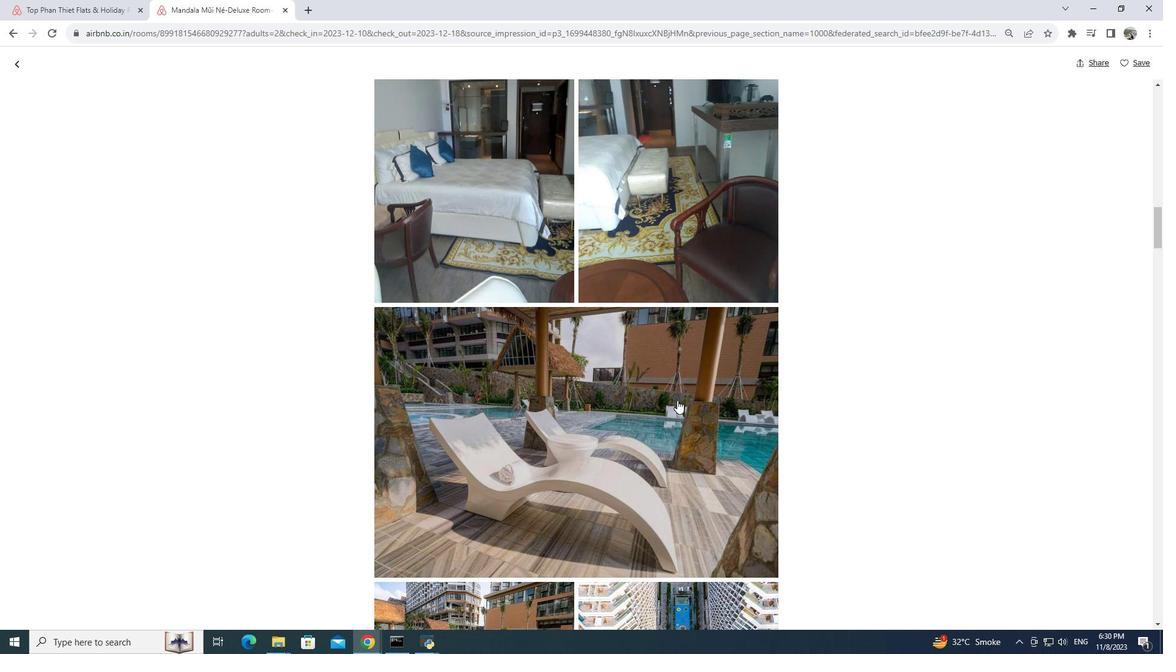 
Action: Mouse scrolled (677, 399) with delta (0, 0)
Screenshot: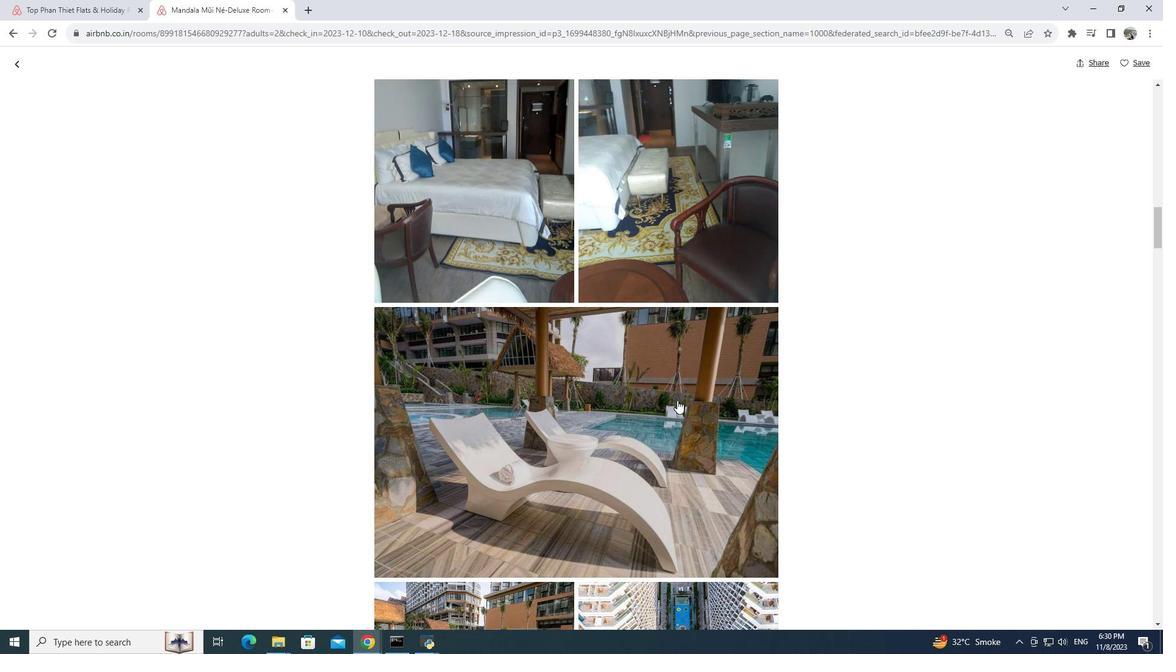 
Action: Mouse scrolled (677, 399) with delta (0, 0)
Screenshot: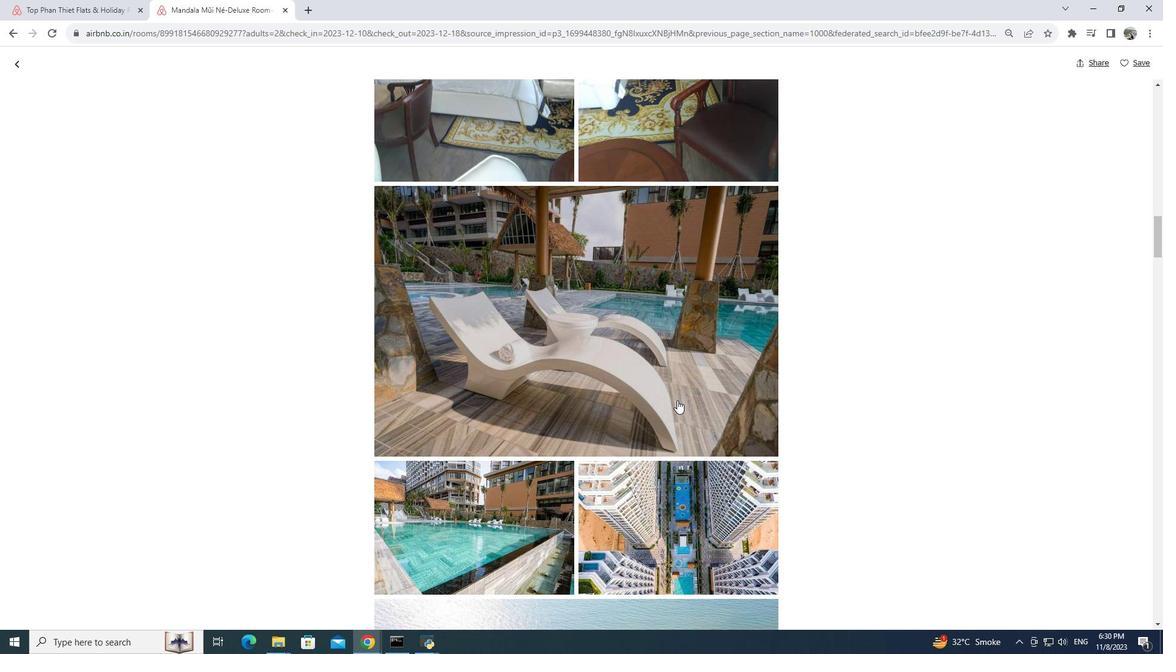 
Action: Mouse scrolled (677, 399) with delta (0, 0)
Screenshot: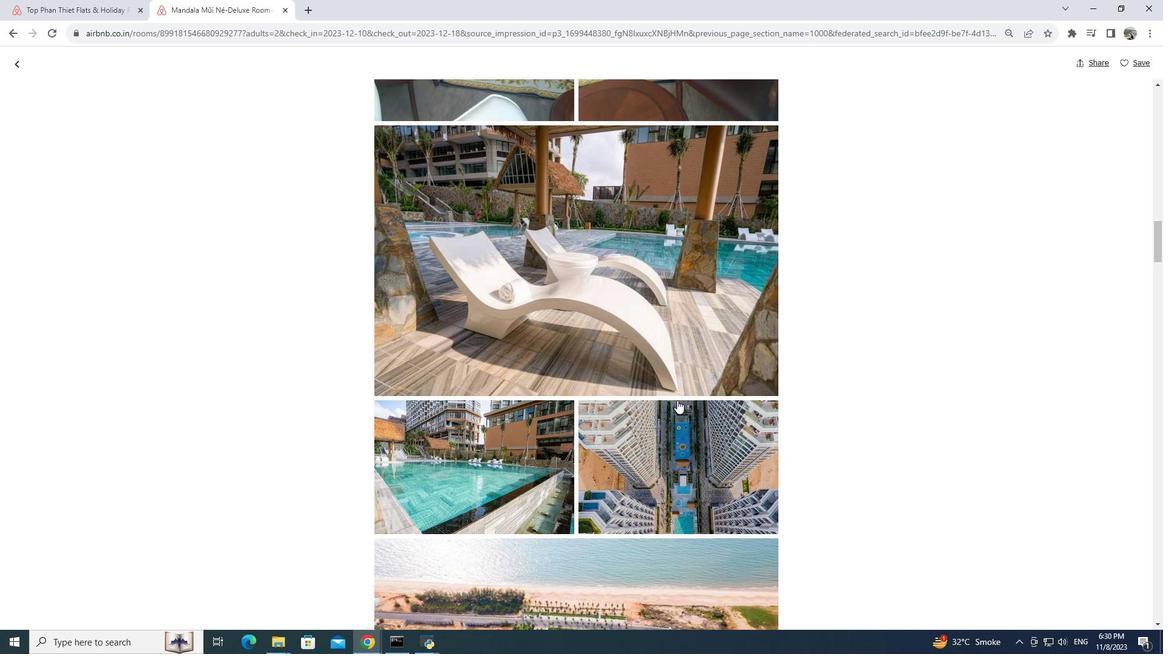
Action: Mouse moved to (676, 400)
Screenshot: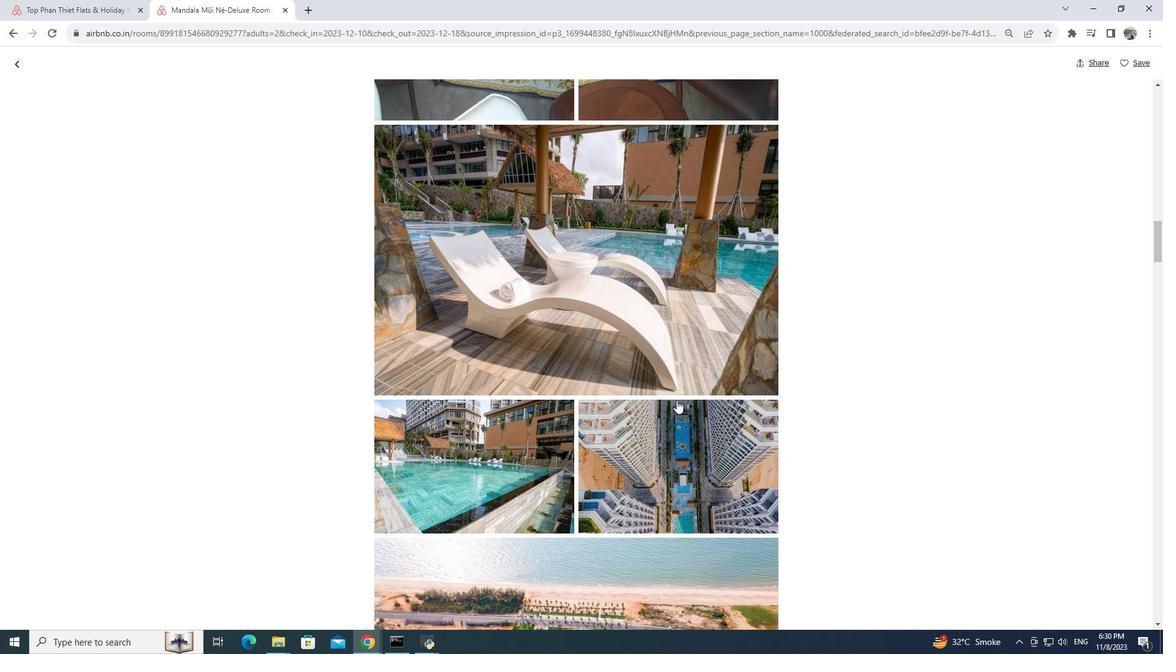 
Action: Mouse scrolled (676, 399) with delta (0, 0)
Screenshot: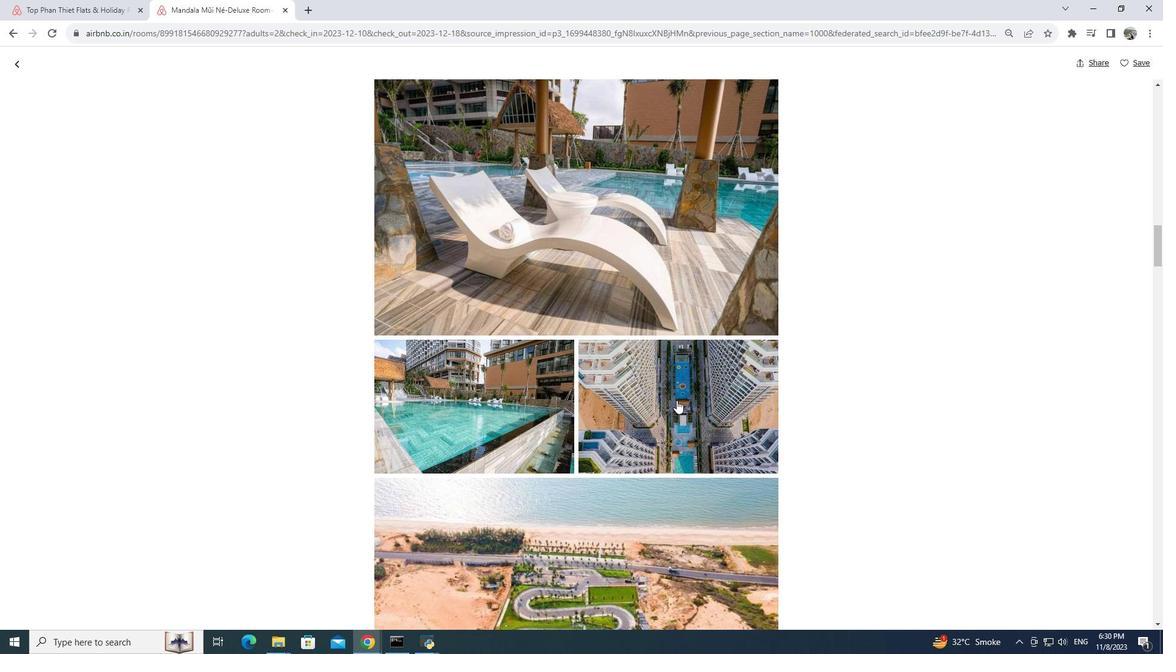 
Action: Mouse scrolled (676, 399) with delta (0, 0)
Screenshot: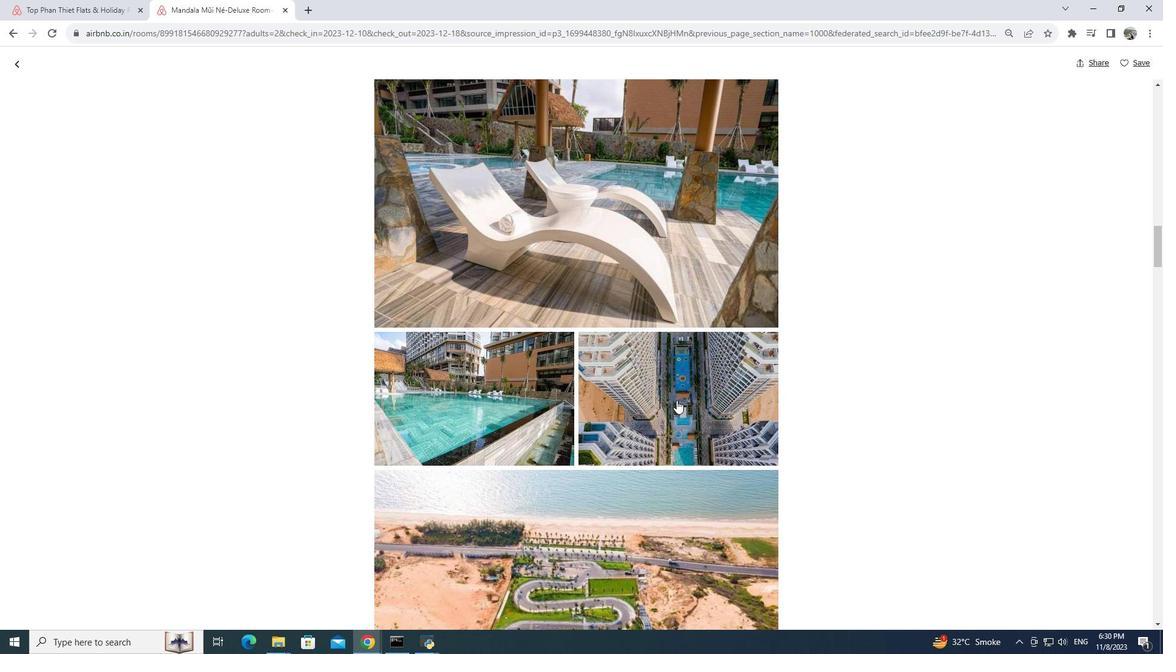 
Action: Mouse moved to (676, 401)
Screenshot: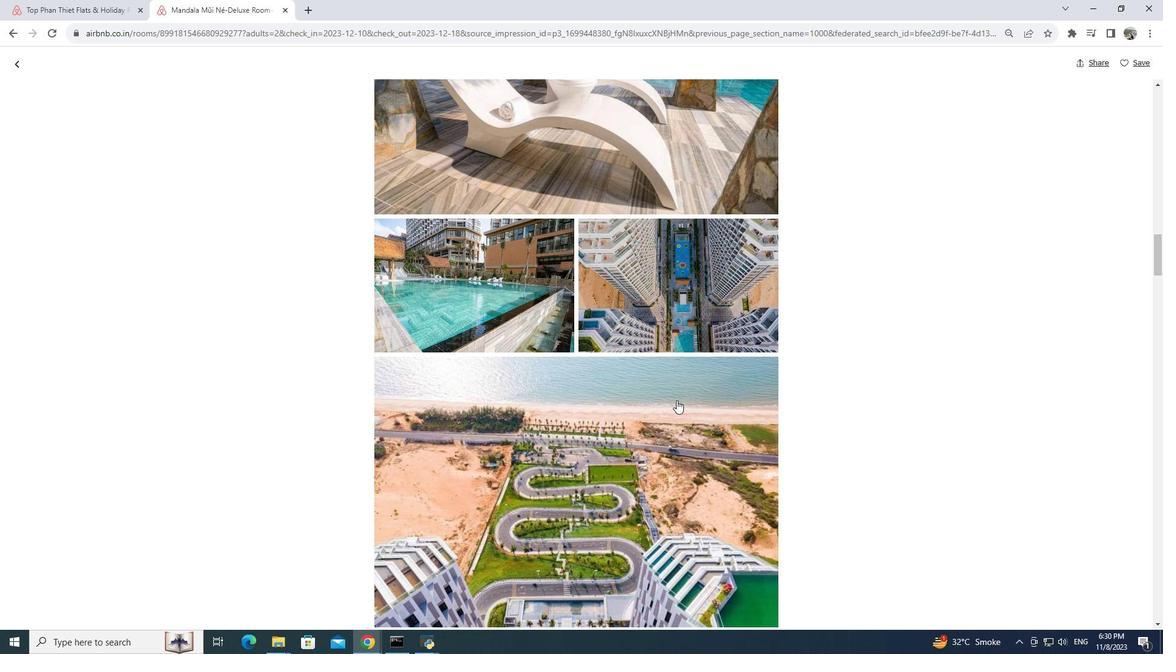 
Action: Mouse scrolled (676, 401) with delta (0, 0)
Screenshot: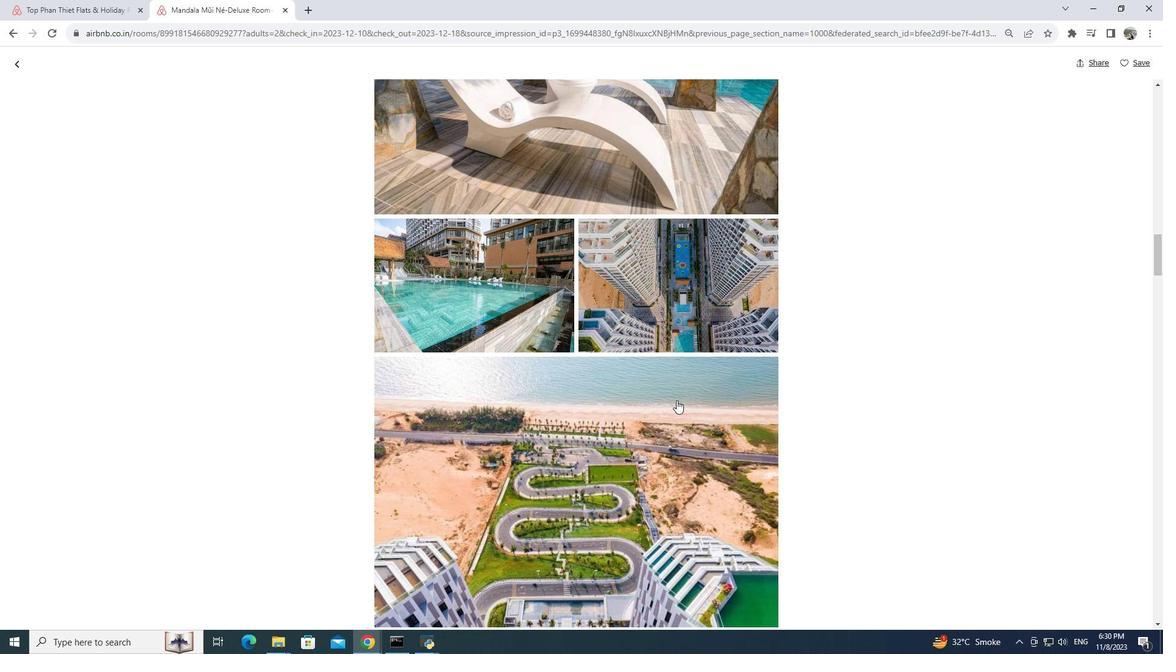 
Action: Mouse moved to (676, 401)
Screenshot: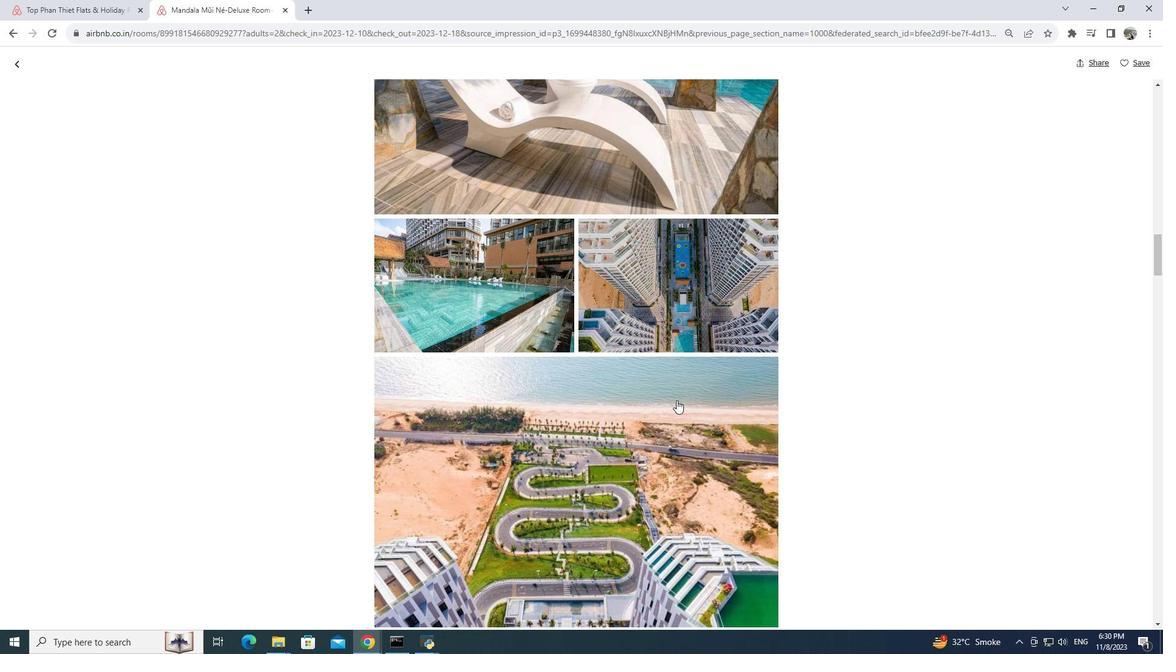 
Action: Mouse scrolled (676, 401) with delta (0, 0)
Screenshot: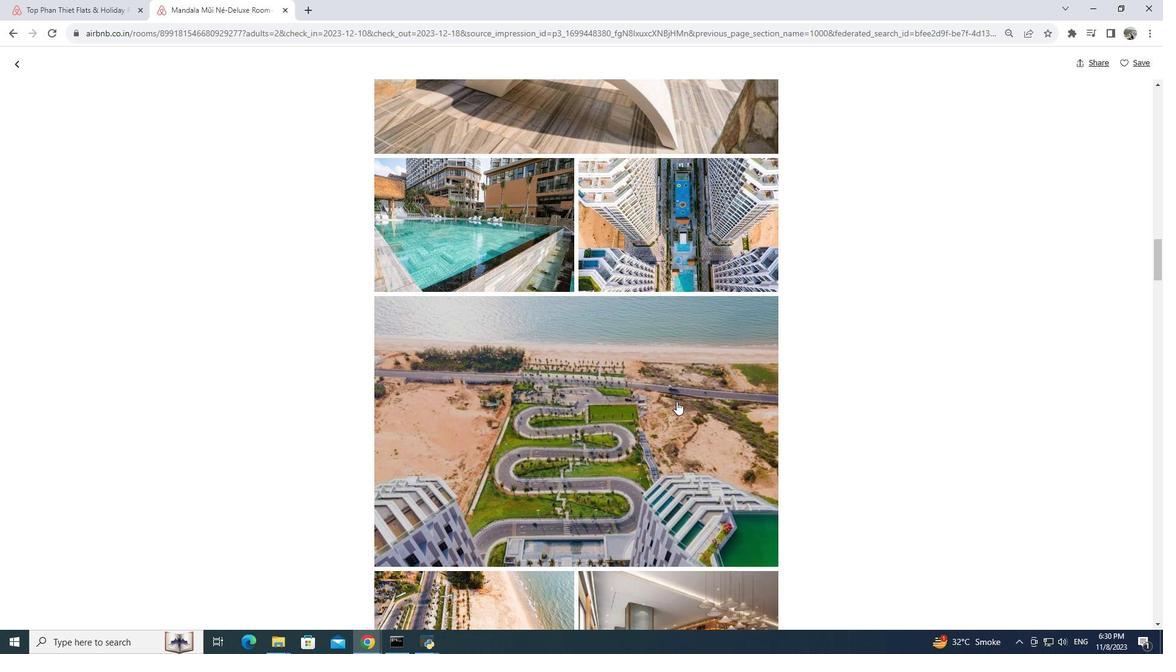 
Action: Mouse scrolled (676, 401) with delta (0, 0)
Screenshot: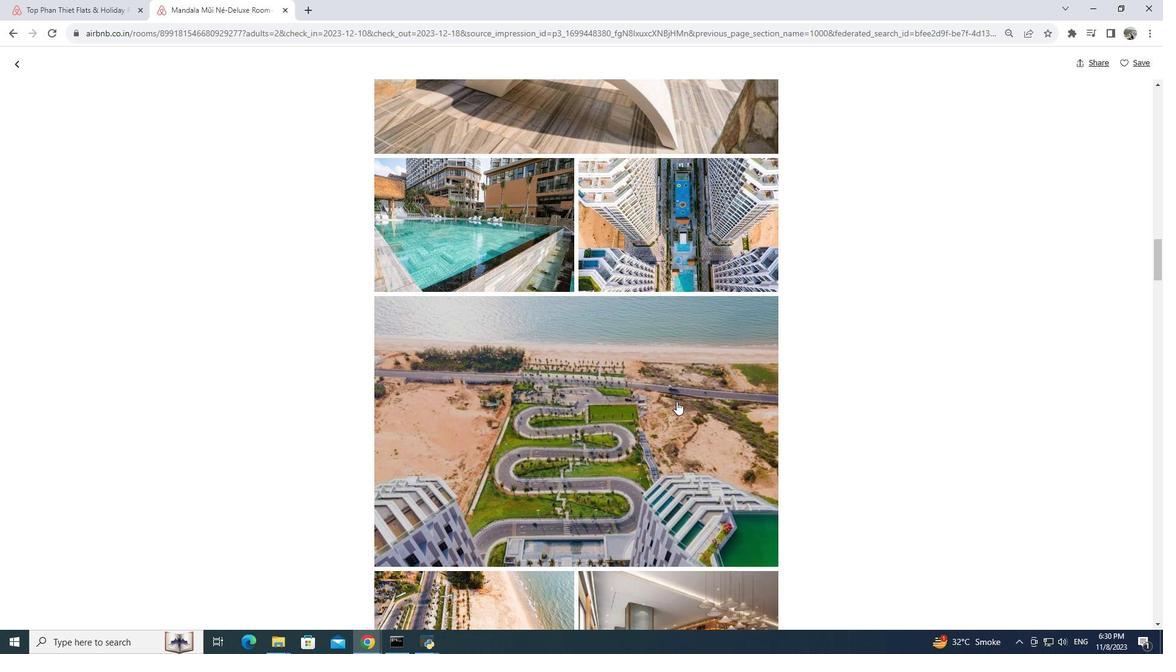 
Action: Mouse moved to (676, 401)
Screenshot: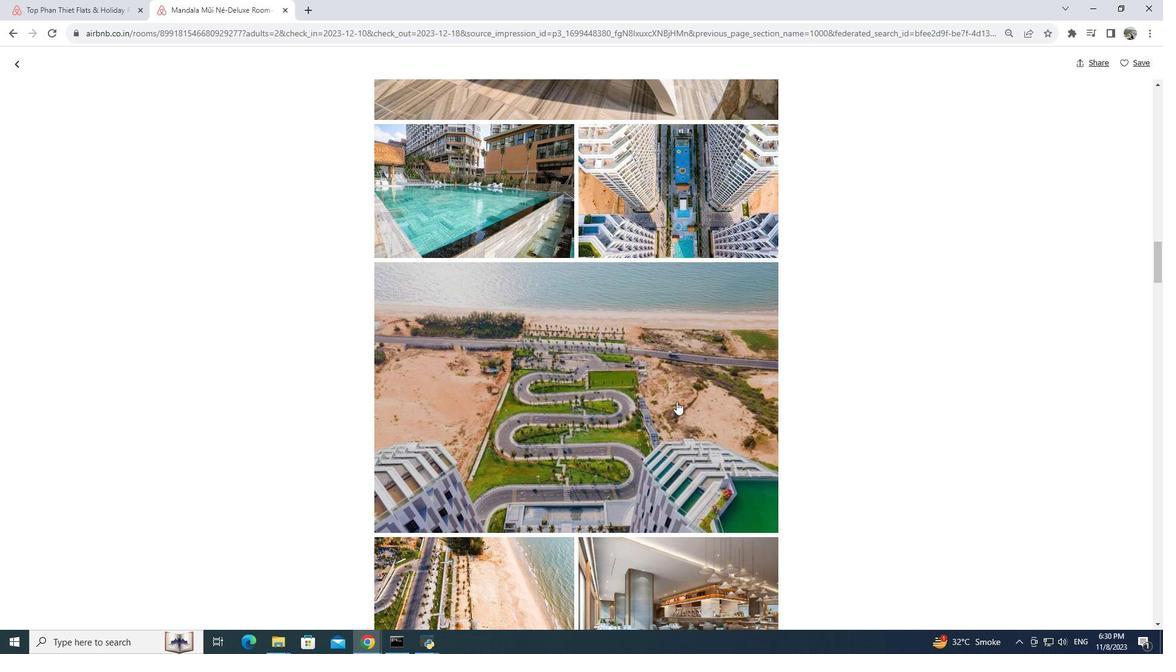 
Action: Mouse scrolled (676, 401) with delta (0, 0)
Screenshot: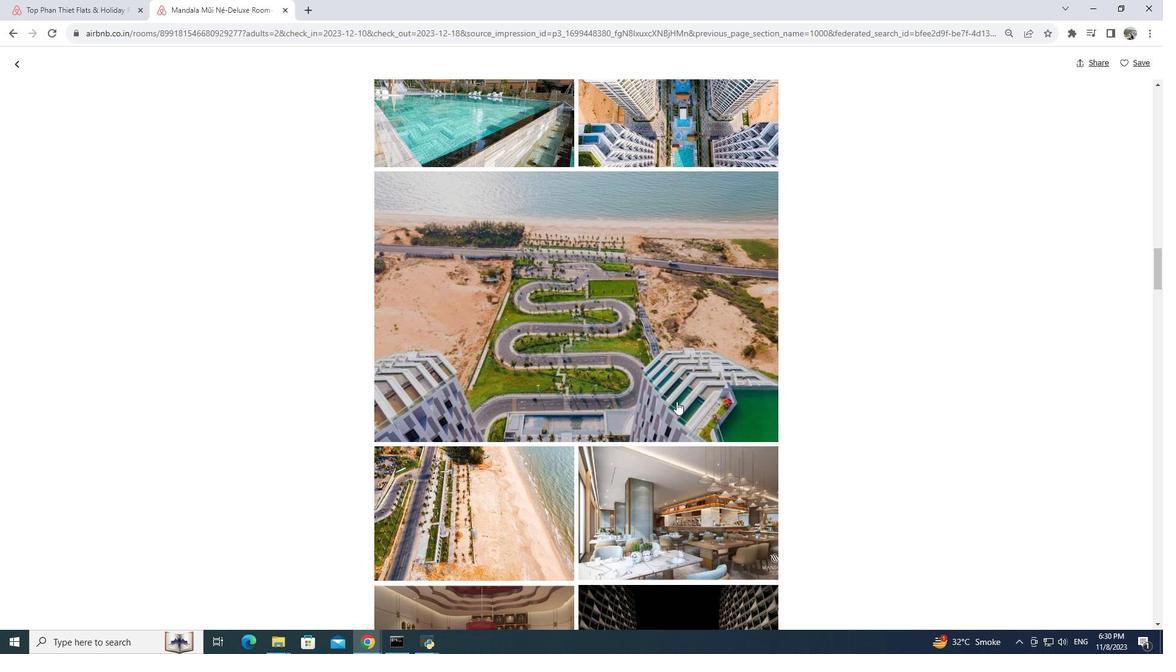 
Action: Mouse scrolled (676, 401) with delta (0, 0)
Screenshot: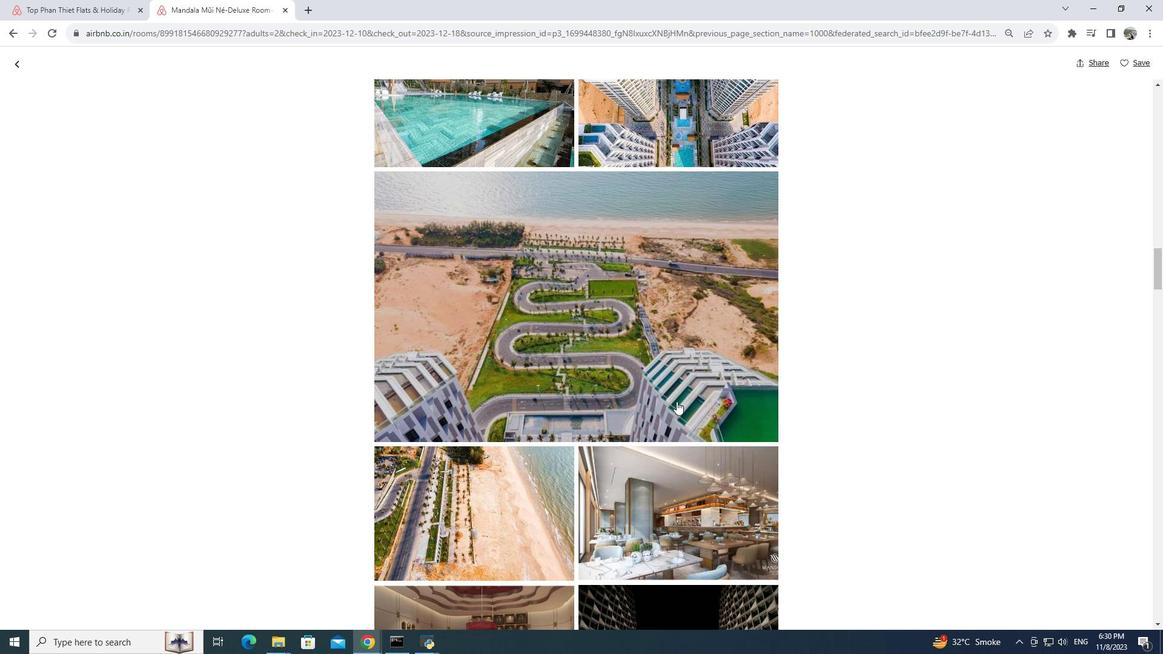 
Action: Mouse moved to (676, 401)
Screenshot: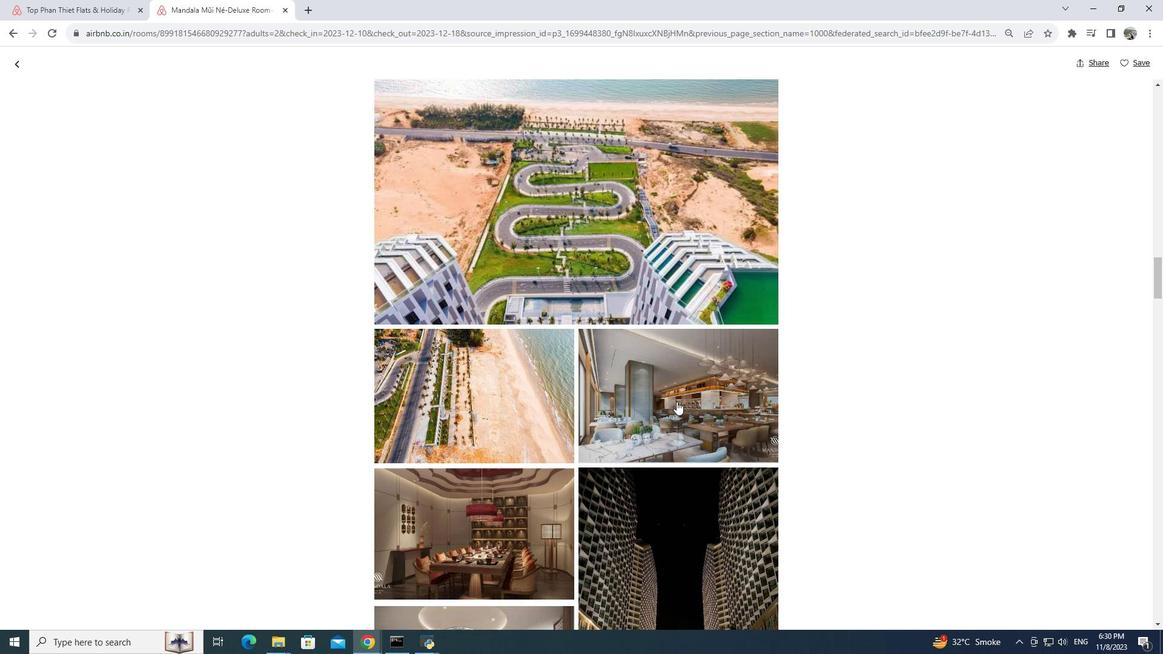 
Action: Mouse scrolled (676, 401) with delta (0, 0)
Screenshot: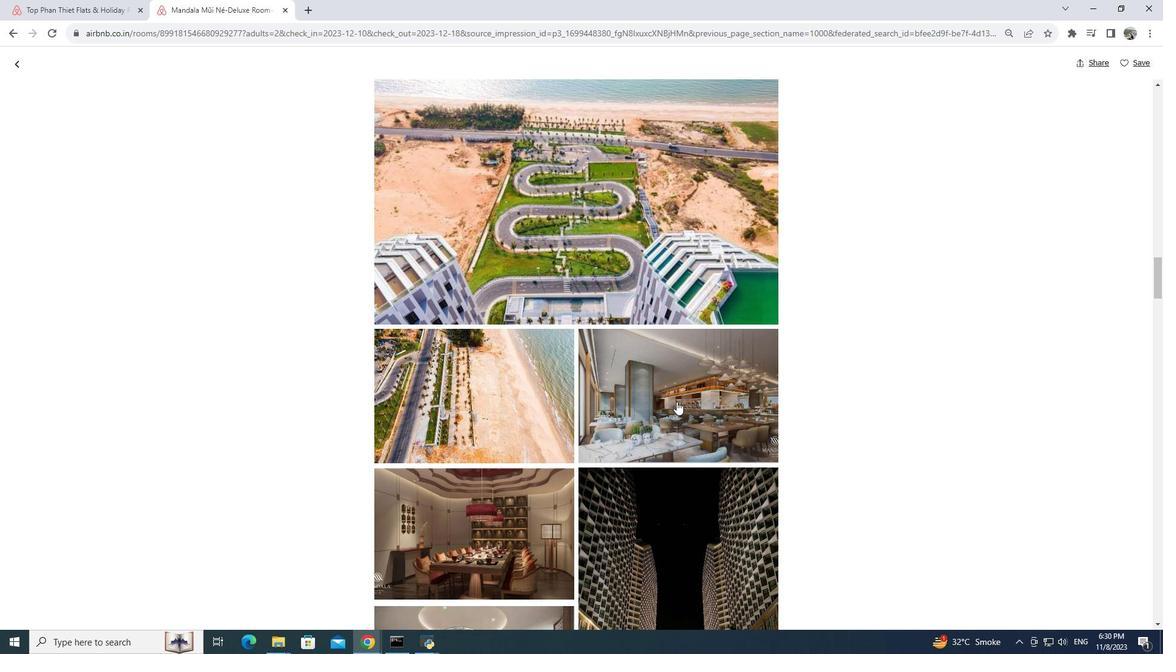 
Action: Mouse scrolled (676, 401) with delta (0, 0)
Screenshot: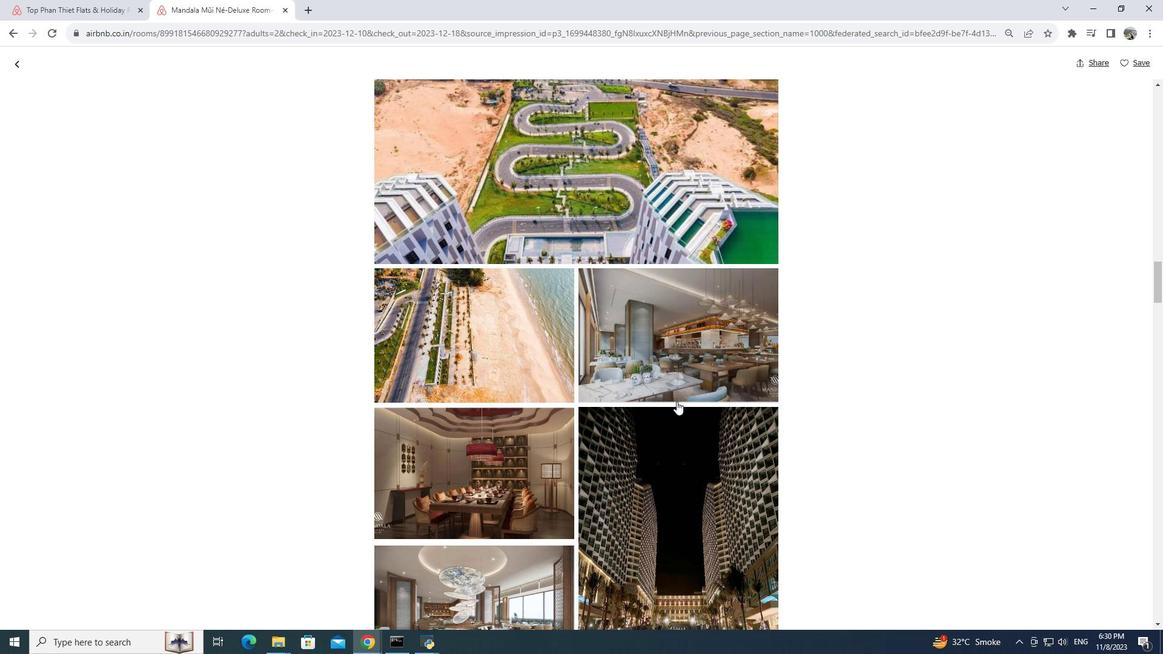 
Action: Mouse scrolled (676, 401) with delta (0, 0)
Screenshot: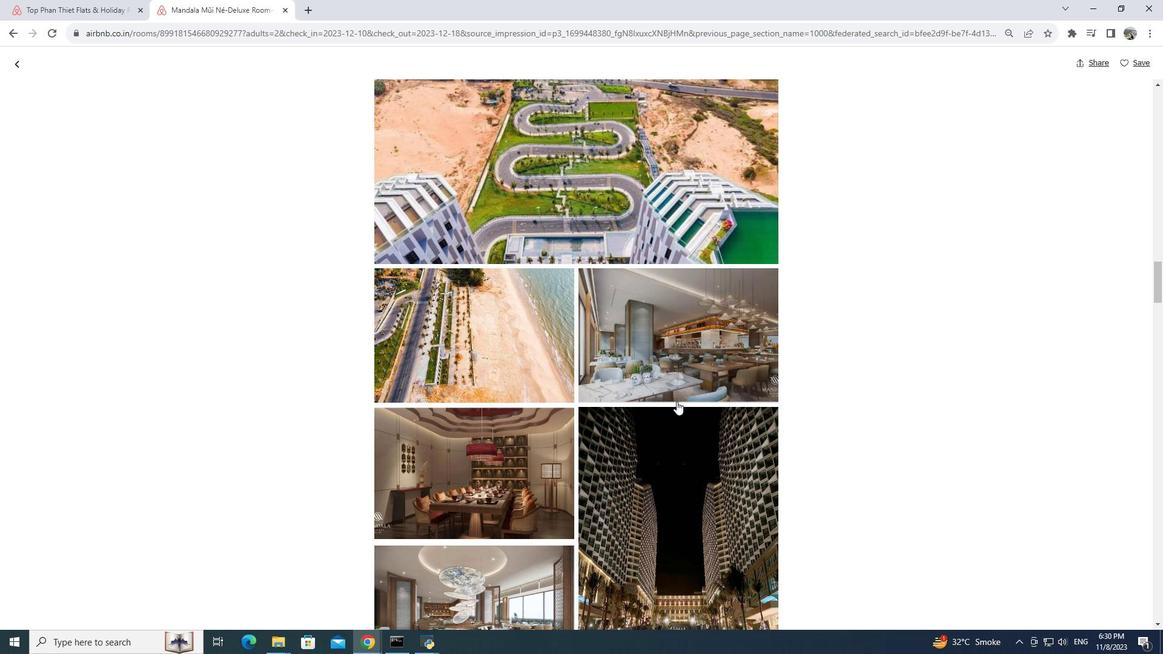 
Action: Mouse scrolled (676, 401) with delta (0, 0)
Screenshot: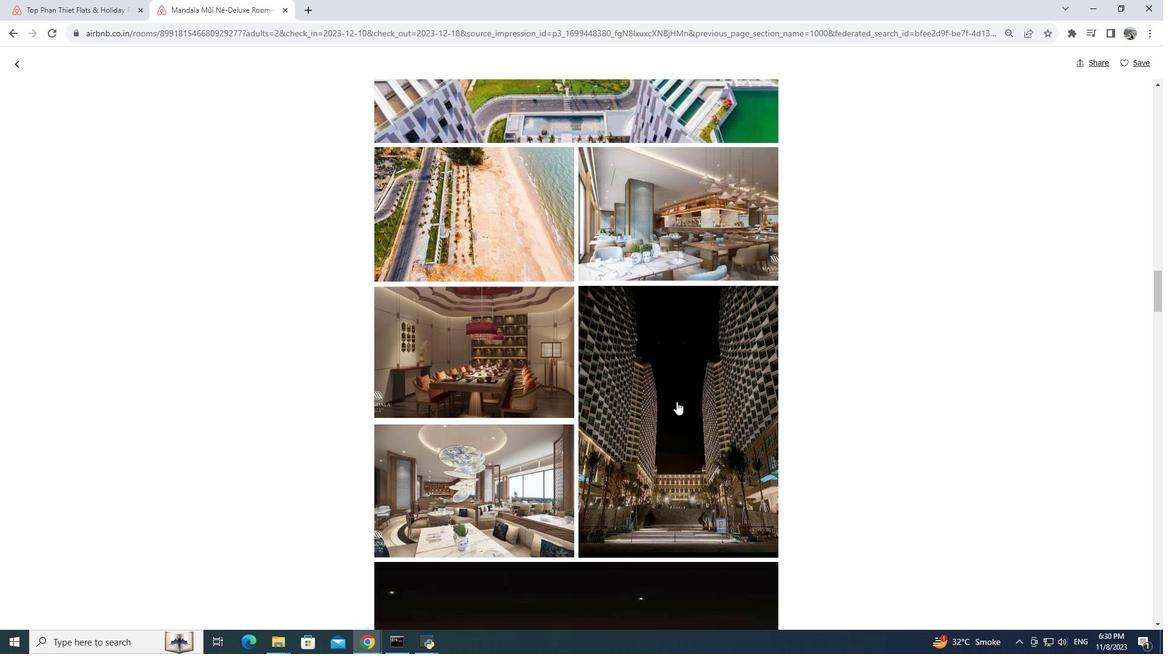 
Action: Mouse scrolled (676, 401) with delta (0, 0)
Screenshot: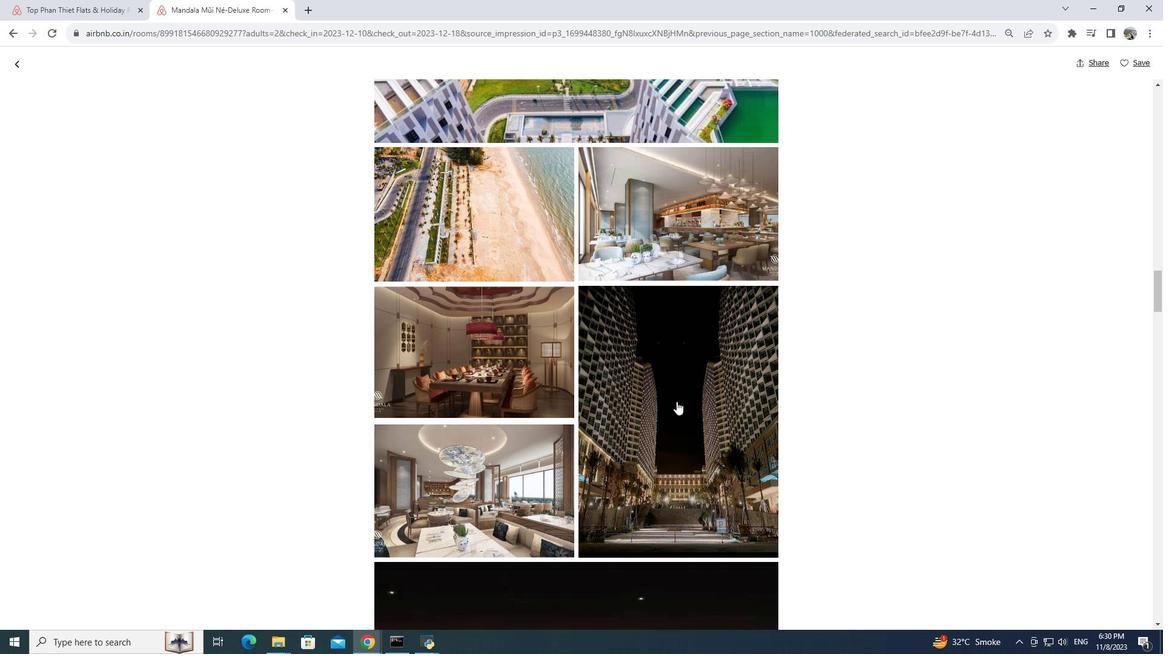 
Action: Mouse moved to (676, 401)
Screenshot: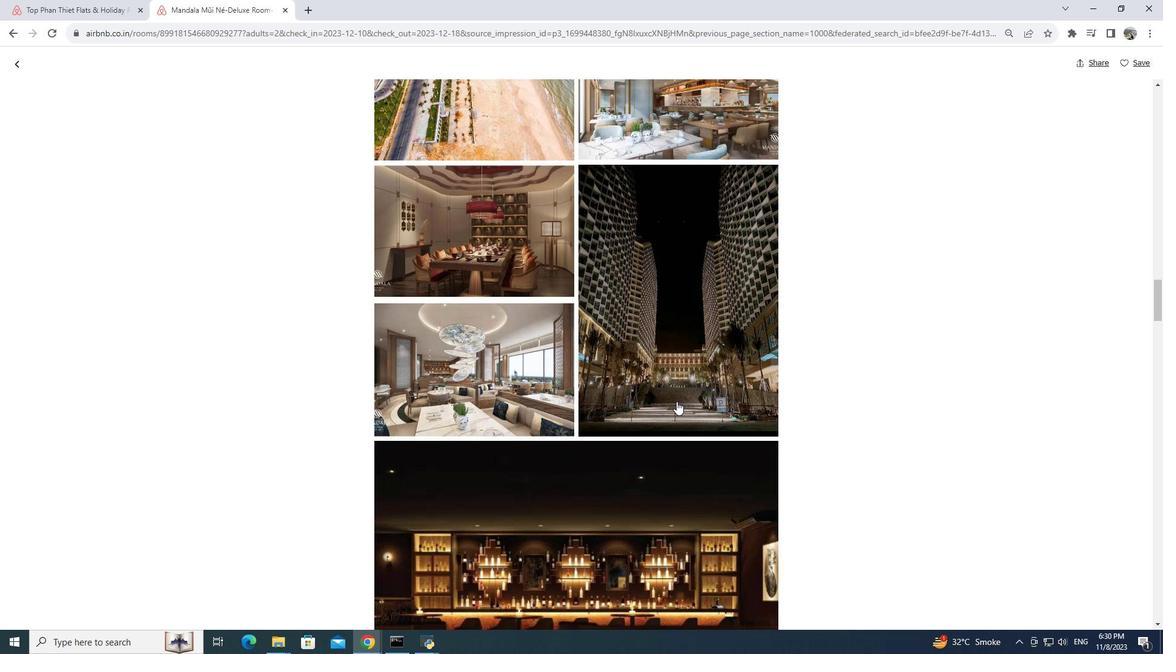 
Action: Mouse scrolled (676, 401) with delta (0, 0)
Screenshot: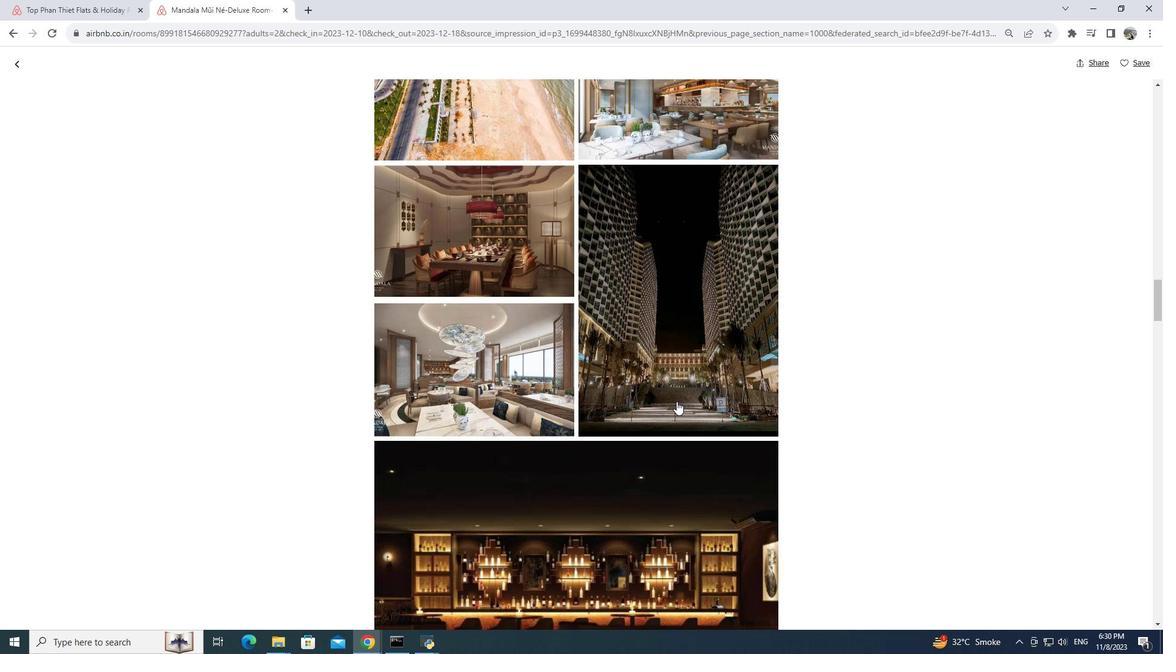 
Action: Mouse scrolled (676, 401) with delta (0, 0)
Screenshot: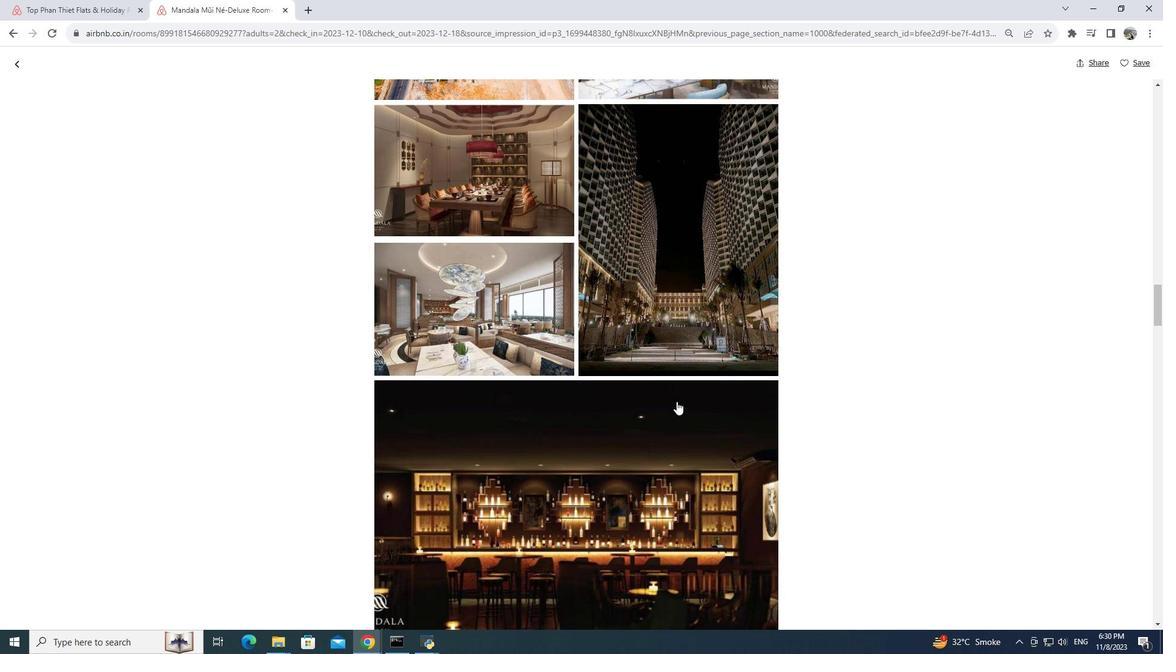 
Action: Mouse moved to (674, 399)
Screenshot: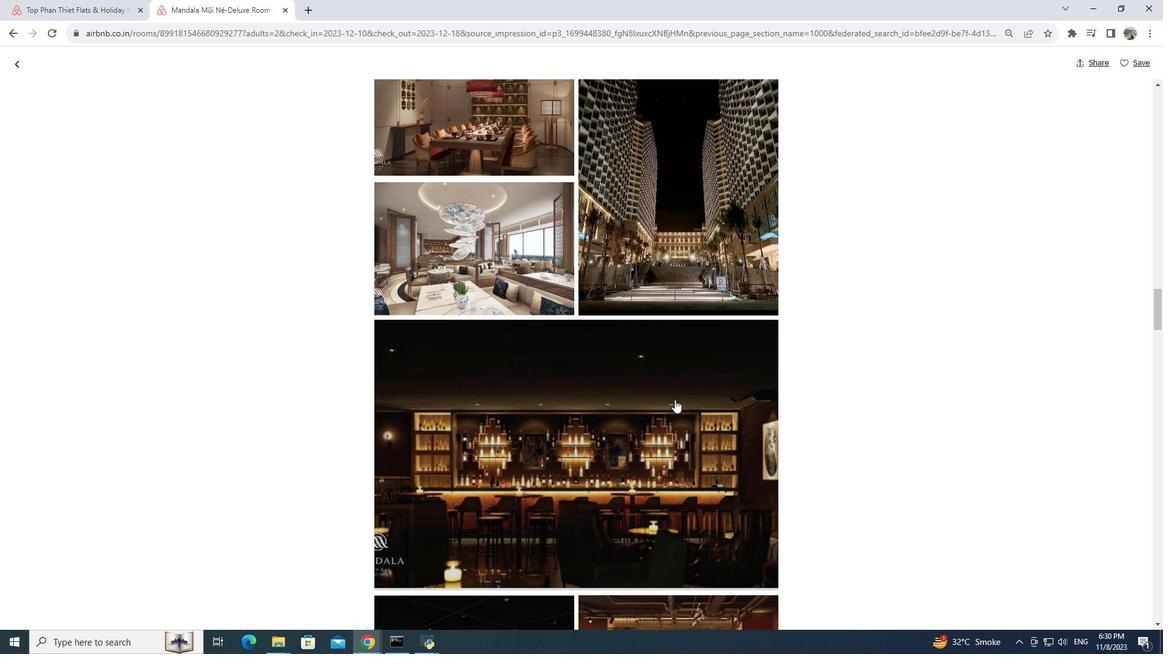 
Action: Mouse scrolled (674, 399) with delta (0, 0)
Screenshot: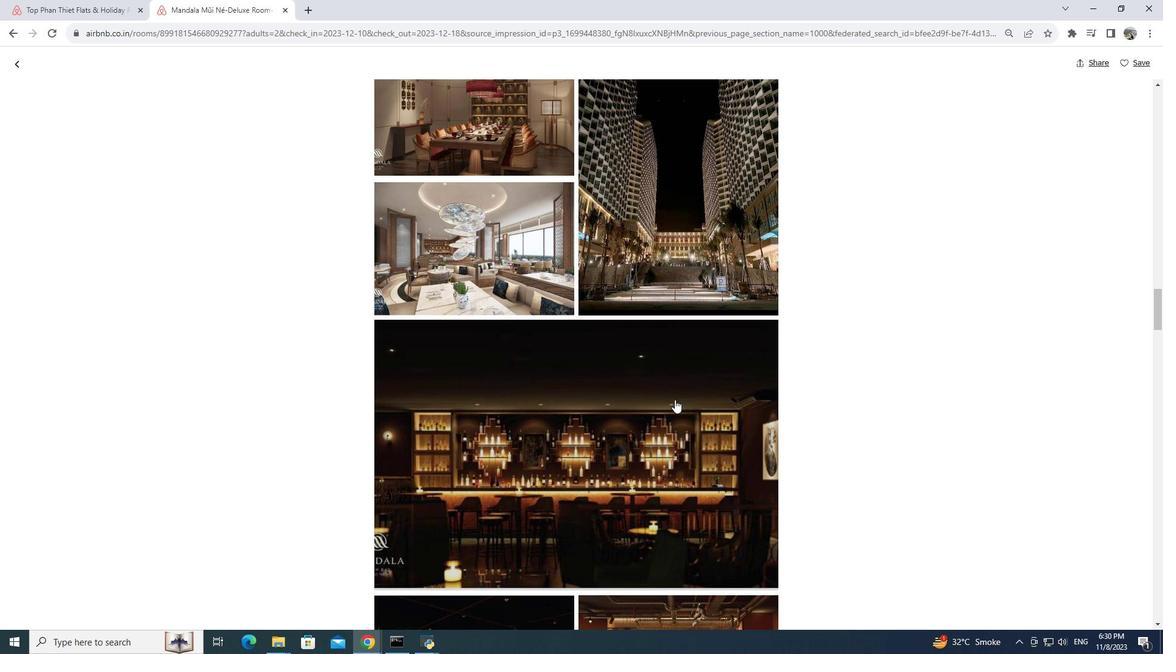 
Action: Mouse moved to (674, 399)
Screenshot: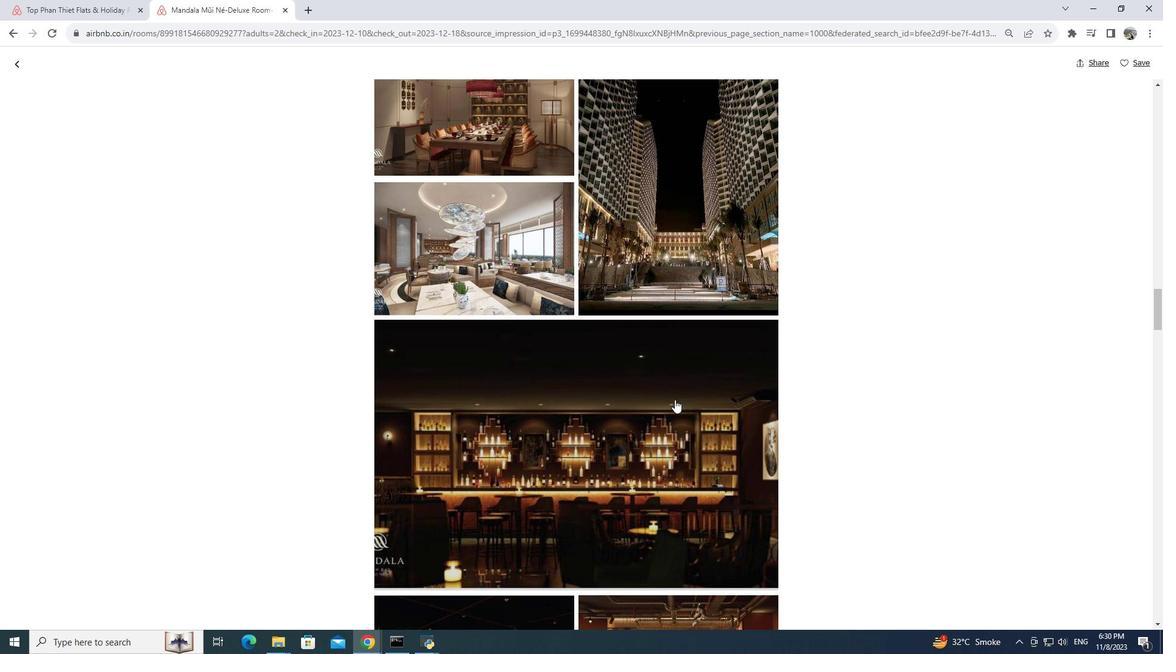 
Action: Mouse scrolled (674, 399) with delta (0, 0)
Screenshot: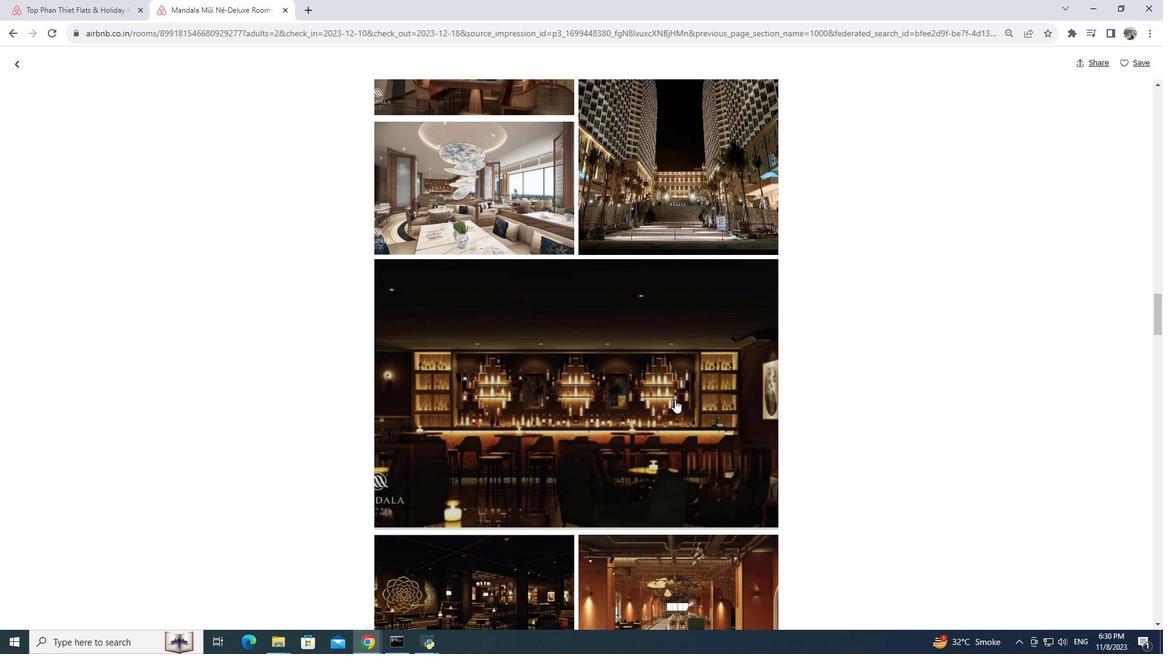 
Action: Mouse moved to (693, 382)
Screenshot: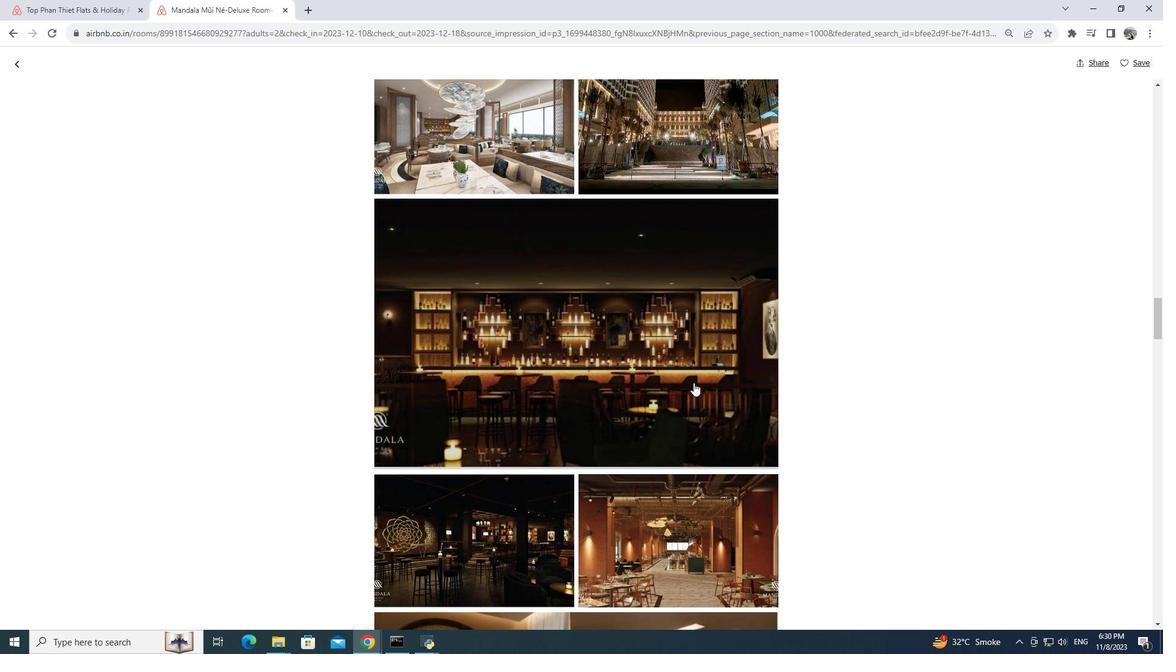 
Action: Mouse scrolled (693, 382) with delta (0, 0)
Screenshot: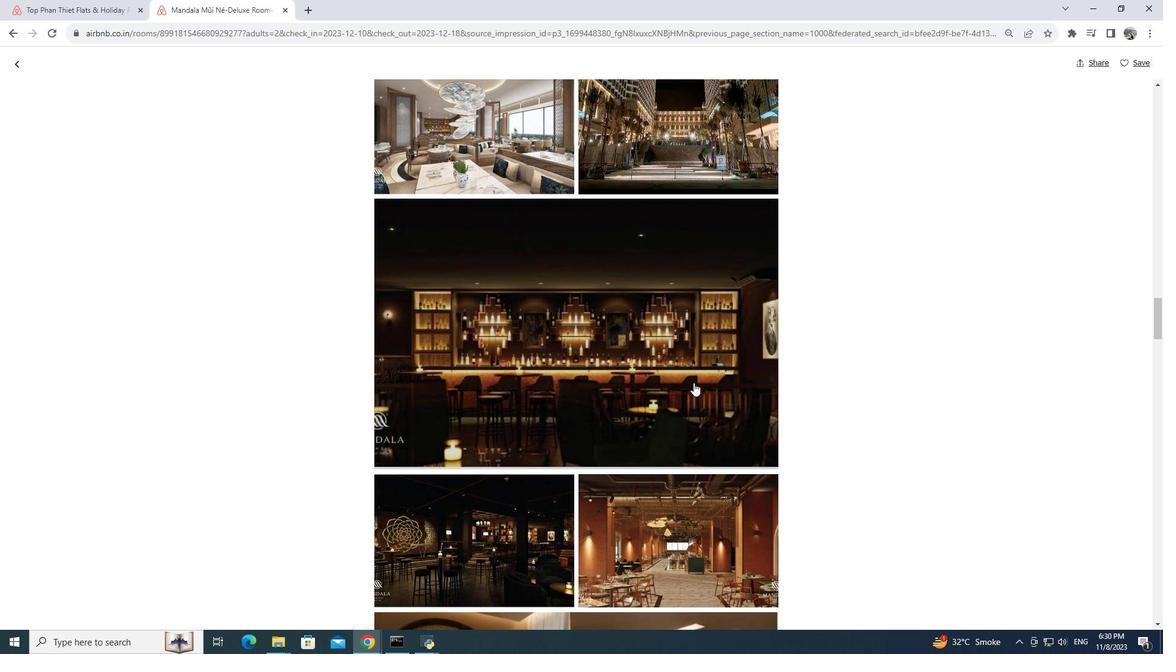 
Action: Mouse scrolled (693, 382) with delta (0, 0)
Screenshot: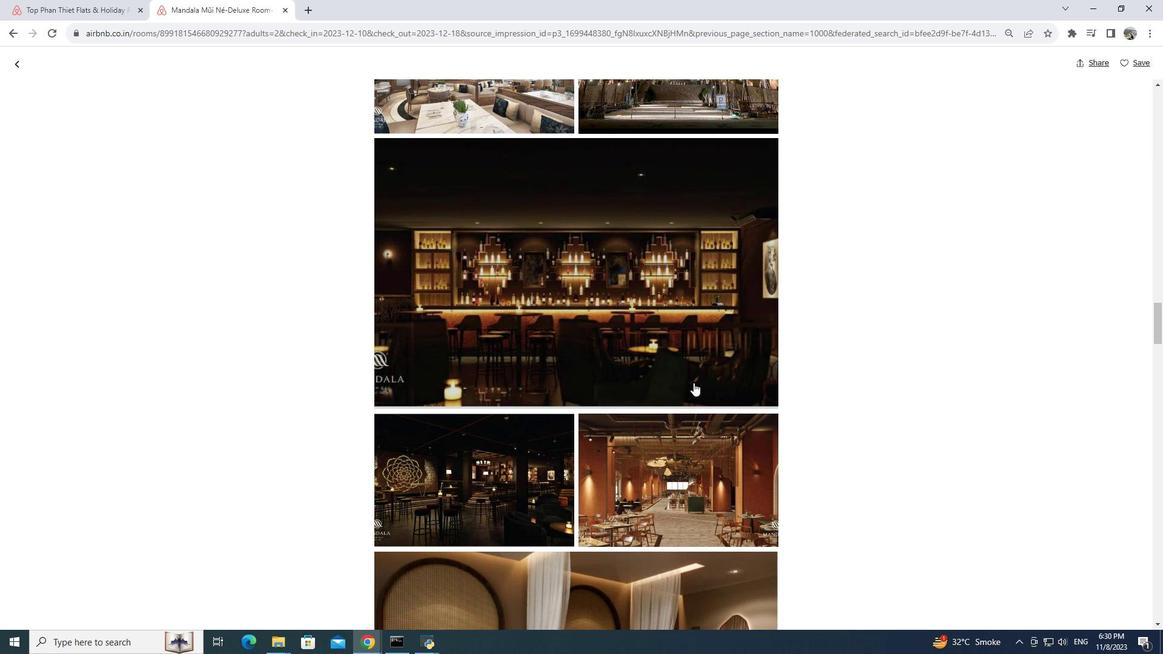 
Action: Mouse scrolled (693, 382) with delta (0, 0)
Screenshot: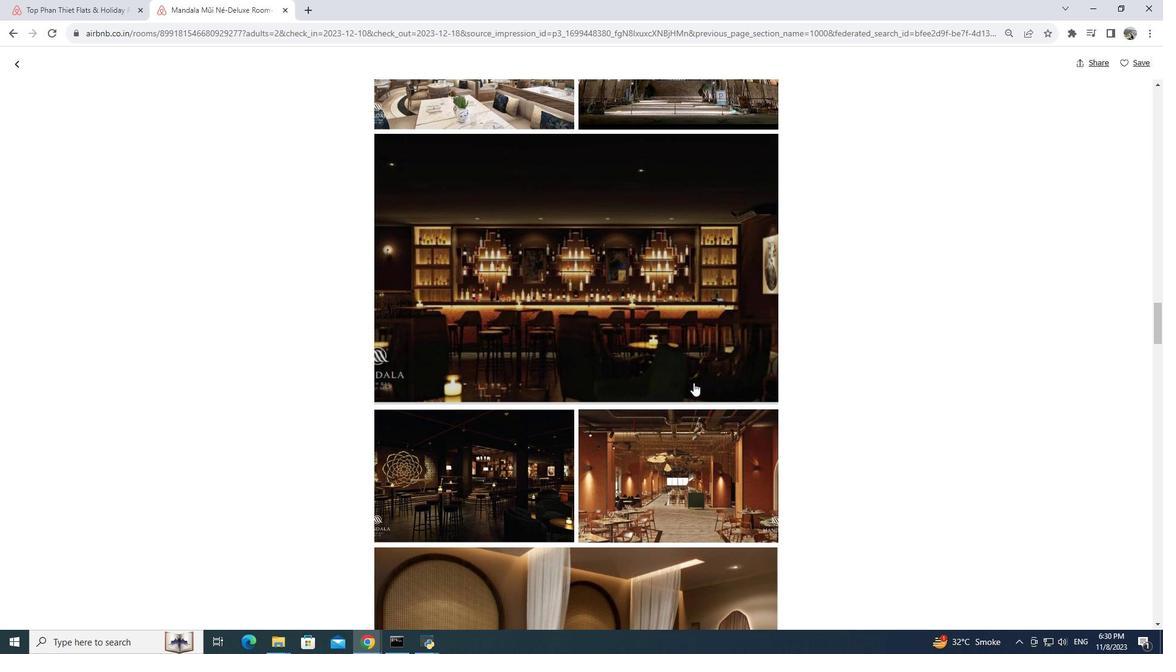 
Action: Mouse scrolled (693, 382) with delta (0, 0)
Screenshot: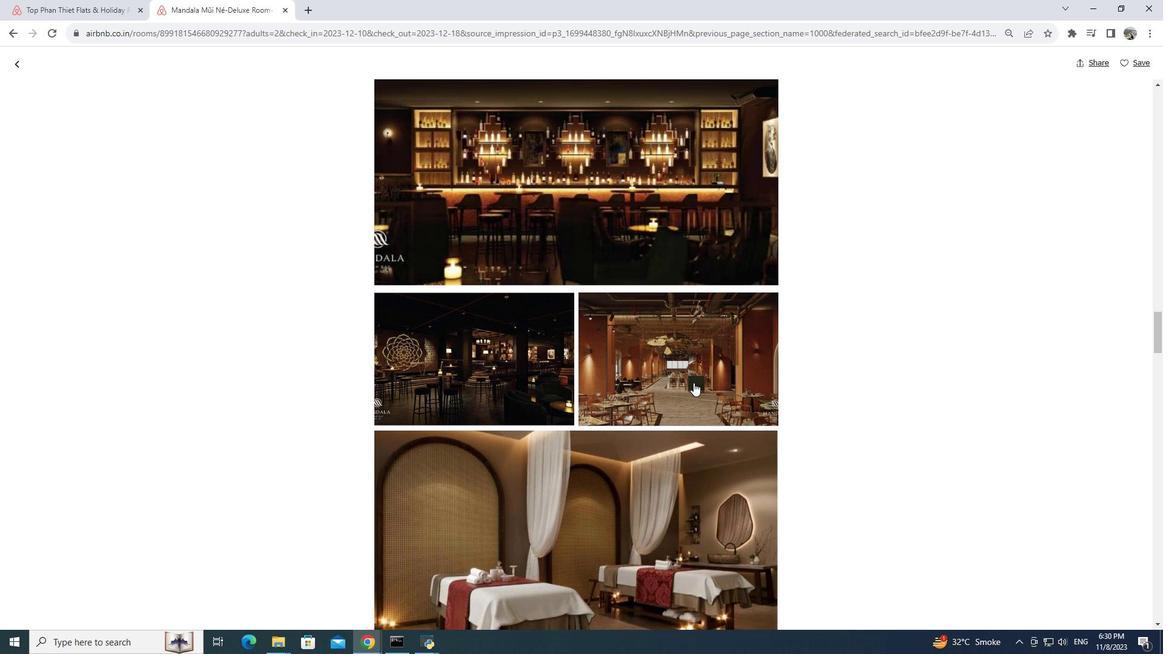 
Action: Mouse scrolled (693, 382) with delta (0, 0)
Screenshot: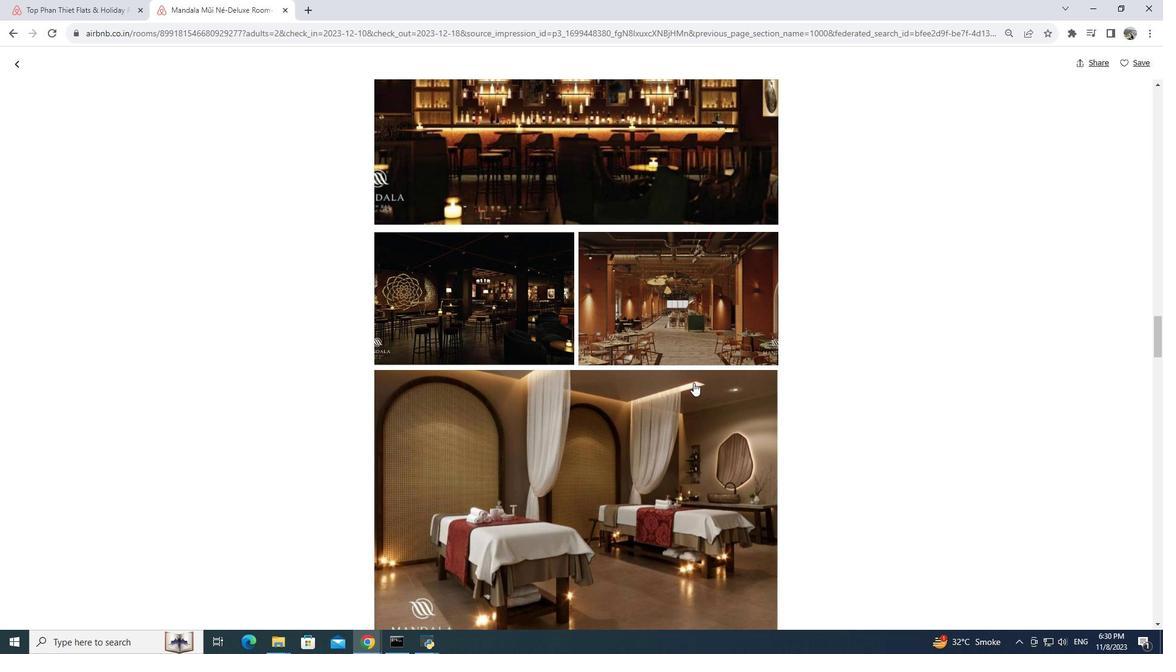 
Action: Mouse scrolled (693, 382) with delta (0, 0)
Screenshot: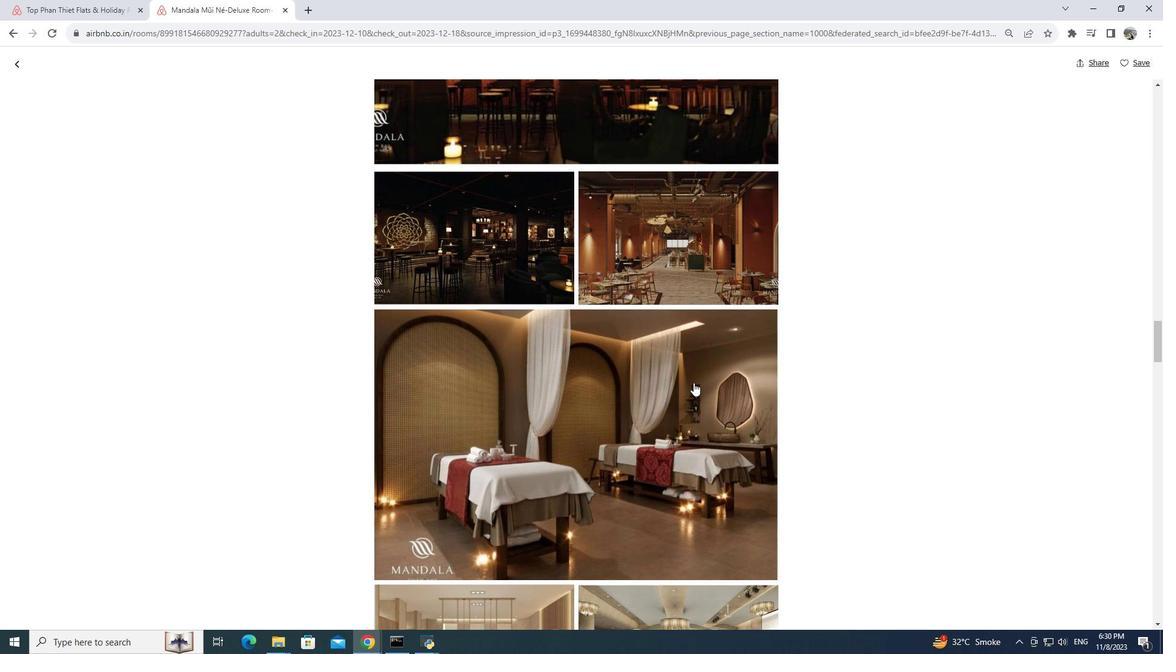 
Action: Mouse scrolled (693, 382) with delta (0, 0)
Screenshot: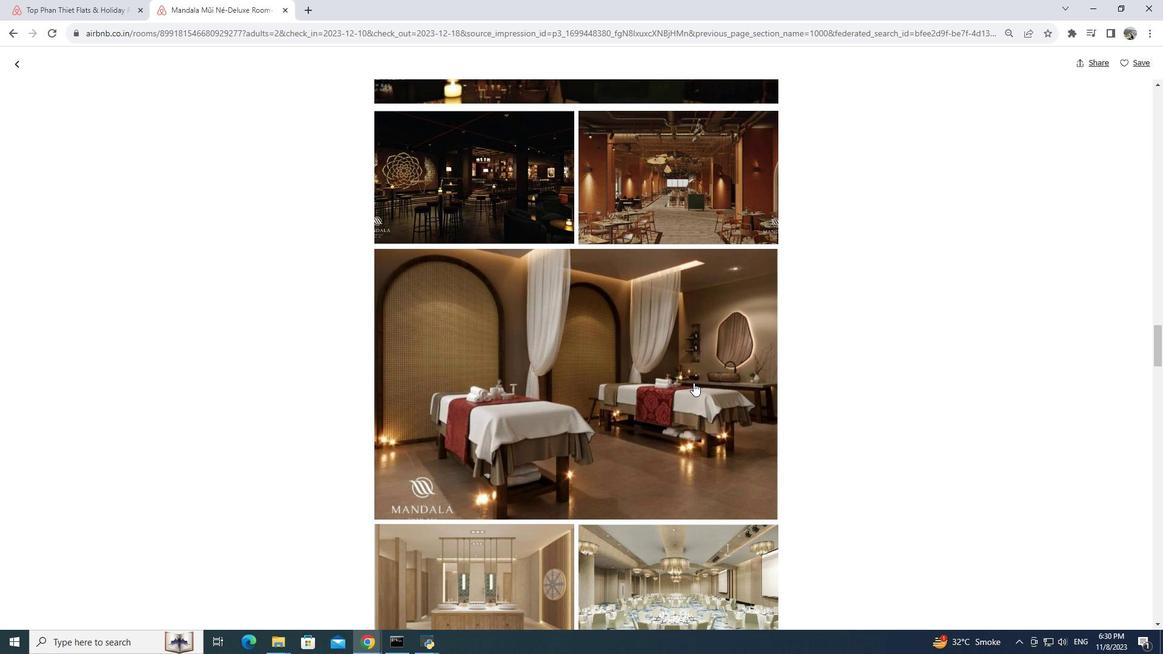 
Action: Mouse scrolled (693, 382) with delta (0, 0)
Screenshot: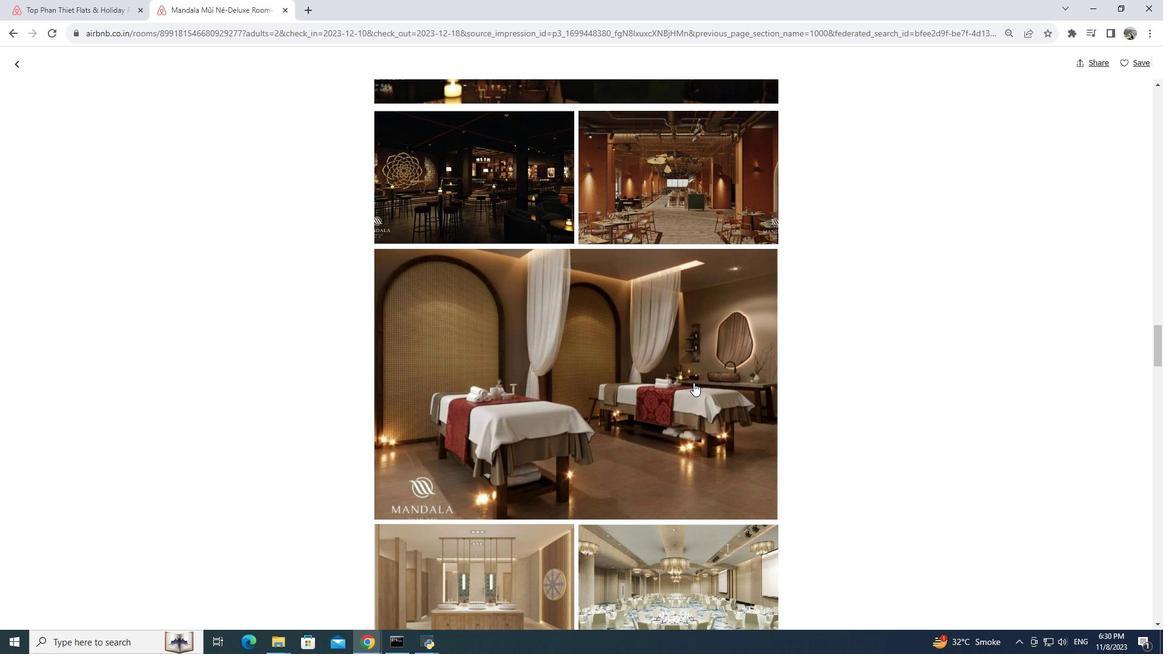 
Action: Mouse moved to (693, 383)
Screenshot: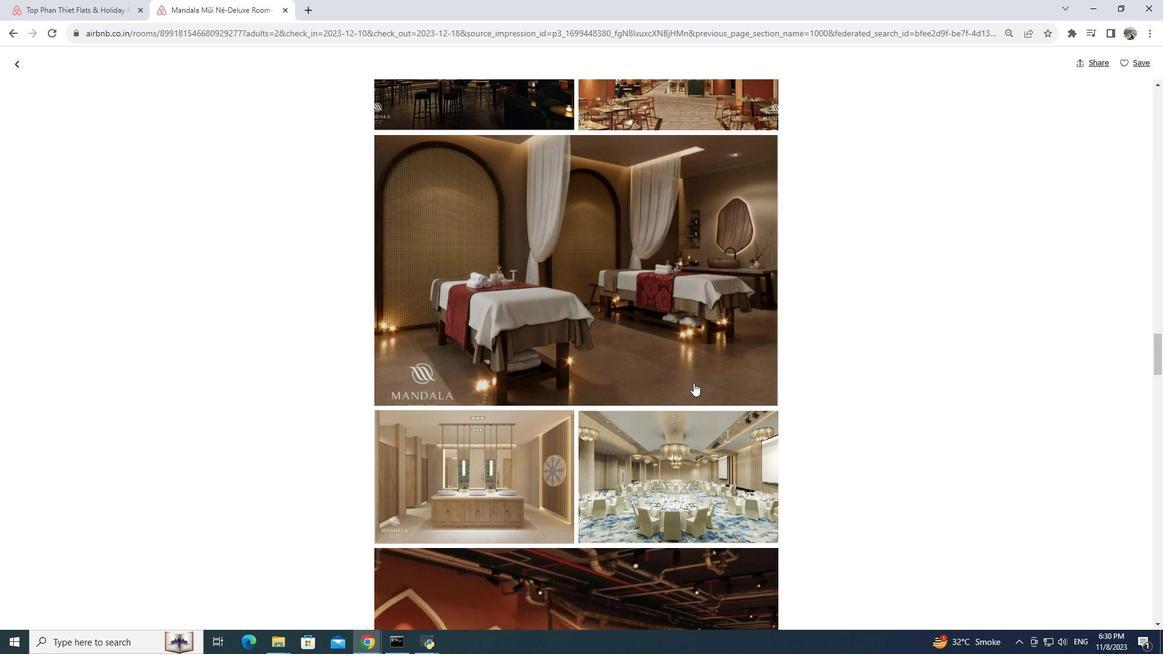 
Action: Mouse scrolled (693, 382) with delta (0, 0)
Screenshot: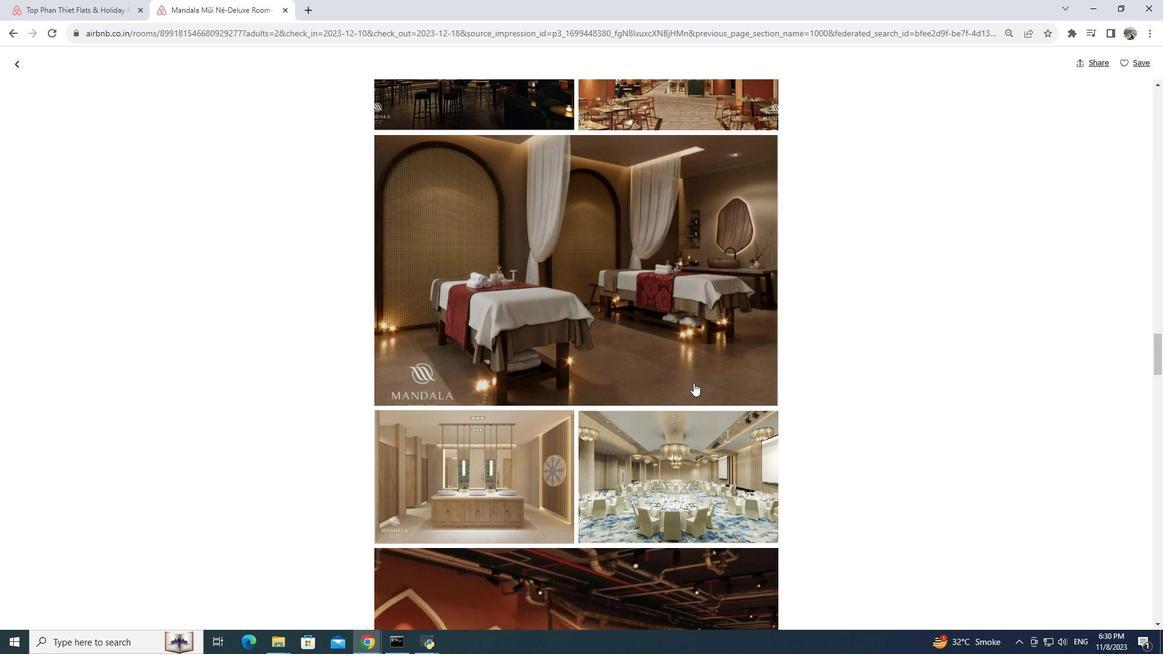 
Action: Mouse moved to (693, 384)
Screenshot: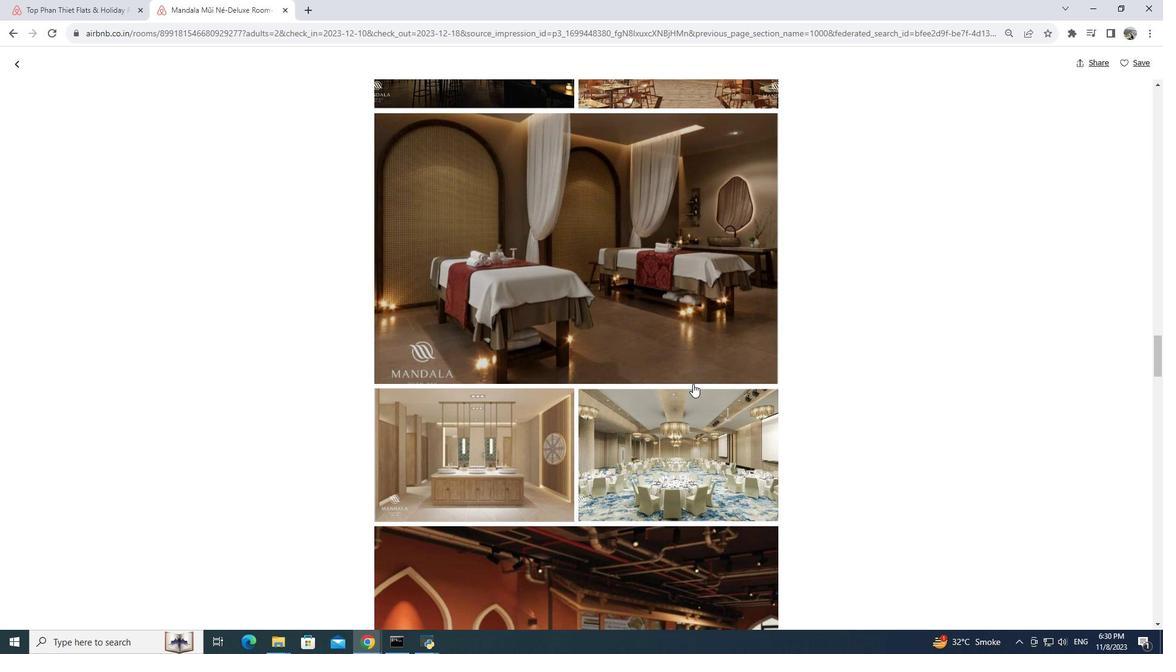 
Action: Mouse scrolled (693, 383) with delta (0, 0)
Screenshot: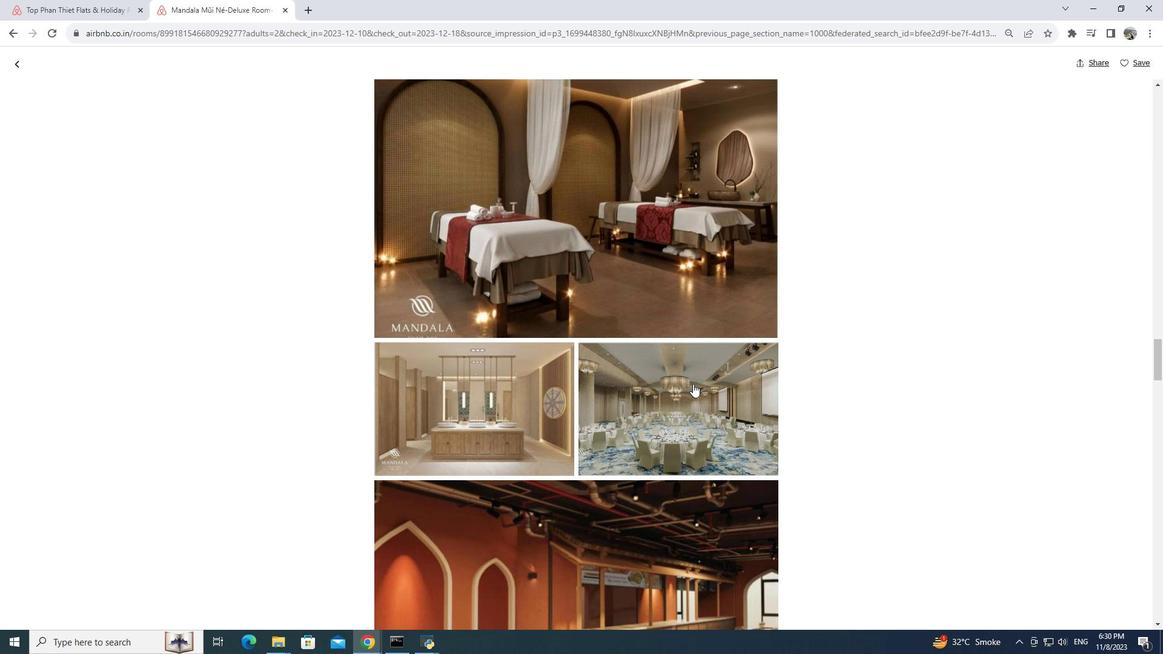 
Action: Mouse scrolled (693, 383) with delta (0, 0)
Screenshot: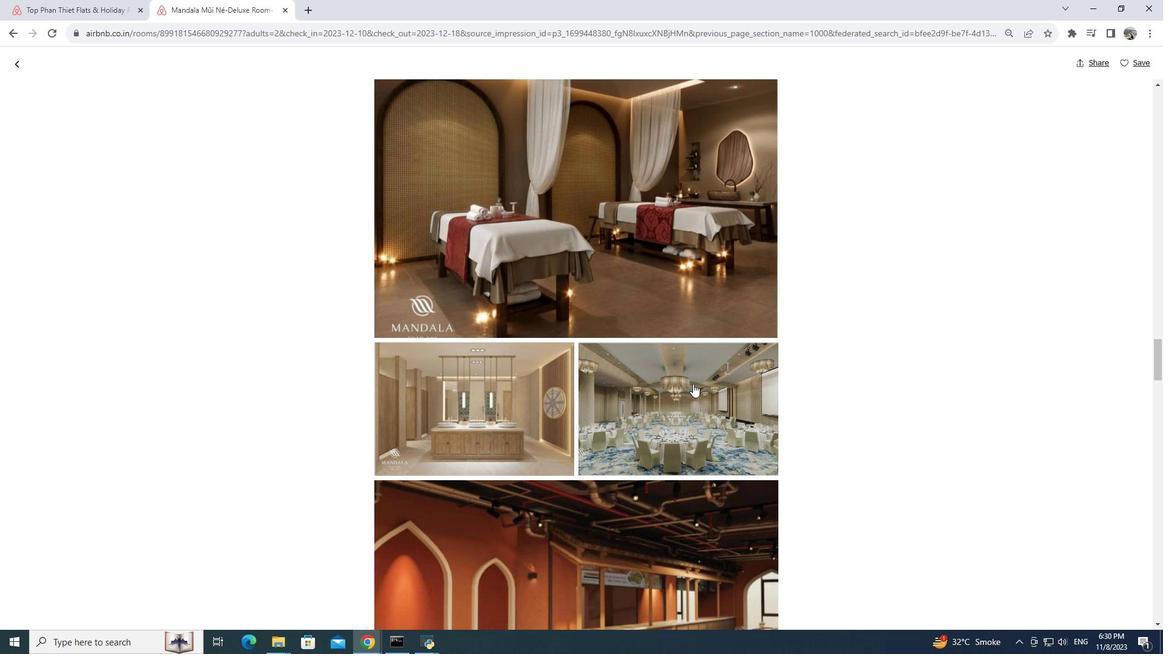 
Action: Mouse scrolled (693, 383) with delta (0, 0)
Screenshot: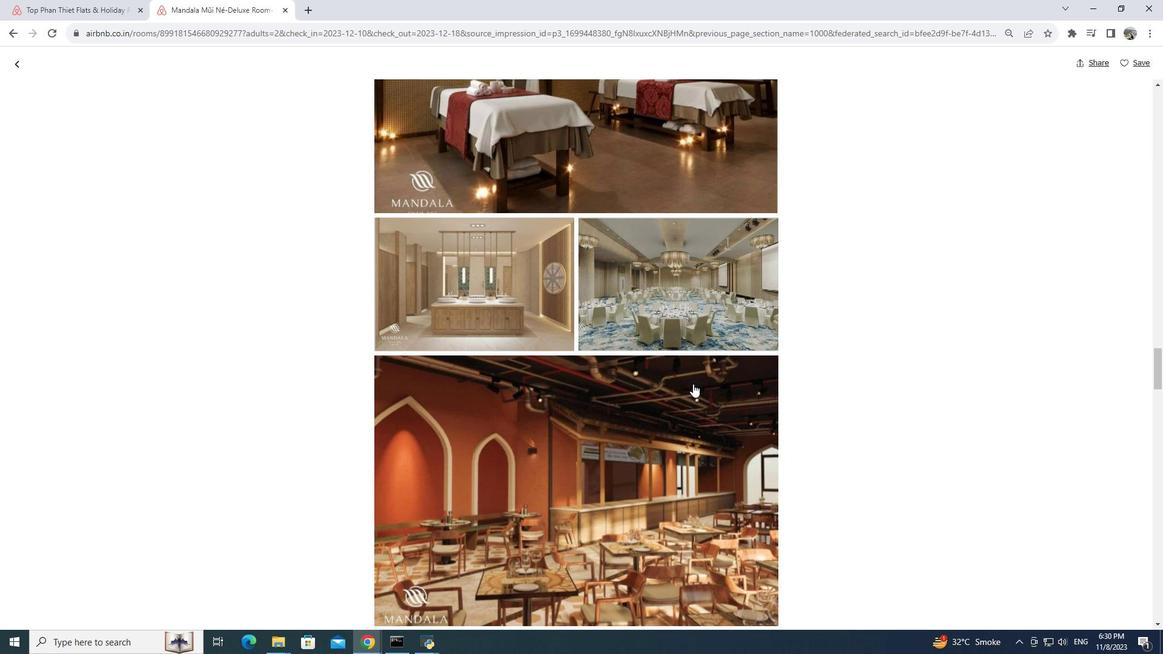 
Action: Mouse scrolled (693, 383) with delta (0, 0)
Screenshot: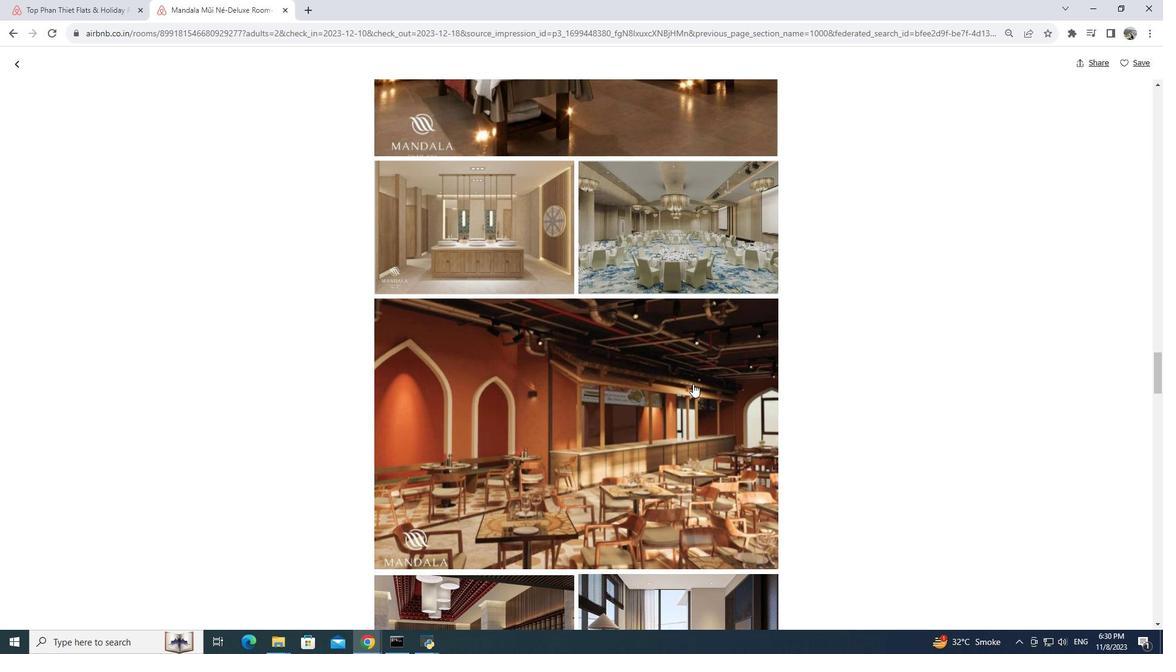 
Action: Mouse scrolled (693, 383) with delta (0, 0)
Screenshot: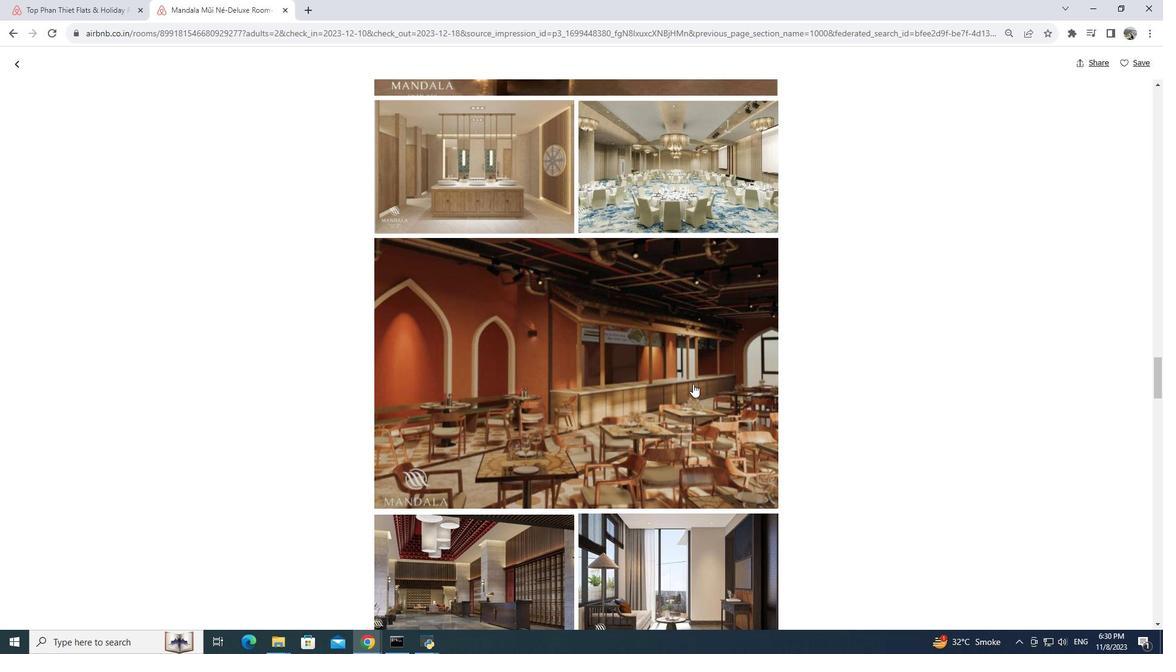 
Action: Mouse scrolled (693, 383) with delta (0, 0)
Screenshot: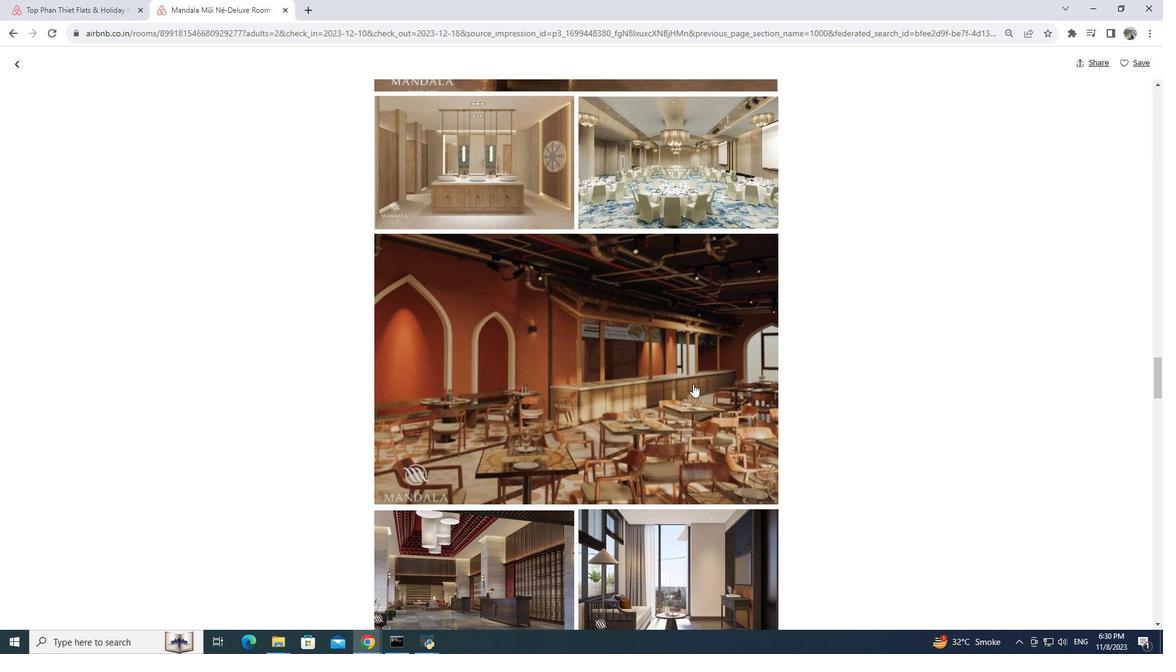 
Action: Mouse moved to (693, 384)
Screenshot: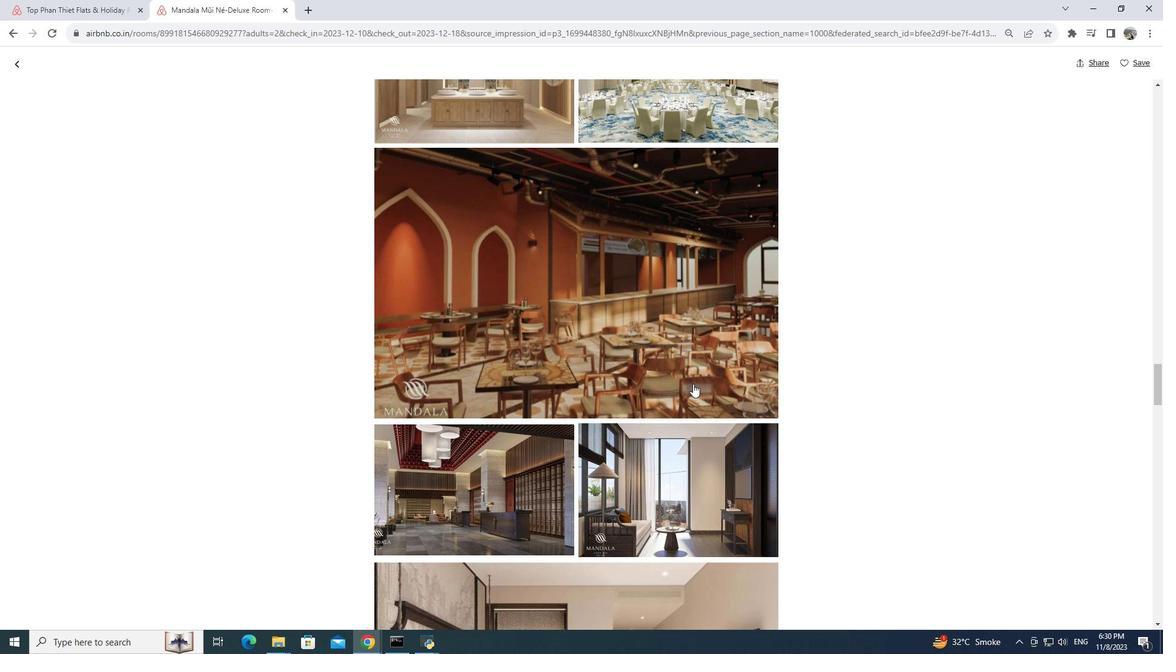 
Action: Mouse scrolled (693, 384) with delta (0, 0)
Screenshot: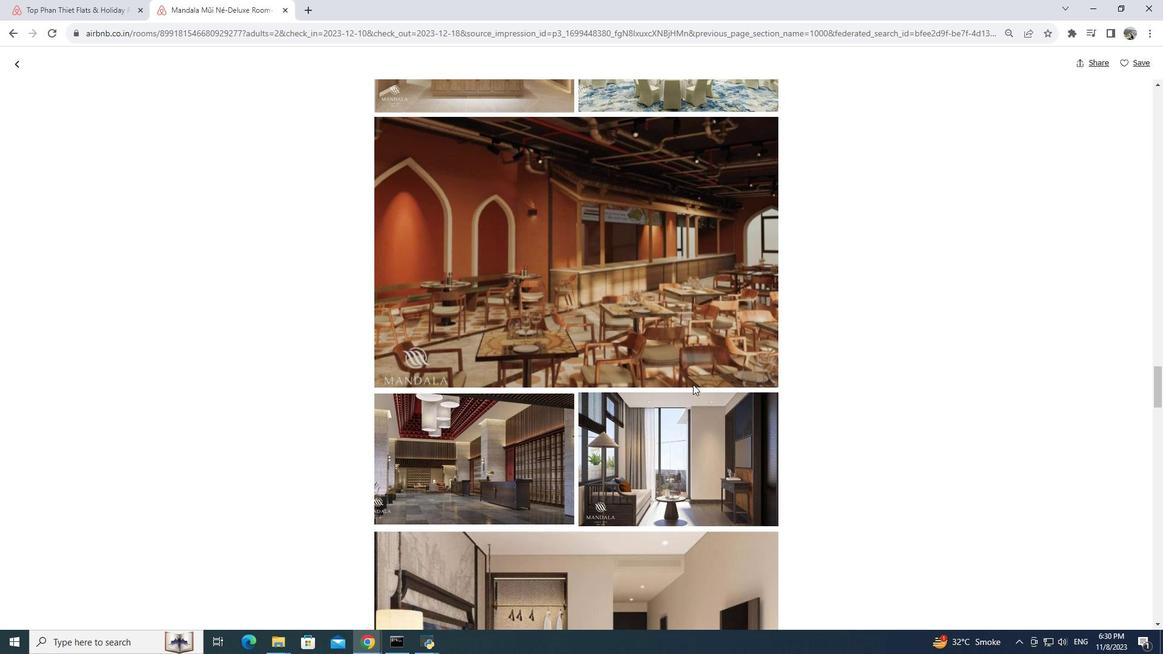 
Action: Mouse moved to (693, 384)
Screenshot: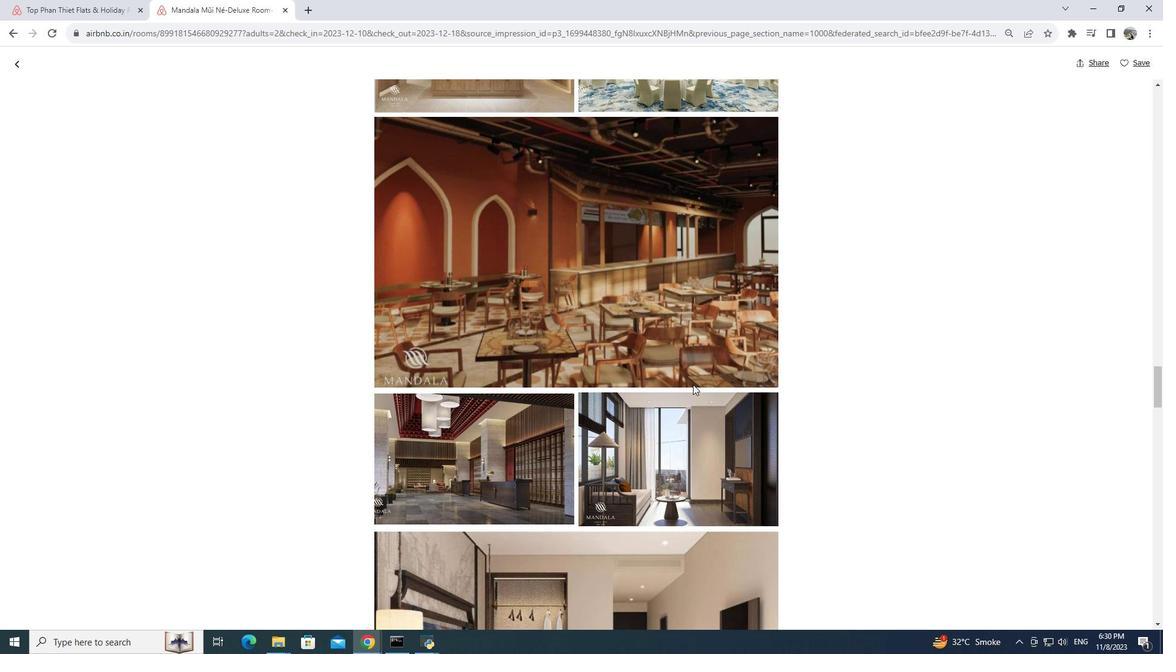 
Action: Mouse scrolled (693, 384) with delta (0, 0)
Screenshot: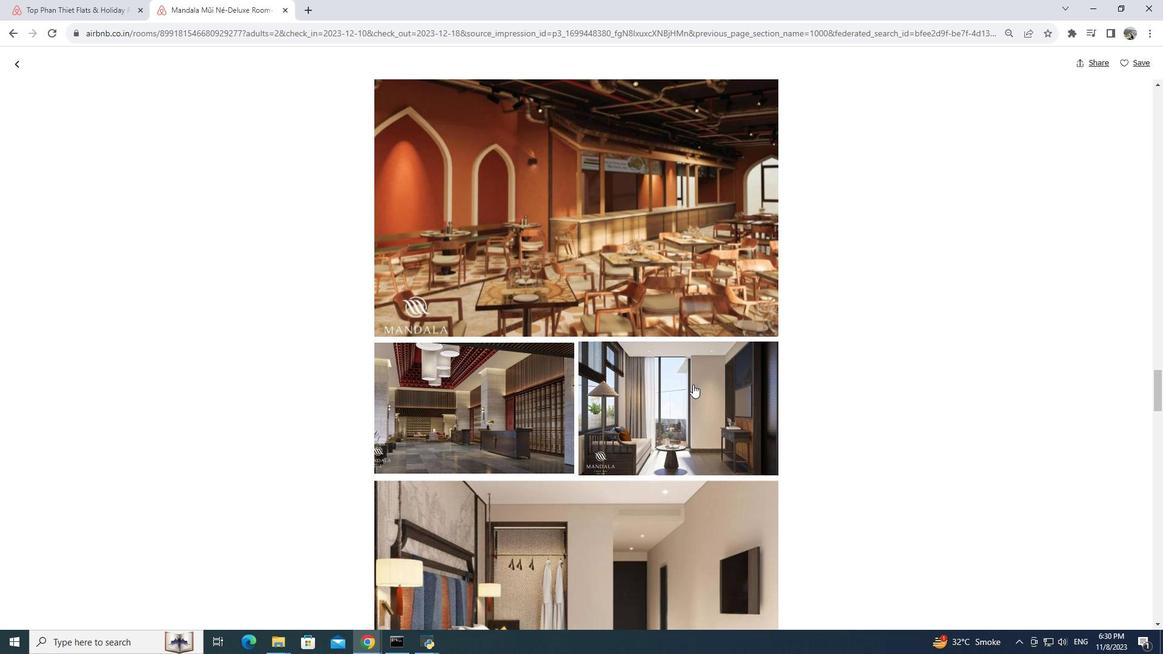 
Action: Mouse scrolled (693, 384) with delta (0, 0)
Screenshot: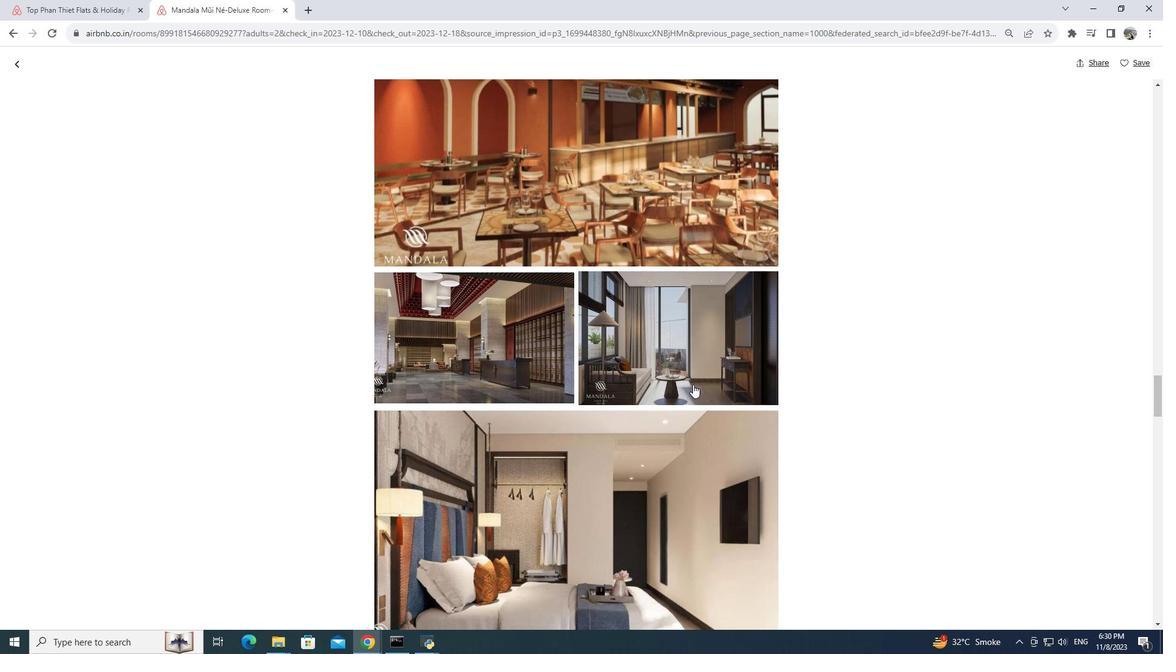 
Action: Mouse scrolled (693, 384) with delta (0, 0)
Screenshot: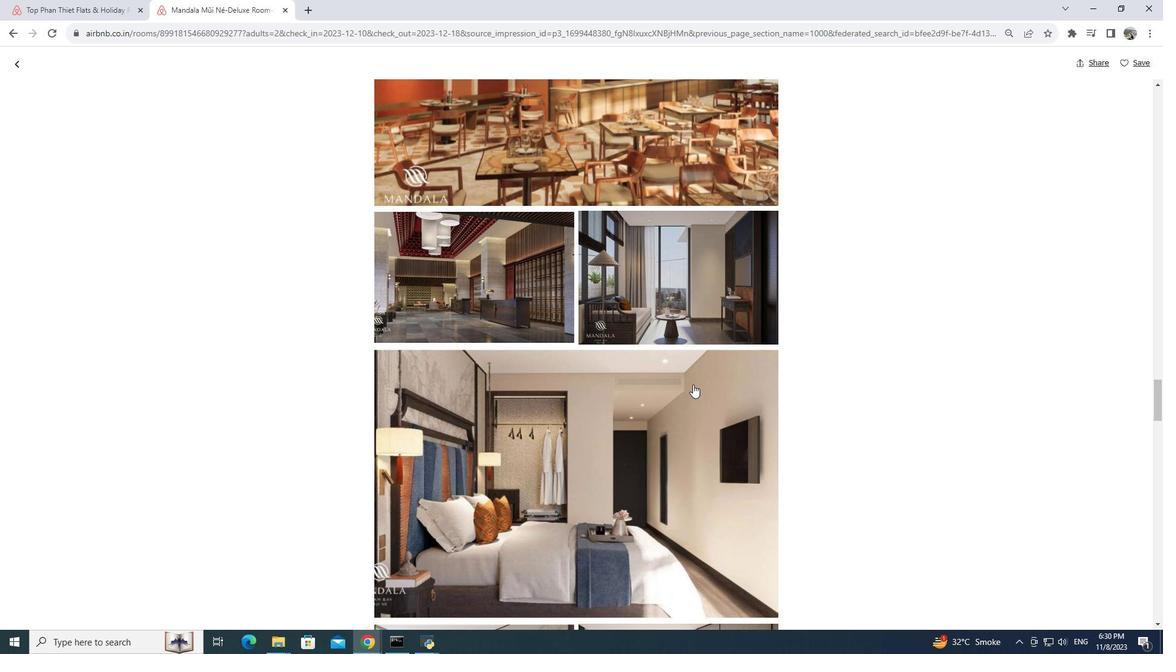 
Action: Mouse scrolled (693, 384) with delta (0, 0)
Screenshot: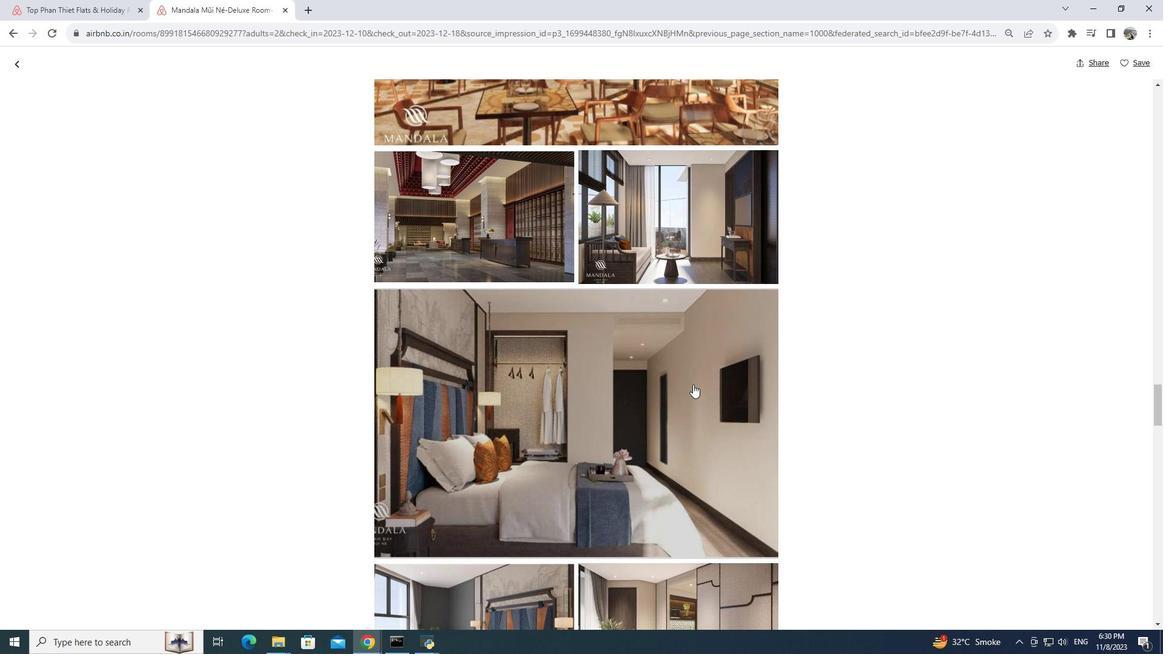 
Action: Mouse scrolled (693, 384) with delta (0, 0)
Screenshot: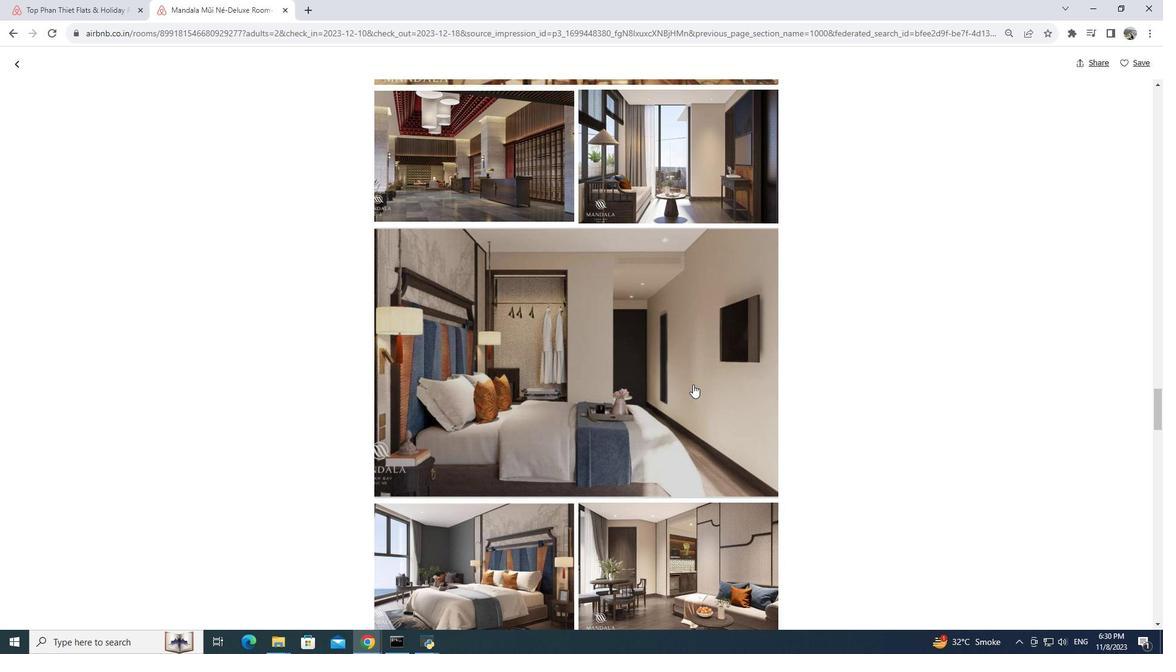 
Action: Mouse scrolled (693, 384) with delta (0, 0)
Screenshot: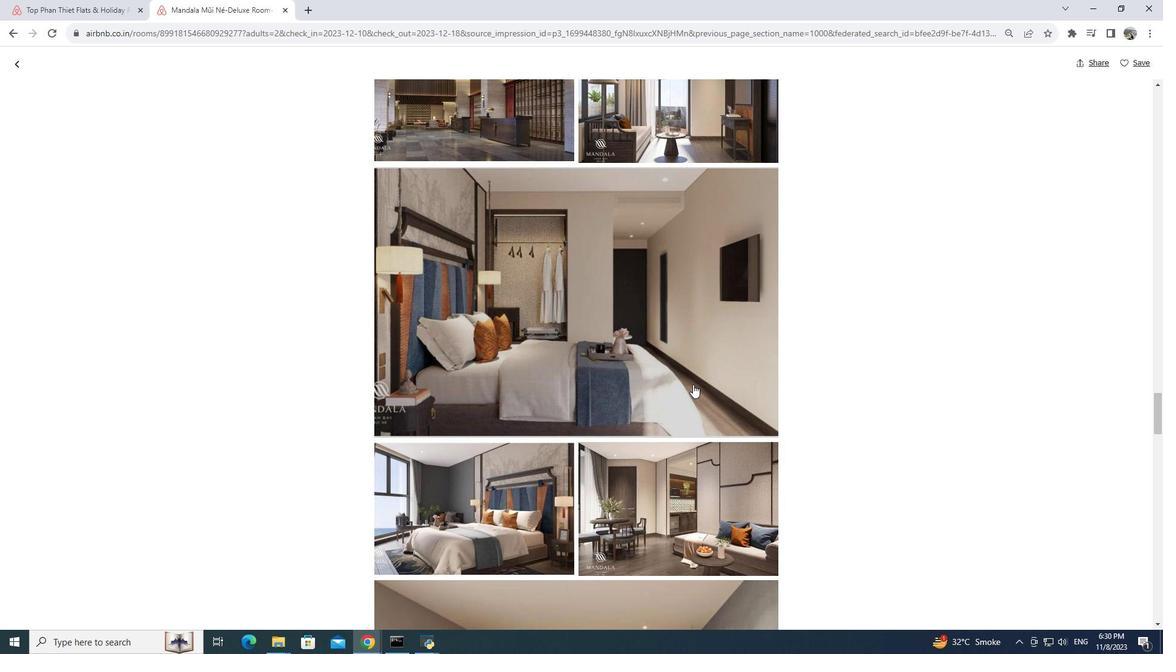 
Action: Mouse moved to (693, 385)
Screenshot: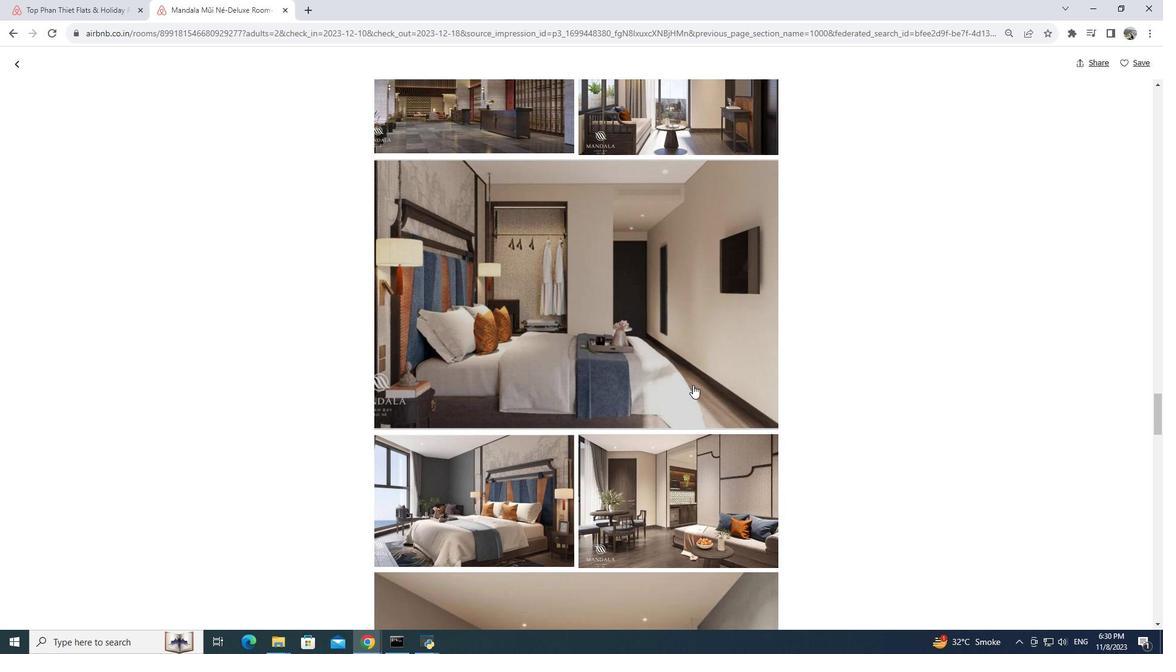 
Action: Mouse scrolled (693, 384) with delta (0, 0)
Screenshot: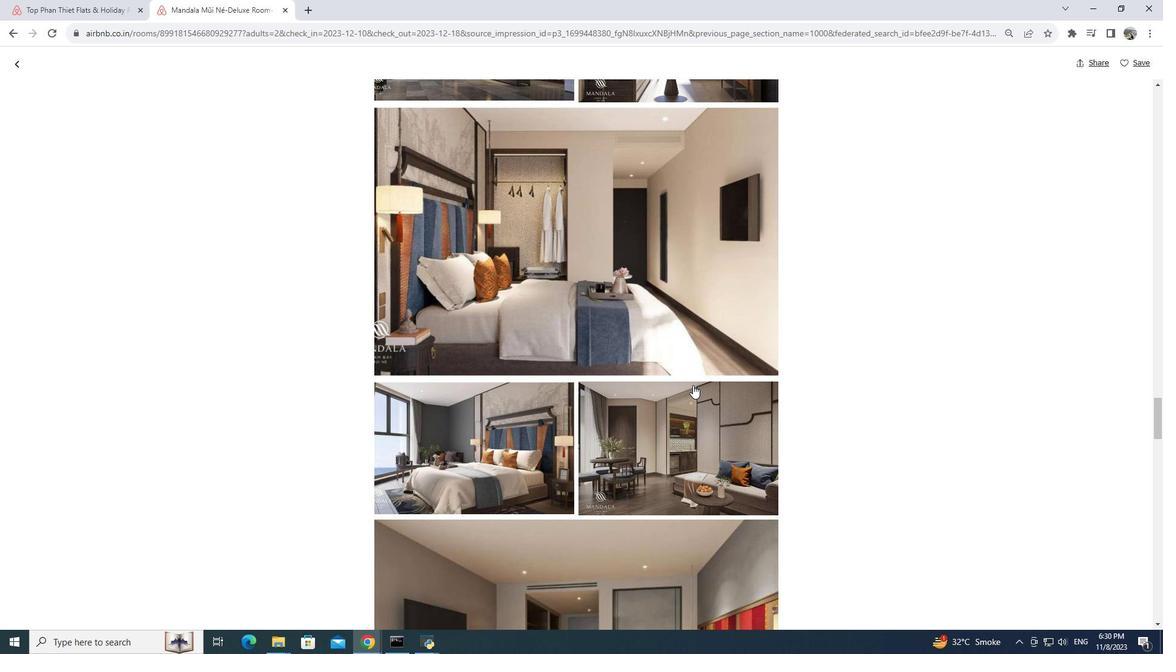 
Action: Mouse scrolled (693, 384) with delta (0, 0)
Screenshot: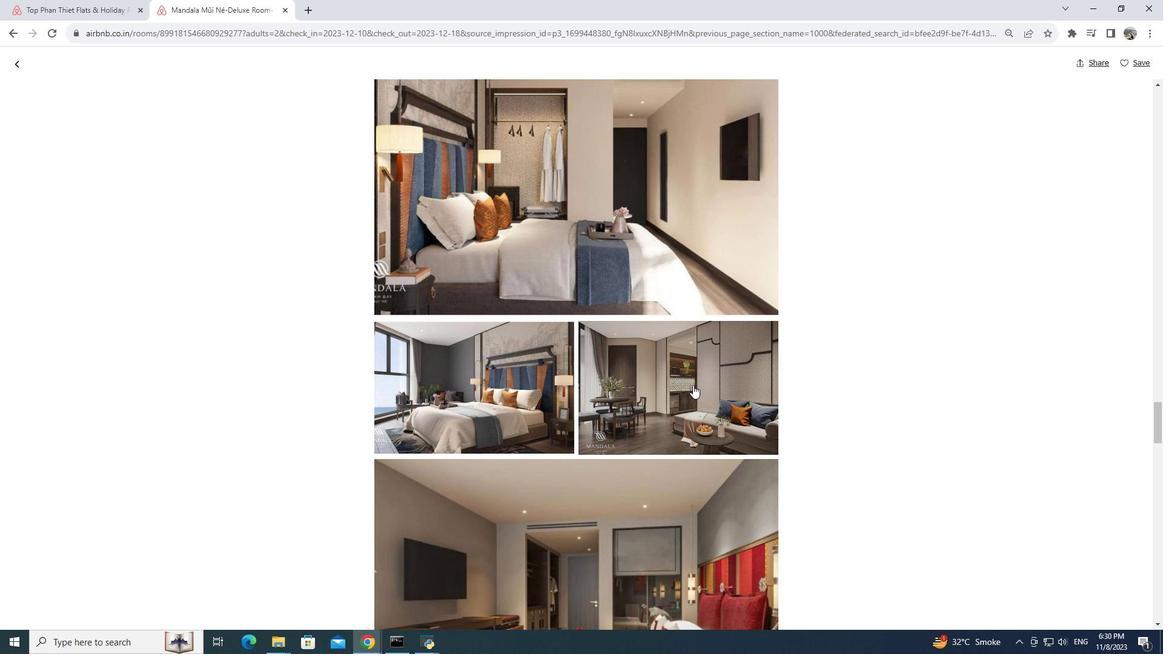 
Action: Mouse scrolled (693, 384) with delta (0, 0)
Screenshot: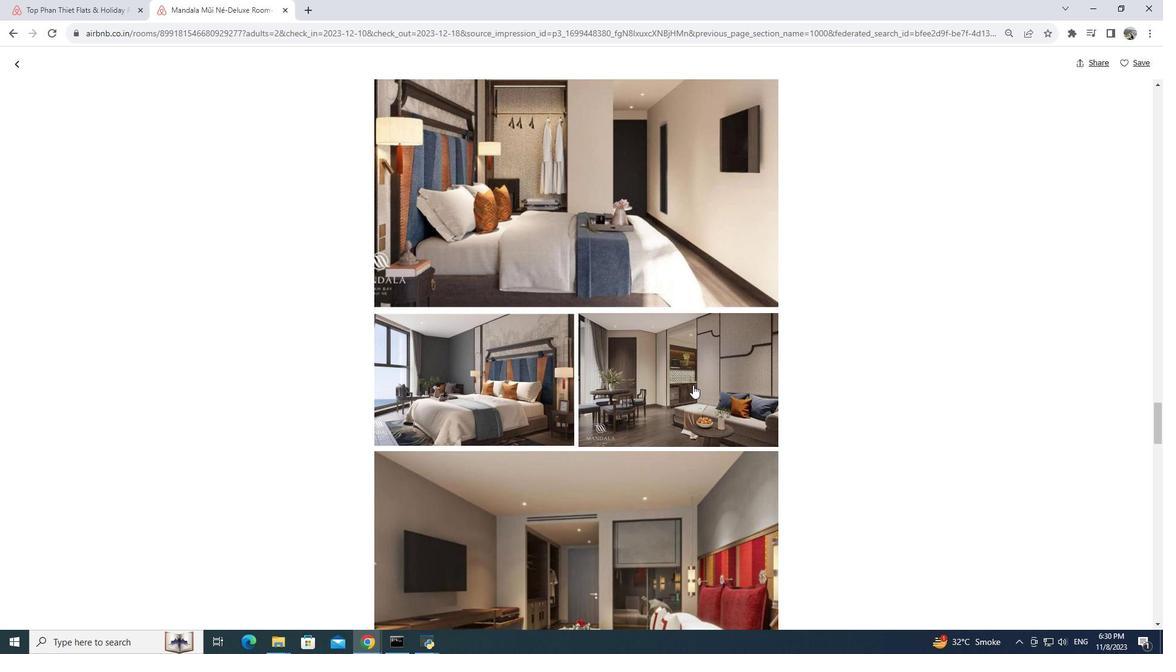 
Action: Mouse scrolled (693, 384) with delta (0, 0)
Screenshot: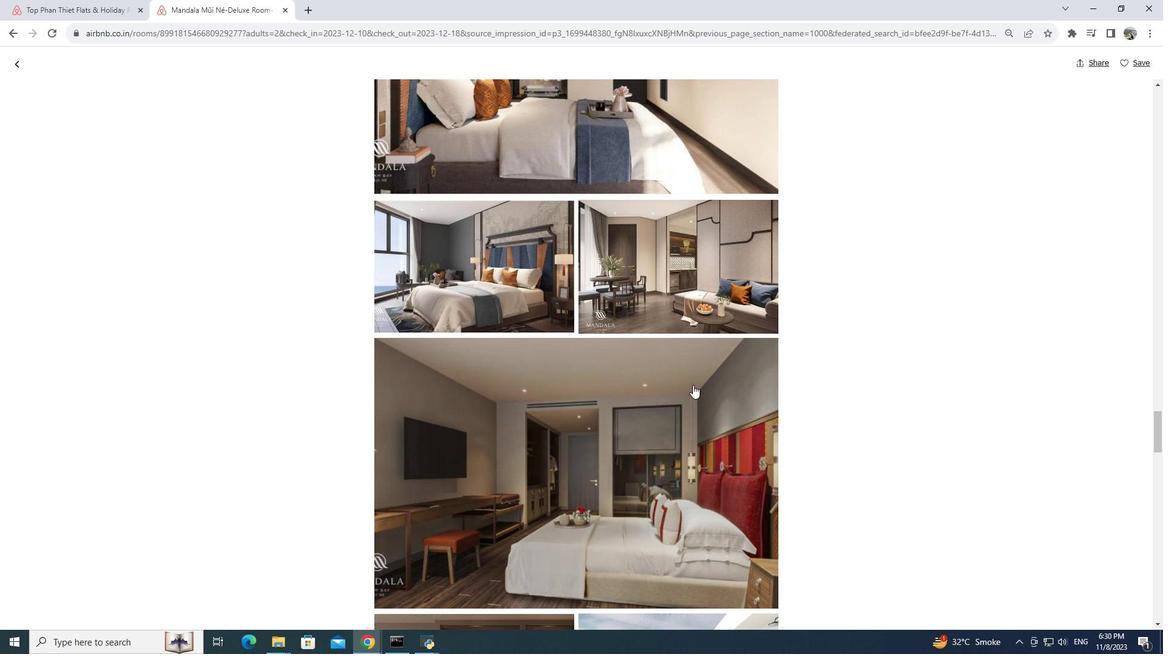
Action: Mouse scrolled (693, 384) with delta (0, 0)
Screenshot: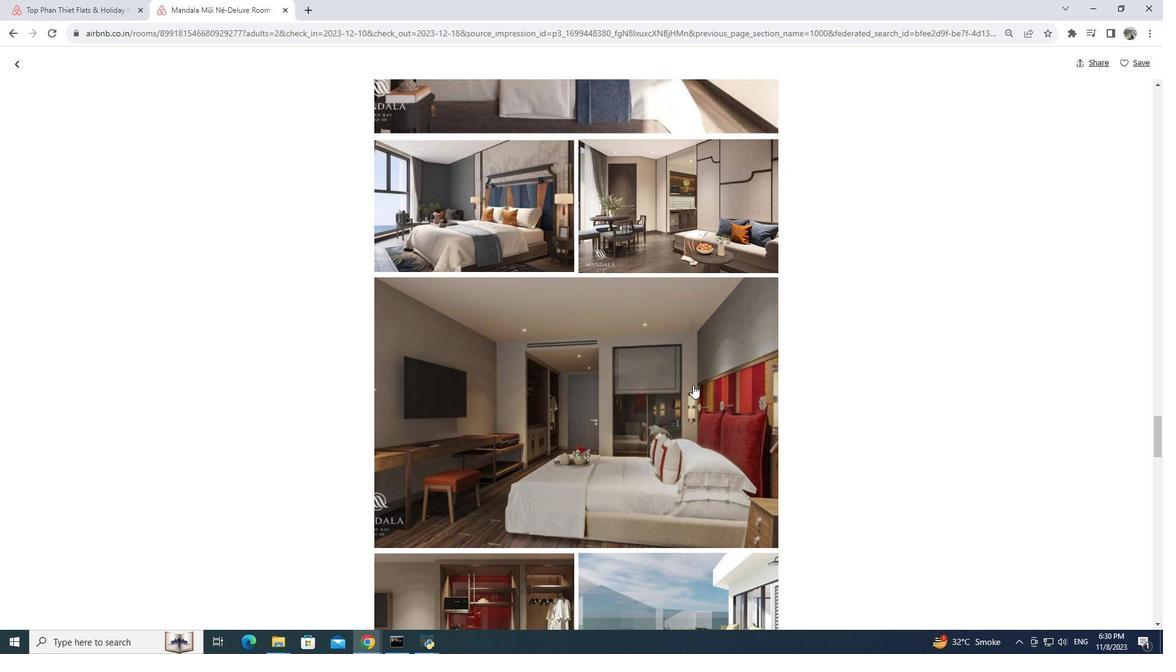 
Action: Mouse scrolled (693, 384) with delta (0, 0)
Screenshot: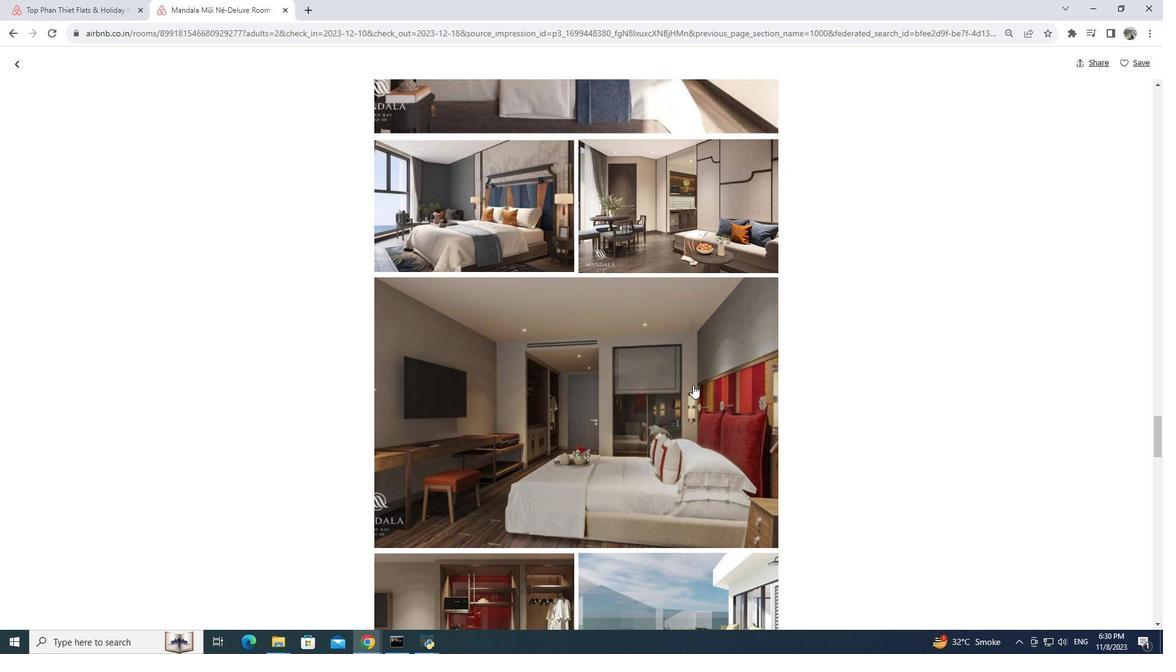 
Action: Mouse moved to (691, 385)
Screenshot: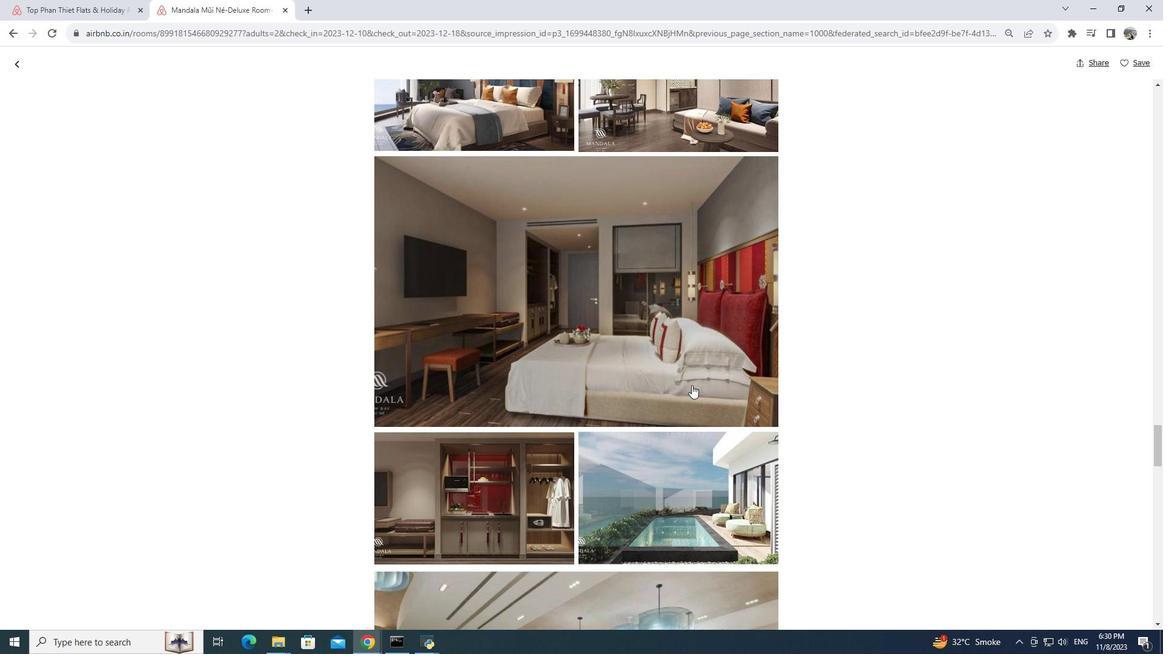
Action: Mouse scrolled (691, 384) with delta (0, 0)
Screenshot: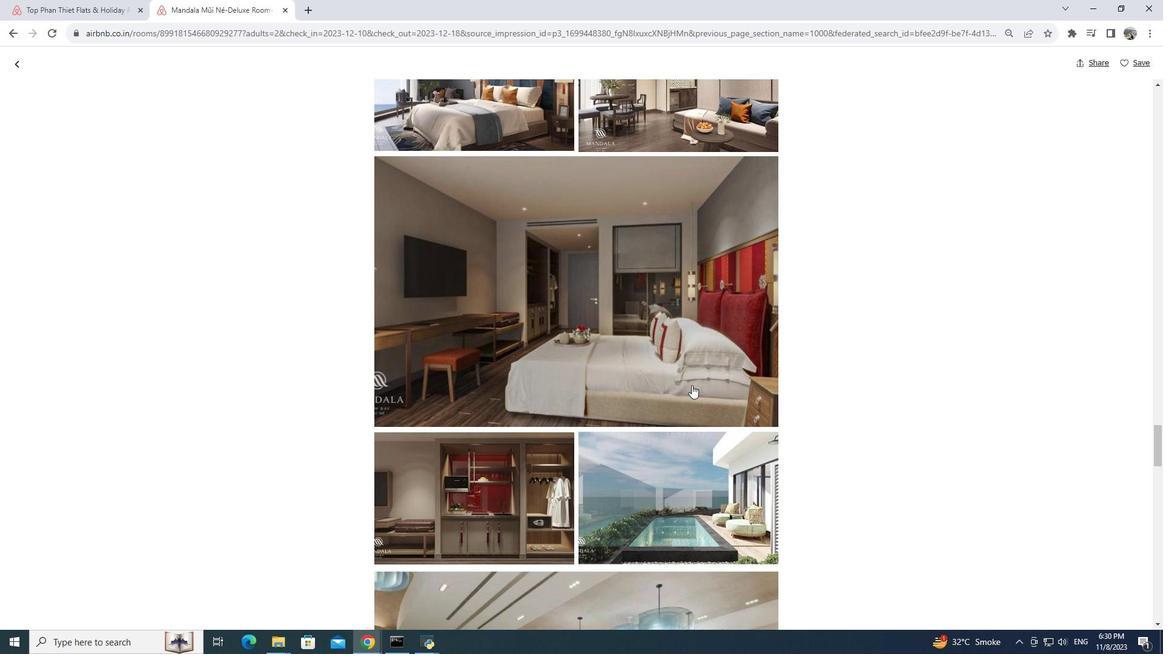 
Action: Mouse scrolled (691, 384) with delta (0, 0)
Screenshot: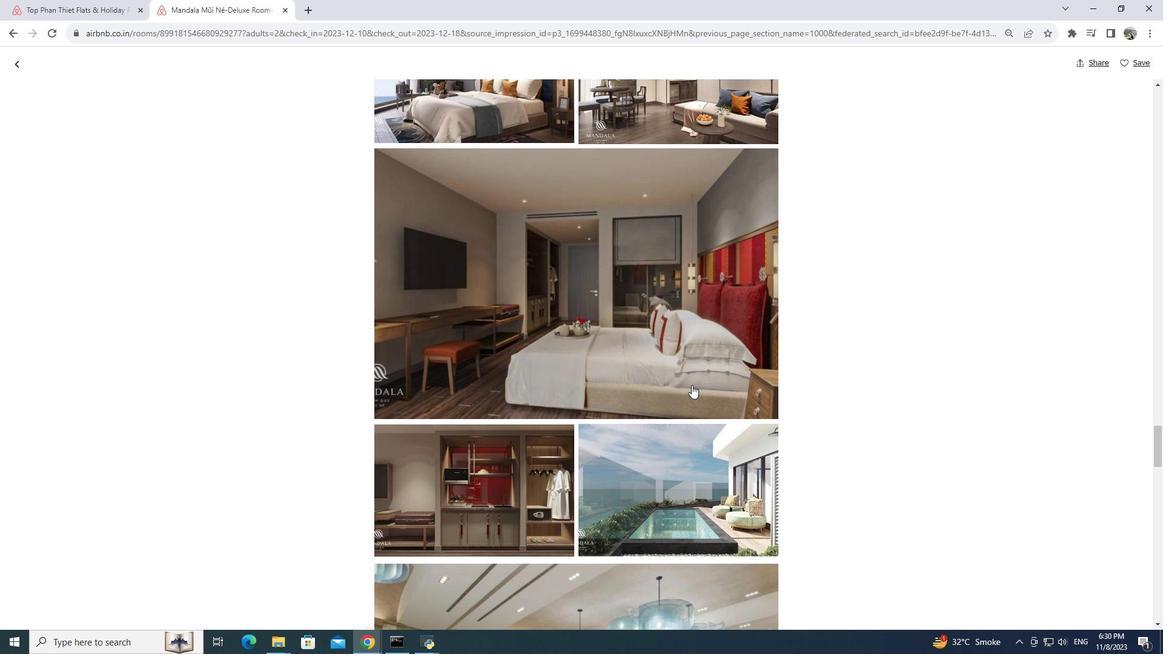 
Action: Mouse scrolled (691, 384) with delta (0, 0)
Screenshot: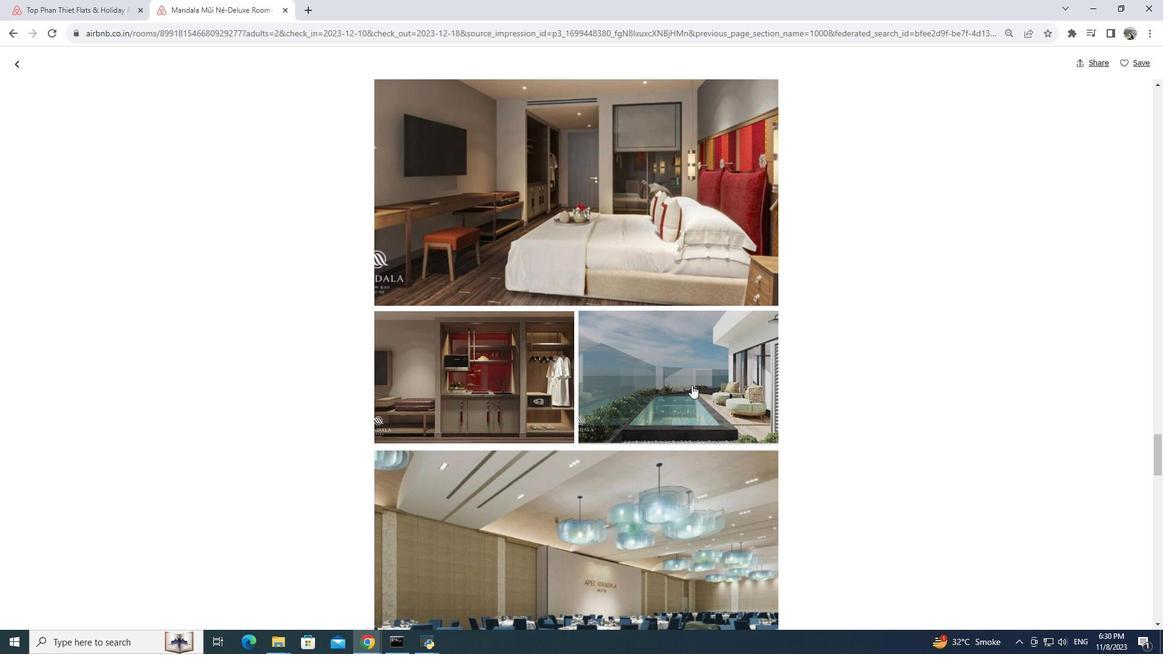 
Action: Mouse scrolled (691, 384) with delta (0, 0)
Screenshot: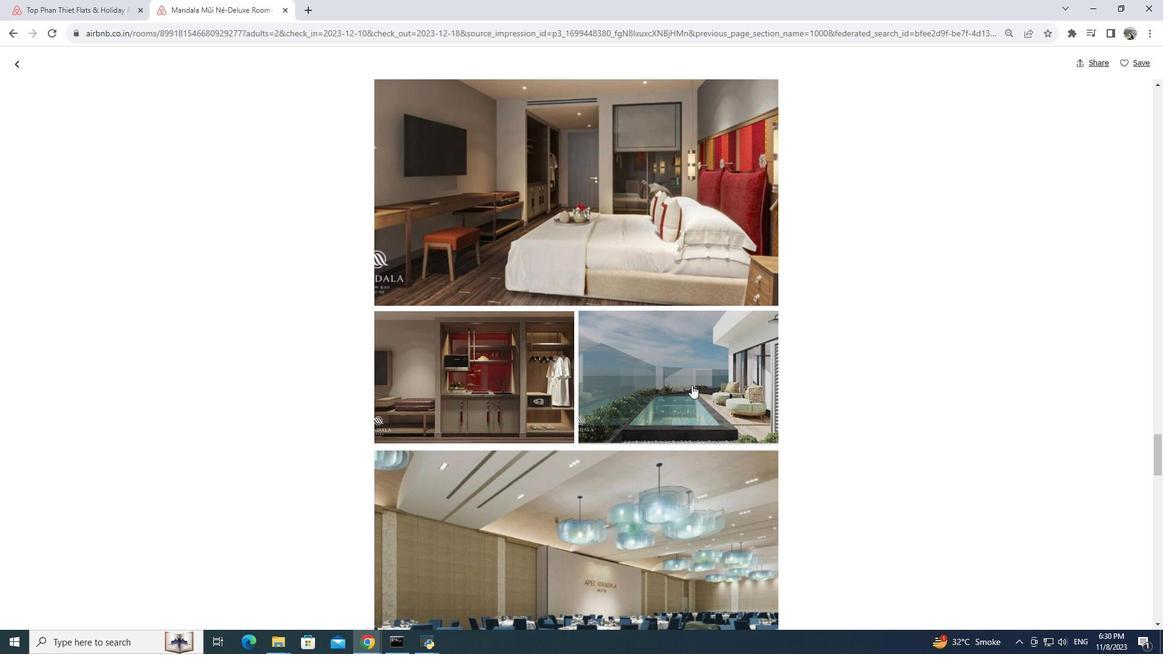 
Action: Mouse scrolled (691, 384) with delta (0, 0)
Screenshot: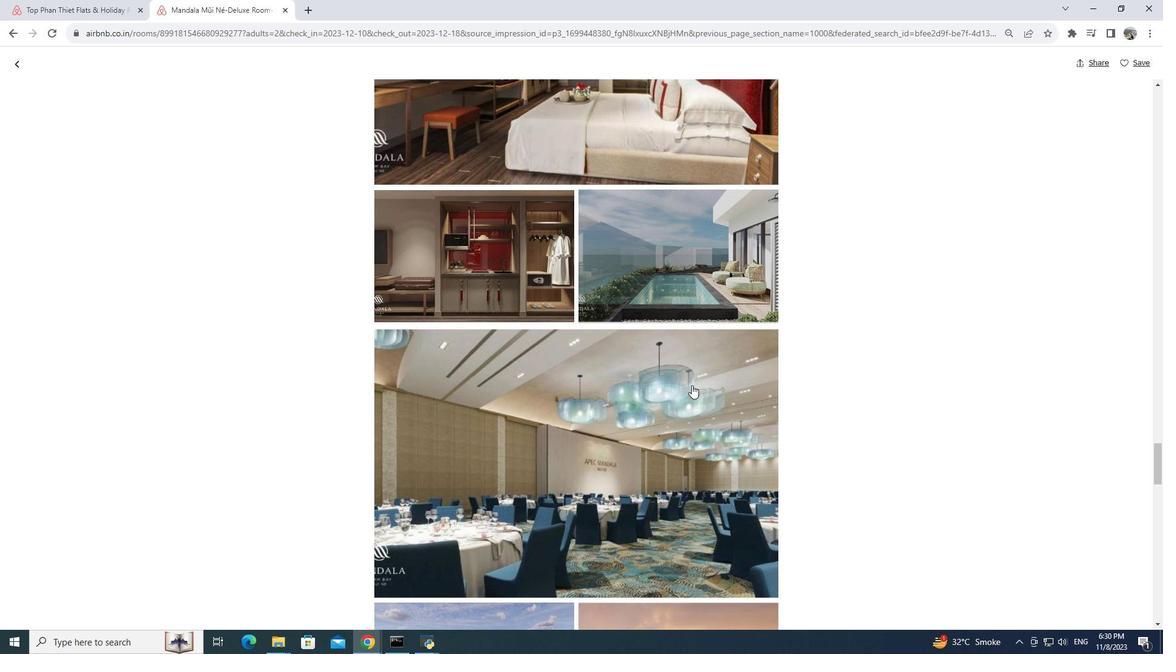 
Action: Mouse moved to (691, 385)
Screenshot: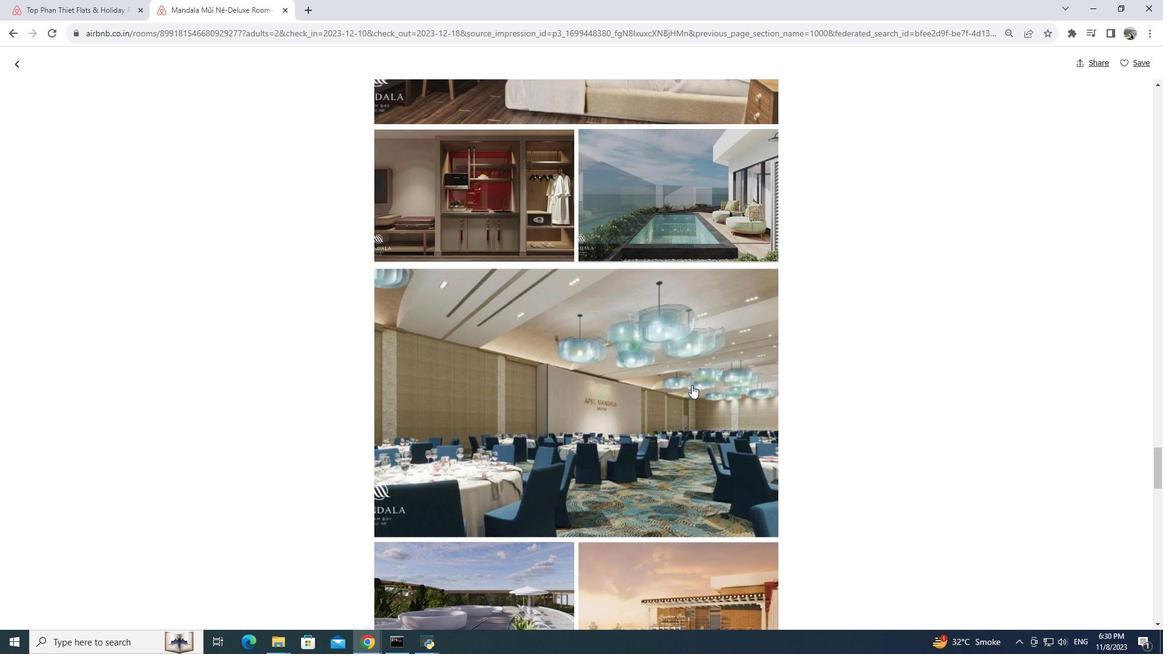 
Action: Mouse scrolled (691, 384) with delta (0, 0)
Screenshot: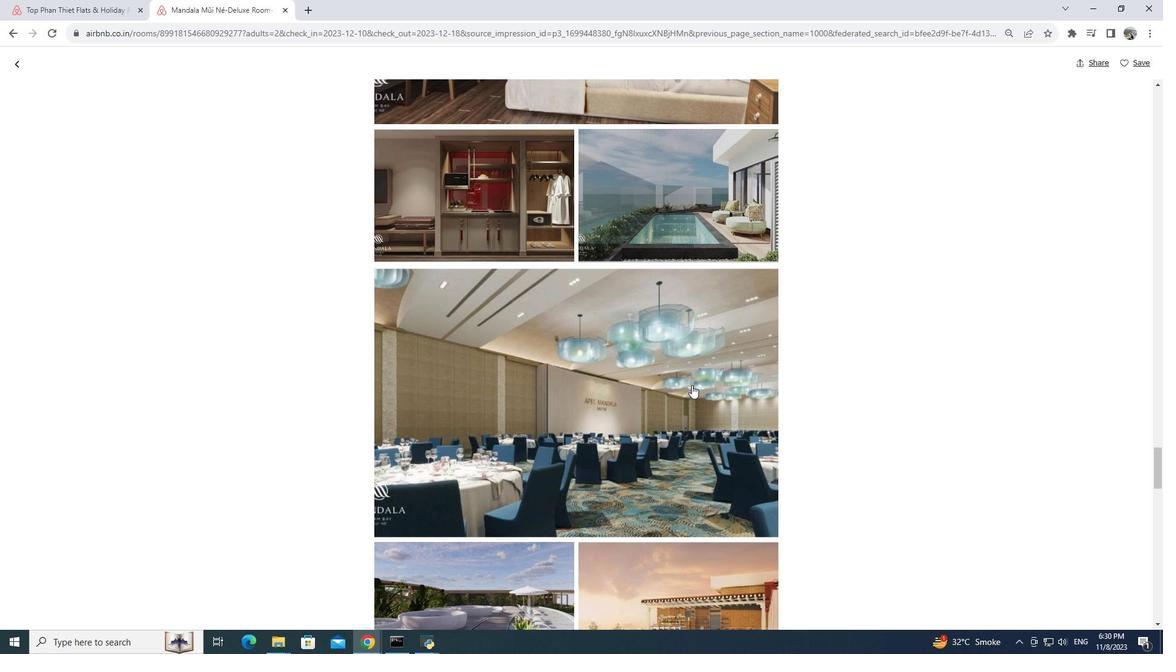 
Action: Mouse moved to (691, 385)
Screenshot: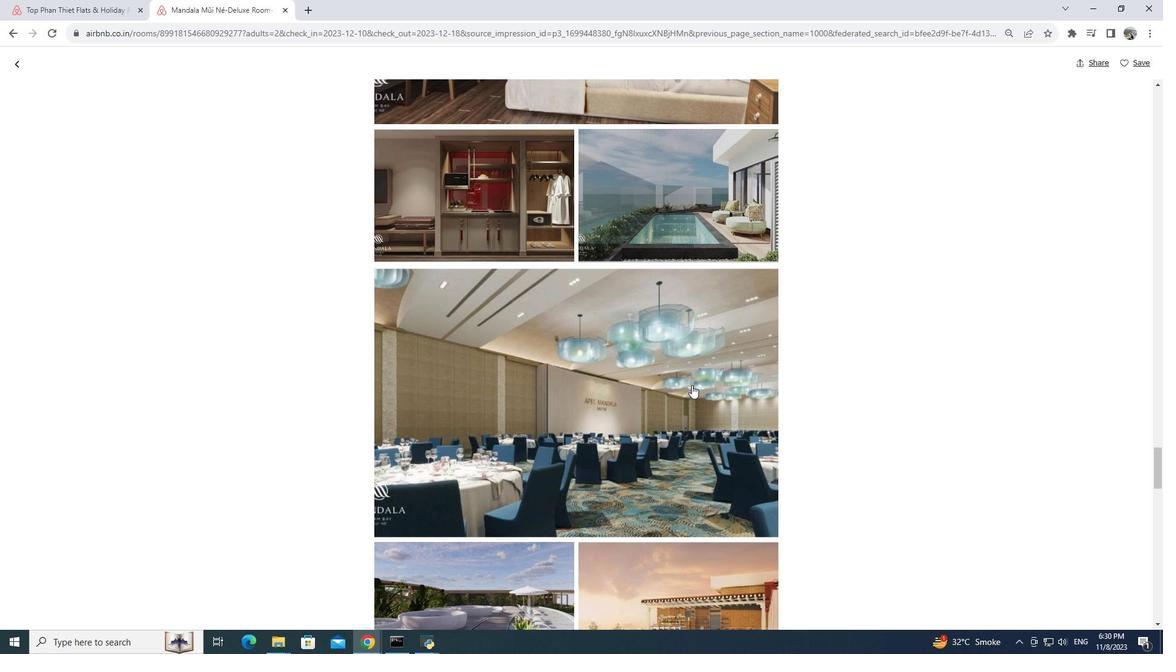 
Action: Mouse scrolled (691, 384) with delta (0, 0)
Screenshot: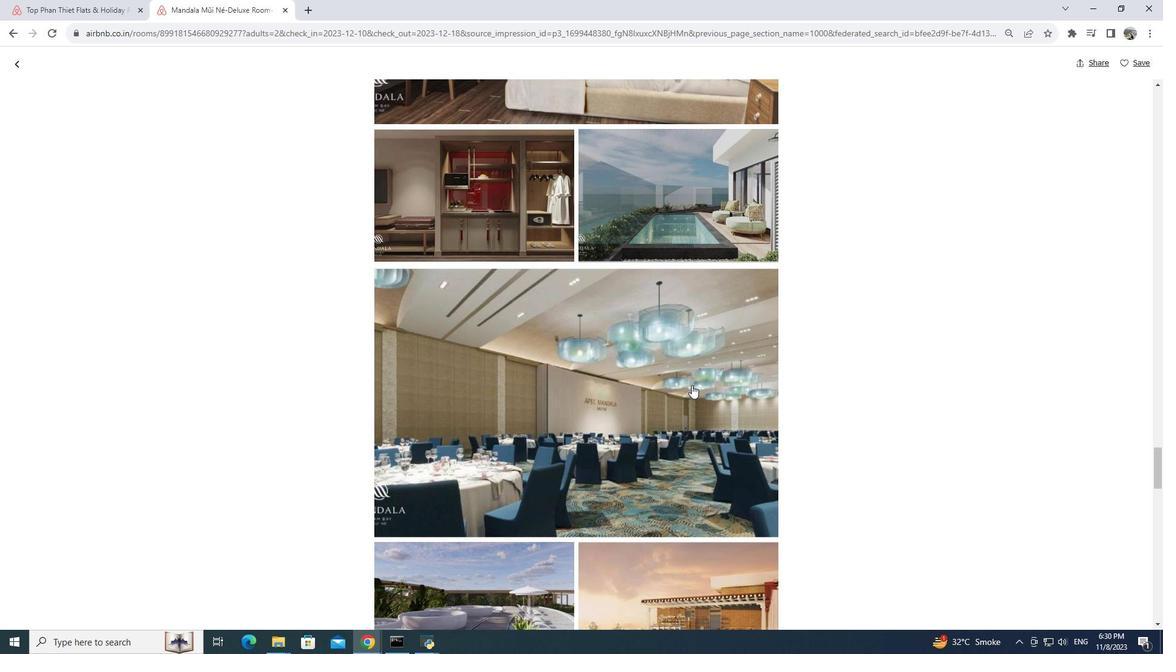
Action: Mouse moved to (691, 385)
Screenshot: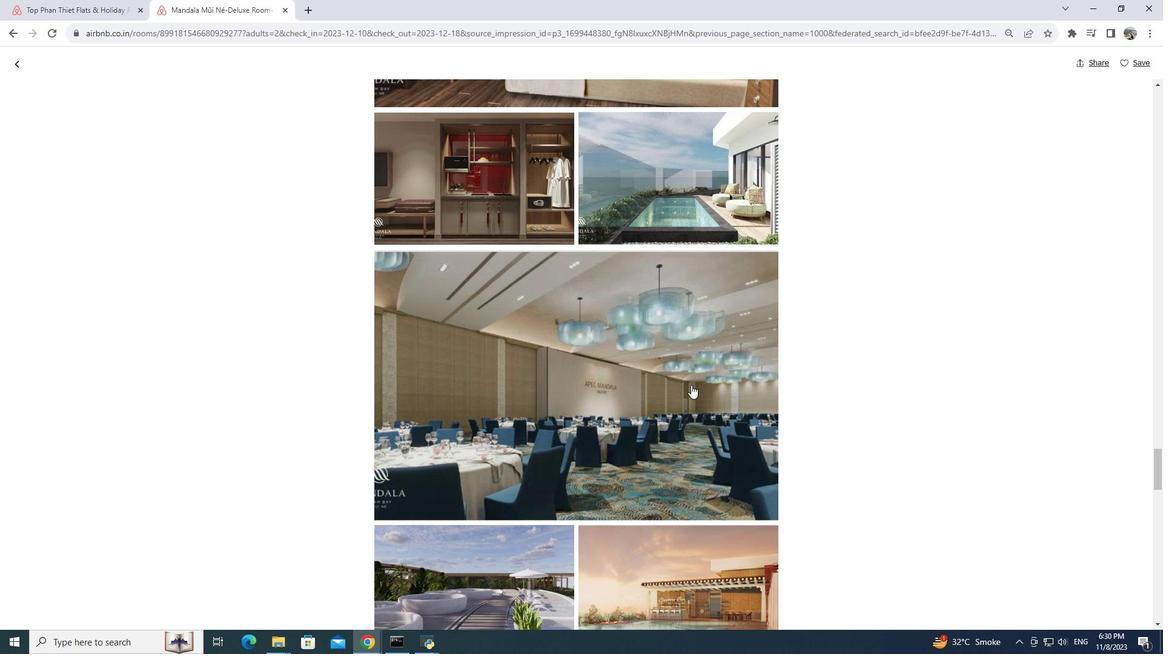 
Action: Mouse scrolled (691, 384) with delta (0, 0)
Screenshot: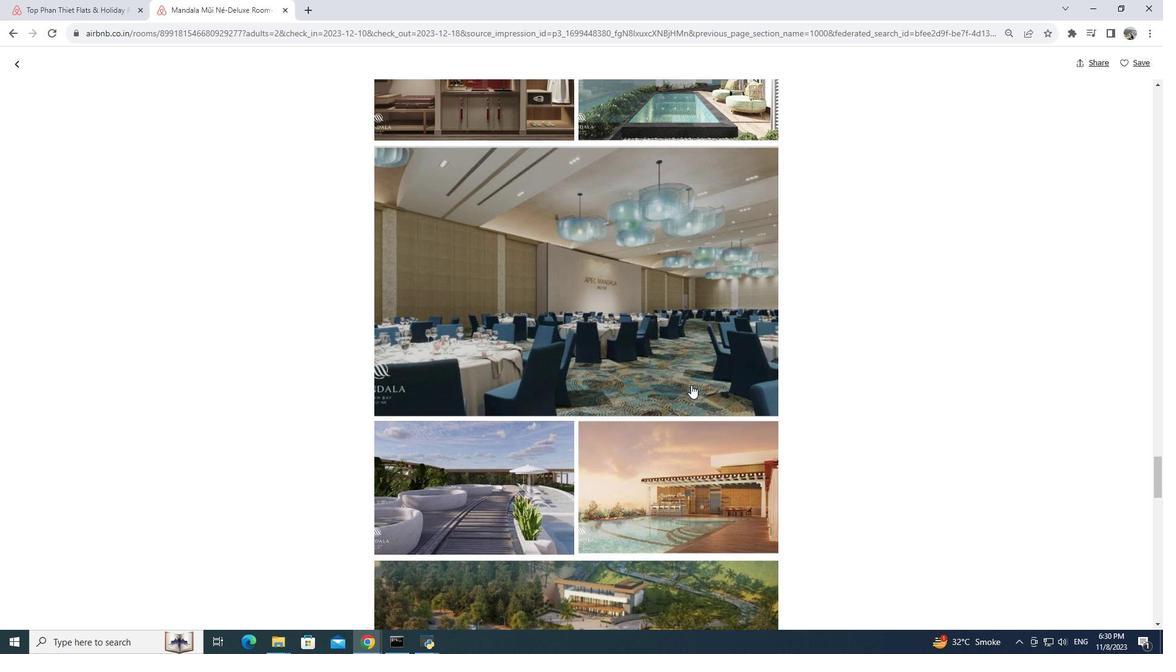
Action: Mouse moved to (691, 384)
Screenshot: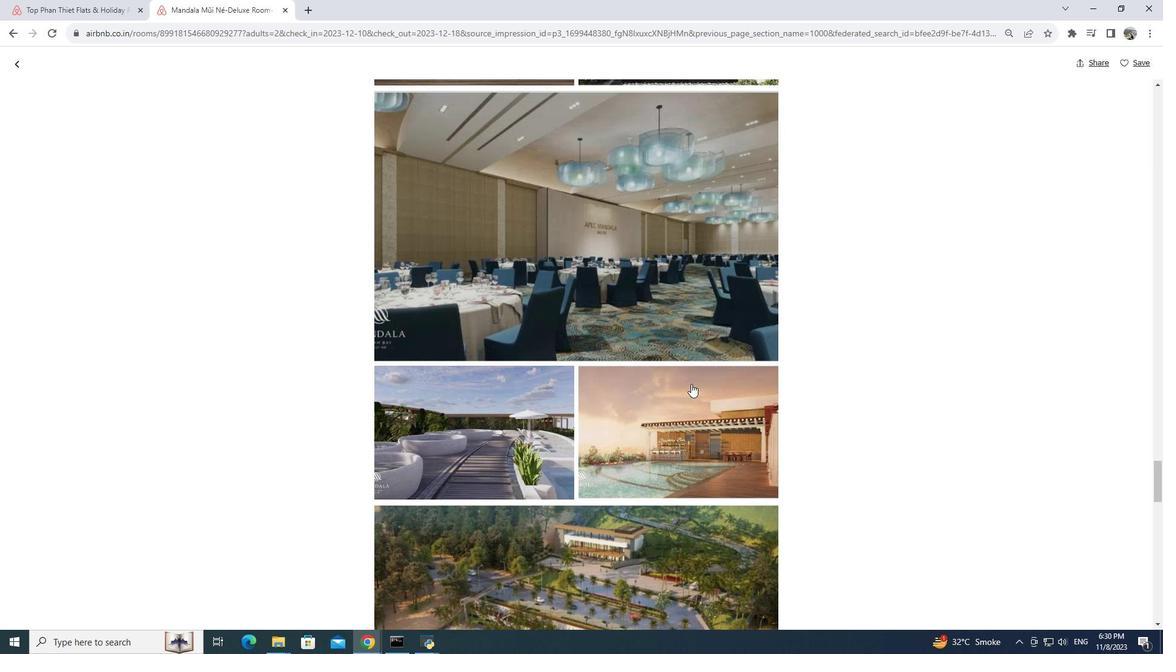 
Action: Mouse scrolled (691, 383) with delta (0, 0)
Screenshot: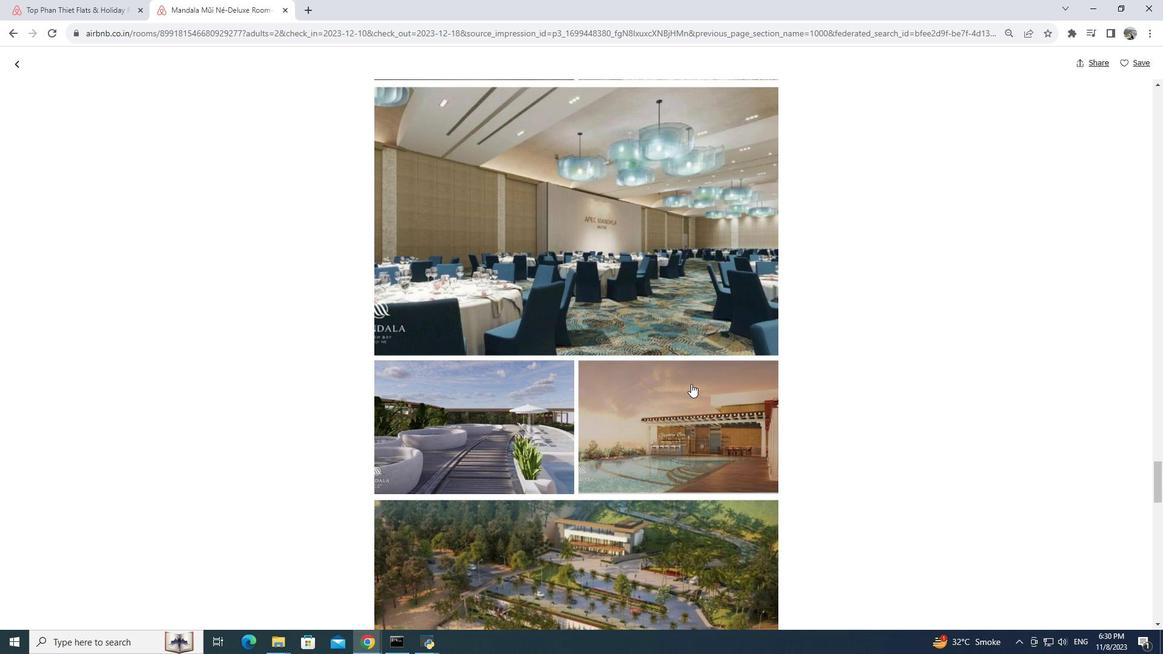 
Action: Mouse scrolled (691, 383) with delta (0, 0)
Screenshot: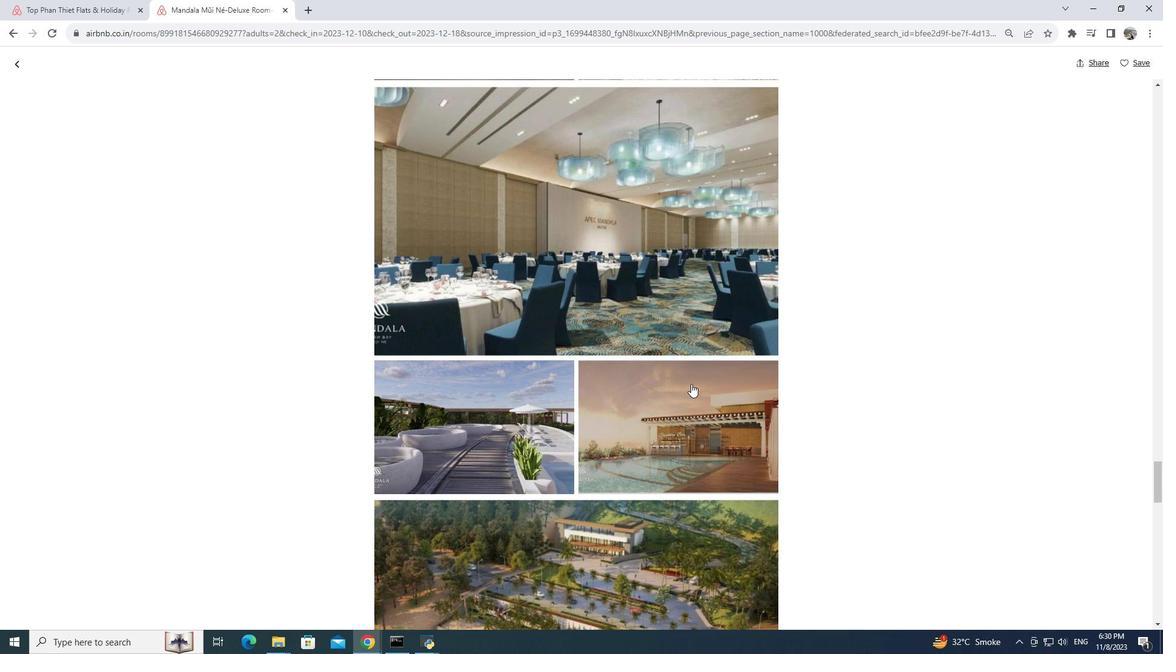 
Action: Mouse scrolled (691, 383) with delta (0, 0)
Screenshot: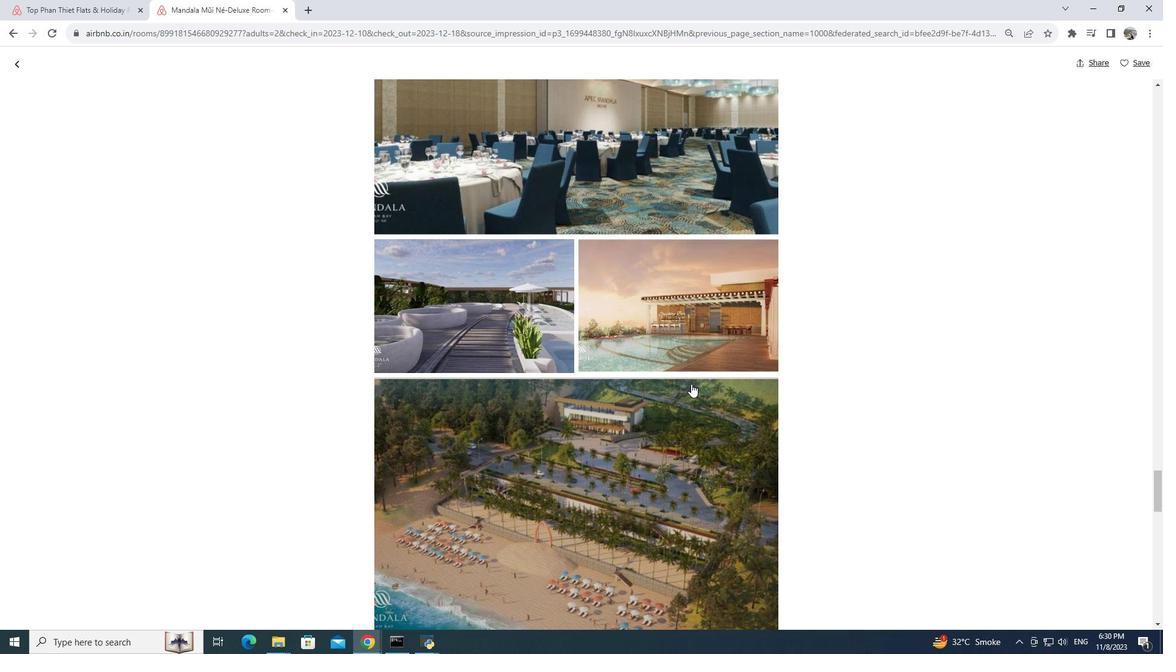 
Action: Mouse scrolled (691, 383) with delta (0, 0)
